 Task: Review the 'Objectives of Industrial Relations' task in the project management tool.
Action: Mouse moved to (46, 45)
Screenshot: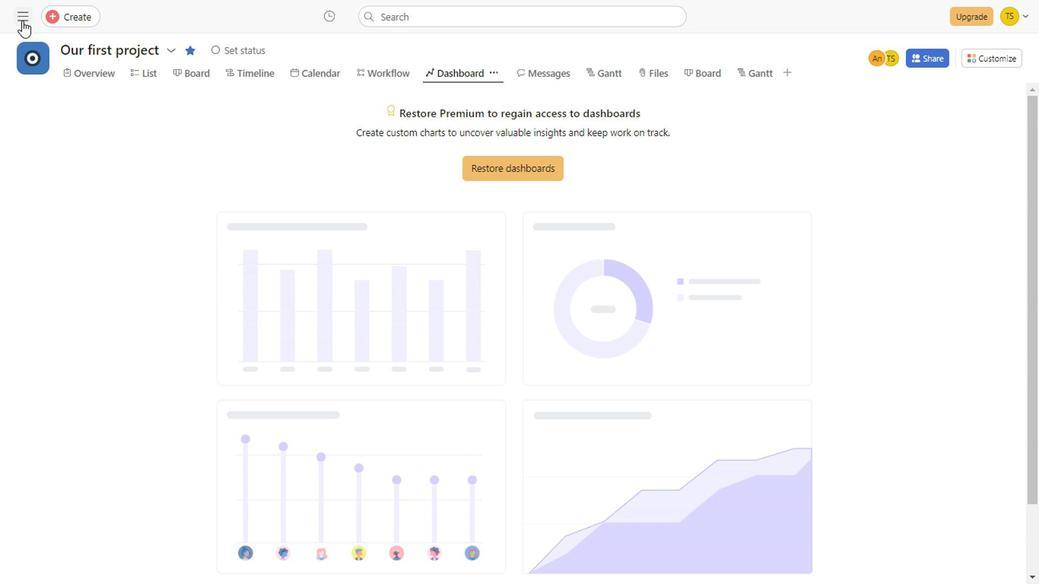 
Action: Mouse pressed left at (46, 45)
Screenshot: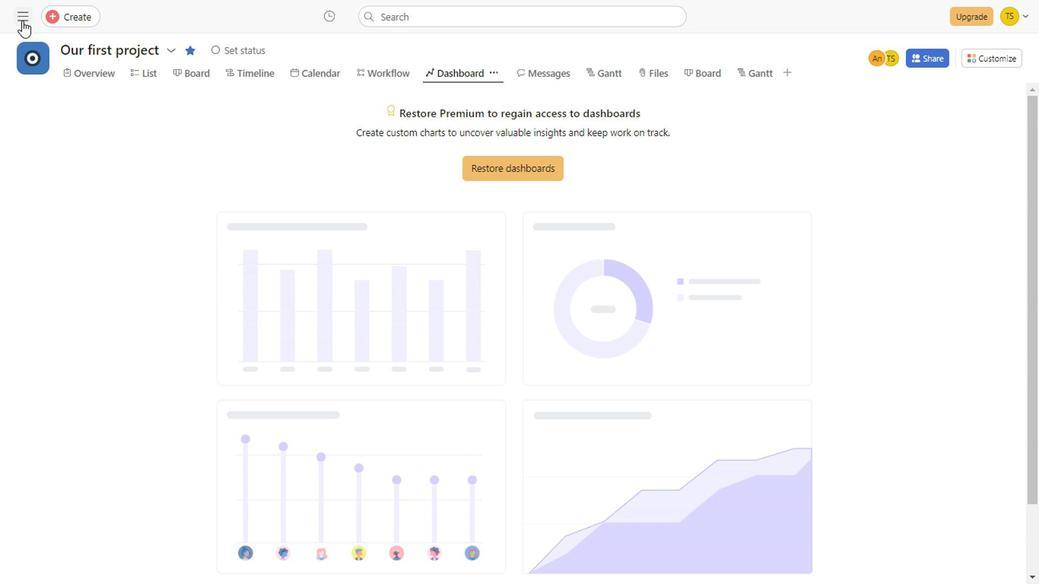 
Action: Mouse pressed left at (46, 45)
Screenshot: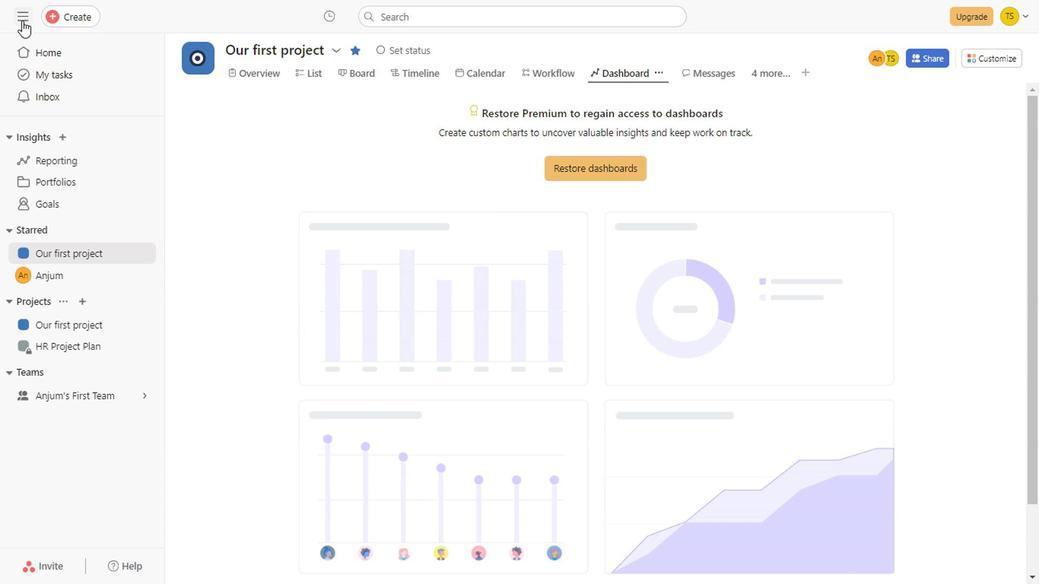 
Action: Mouse moved to (215, 85)
Screenshot: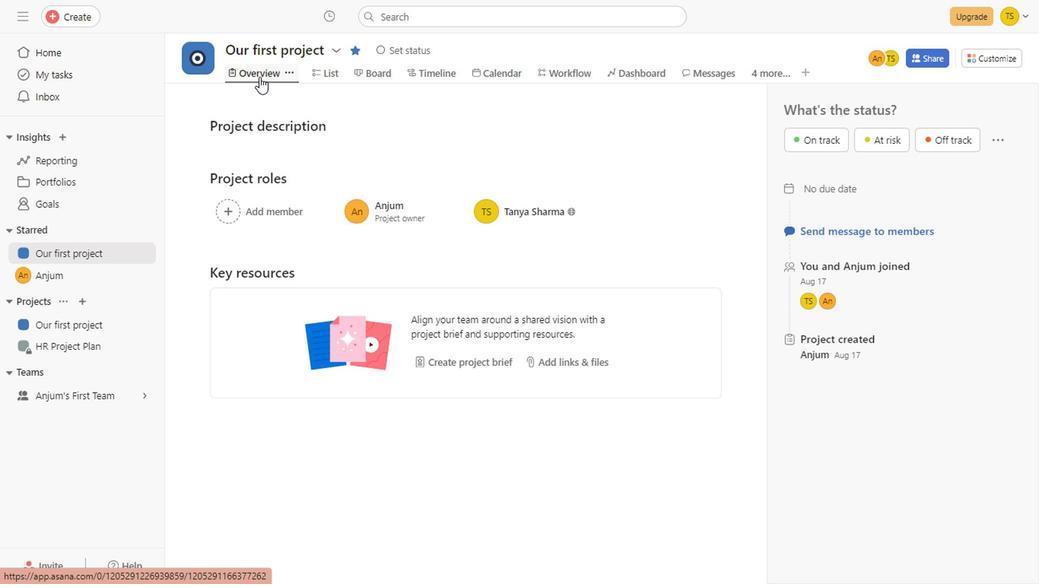 
Action: Mouse pressed left at (215, 85)
Screenshot: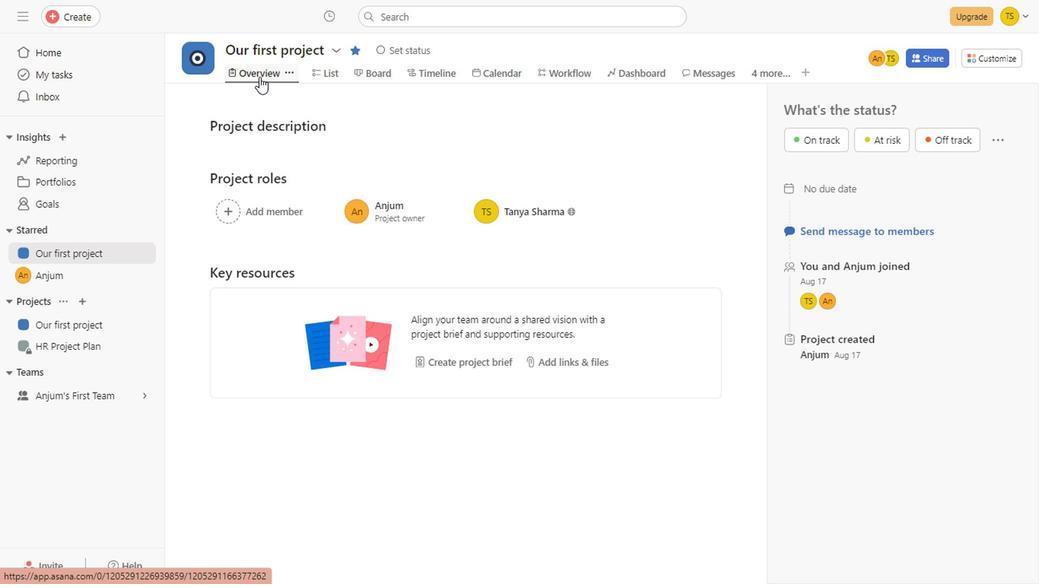 
Action: Mouse moved to (266, 81)
Screenshot: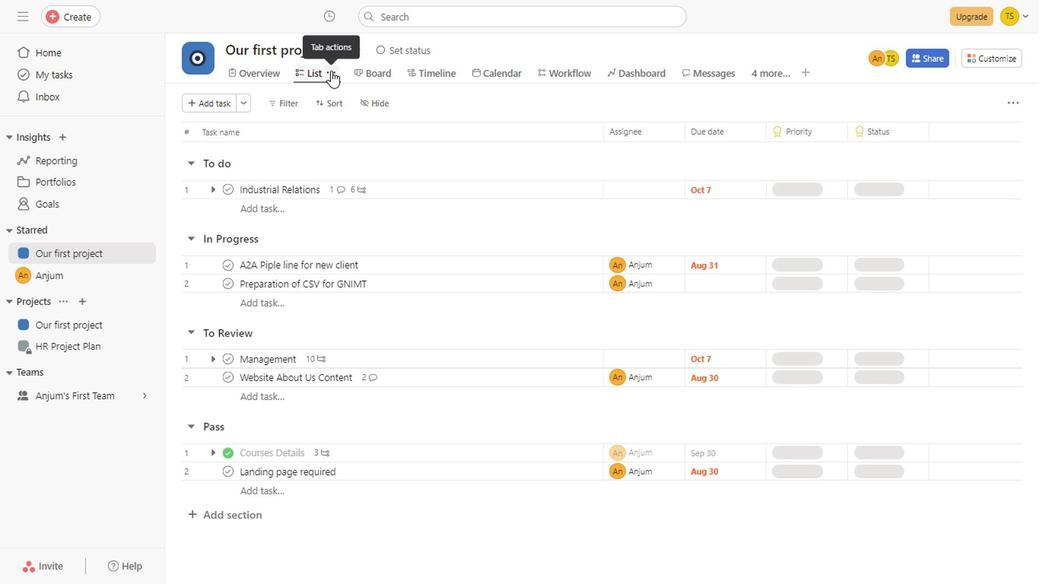 
Action: Mouse pressed left at (266, 81)
Screenshot: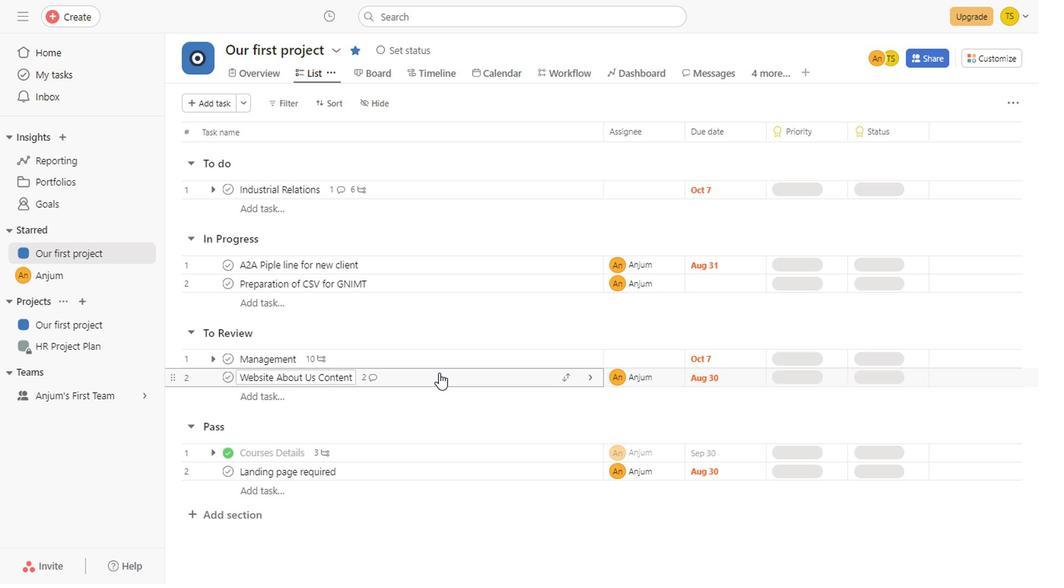 
Action: Mouse moved to (288, 163)
Screenshot: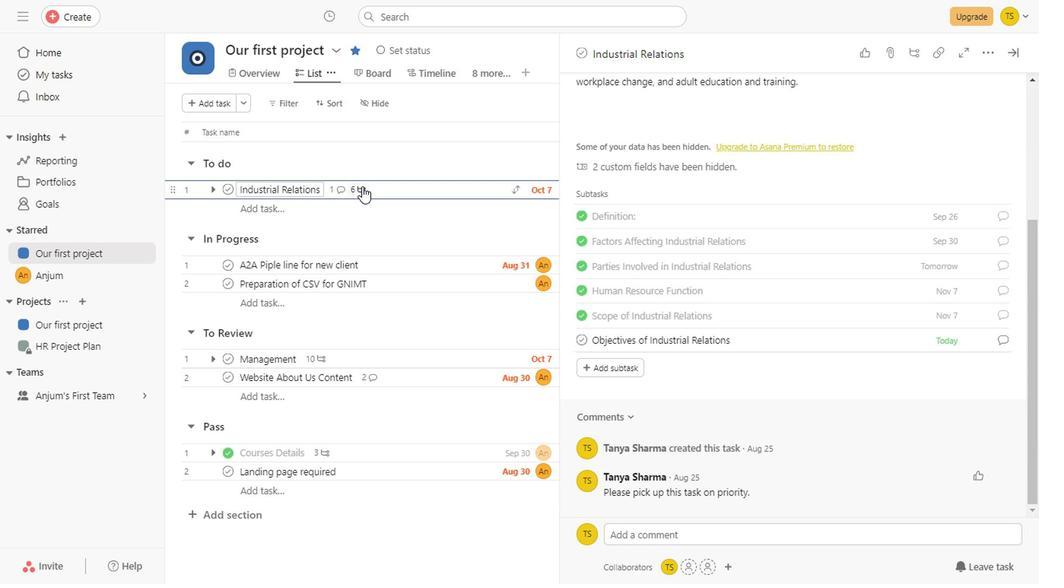 
Action: Mouse pressed left at (288, 163)
Screenshot: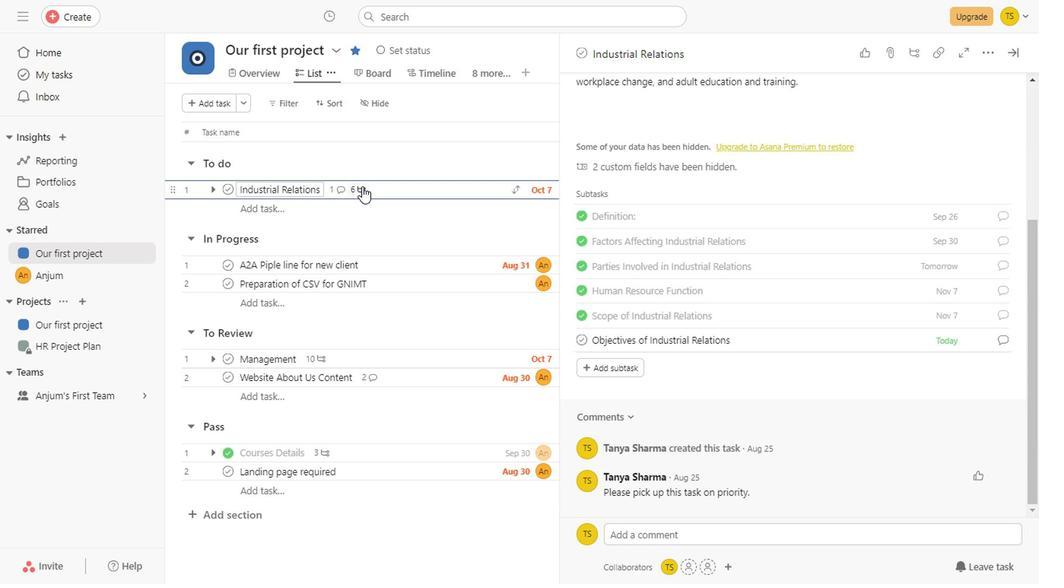 
Action: Mouse moved to (746, 272)
Screenshot: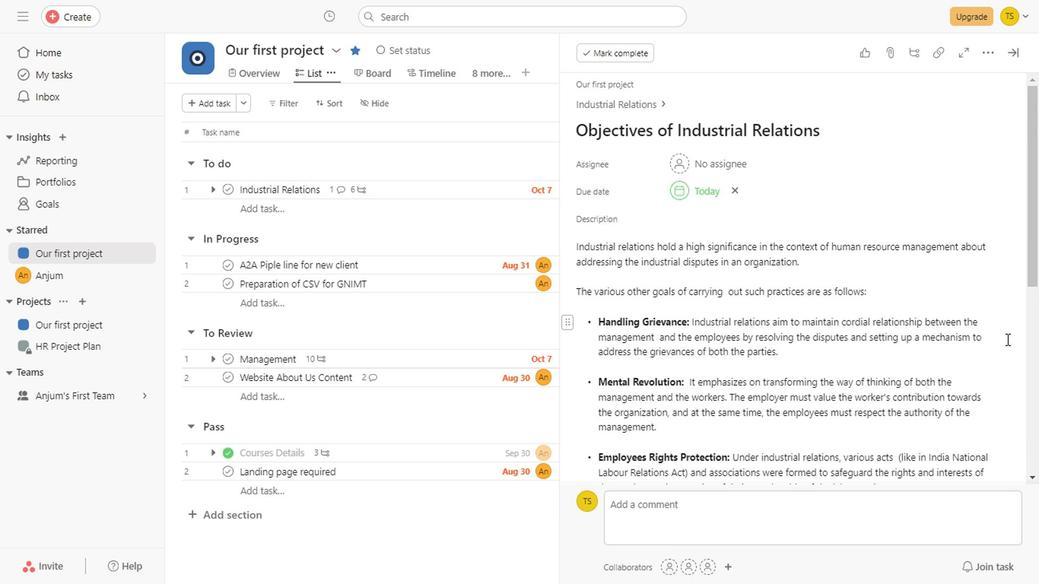 
Action: Mouse pressed left at (746, 272)
Screenshot: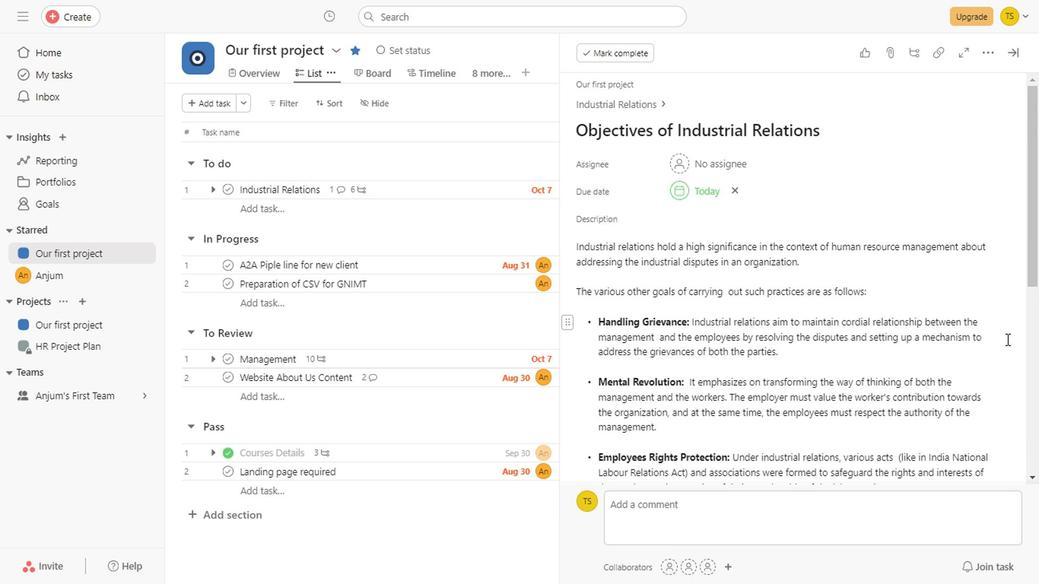 
Action: Mouse moved to (616, 290)
Screenshot: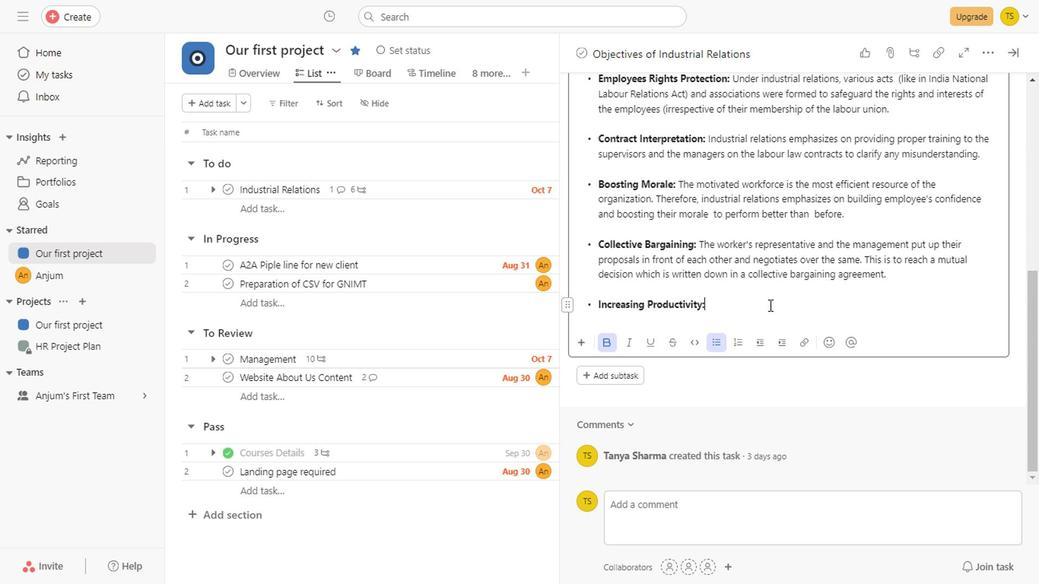 
Action: Mouse scrolled (616, 289) with delta (0, 0)
Screenshot: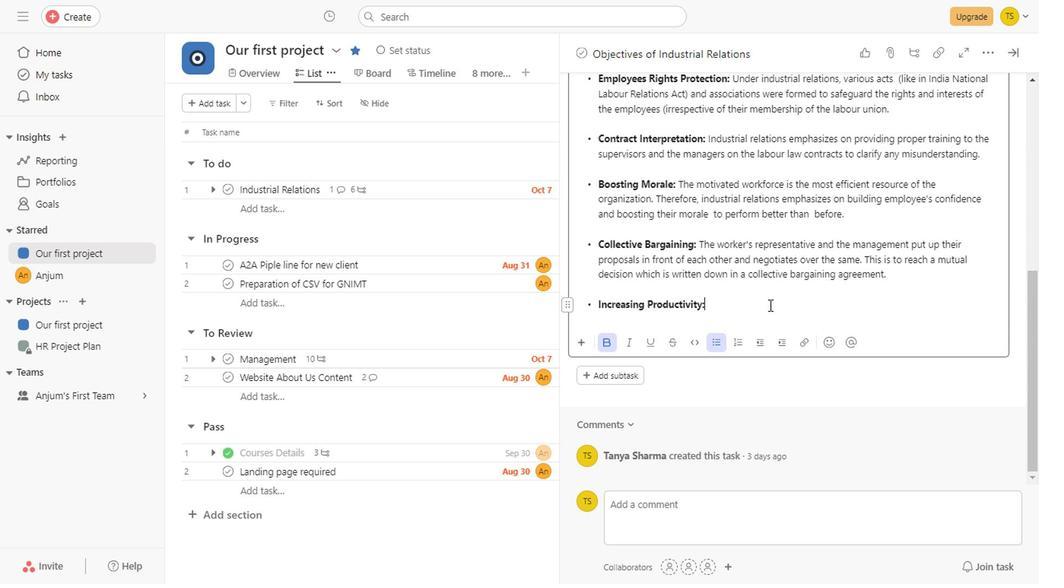 
Action: Mouse scrolled (616, 289) with delta (0, 0)
Screenshot: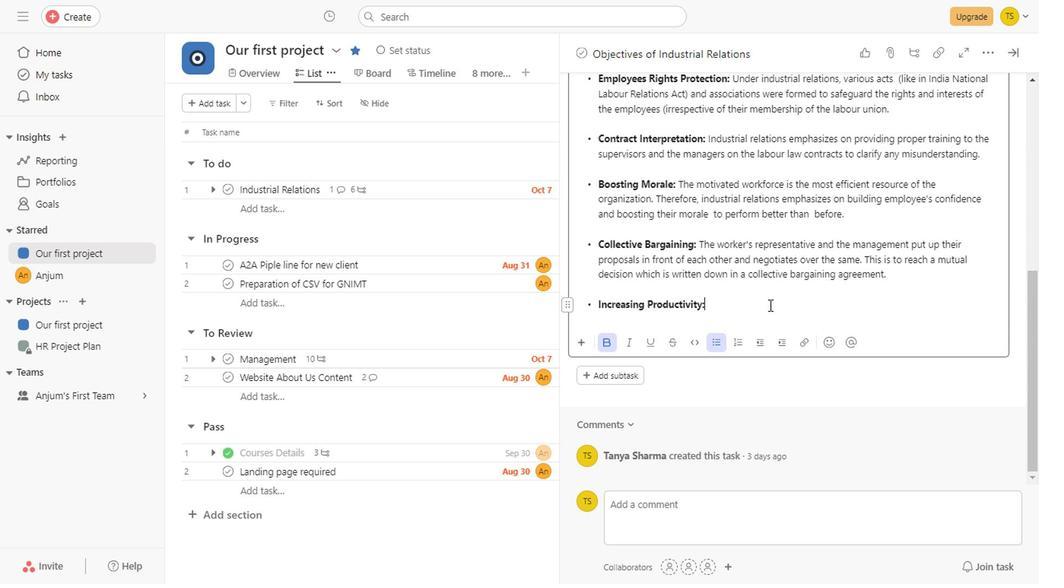 
Action: Mouse scrolled (616, 289) with delta (0, 0)
Screenshot: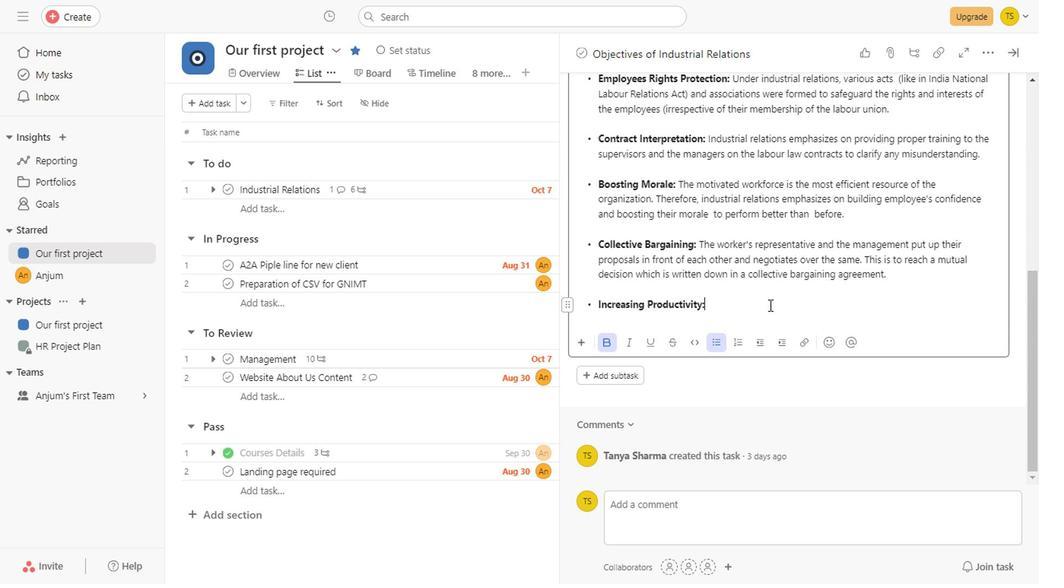 
Action: Mouse scrolled (616, 289) with delta (0, 0)
Screenshot: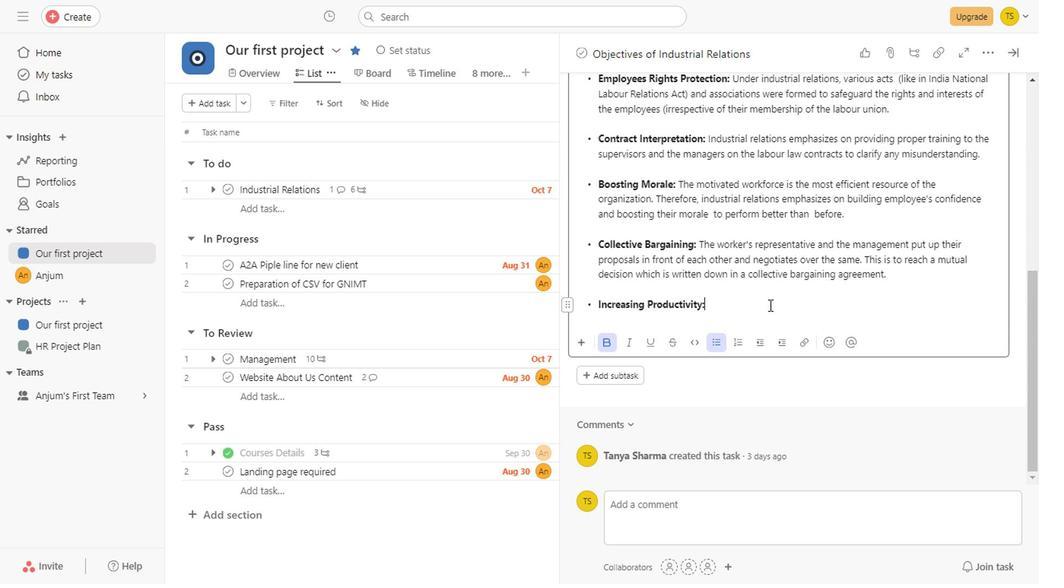 
Action: Mouse scrolled (616, 289) with delta (0, 0)
Screenshot: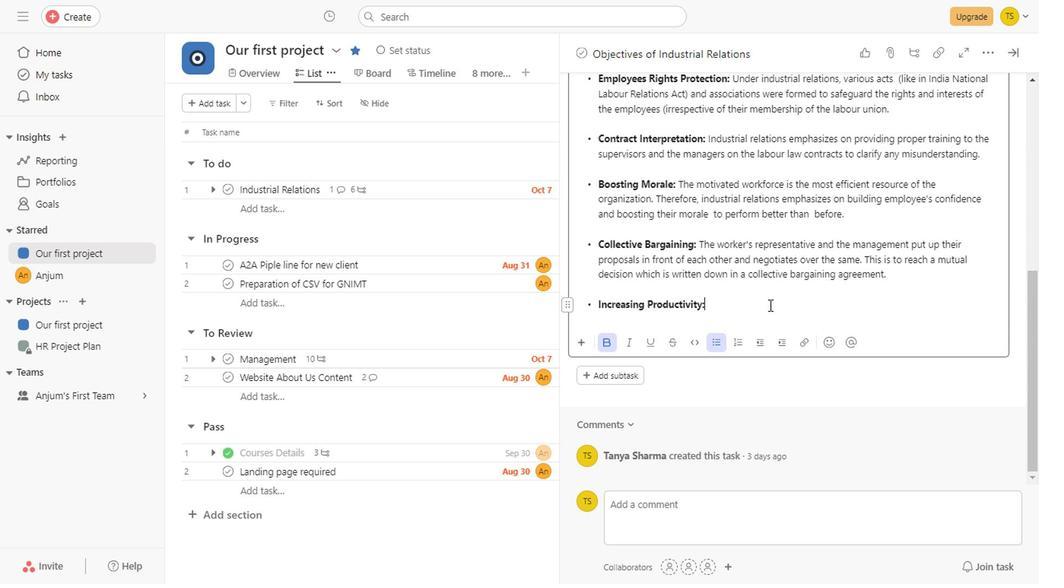 
Action: Mouse scrolled (616, 289) with delta (0, 0)
Screenshot: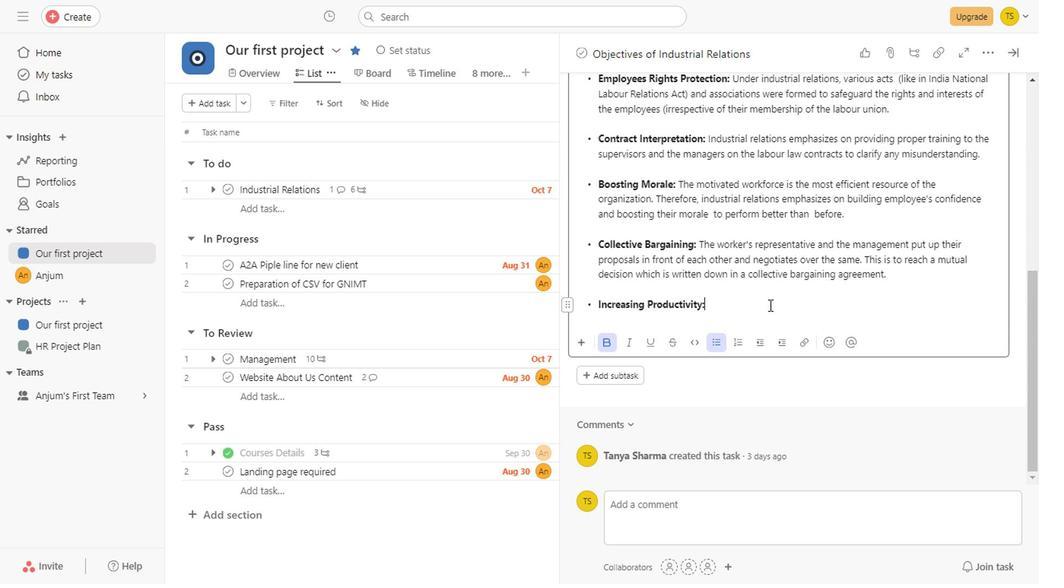 
Action: Mouse scrolled (616, 289) with delta (0, 0)
Screenshot: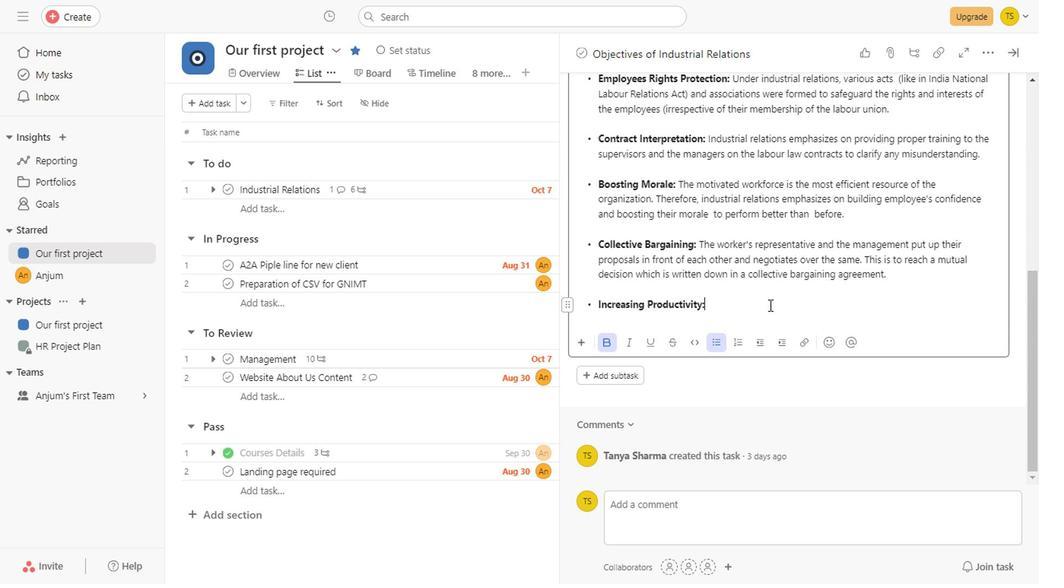 
Action: Mouse scrolled (616, 289) with delta (0, 0)
Screenshot: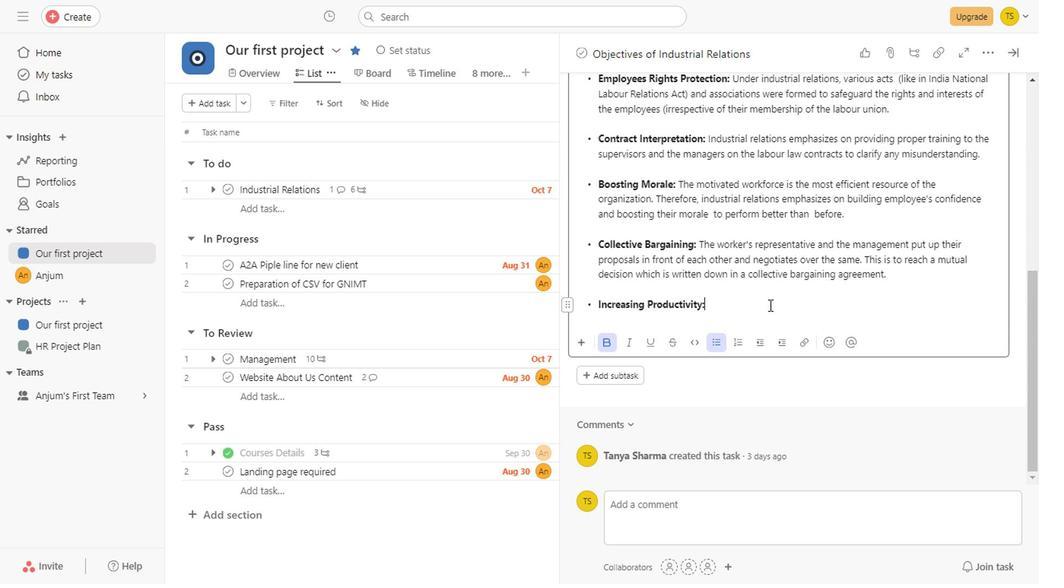 
Action: Mouse scrolled (616, 289) with delta (0, 0)
Screenshot: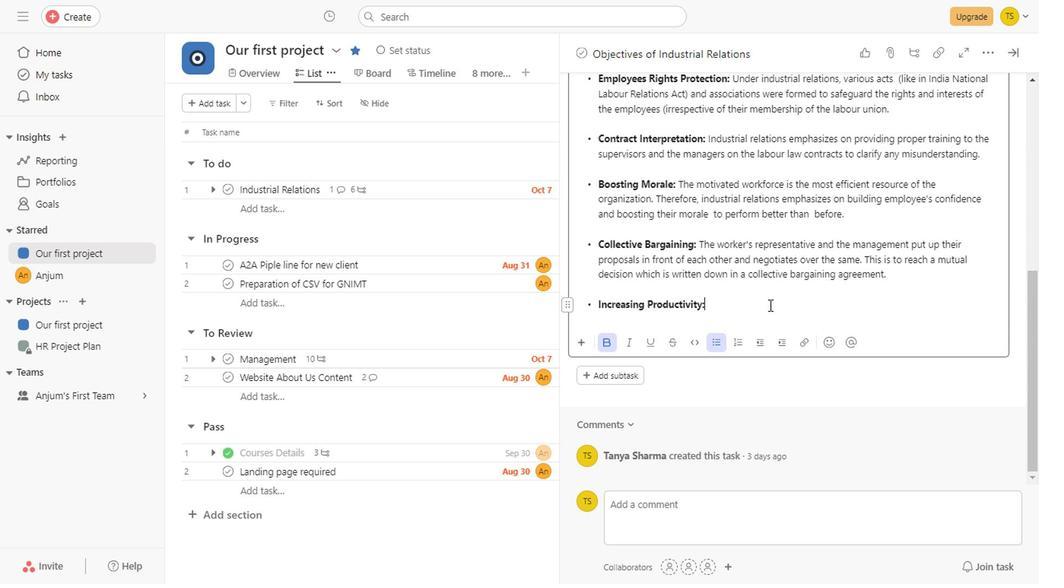 
Action: Mouse scrolled (616, 289) with delta (0, 0)
Screenshot: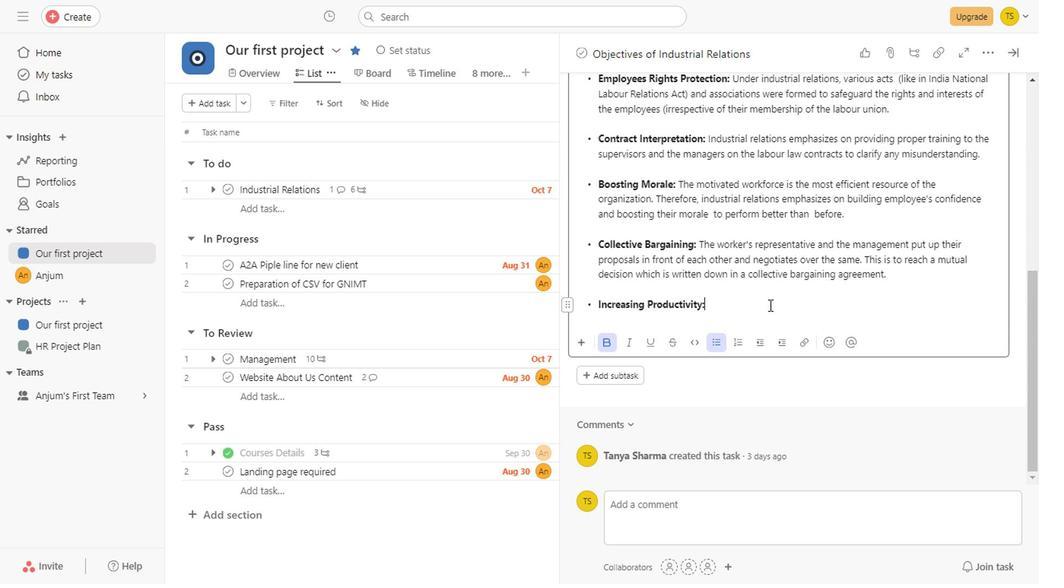 
Action: Mouse scrolled (616, 289) with delta (0, 0)
Screenshot: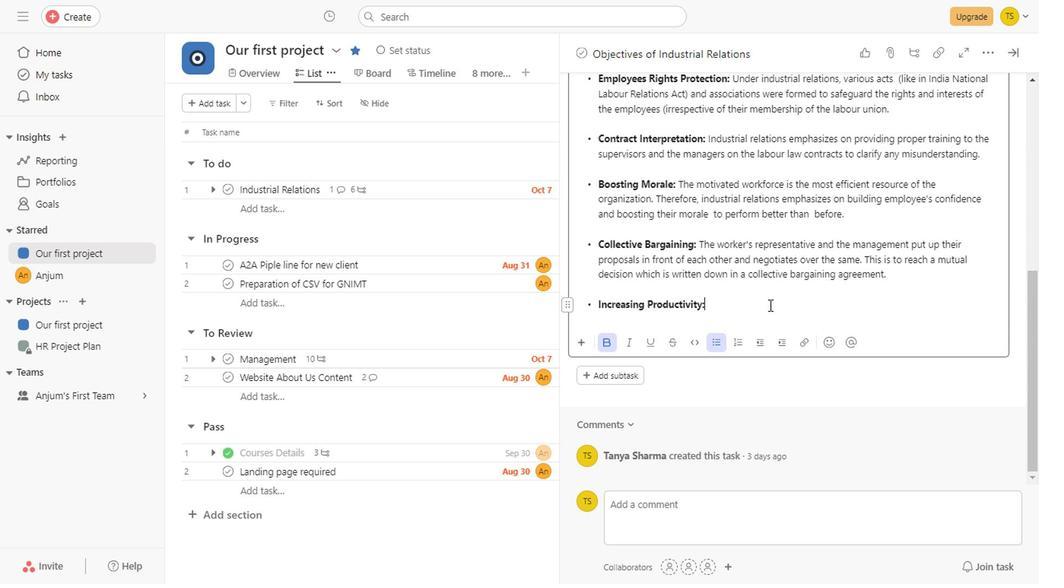 
Action: Mouse scrolled (616, 289) with delta (0, 0)
Screenshot: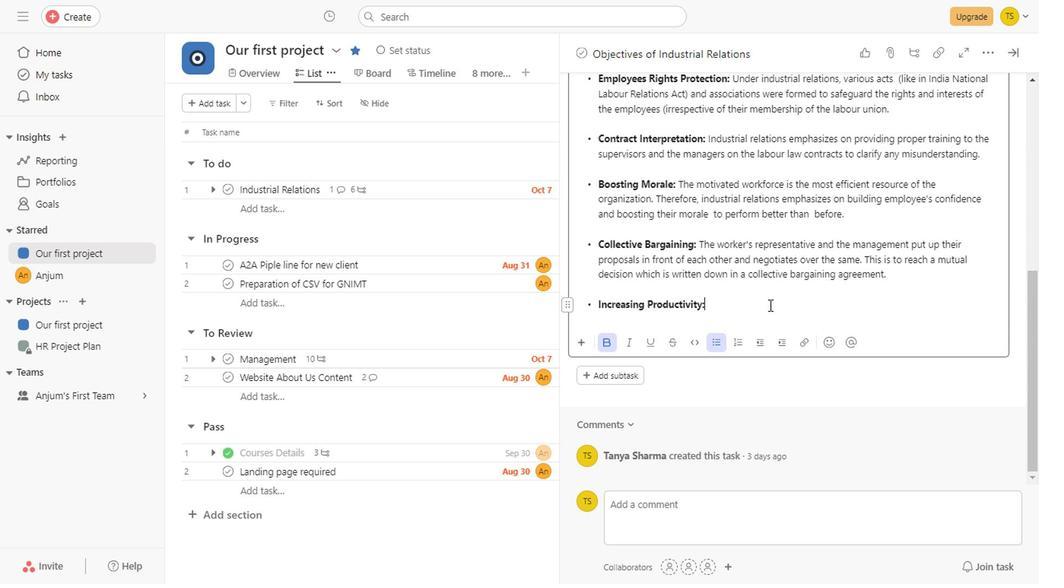 
Action: Mouse scrolled (616, 289) with delta (0, 0)
Screenshot: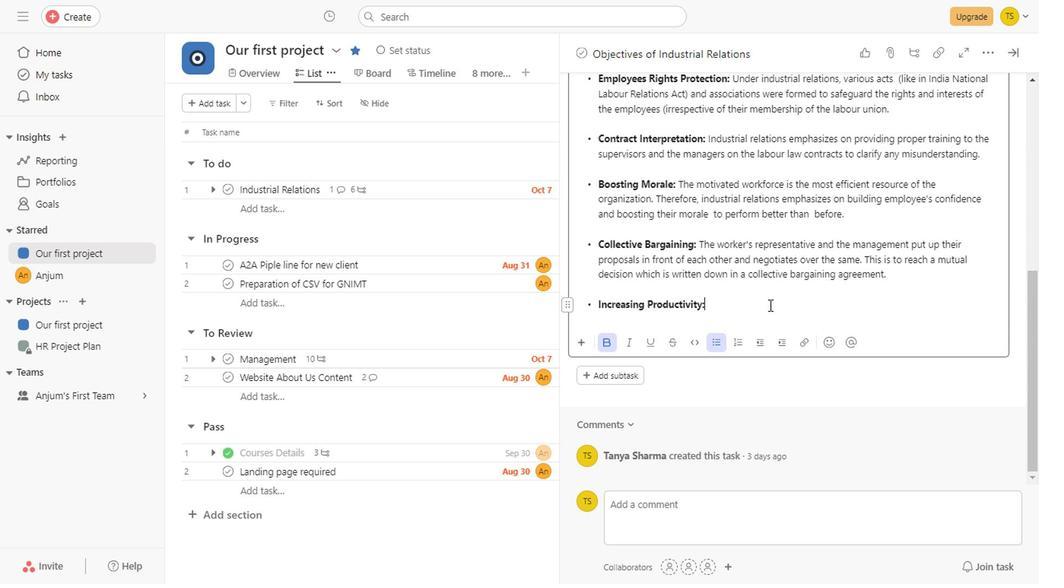 
Action: Mouse scrolled (616, 289) with delta (0, 0)
Screenshot: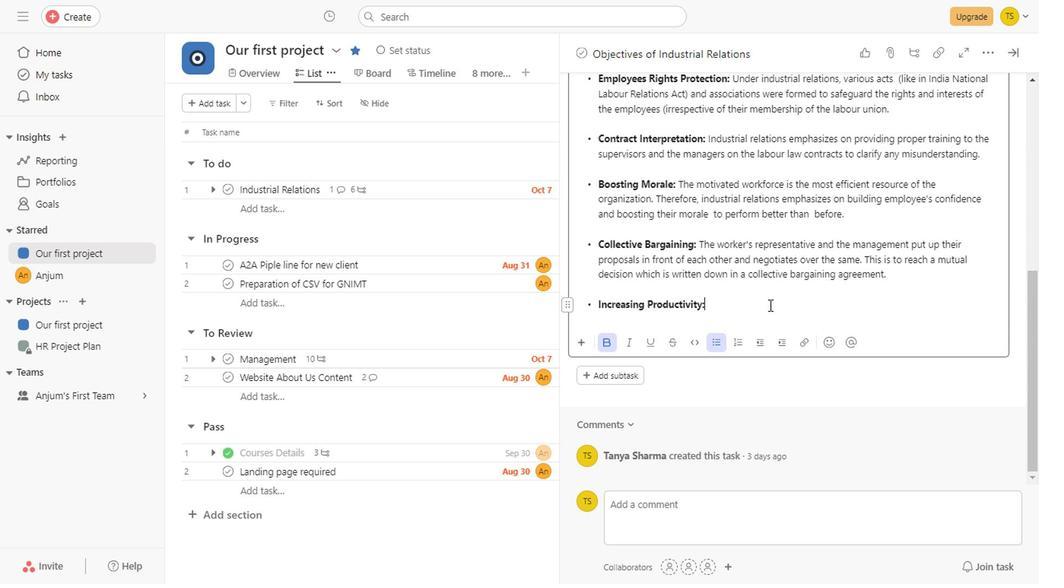 
Action: Mouse scrolled (616, 289) with delta (0, 0)
Screenshot: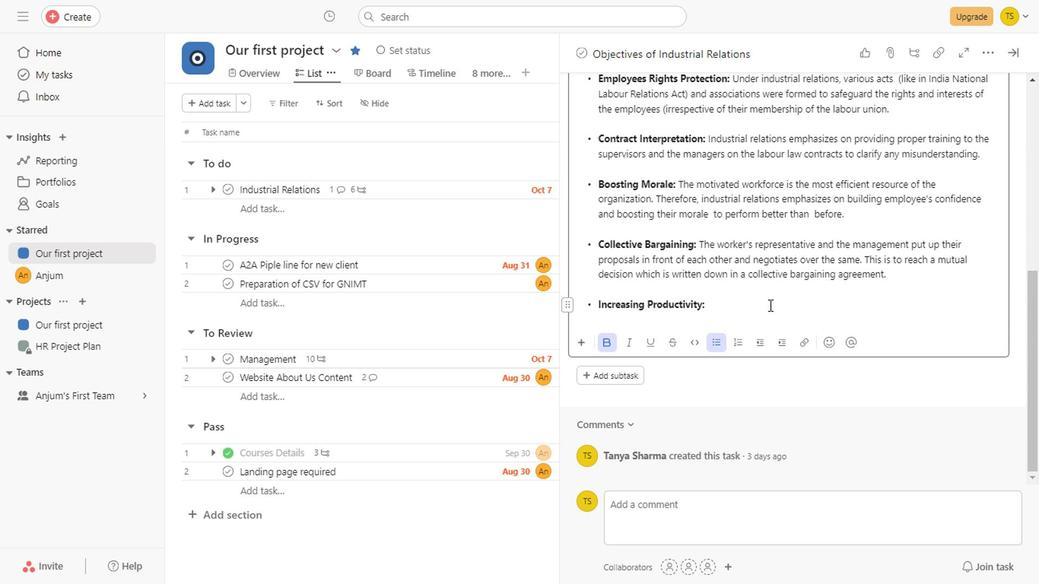 
Action: Mouse scrolled (616, 289) with delta (0, 0)
Screenshot: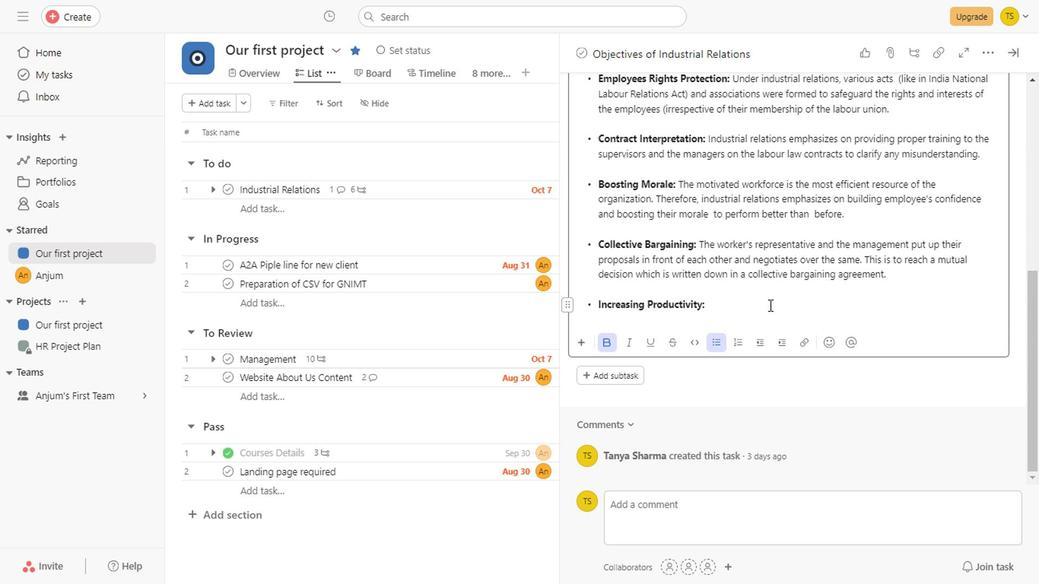 
Action: Mouse scrolled (616, 289) with delta (0, 0)
Screenshot: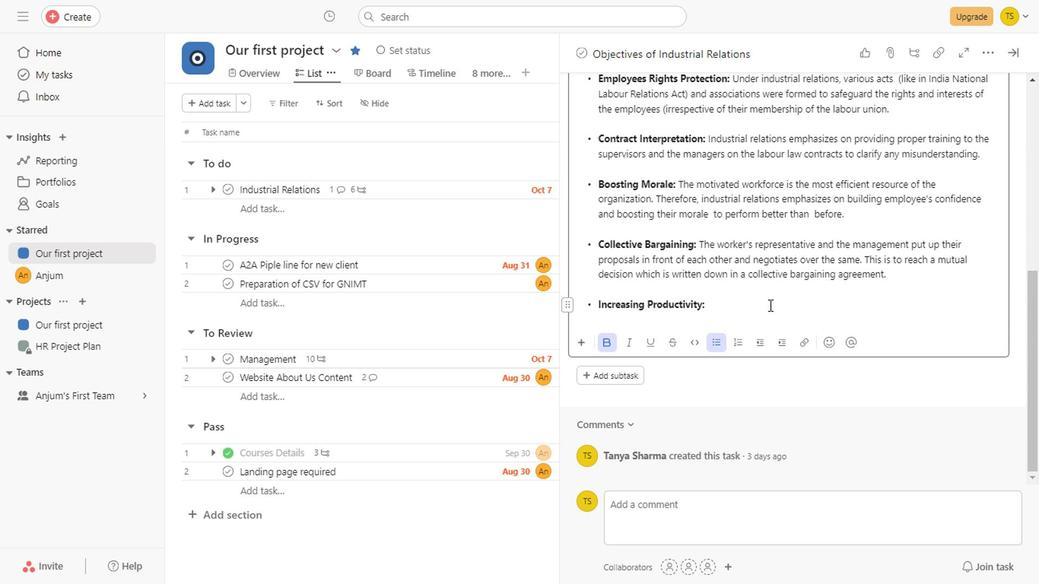 
Action: Mouse scrolled (616, 289) with delta (0, 0)
Screenshot: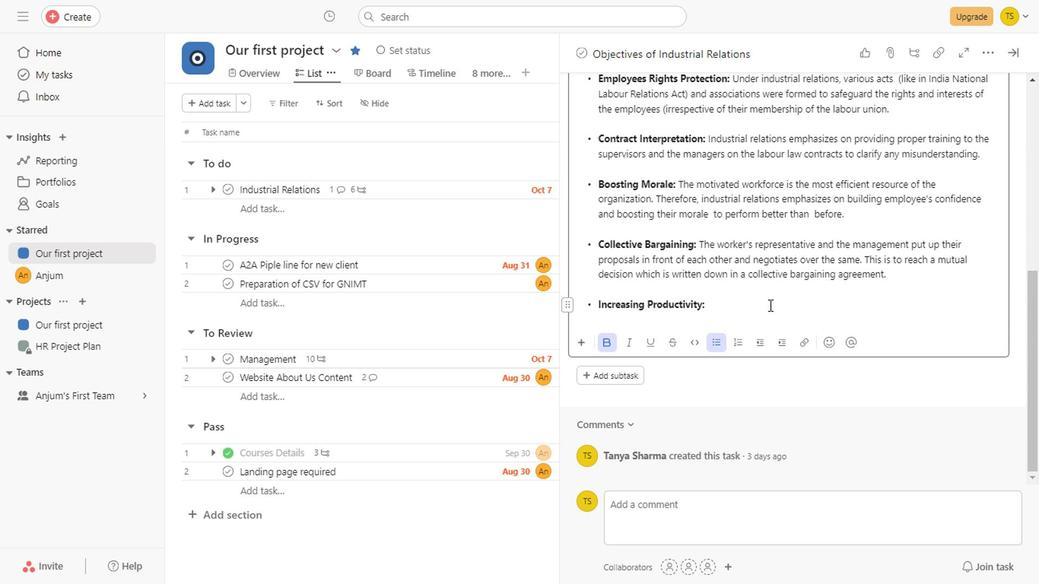 
Action: Mouse scrolled (616, 289) with delta (0, 0)
Screenshot: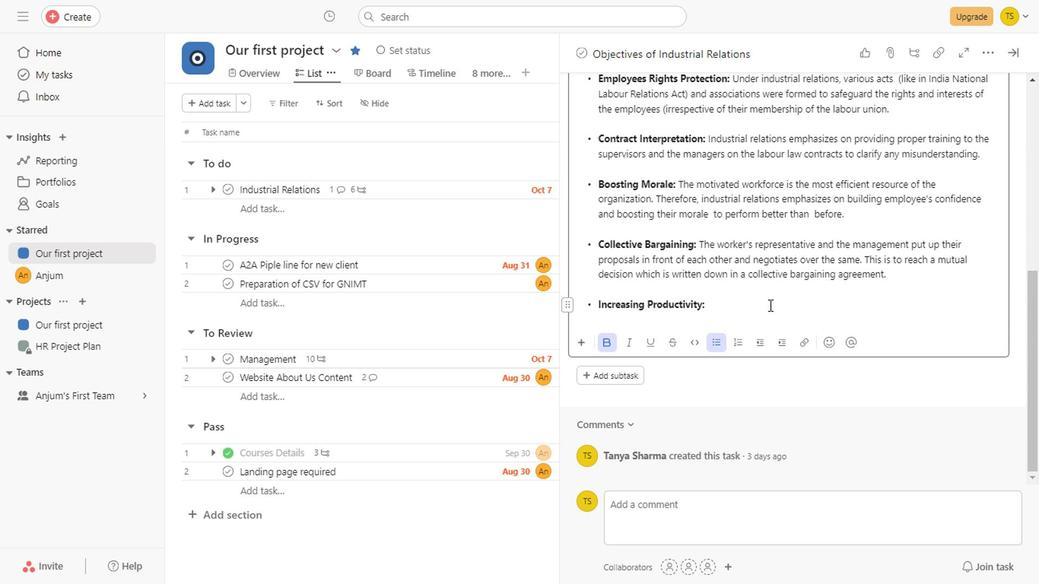 
Action: Mouse scrolled (616, 289) with delta (0, 0)
Screenshot: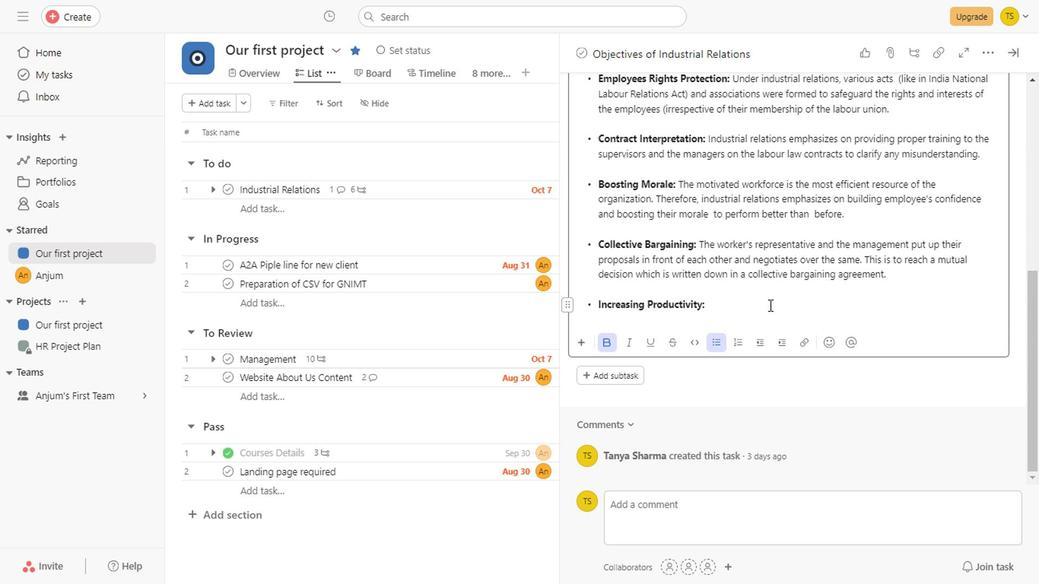 
Action: Mouse scrolled (616, 289) with delta (0, 0)
Screenshot: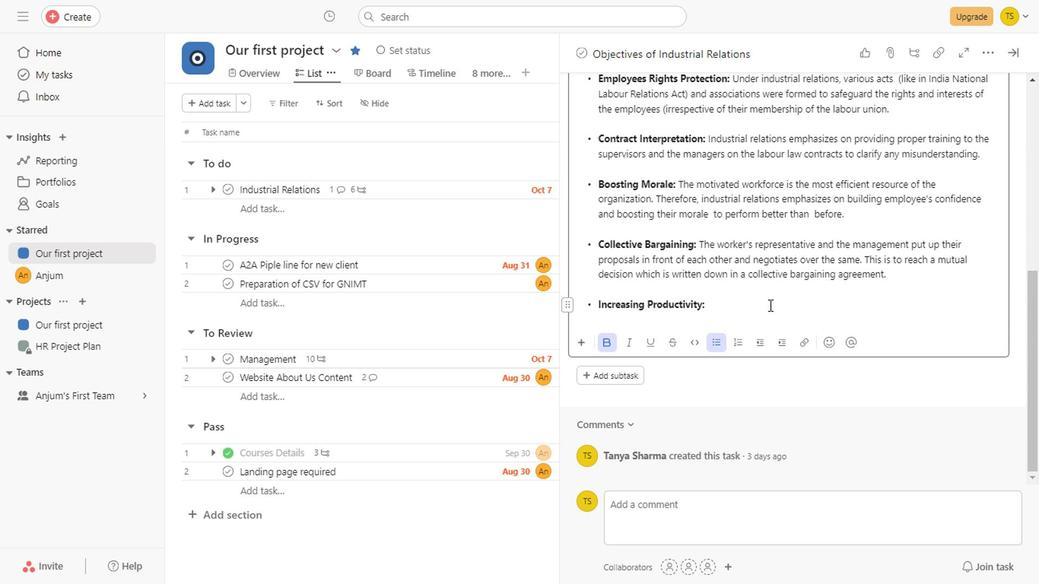 
Action: Mouse scrolled (616, 289) with delta (0, 0)
Screenshot: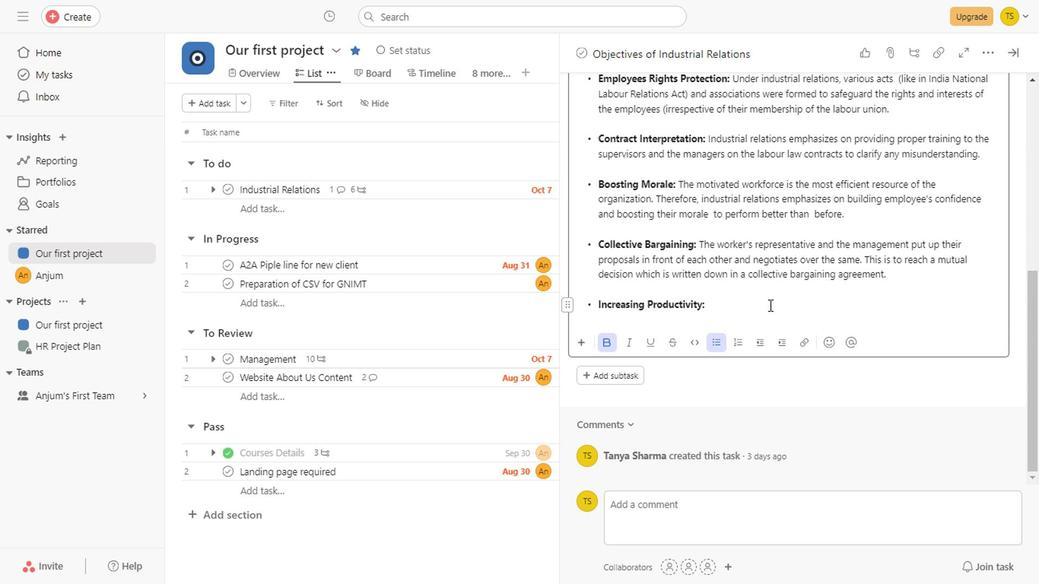 
Action: Mouse scrolled (616, 289) with delta (0, 0)
Screenshot: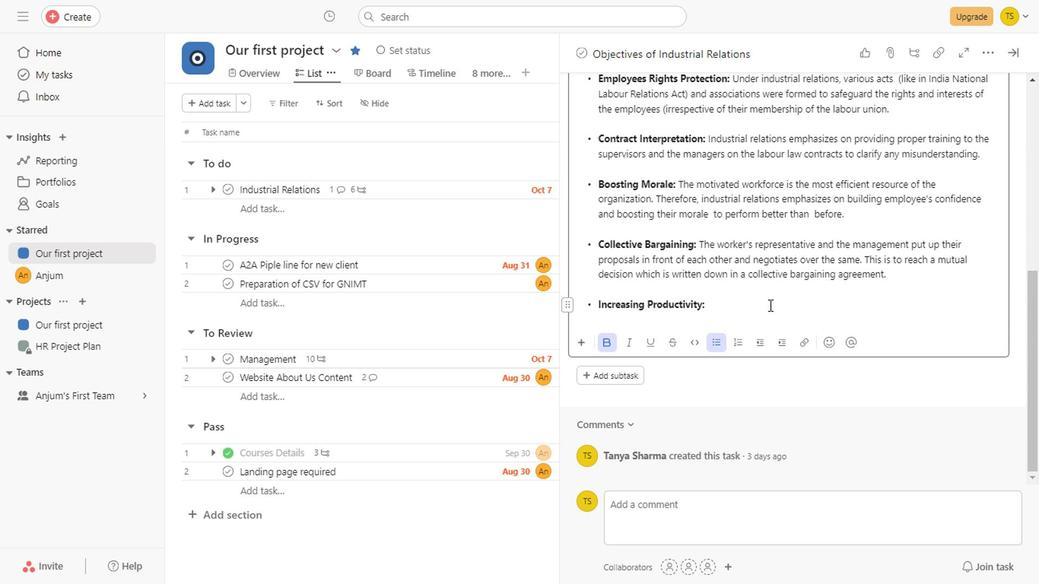 
Action: Mouse scrolled (616, 289) with delta (0, 0)
Screenshot: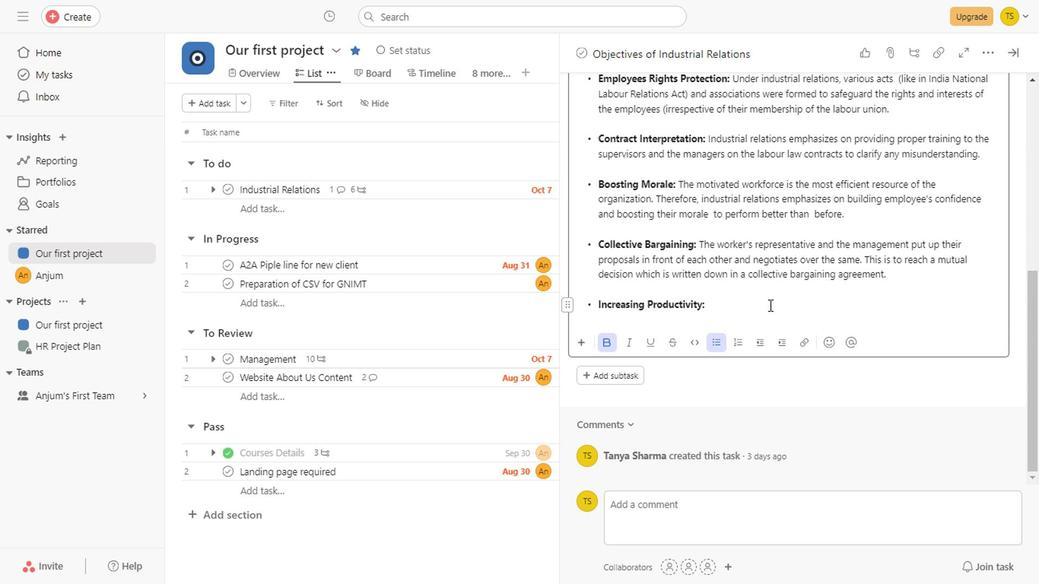 
Action: Mouse scrolled (616, 289) with delta (0, 0)
Screenshot: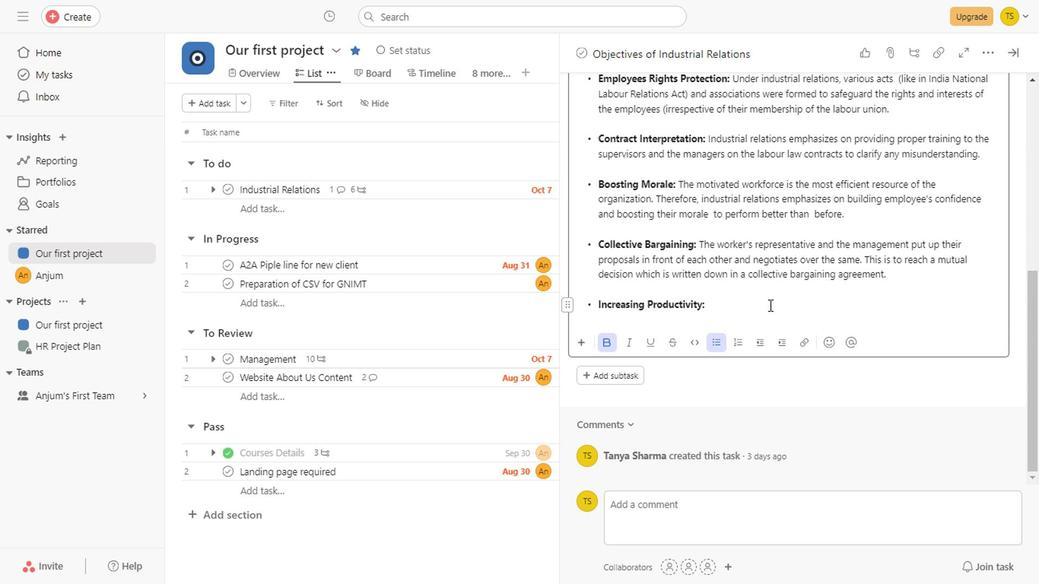 
Action: Mouse scrolled (616, 289) with delta (0, 0)
Screenshot: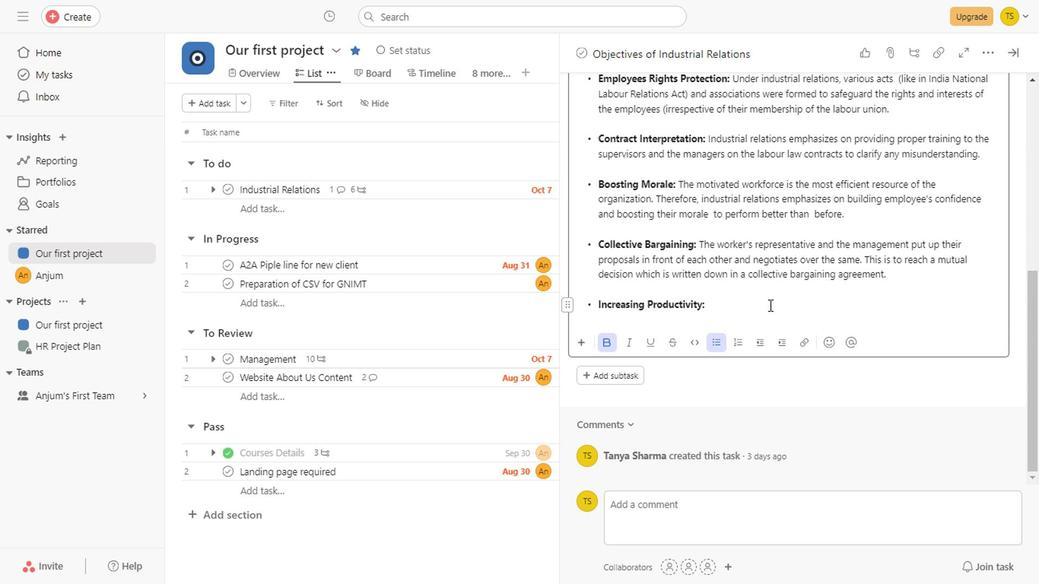 
Action: Mouse scrolled (616, 289) with delta (0, 0)
Screenshot: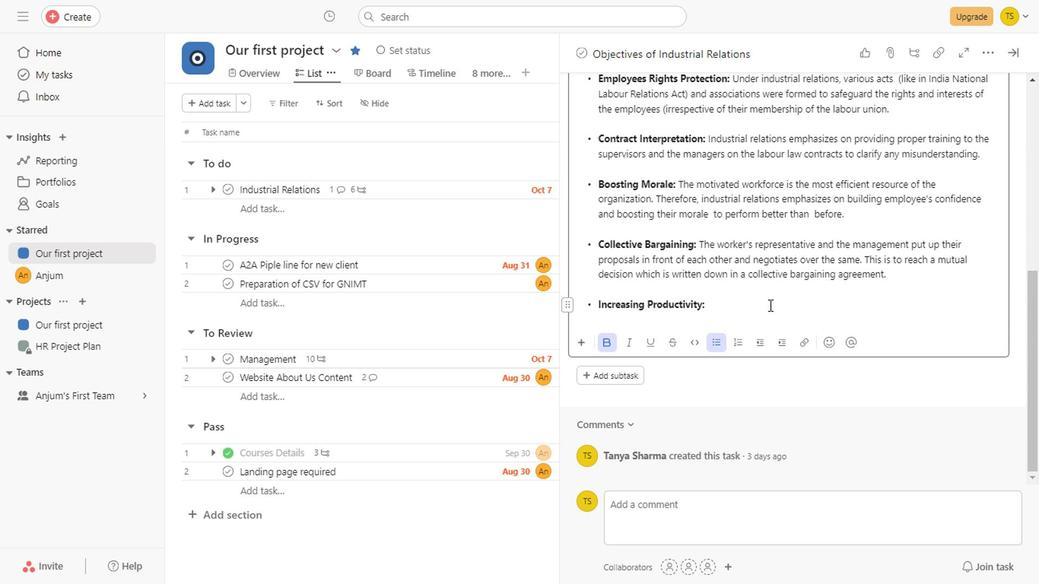 
Action: Mouse scrolled (616, 289) with delta (0, 0)
Screenshot: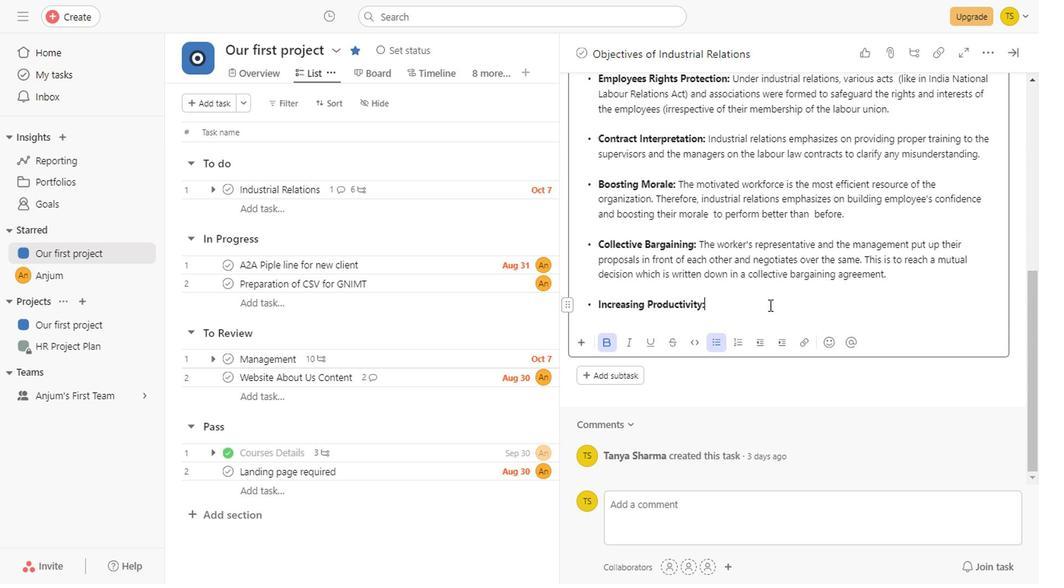 
Action: Mouse scrolled (616, 289) with delta (0, 0)
Screenshot: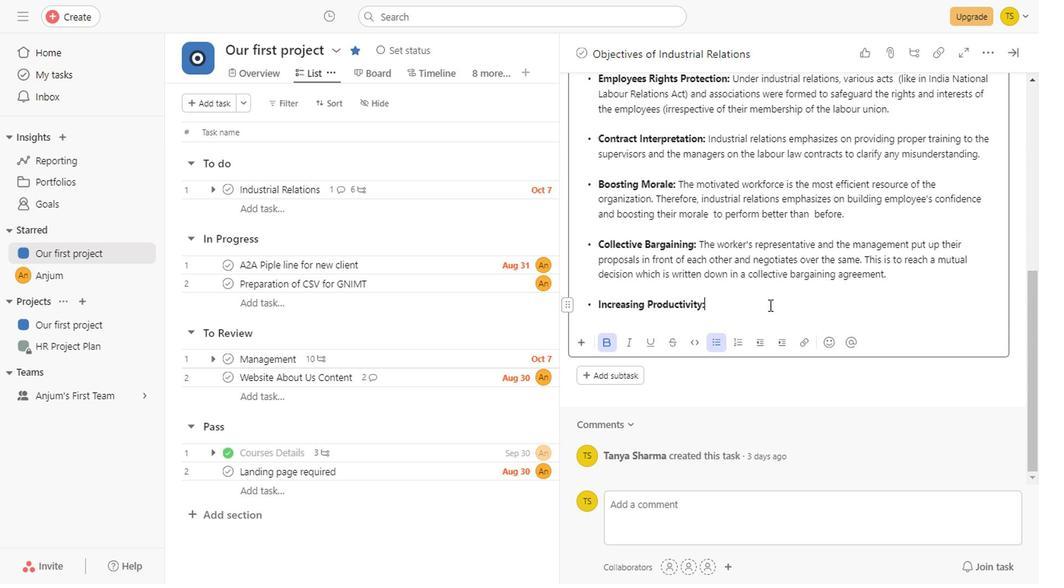 
Action: Mouse scrolled (616, 289) with delta (0, 0)
Screenshot: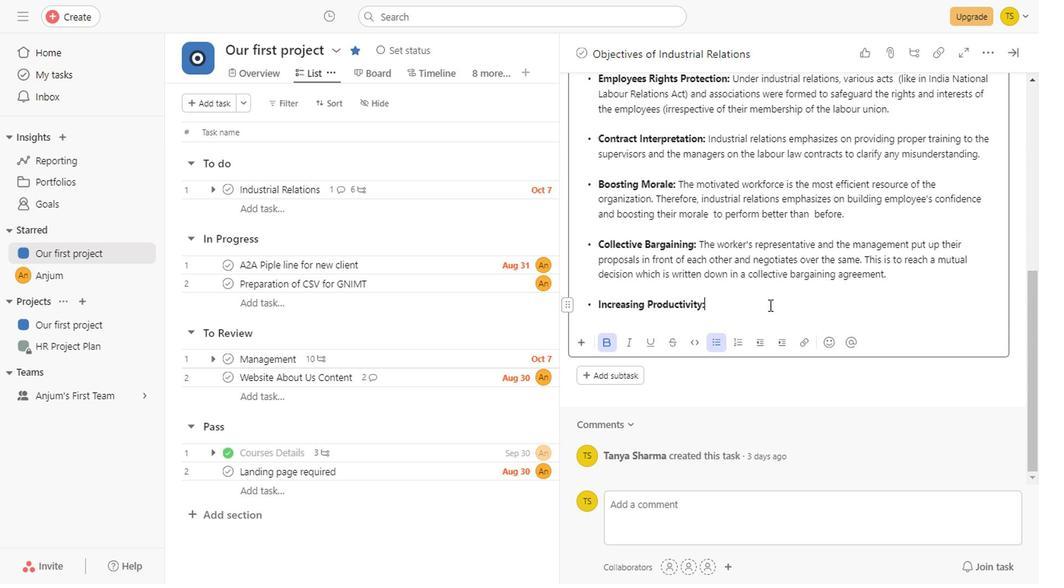 
Action: Mouse scrolled (616, 289) with delta (0, 0)
Screenshot: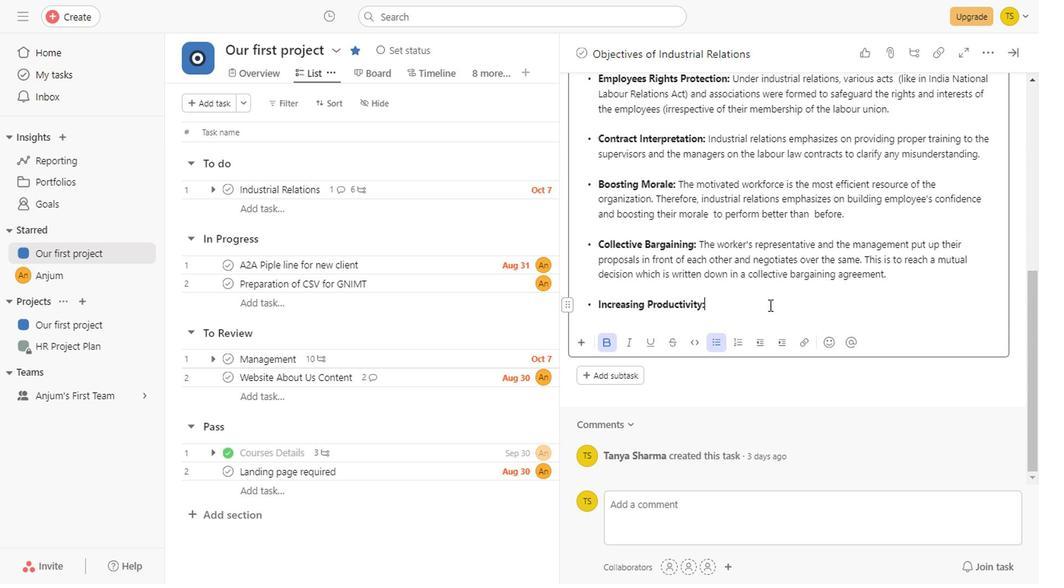 
Action: Mouse scrolled (616, 289) with delta (0, 0)
Screenshot: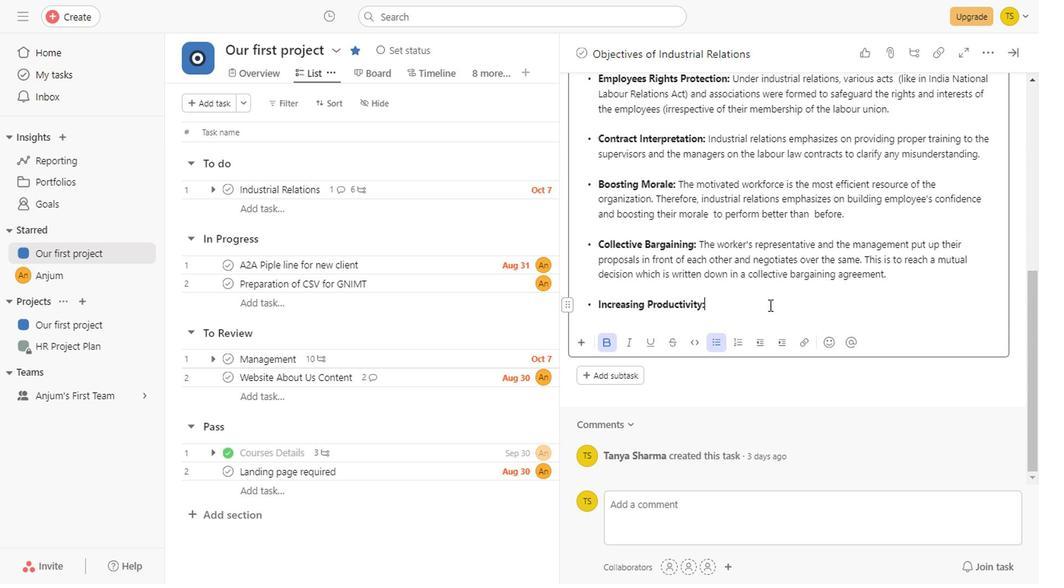 
Action: Mouse scrolled (616, 289) with delta (0, 0)
Screenshot: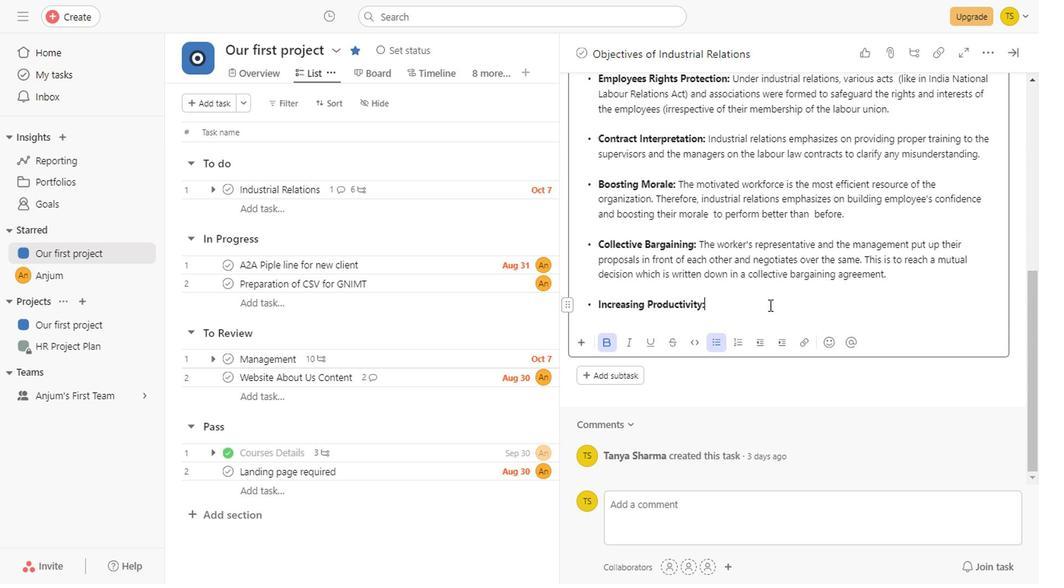 
Action: Mouse scrolled (616, 289) with delta (0, 0)
Screenshot: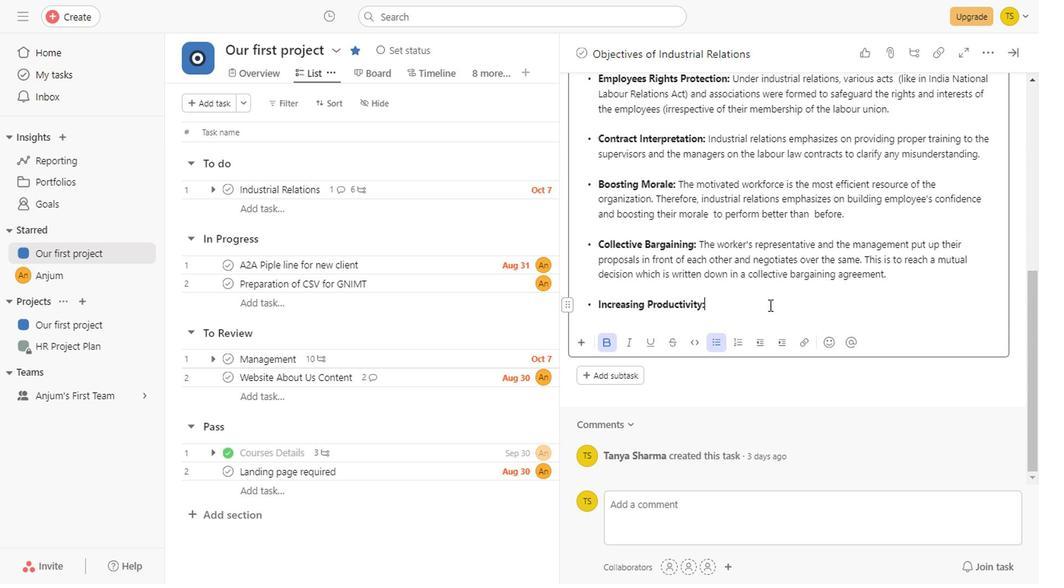 
Action: Mouse scrolled (616, 289) with delta (0, 0)
Screenshot: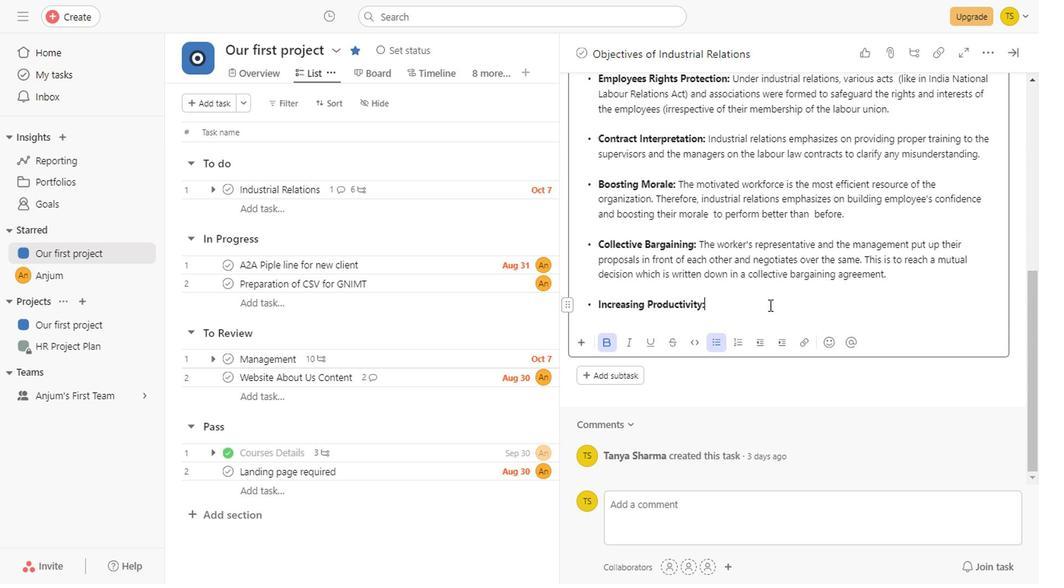 
Action: Mouse scrolled (616, 289) with delta (0, 0)
Screenshot: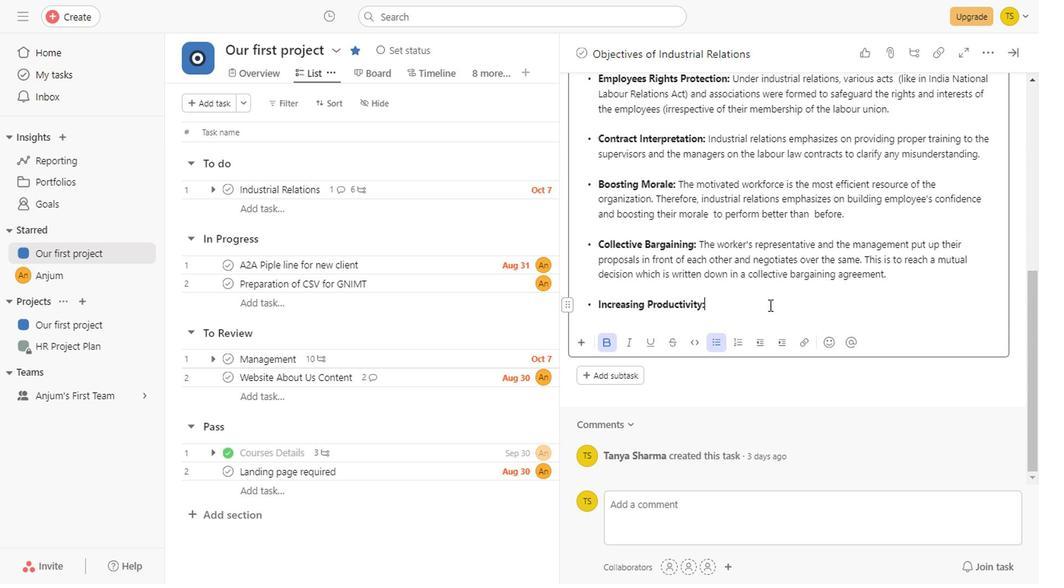 
Action: Mouse scrolled (616, 289) with delta (0, 0)
Screenshot: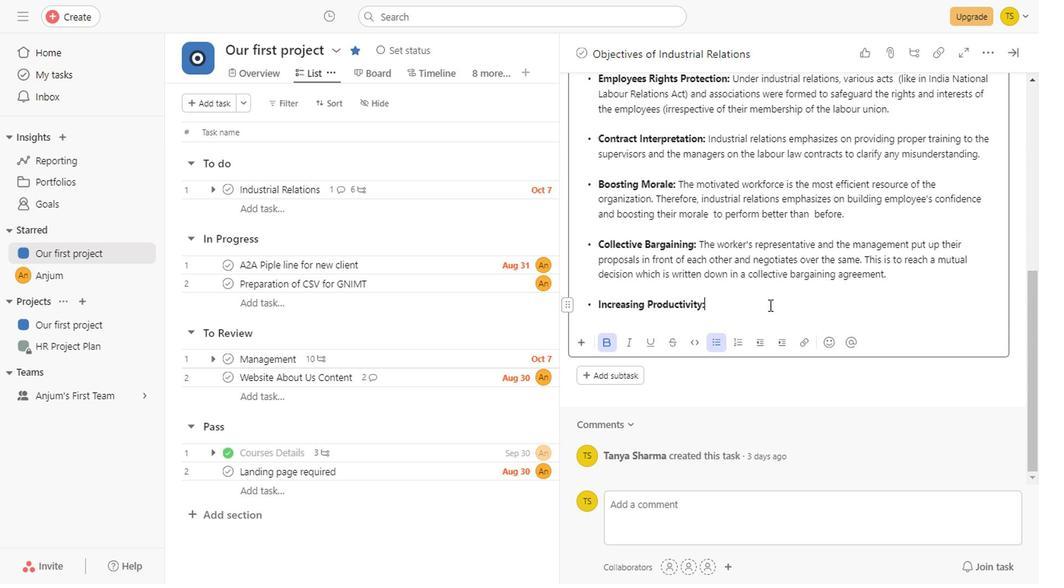 
Action: Mouse scrolled (616, 289) with delta (0, 0)
Screenshot: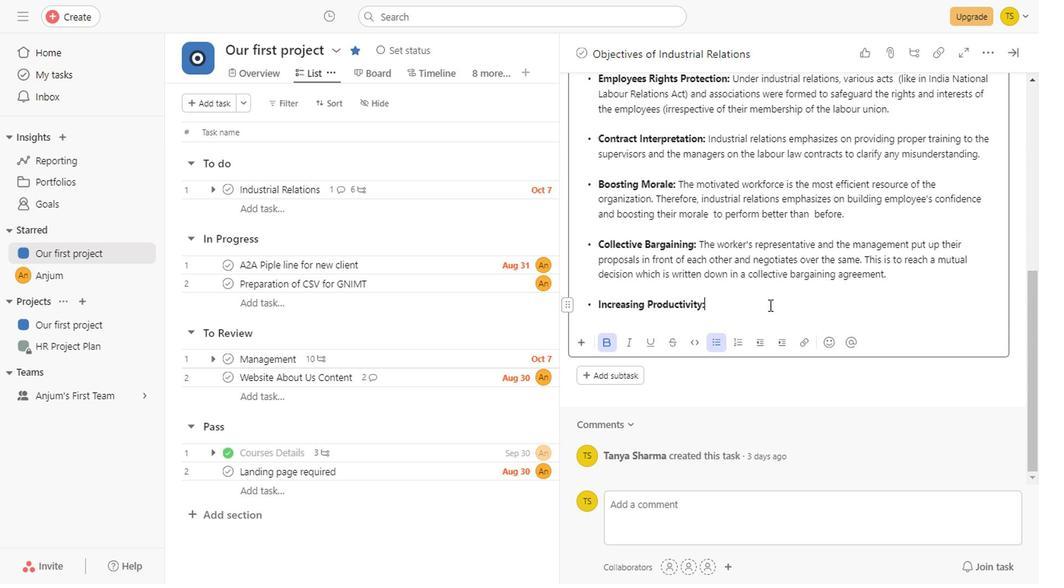
Action: Mouse scrolled (616, 289) with delta (0, 0)
Screenshot: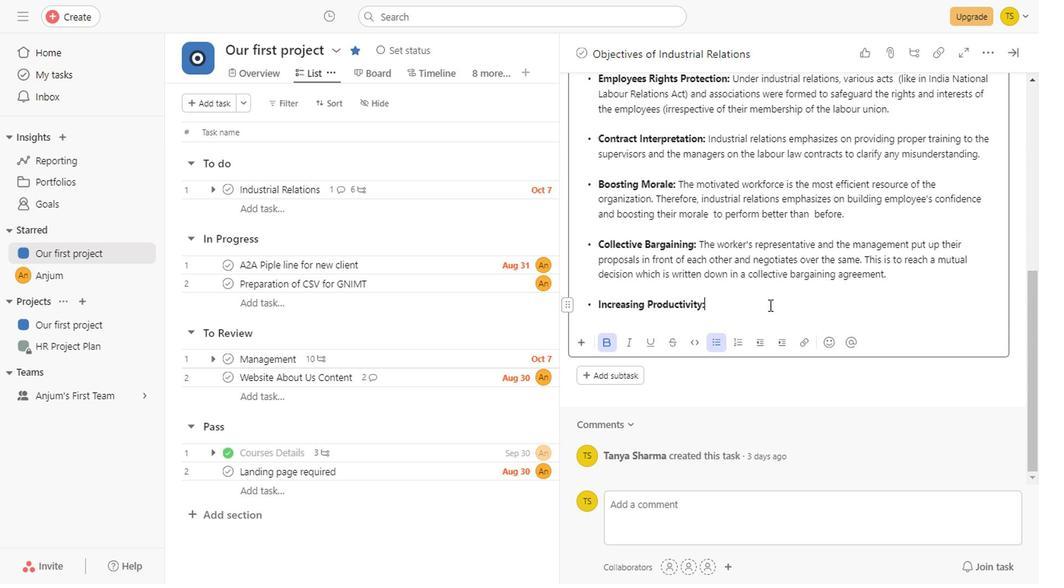 
Action: Mouse scrolled (616, 289) with delta (0, 0)
Screenshot: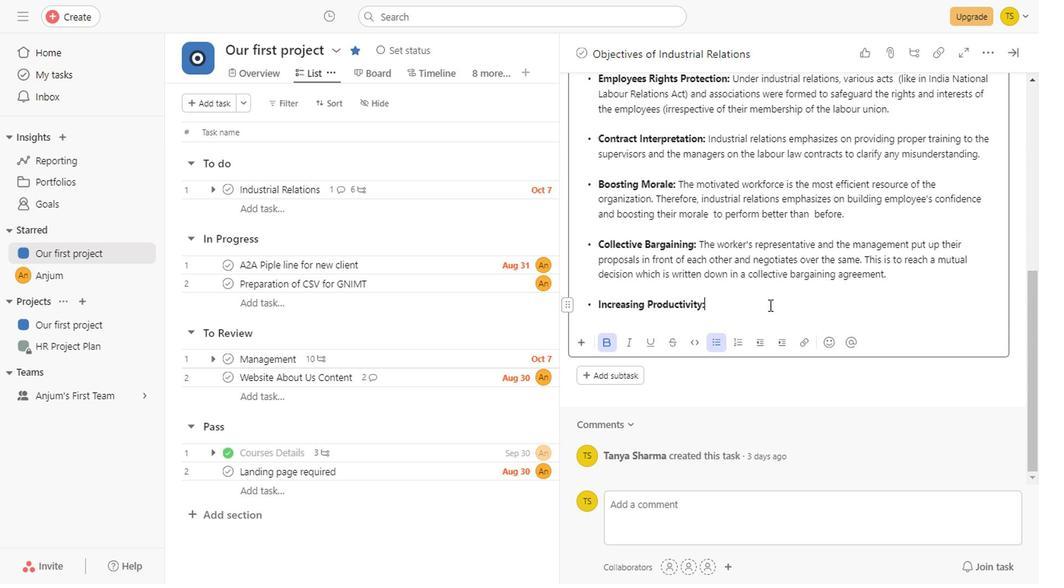 
Action: Mouse scrolled (616, 289) with delta (0, 0)
Screenshot: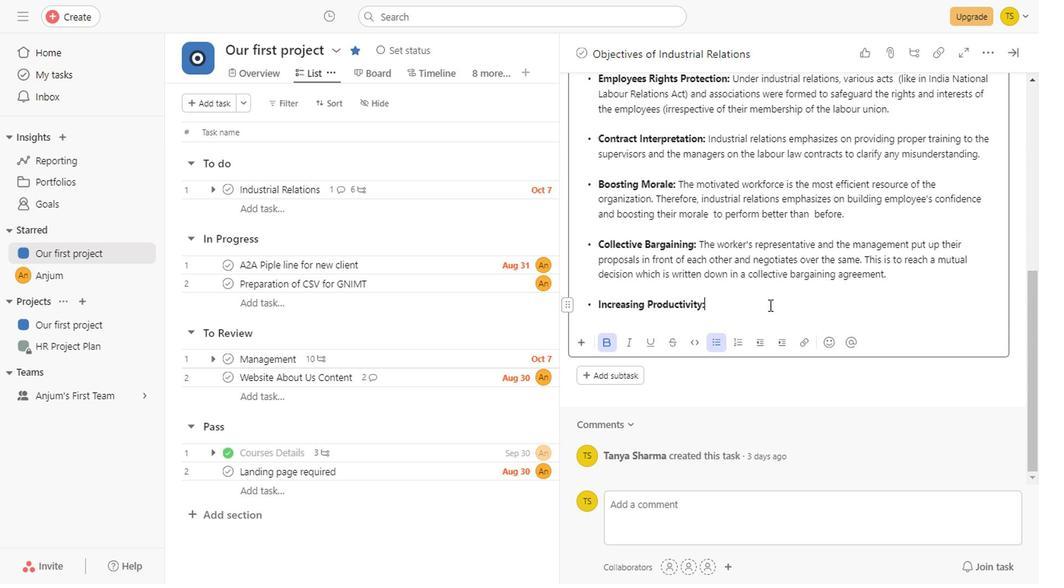 
Action: Mouse scrolled (616, 289) with delta (0, 0)
Screenshot: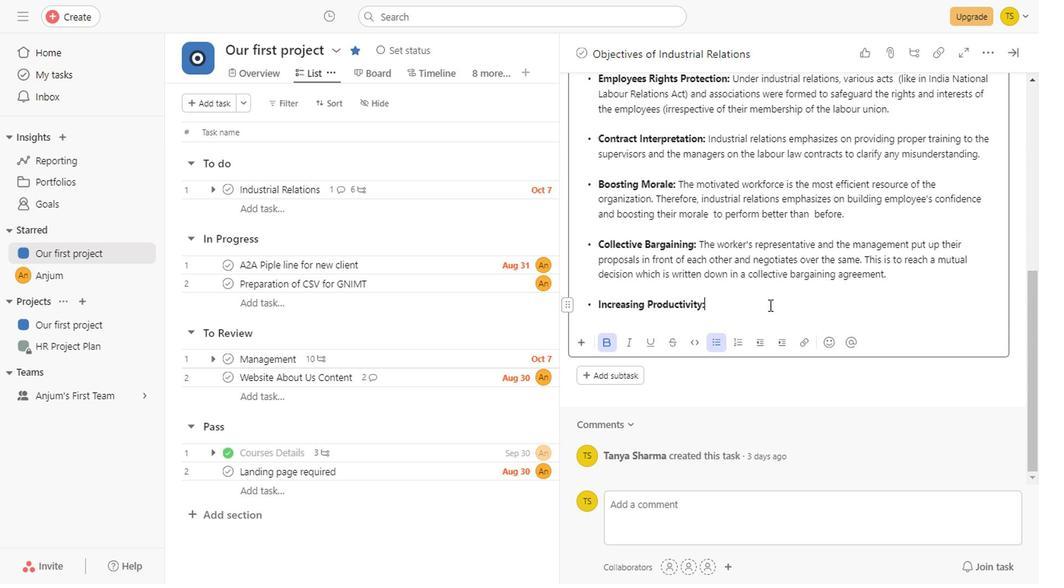 
Action: Mouse scrolled (616, 289) with delta (0, 0)
Screenshot: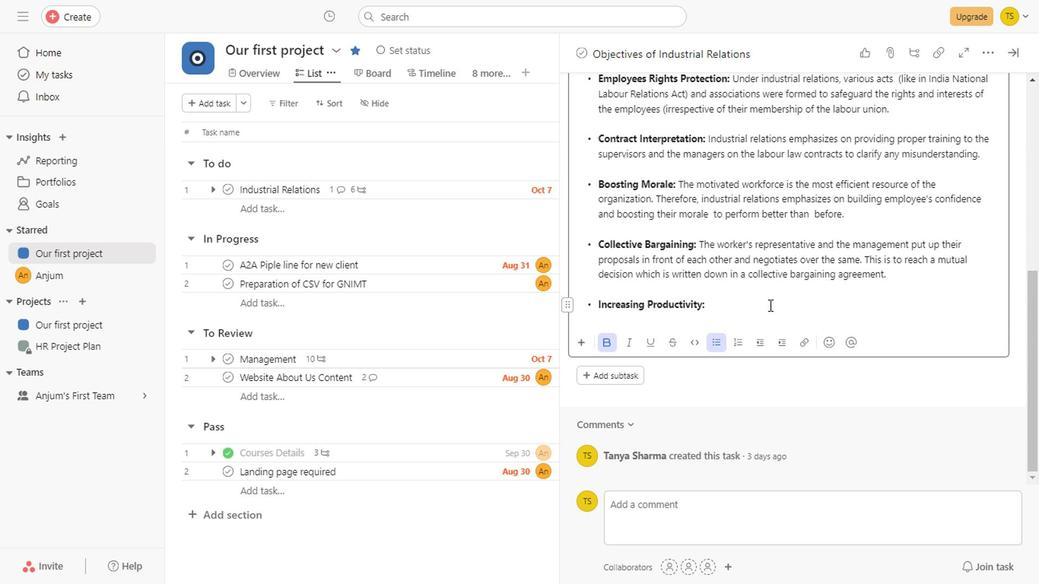 
Action: Mouse scrolled (616, 289) with delta (0, 0)
Screenshot: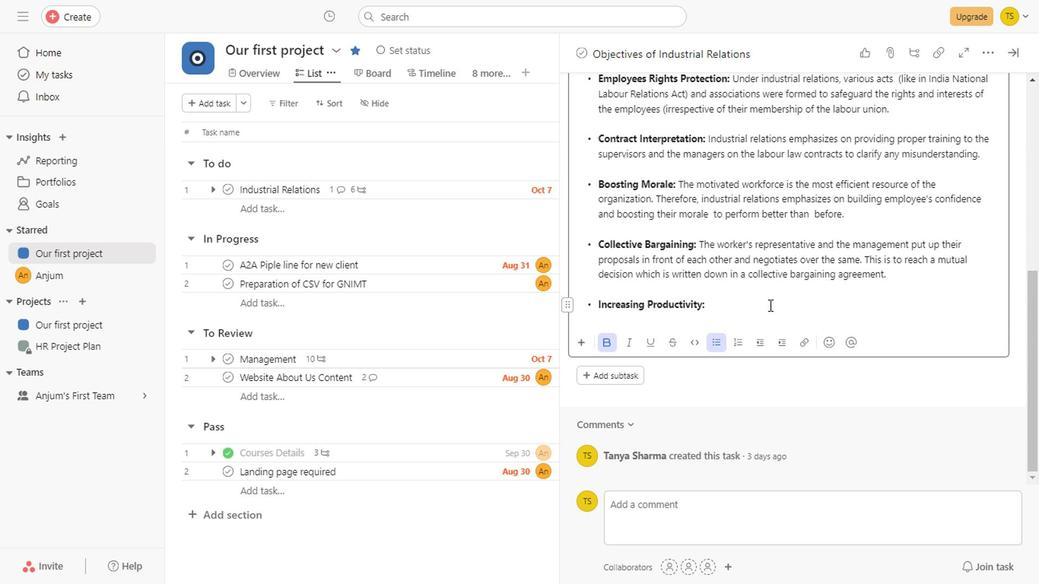 
Action: Mouse scrolled (616, 289) with delta (0, 0)
Screenshot: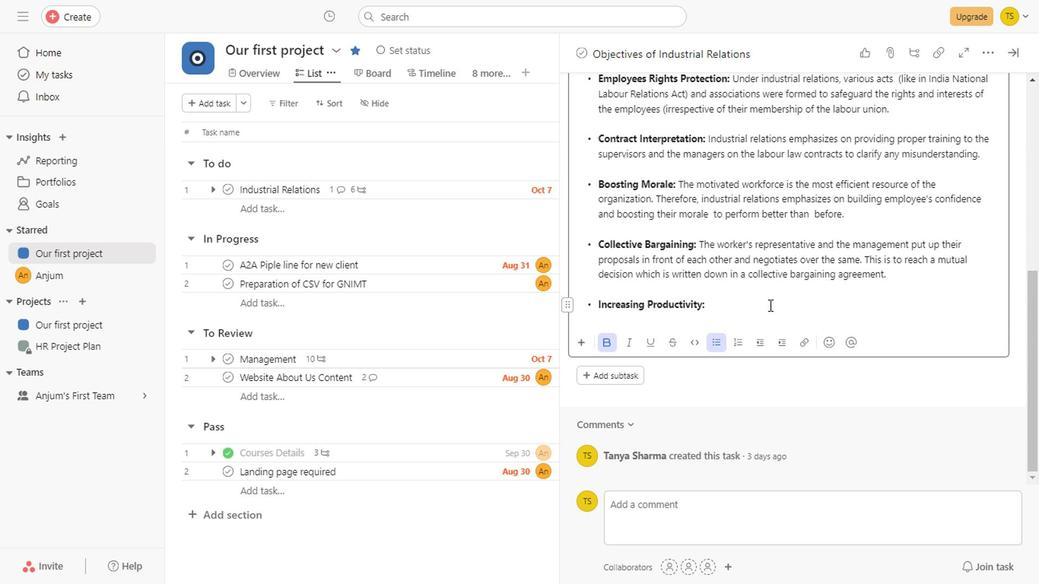 
Action: Mouse scrolled (616, 289) with delta (0, 0)
Screenshot: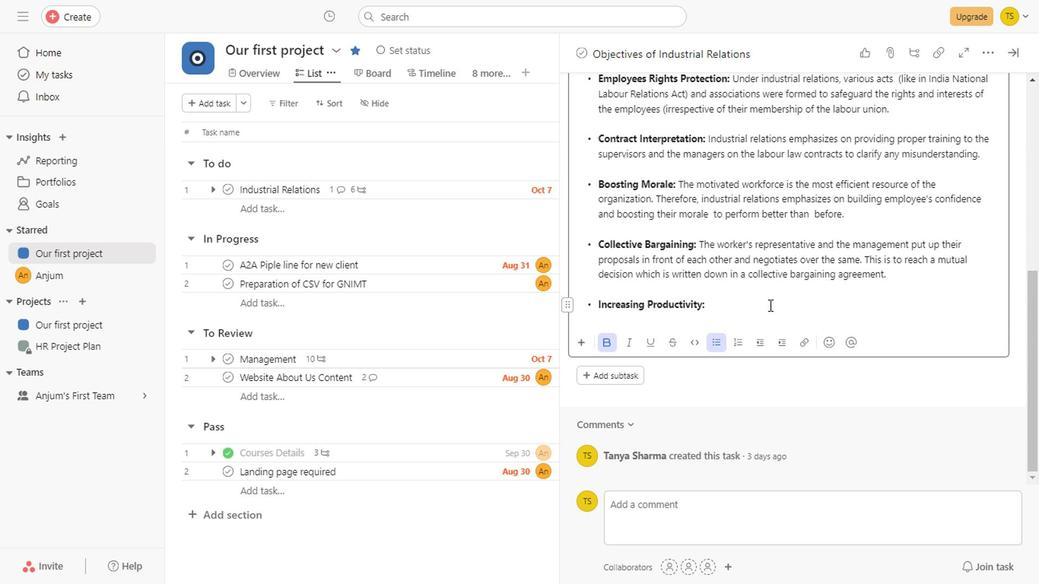 
Action: Mouse scrolled (616, 289) with delta (0, 0)
Screenshot: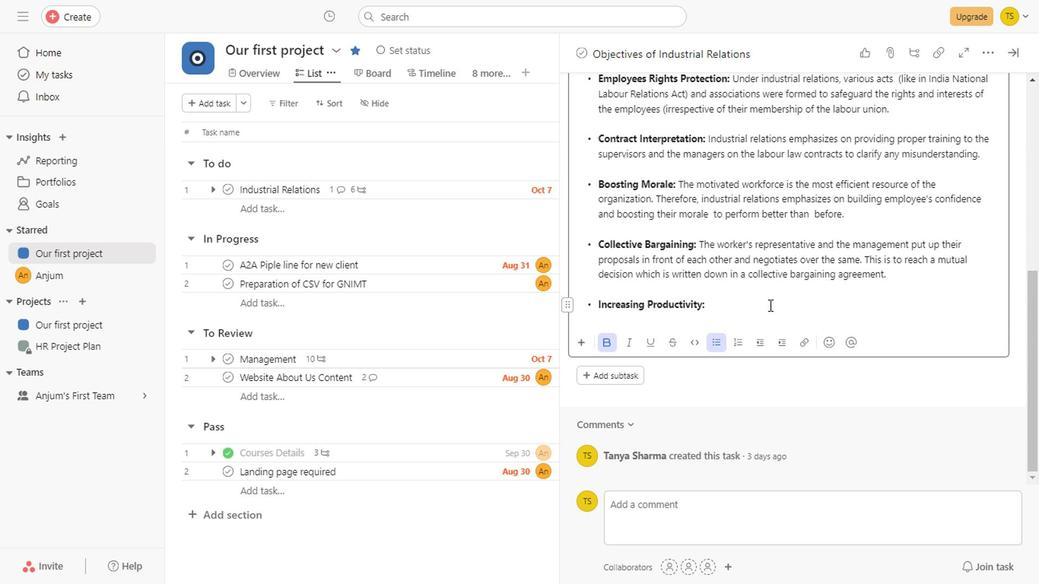 
Action: Mouse scrolled (616, 289) with delta (0, 0)
Screenshot: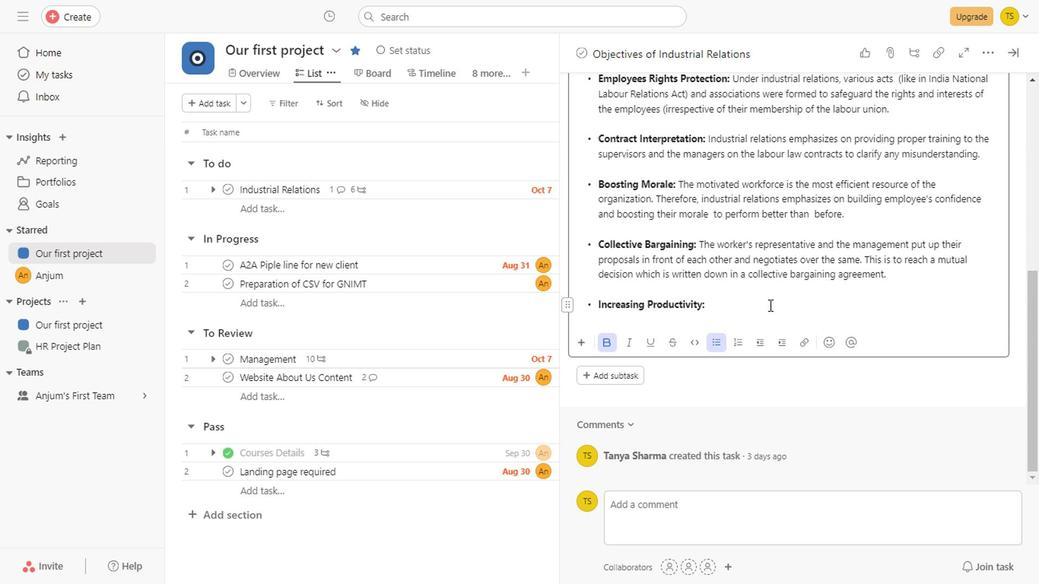 
Action: Mouse moved to (577, 247)
Screenshot: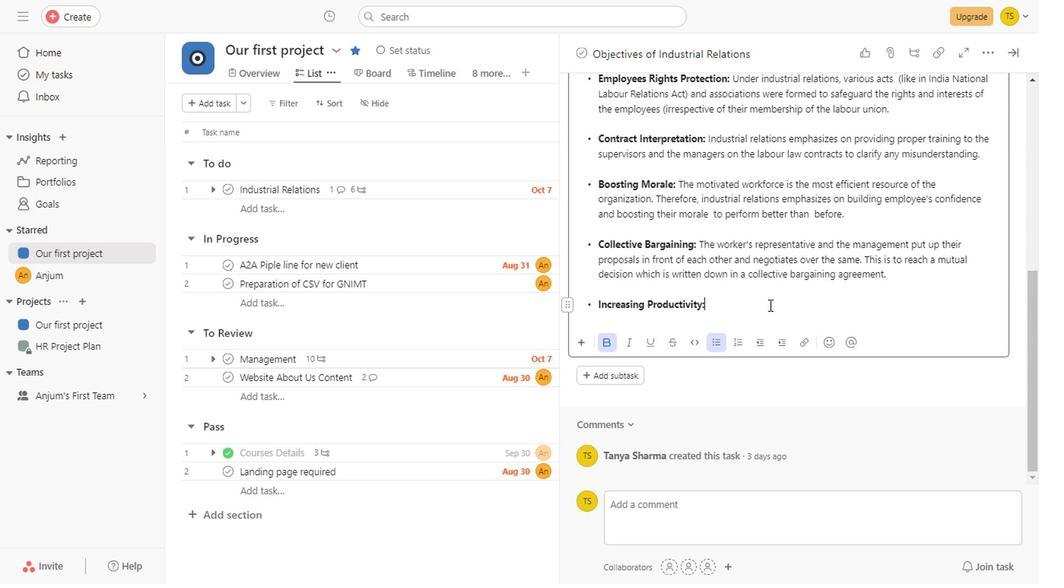 
Action: Mouse pressed left at (577, 247)
Screenshot: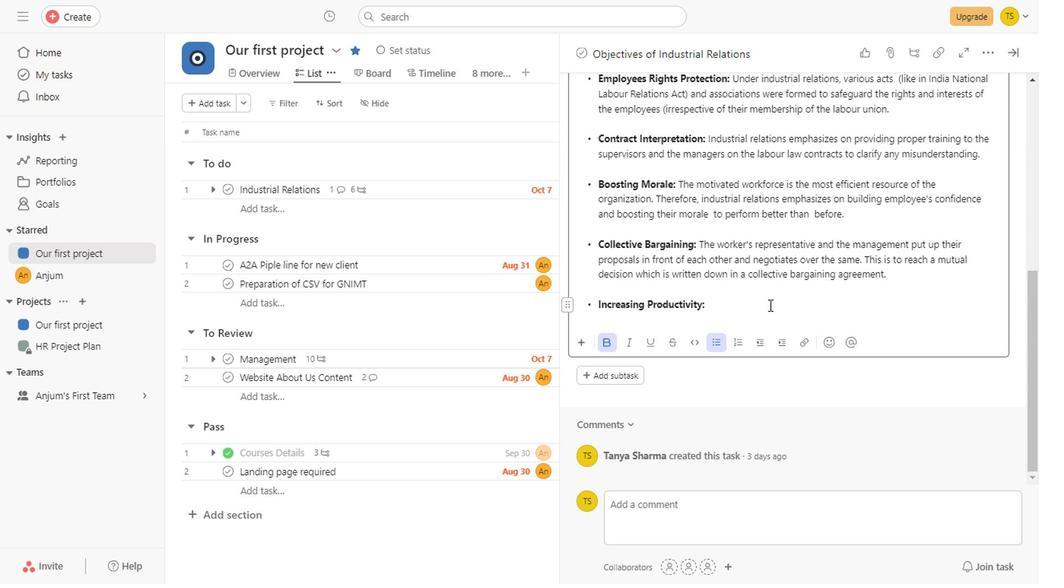 
Action: Key pressed <Key.space><Key.shift_r><Key.shift_r><Key.shift_r><Key.shift_r>I<Key.backspace>
Screenshot: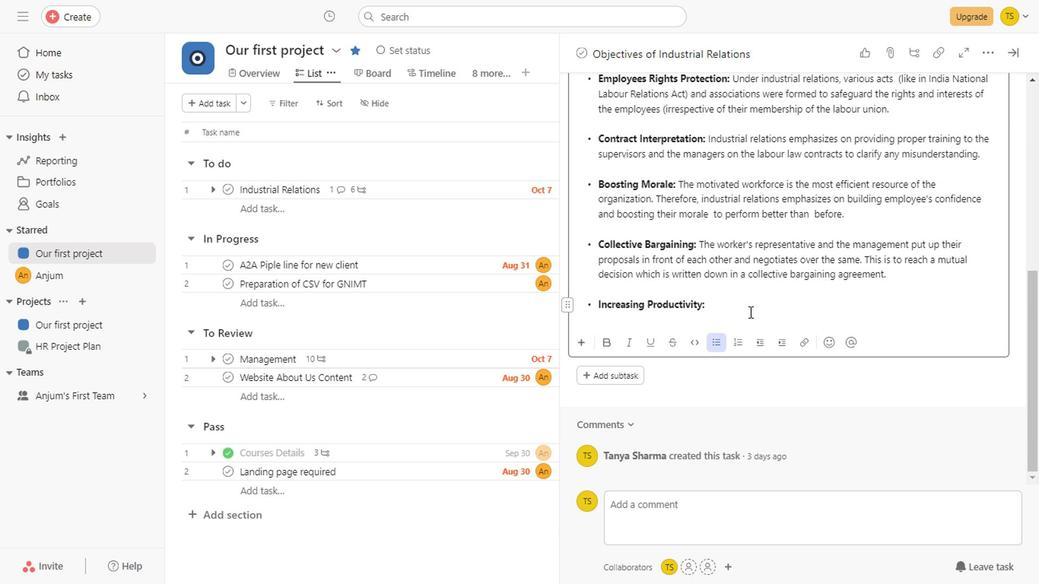 
Action: Mouse moved to (459, 279)
Screenshot: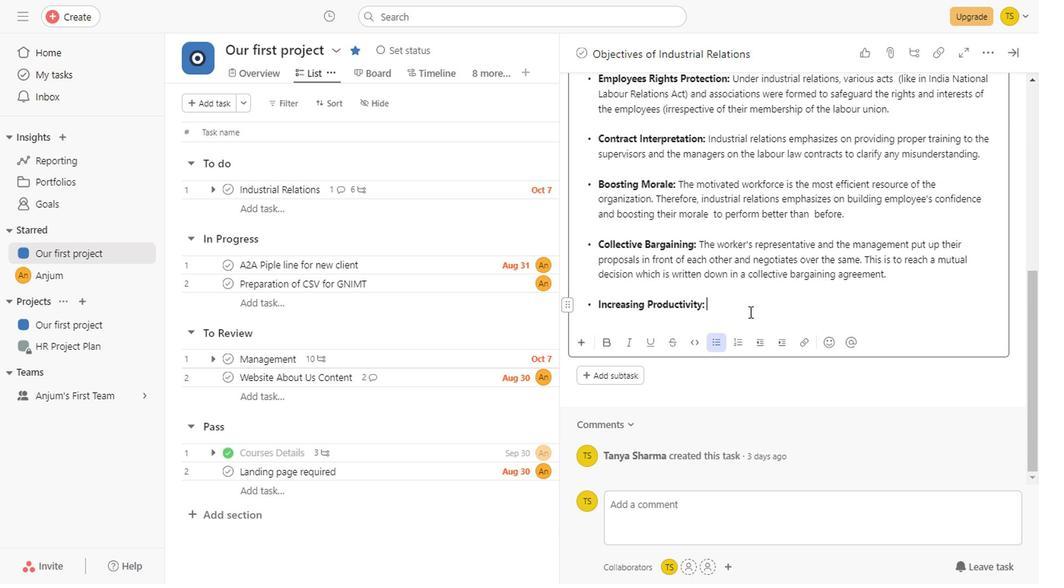
Action: Mouse pressed left at (459, 279)
Screenshot: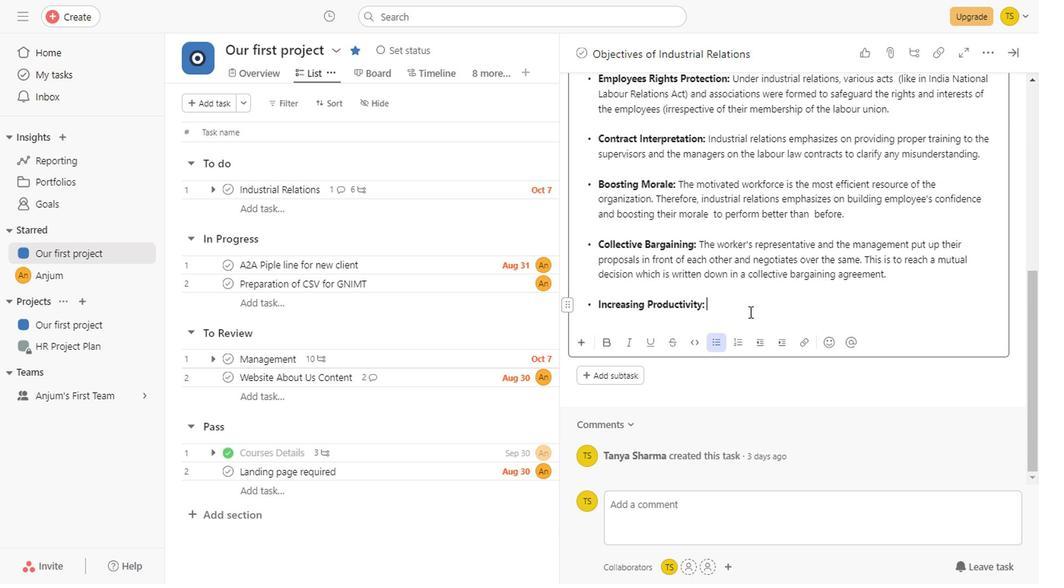 
Action: Mouse moved to (563, 252)
Screenshot: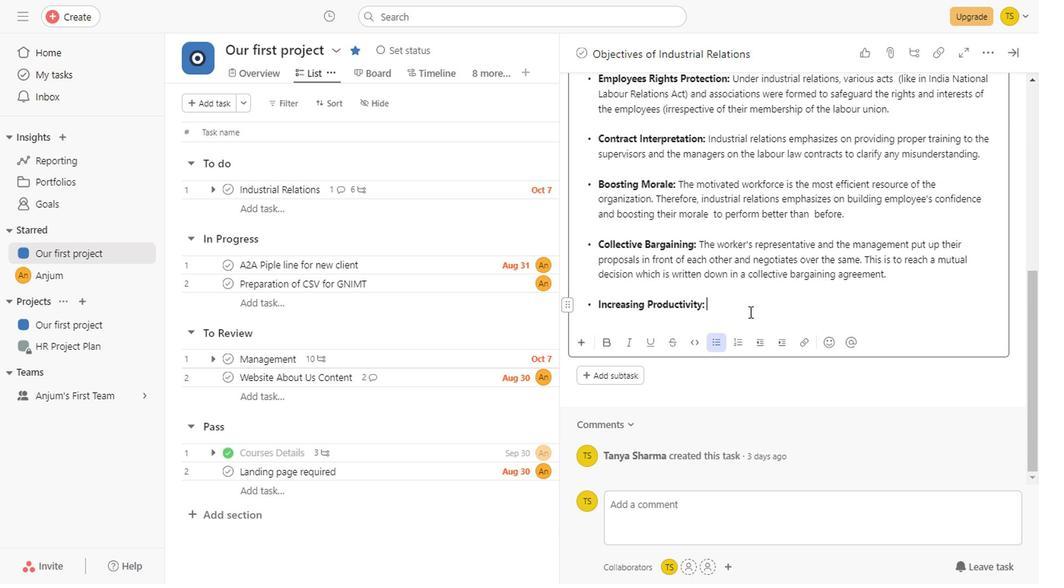 
Action: Key pressed <Key.shift_r><Key.shift_r>Indus<Key.space><Key.backspace>trial<Key.space>
Screenshot: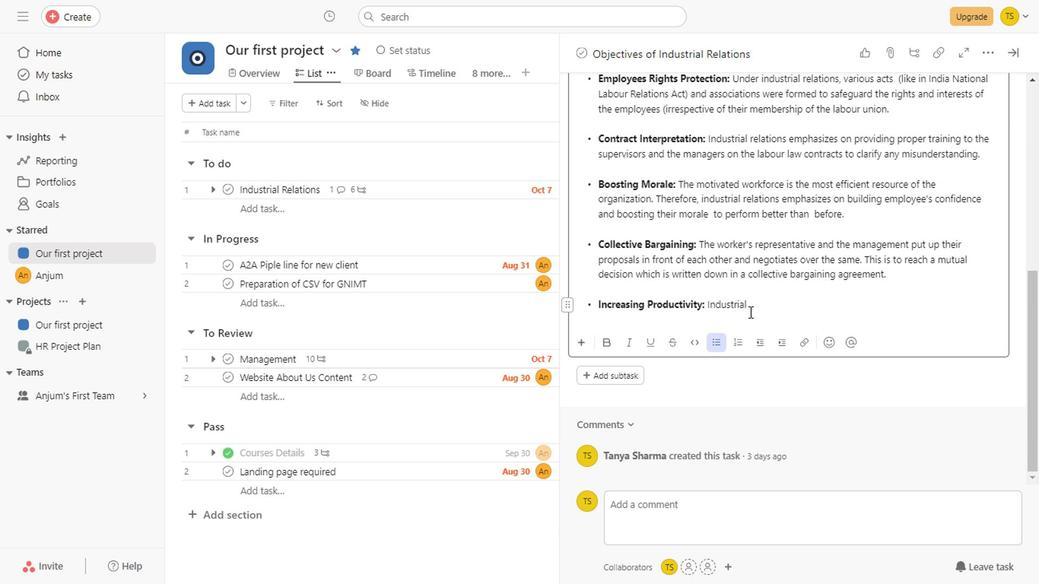 
Action: Mouse moved to (660, 312)
Screenshot: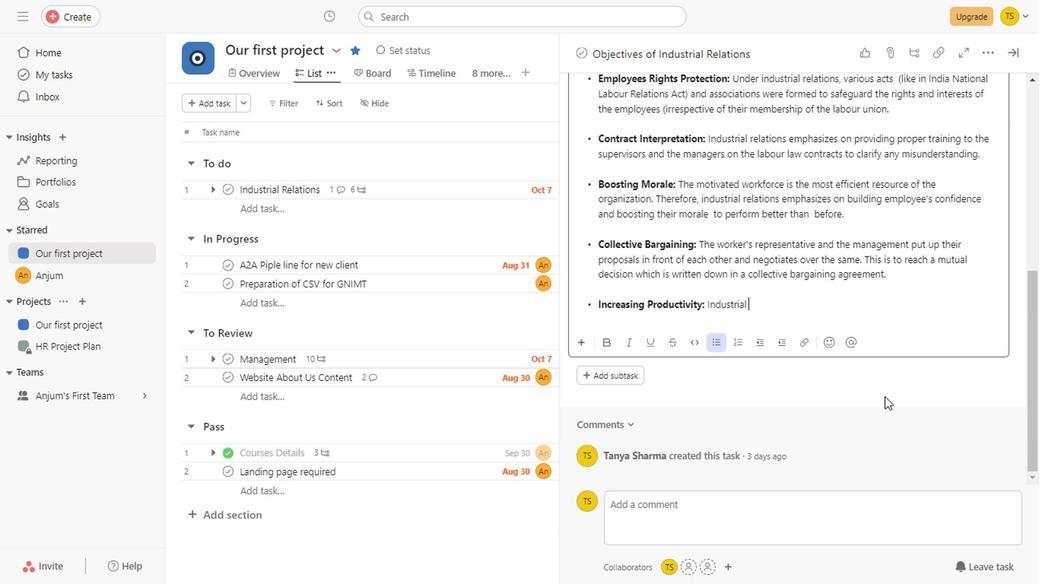 
Action: Key pressed relations<Key.space>aims<Key.space>at<Key.space>improving<Key.space>the<Key.space>efficiency<Key.space>
Screenshot: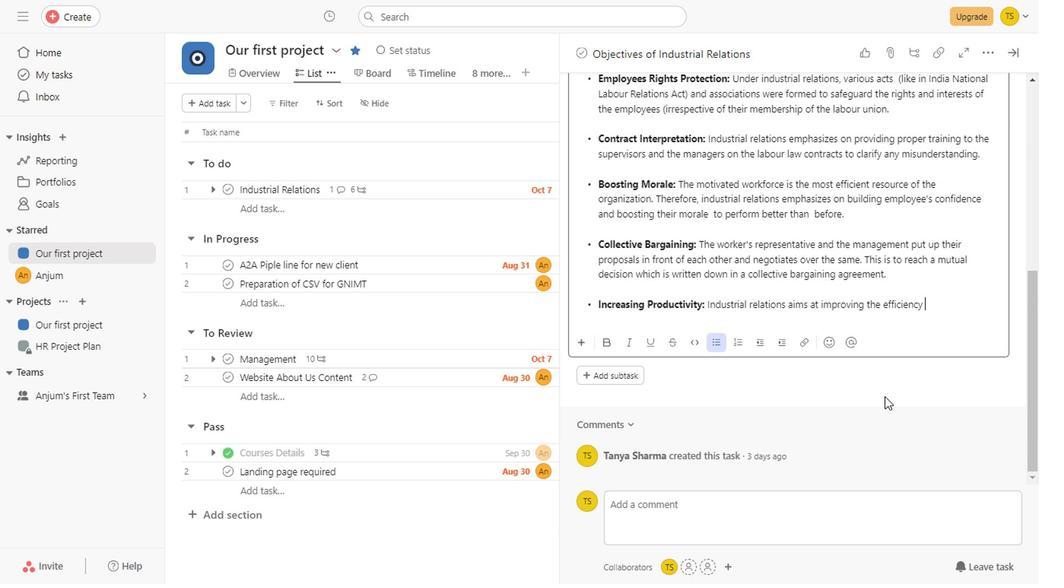 
Action: Mouse moved to (718, 68)
Screenshot: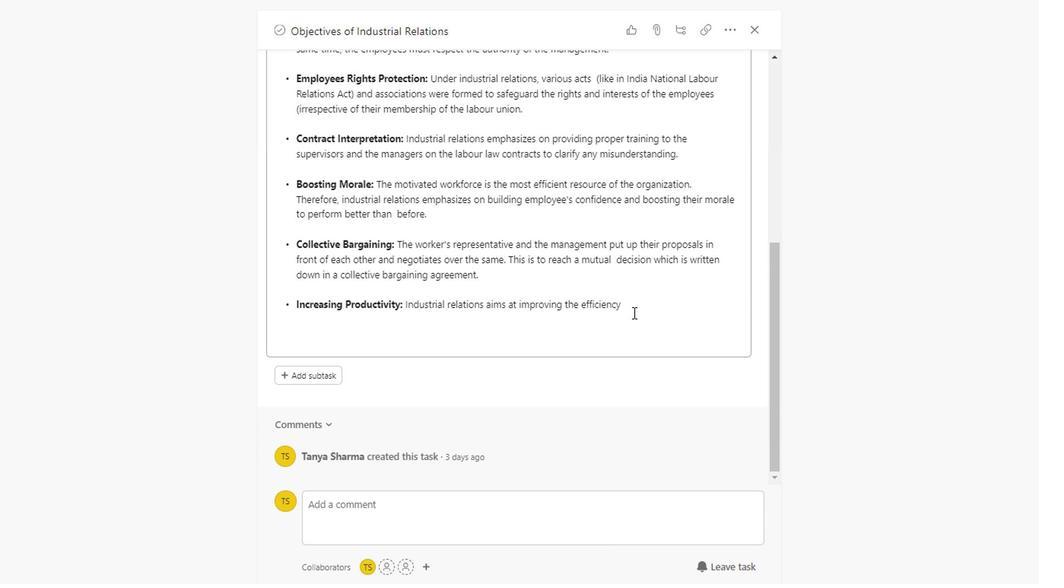 
Action: Mouse pressed left at (718, 68)
Screenshot: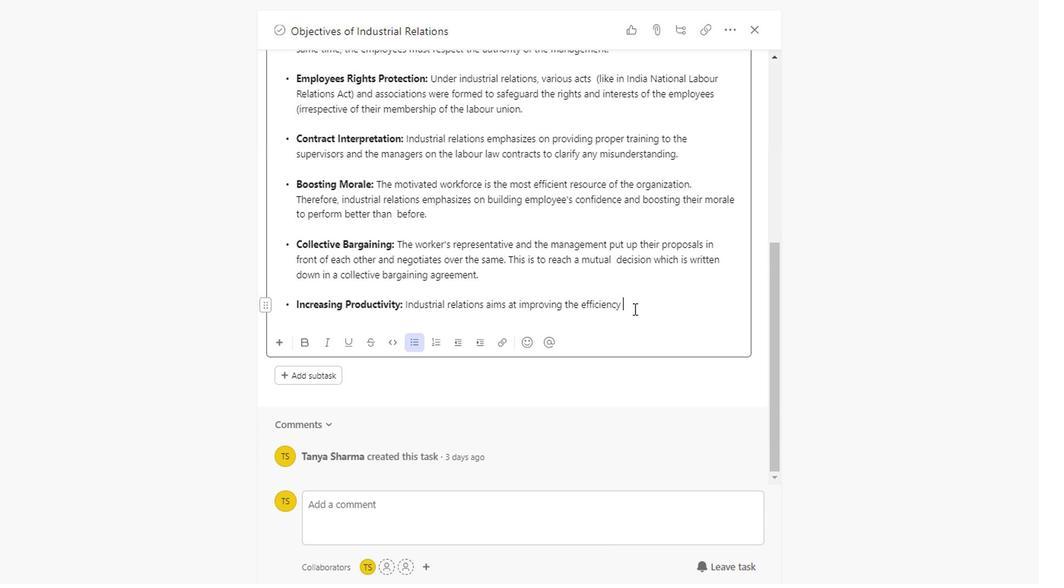 
Action: Mouse moved to (392, 342)
Screenshot: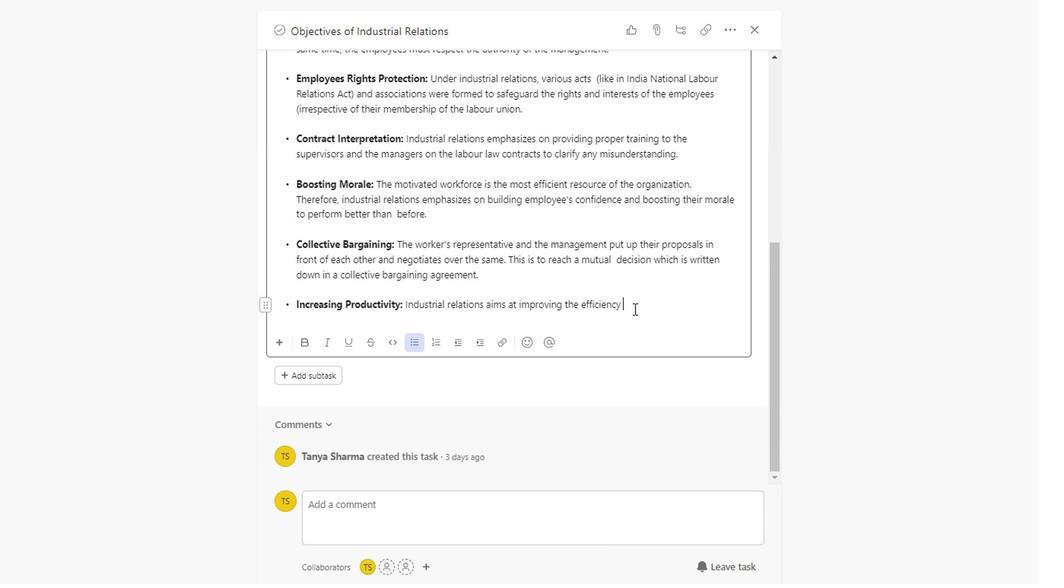 
Action: Mouse scrolled (392, 341) with delta (0, 0)
Screenshot: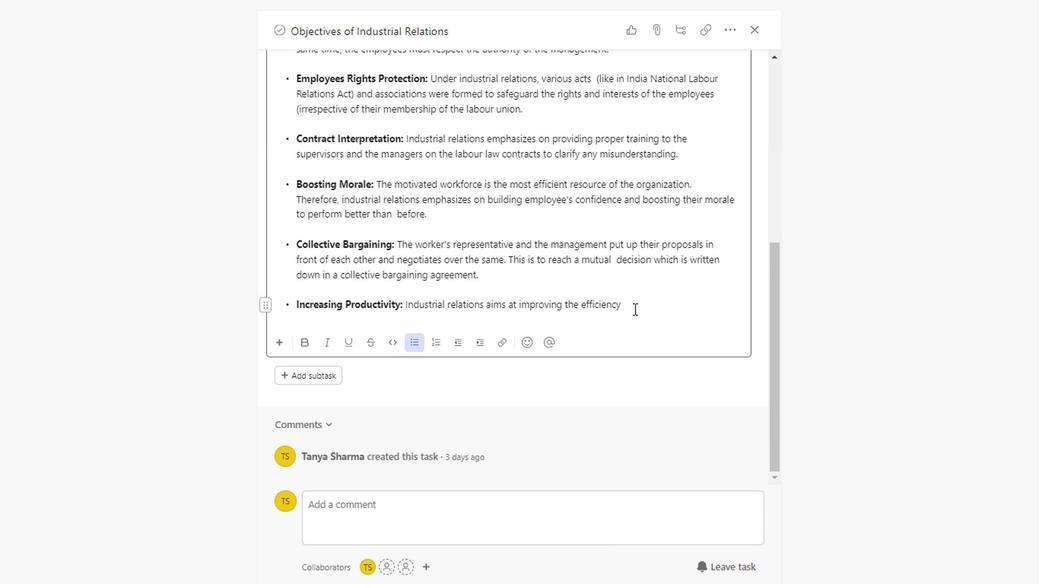 
Action: Mouse scrolled (392, 341) with delta (0, 0)
Screenshot: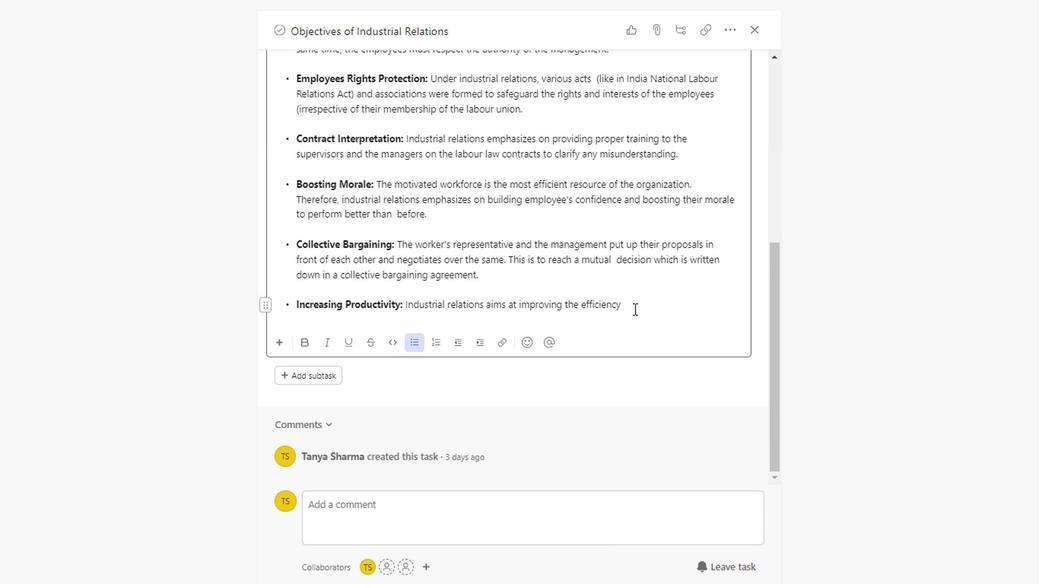 
Action: Mouse scrolled (392, 341) with delta (0, 0)
Screenshot: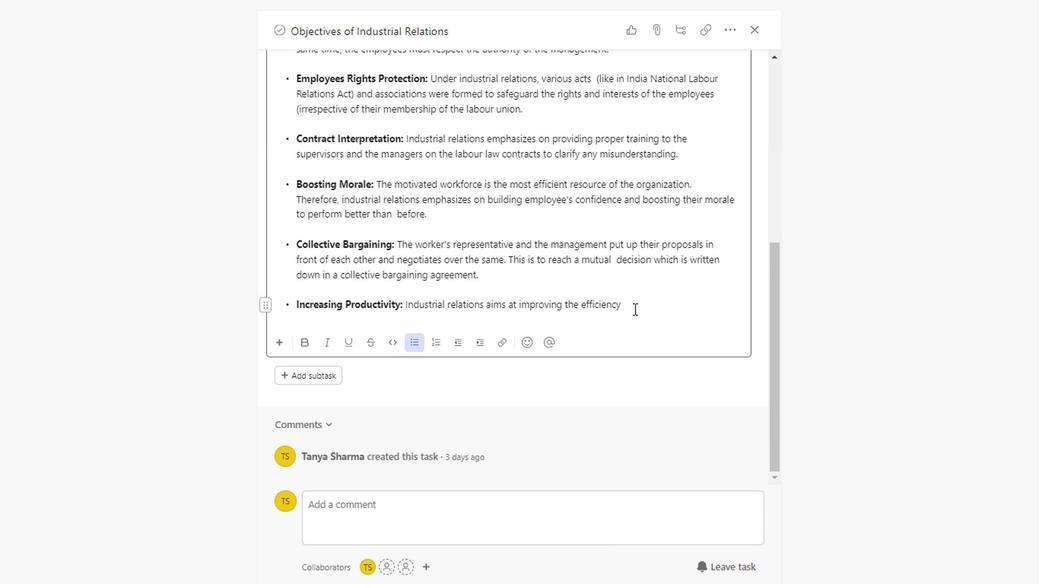 
Action: Mouse scrolled (392, 341) with delta (0, 0)
Screenshot: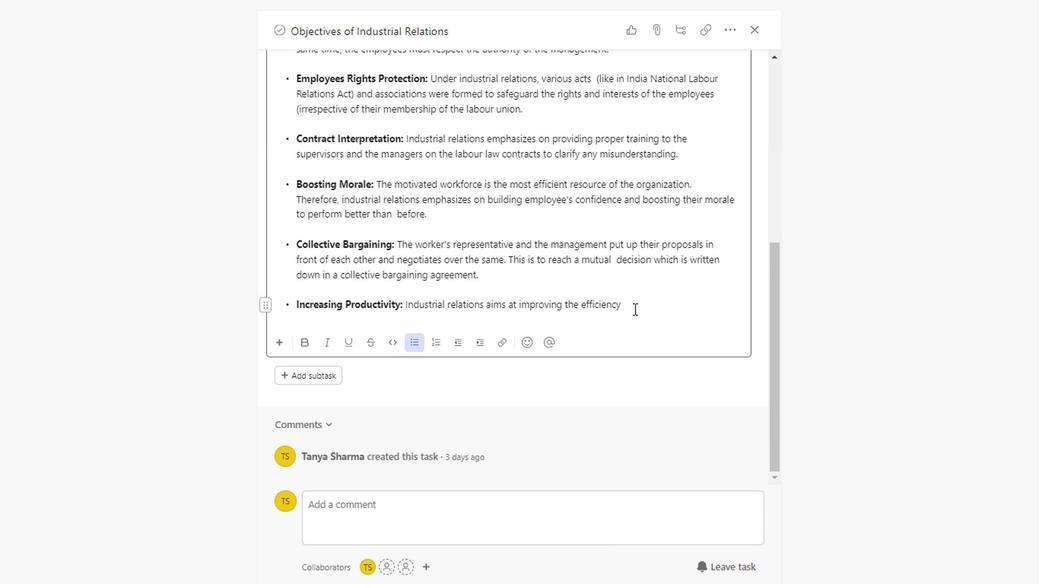 
Action: Mouse scrolled (392, 341) with delta (0, 0)
Screenshot: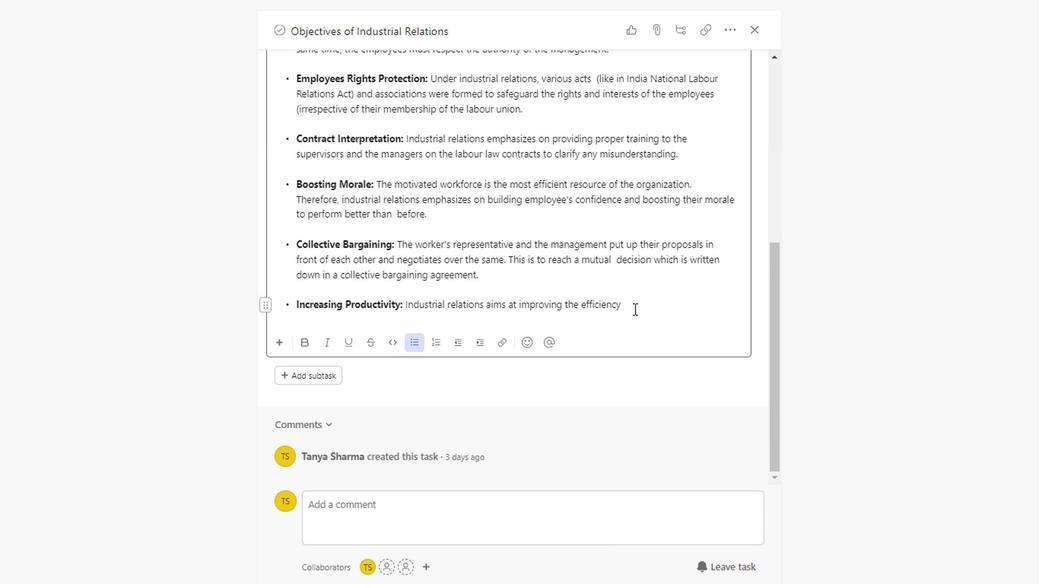 
Action: Mouse scrolled (392, 341) with delta (0, 0)
Screenshot: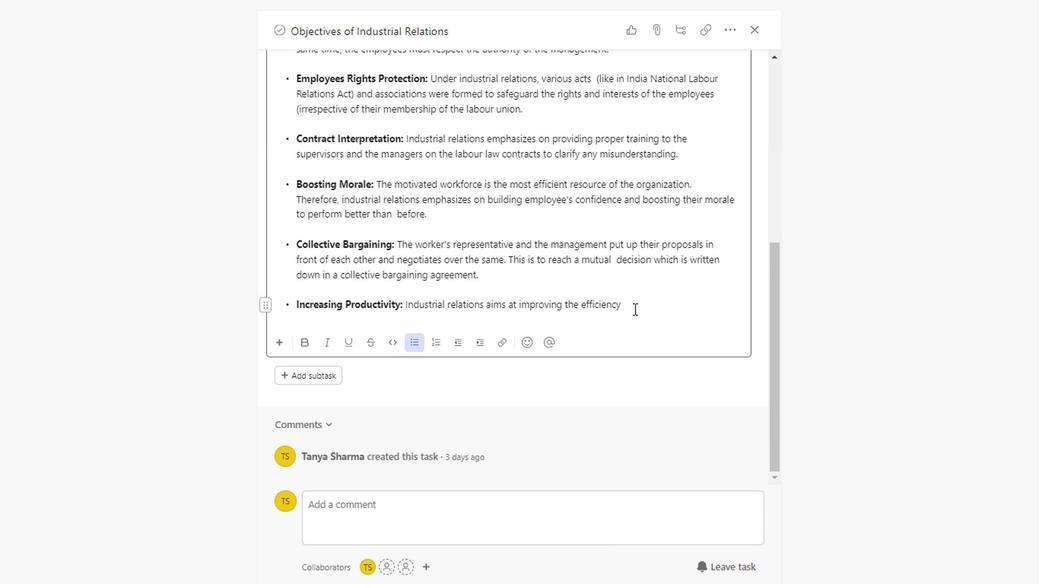 
Action: Mouse scrolled (392, 341) with delta (0, 0)
Screenshot: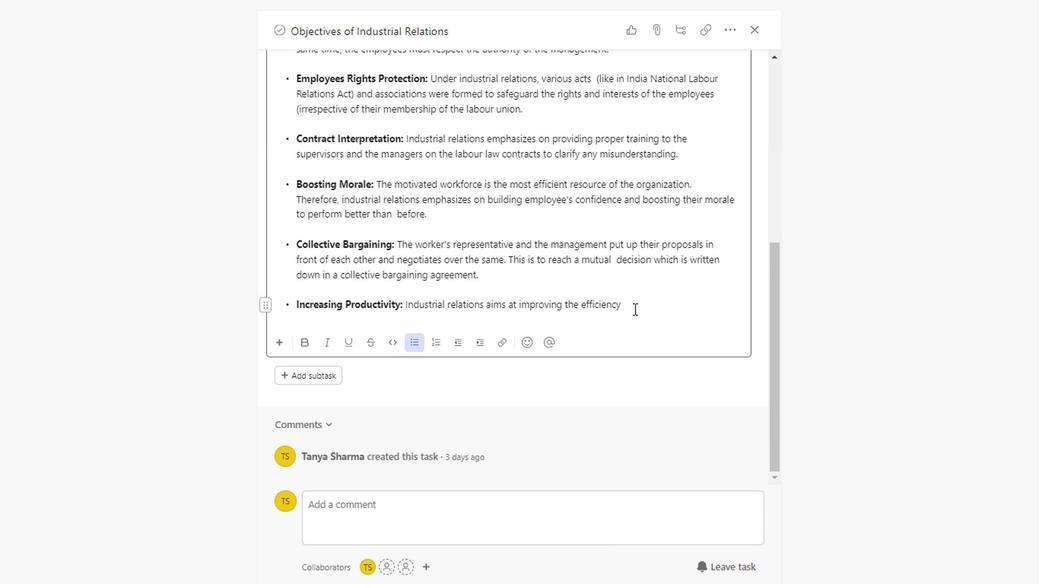 
Action: Mouse scrolled (392, 341) with delta (0, 0)
Screenshot: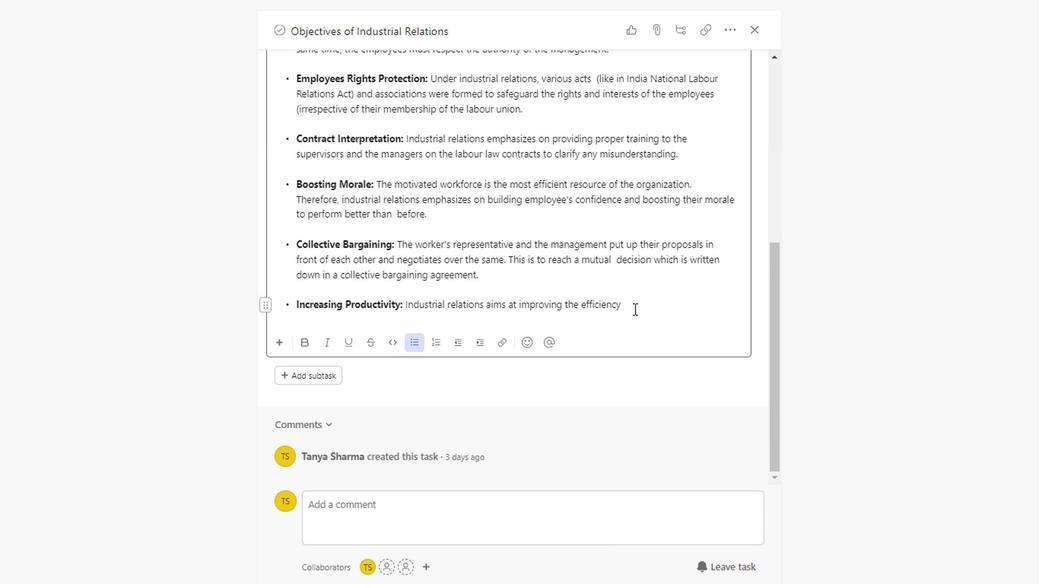 
Action: Mouse scrolled (392, 341) with delta (0, 0)
Screenshot: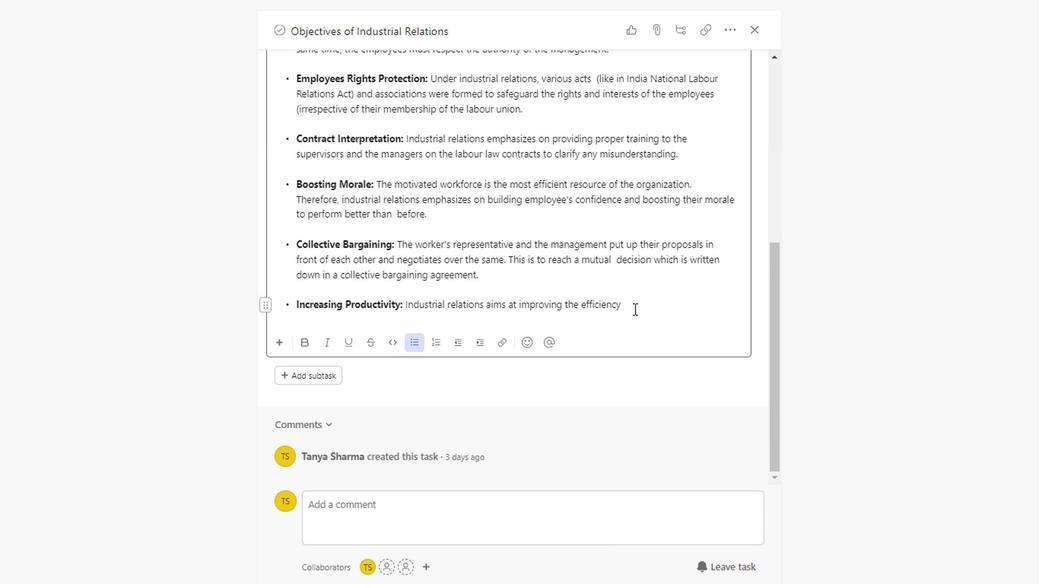 
Action: Mouse scrolled (392, 341) with delta (0, 0)
Screenshot: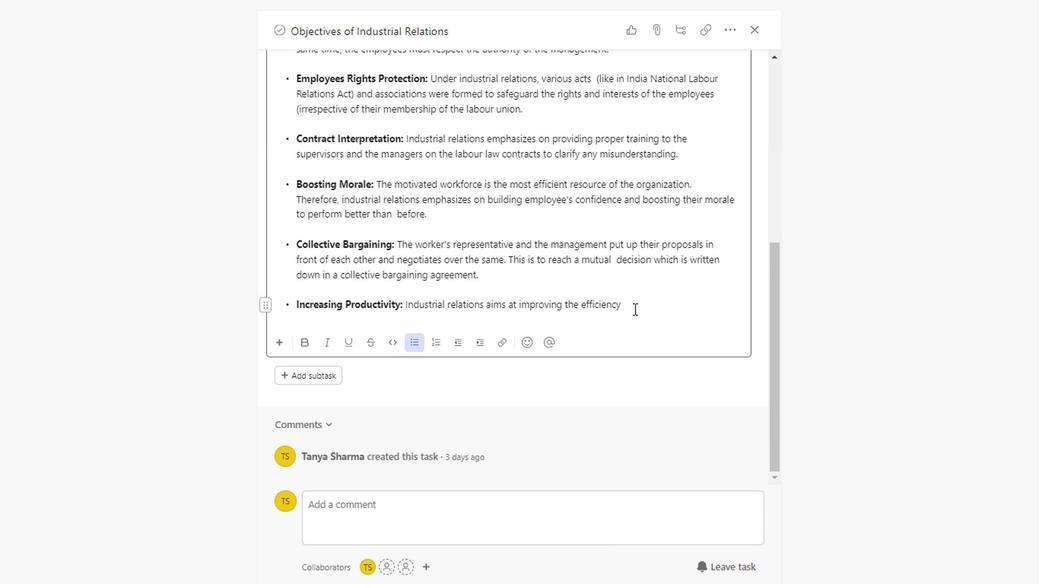 
Action: Mouse scrolled (392, 341) with delta (0, 0)
Screenshot: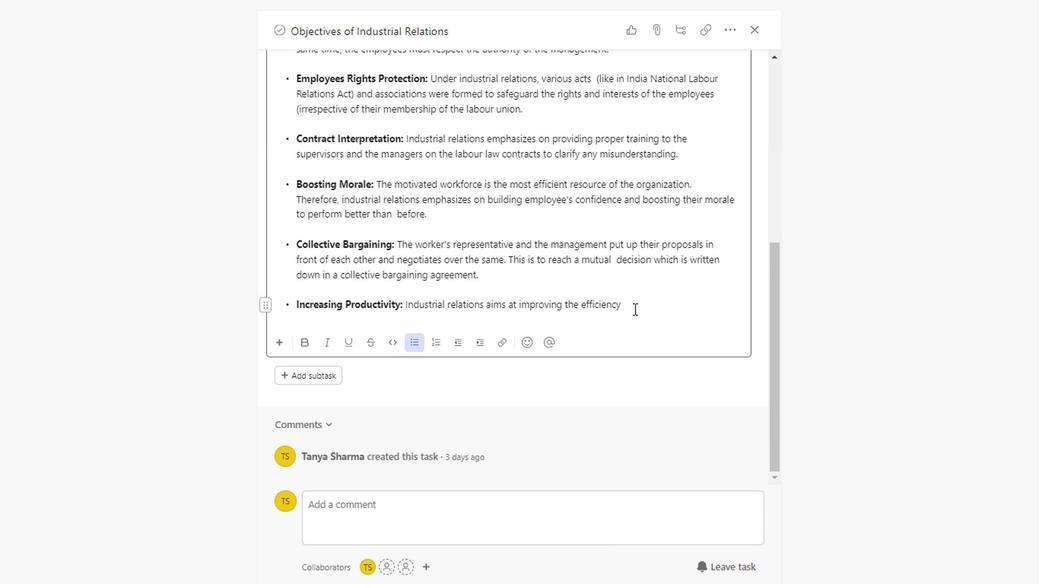
Action: Mouse scrolled (392, 341) with delta (0, 0)
Screenshot: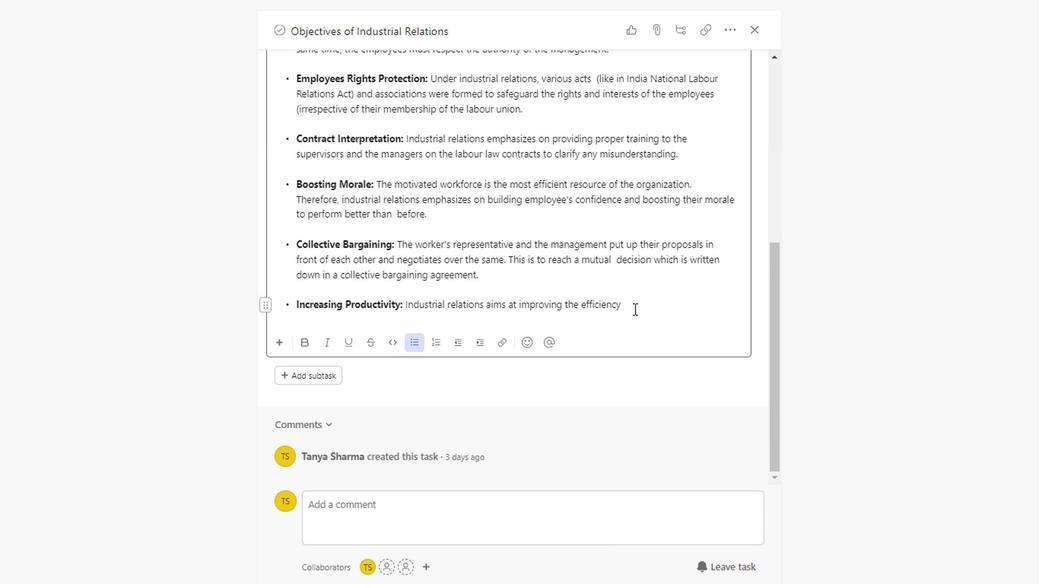 
Action: Mouse scrolled (392, 341) with delta (0, 0)
Screenshot: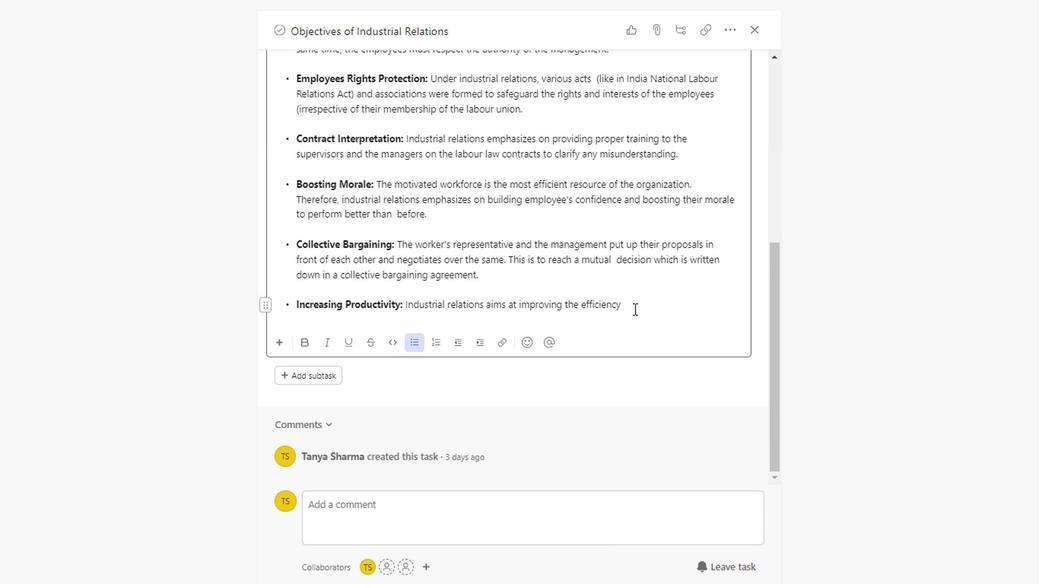 
Action: Mouse scrolled (392, 341) with delta (0, 0)
Screenshot: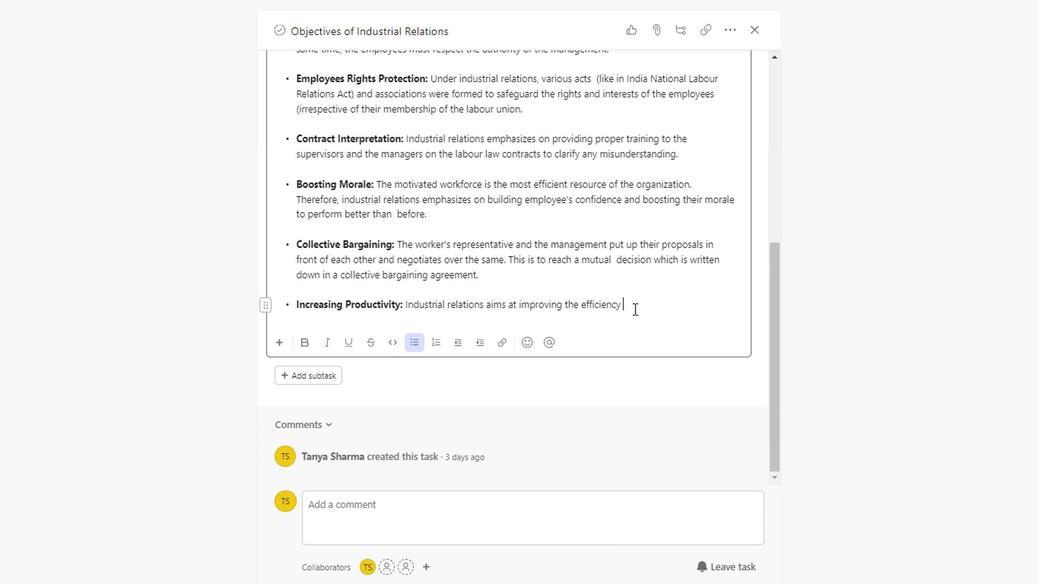 
Action: Mouse scrolled (392, 341) with delta (0, 0)
Screenshot: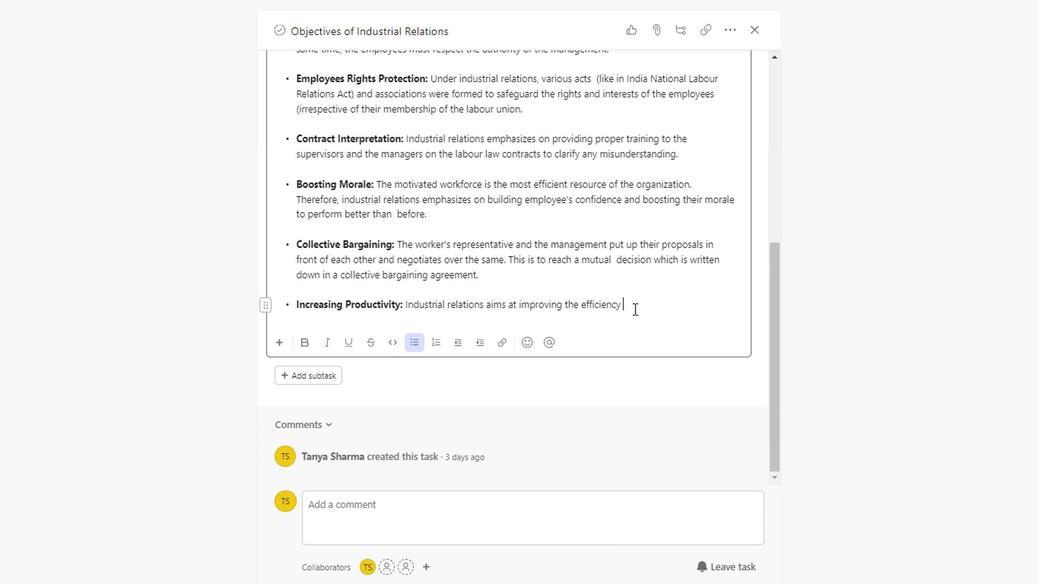 
Action: Mouse scrolled (392, 341) with delta (0, 0)
Screenshot: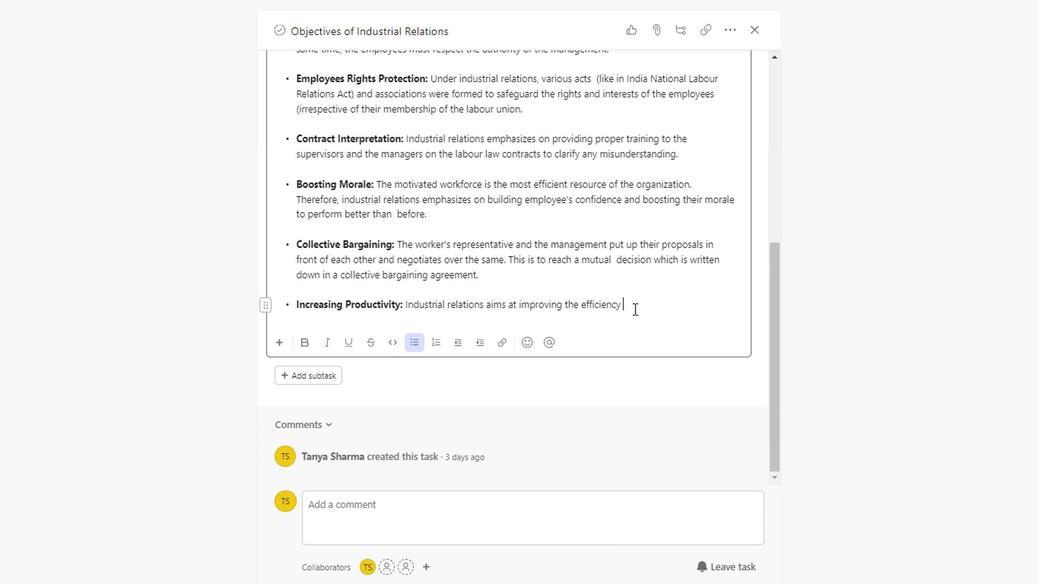 
Action: Mouse scrolled (392, 341) with delta (0, 0)
Screenshot: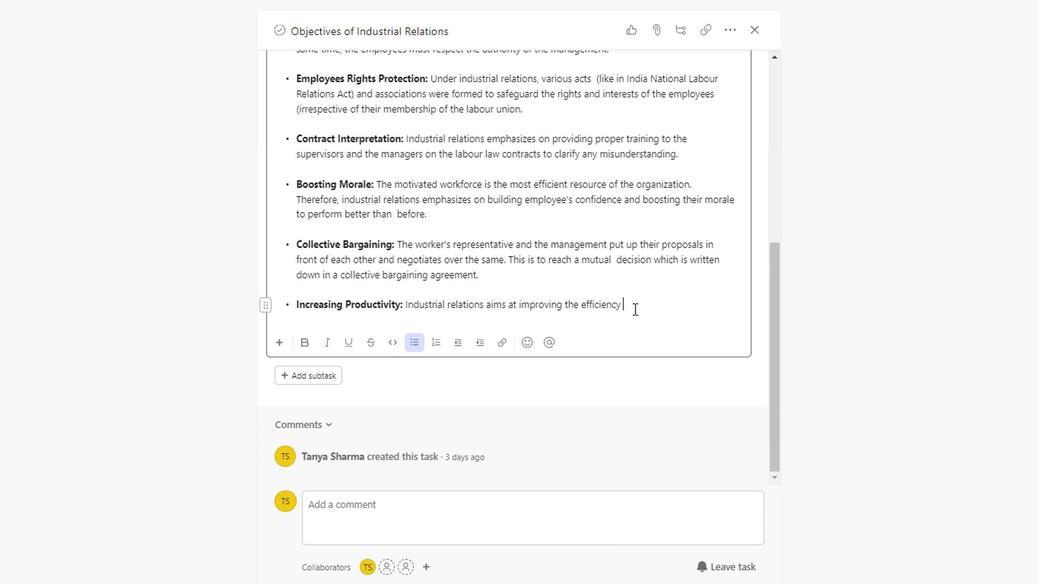 
Action: Mouse scrolled (392, 341) with delta (0, 0)
Screenshot: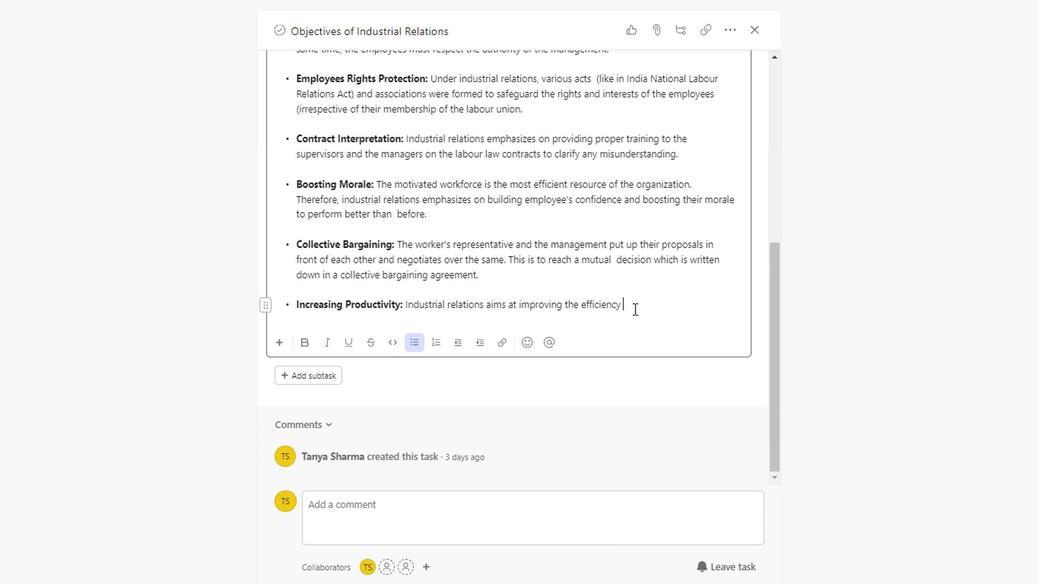 
Action: Mouse scrolled (392, 341) with delta (0, 0)
Screenshot: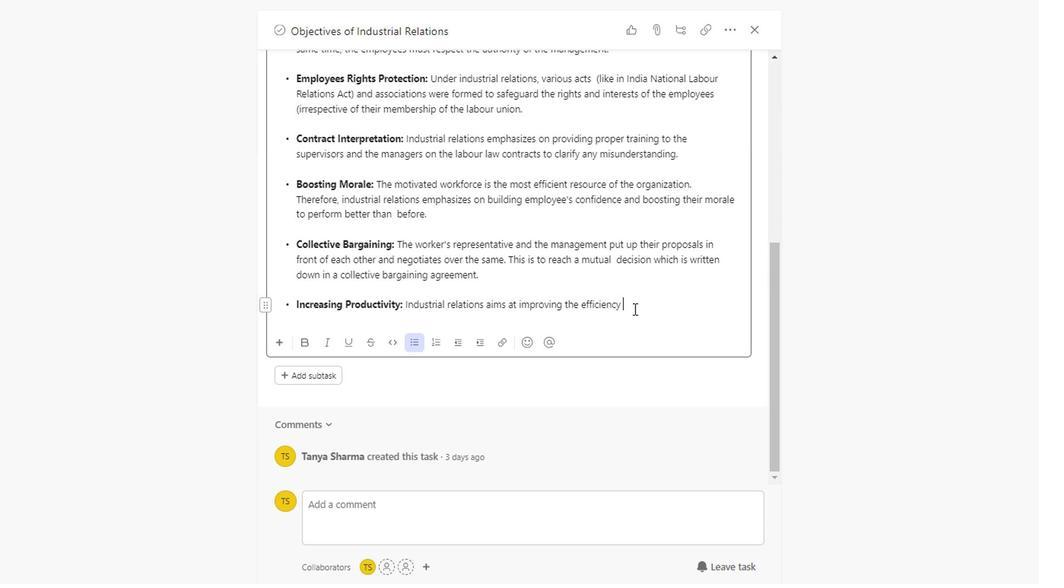 
Action: Mouse scrolled (392, 341) with delta (0, 0)
Screenshot: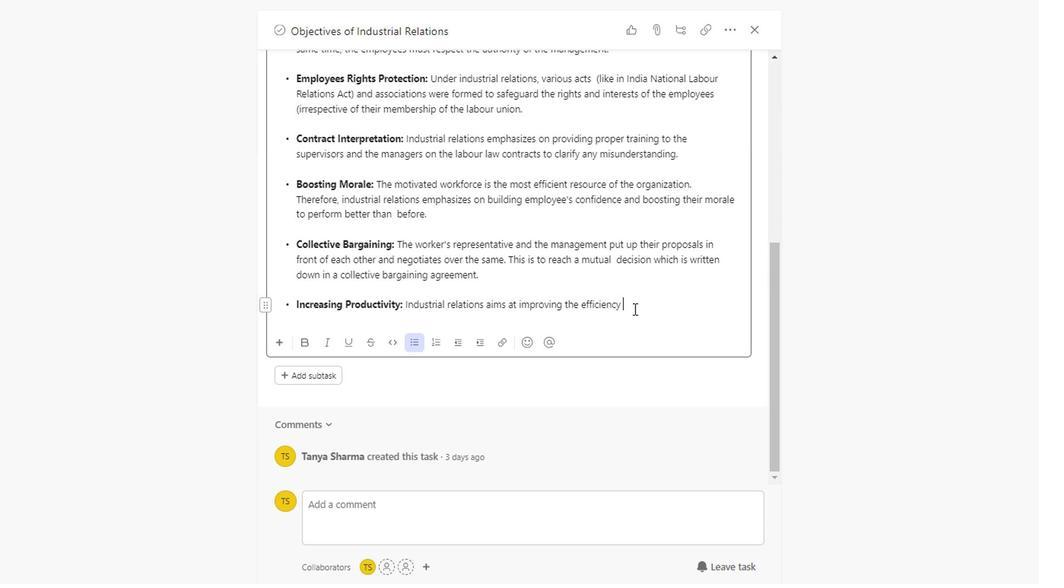 
Action: Mouse scrolled (392, 341) with delta (0, 0)
Screenshot: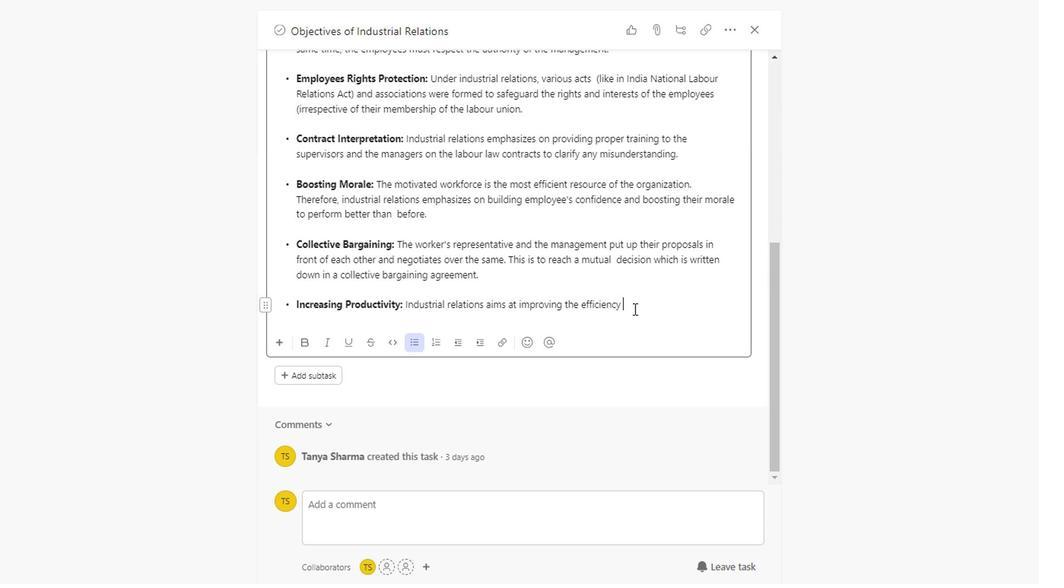 
Action: Mouse scrolled (392, 341) with delta (0, 0)
Screenshot: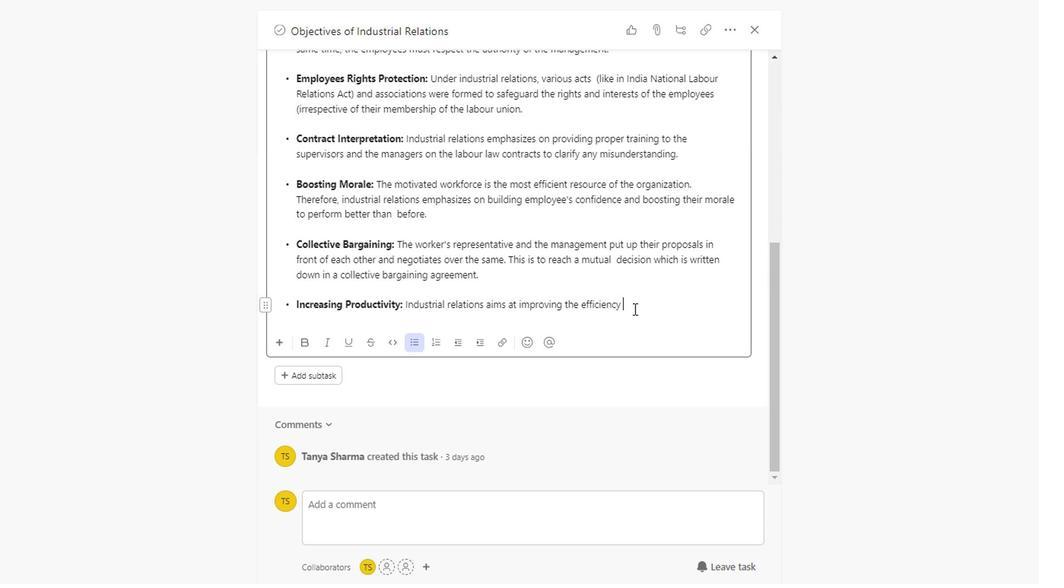 
Action: Mouse scrolled (392, 341) with delta (0, 0)
Screenshot: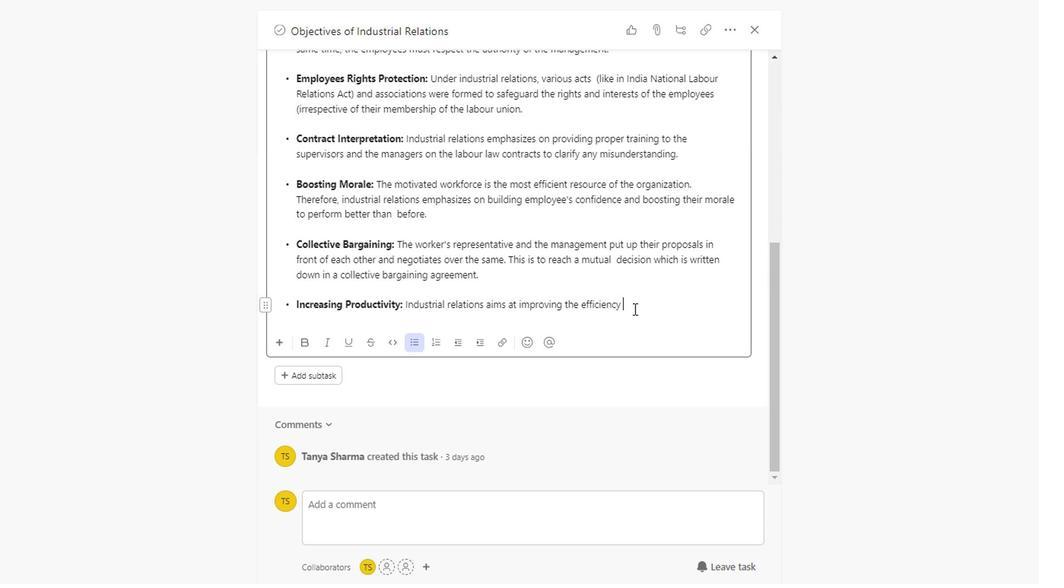 
Action: Mouse scrolled (392, 341) with delta (0, 0)
Screenshot: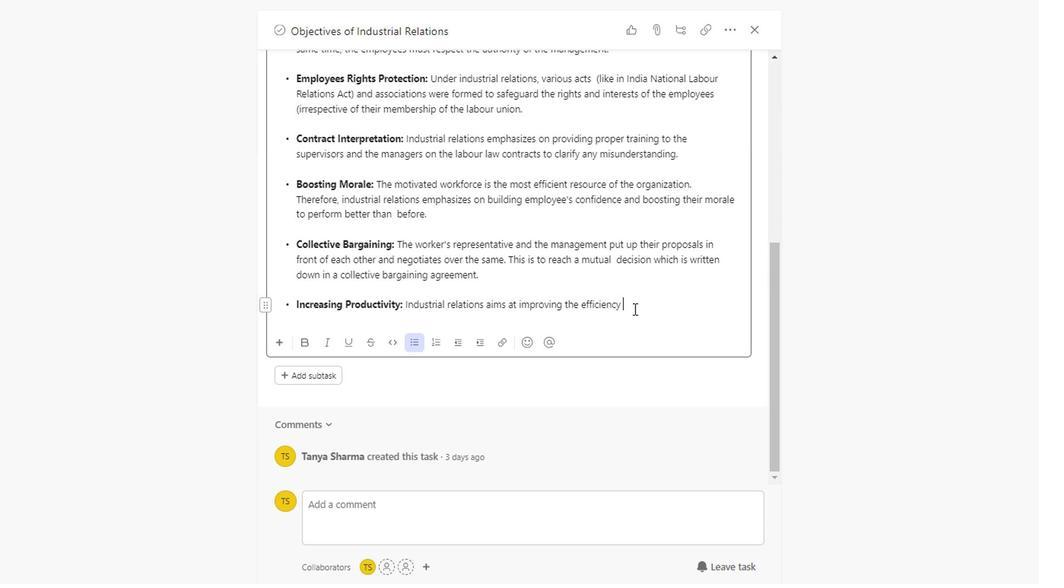
Action: Mouse scrolled (392, 341) with delta (0, 0)
Screenshot: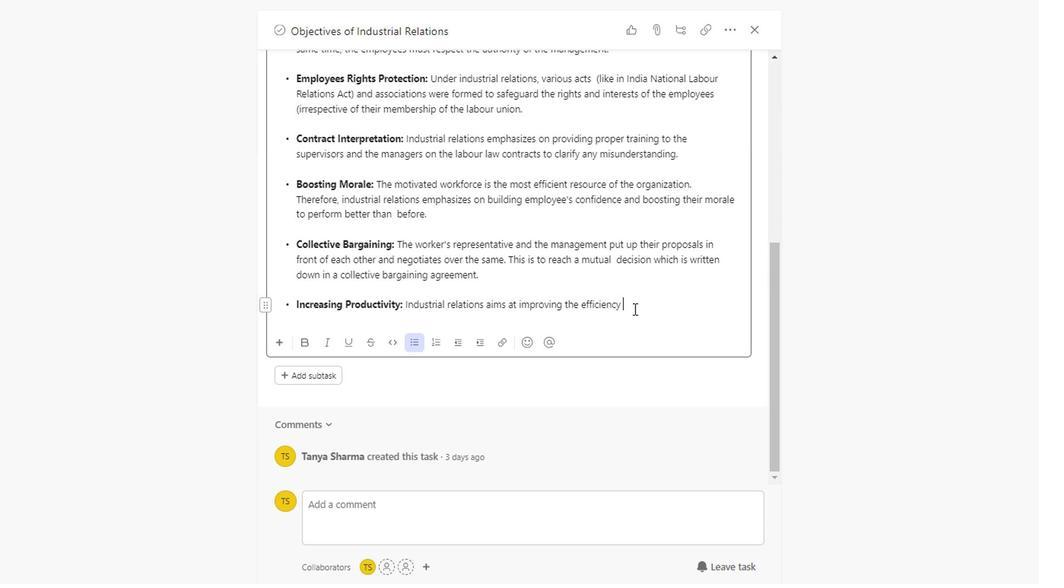 
Action: Mouse scrolled (392, 341) with delta (0, 0)
Screenshot: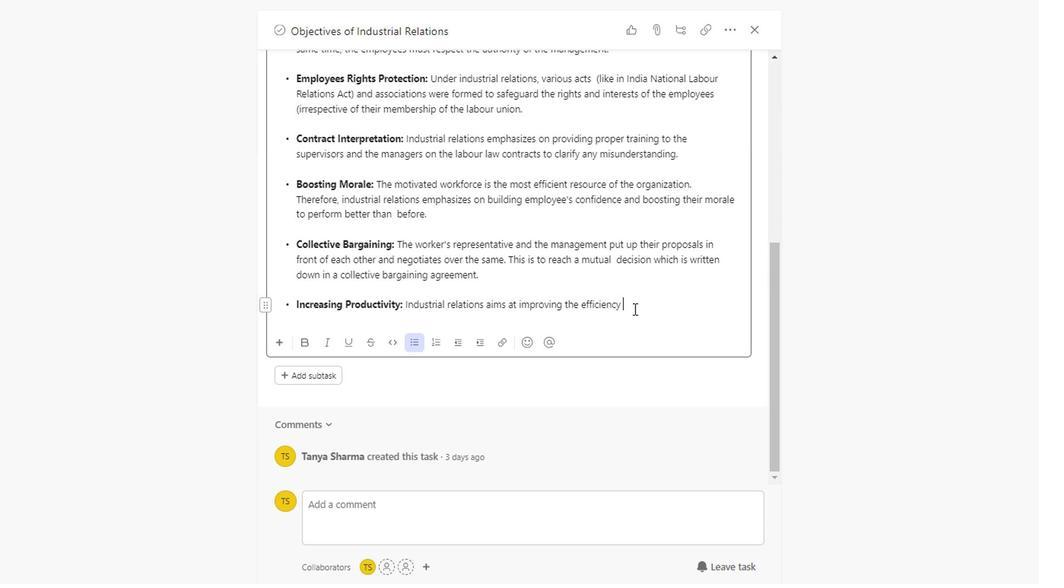 
Action: Mouse scrolled (392, 341) with delta (0, 0)
Screenshot: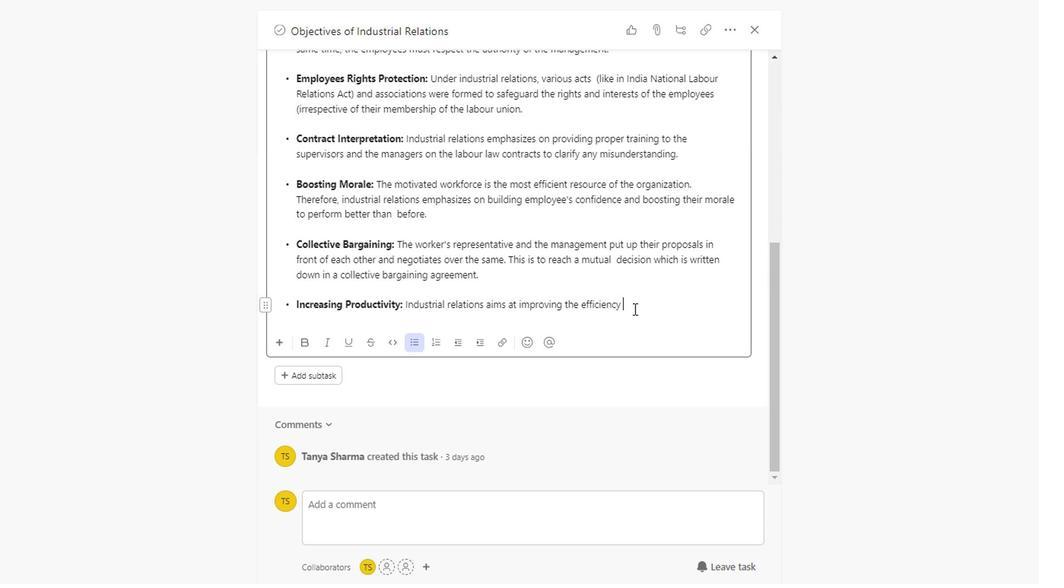 
Action: Mouse scrolled (392, 341) with delta (0, 0)
Screenshot: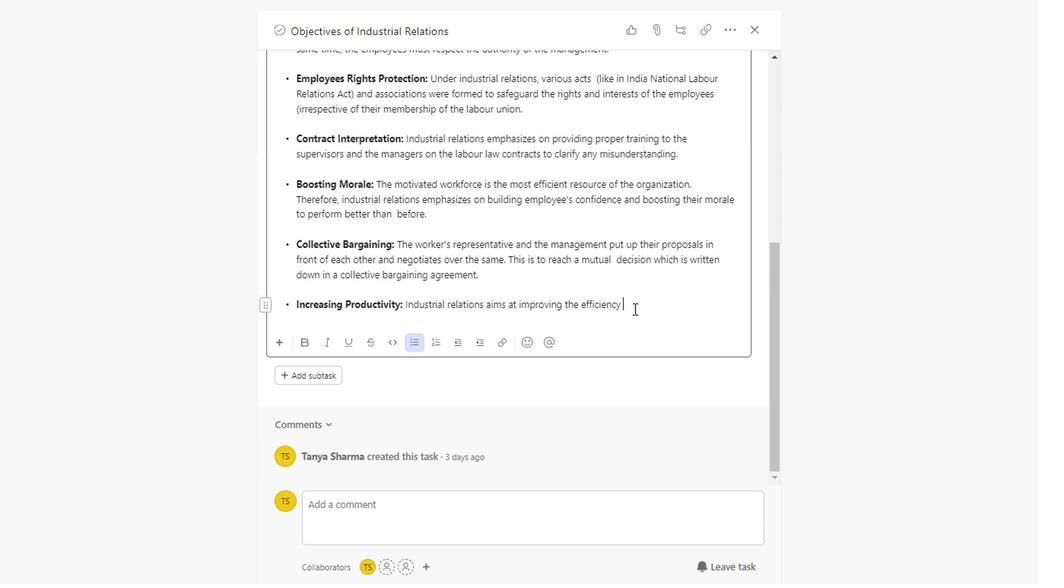 
Action: Mouse moved to (481, 250)
Screenshot: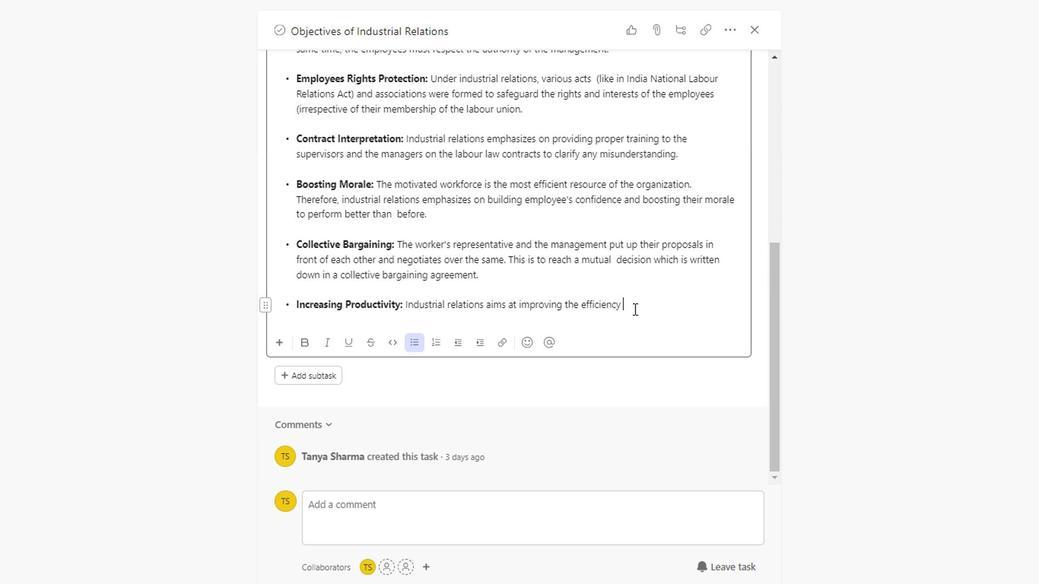 
Action: Mouse pressed left at (481, 250)
Screenshot: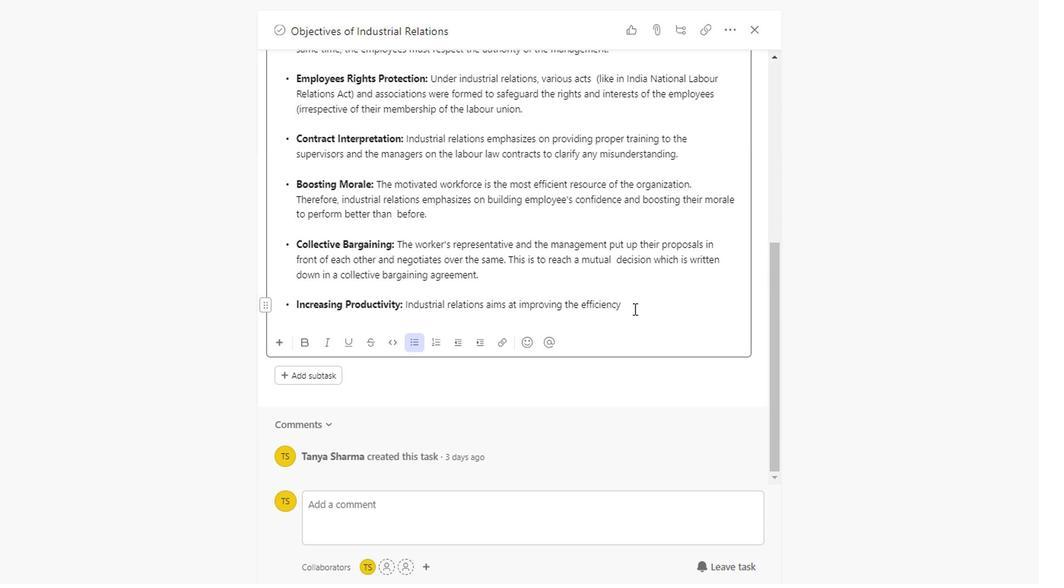 
Action: Key pressed and<Key.space>
Screenshot: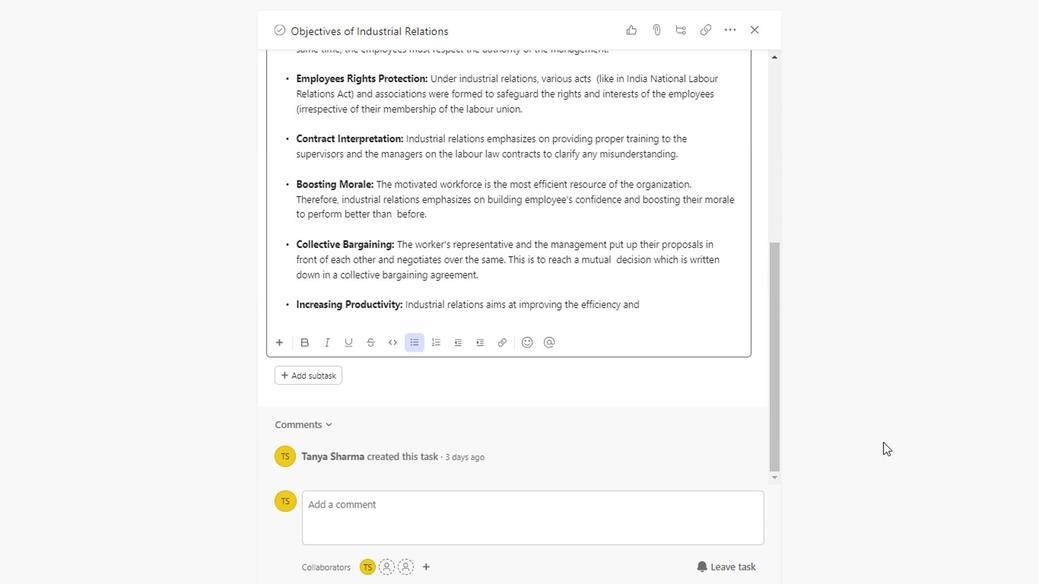 
Action: Mouse moved to (659, 345)
Screenshot: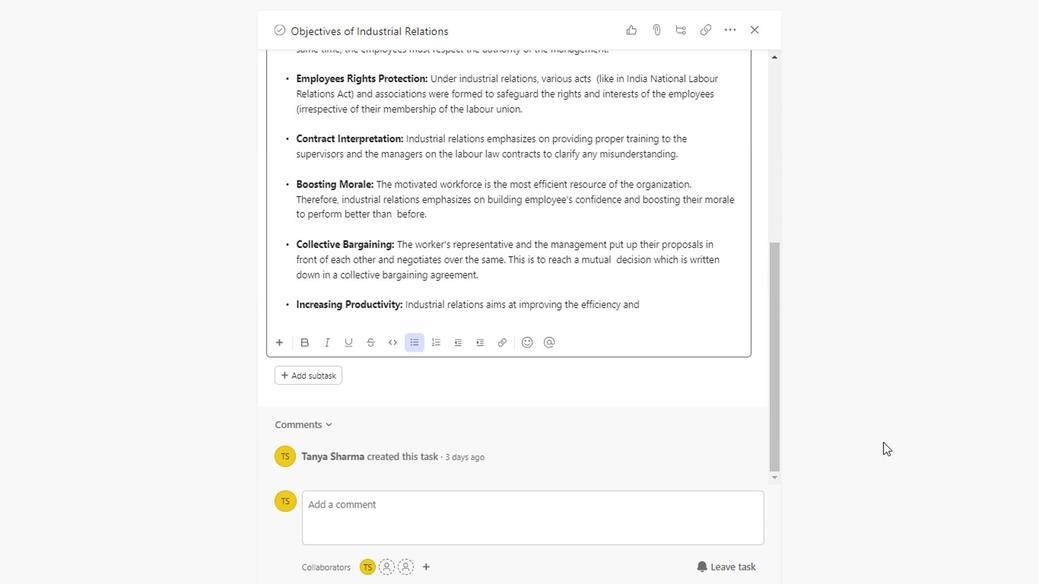 
Action: Key pressed productivity<Key.space>of<Key.space>the<Key.space>organization<Key.space>by<Key.space>ensuring<Key.space>employees'<Key.space>long-<Key.left><Key.space><Key.right><Key.space>term<Key.space>retention<Key.space>and<Key.space>minimizing<Key.space>the<Key.space>rate<Key.space>of<Key.space>their<Key.space>absenteeism.
Screenshot: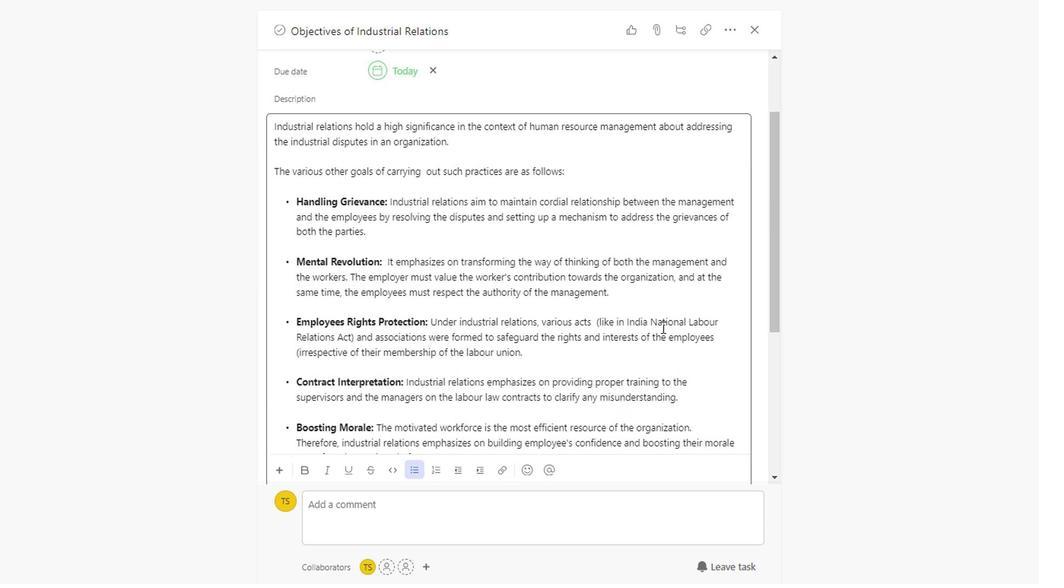 
Action: Mouse moved to (501, 263)
Screenshot: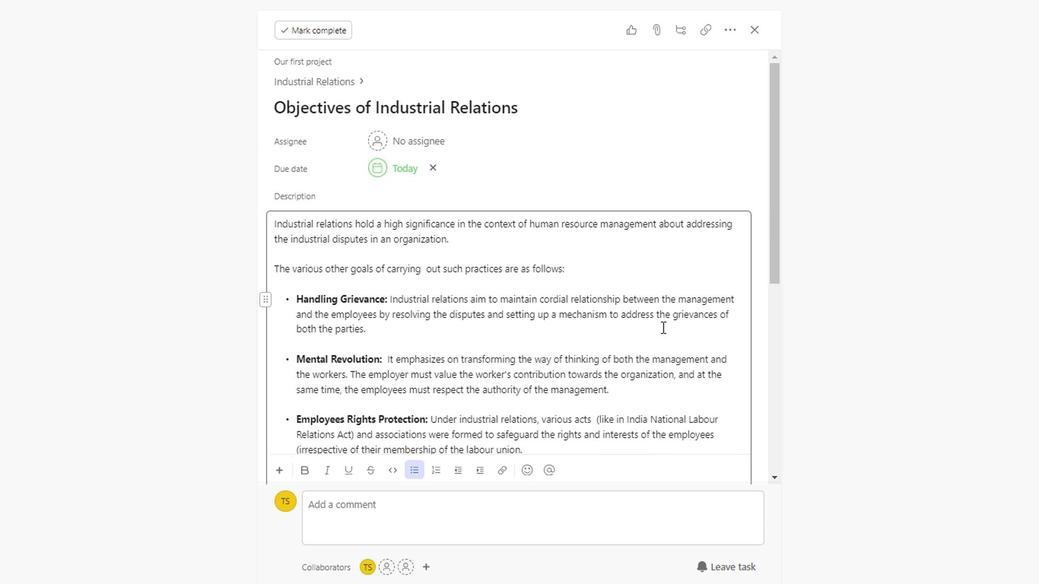 
Action: Mouse scrolled (501, 263) with delta (0, 0)
Screenshot: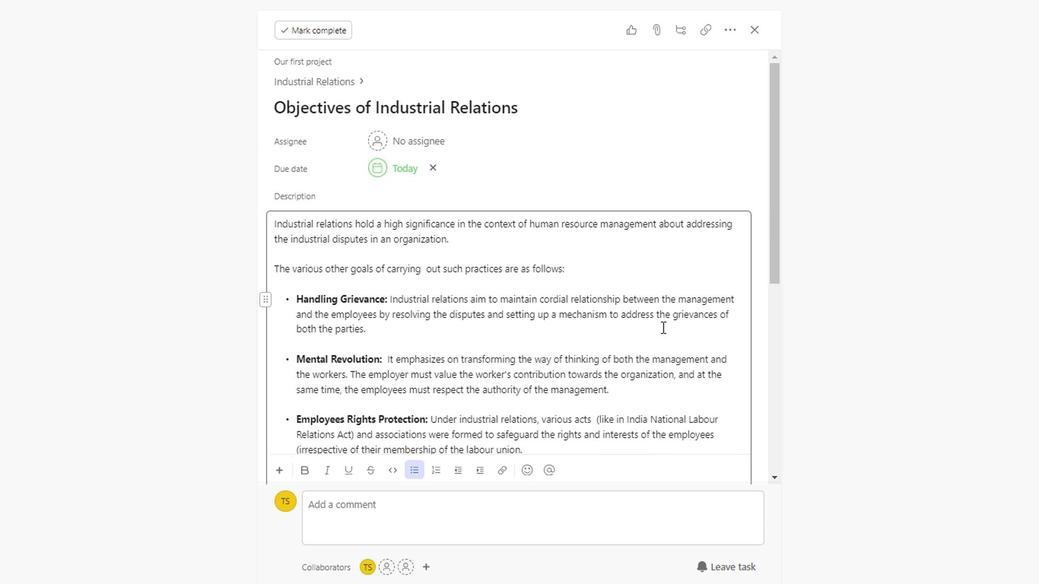 
Action: Mouse scrolled (501, 263) with delta (0, 0)
Screenshot: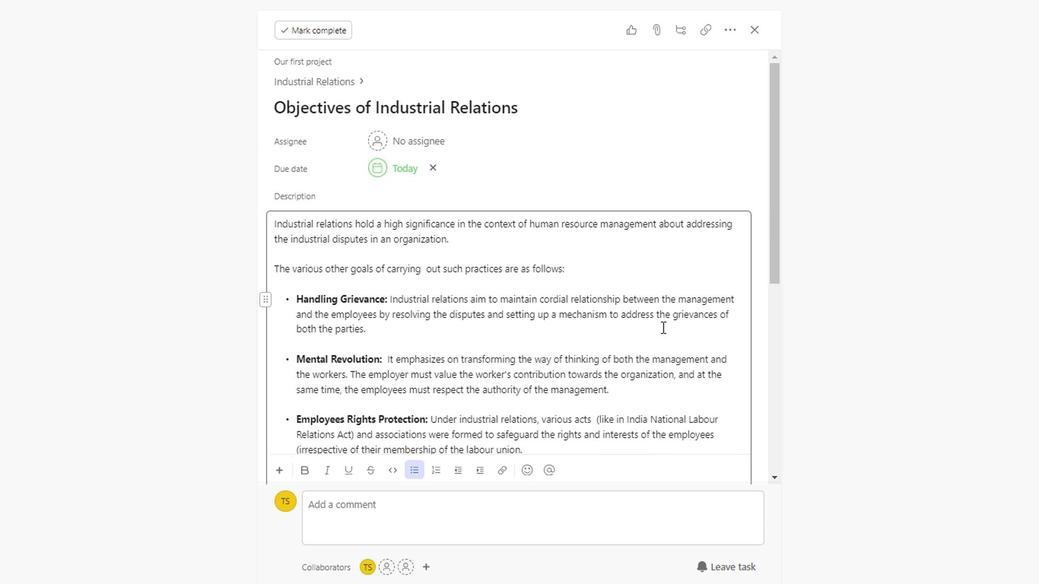 
Action: Mouse scrolled (501, 263) with delta (0, 0)
Screenshot: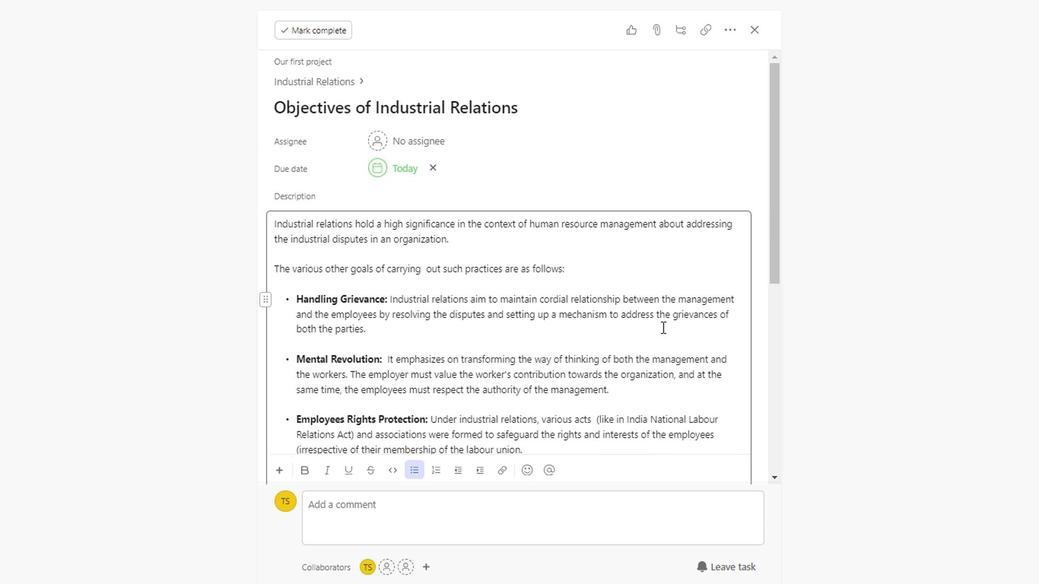 
Action: Mouse scrolled (501, 263) with delta (0, 0)
Screenshot: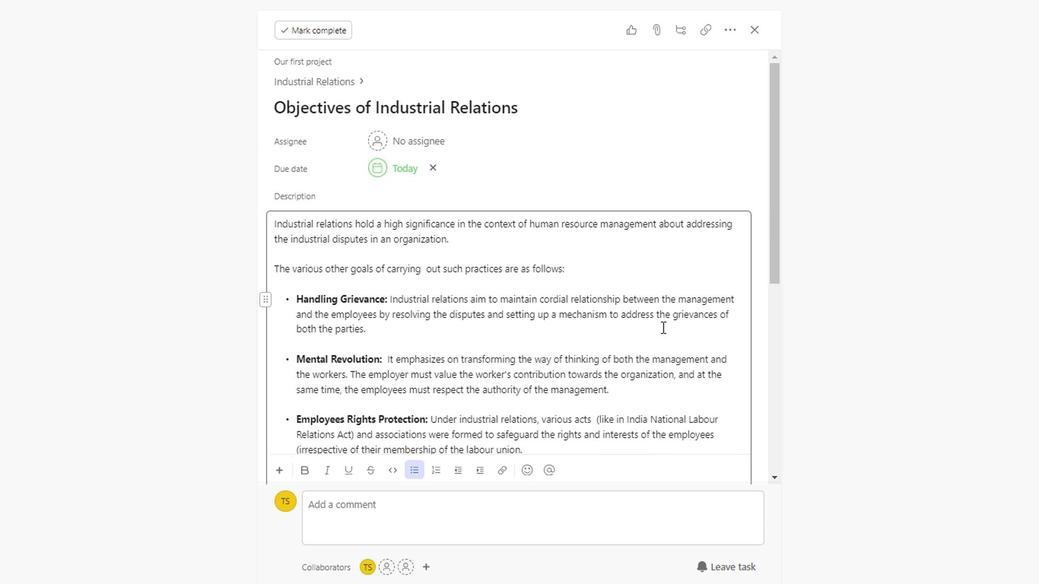 
Action: Mouse scrolled (501, 263) with delta (0, 0)
Screenshot: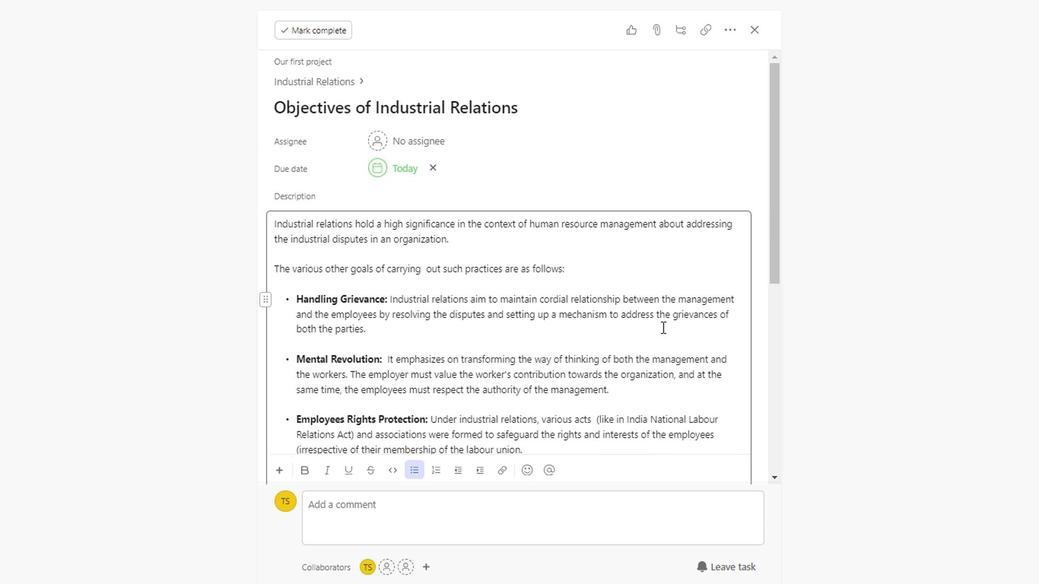 
Action: Mouse scrolled (501, 263) with delta (0, 0)
Screenshot: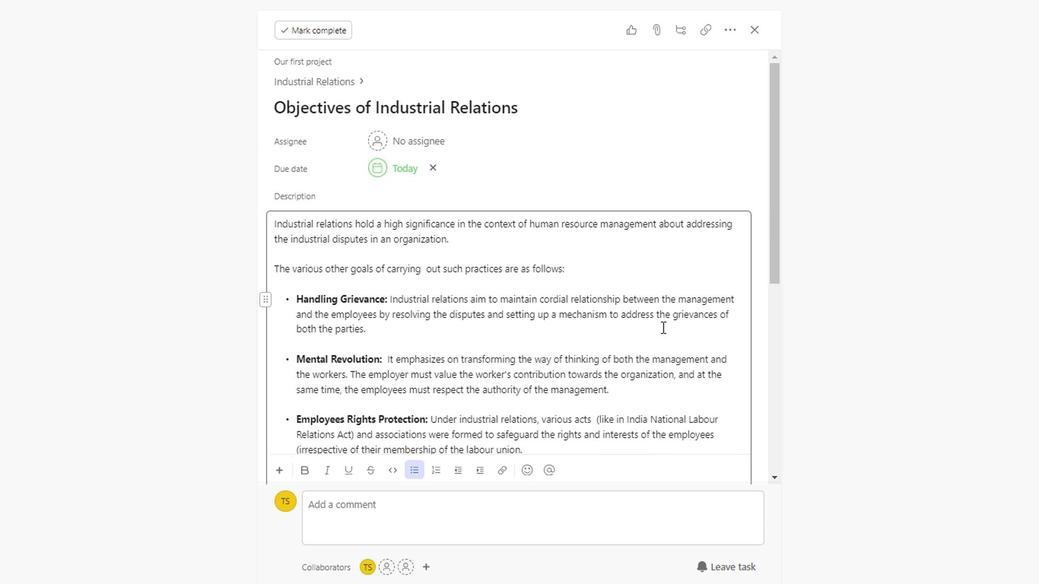 
Action: Mouse scrolled (501, 263) with delta (0, 0)
Screenshot: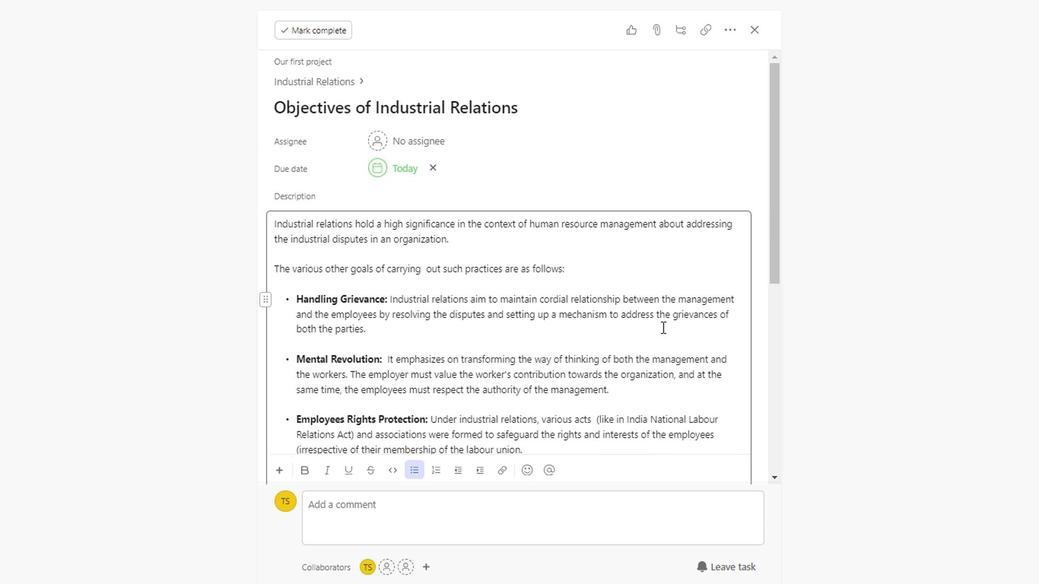 
Action: Mouse scrolled (501, 263) with delta (0, 0)
Screenshot: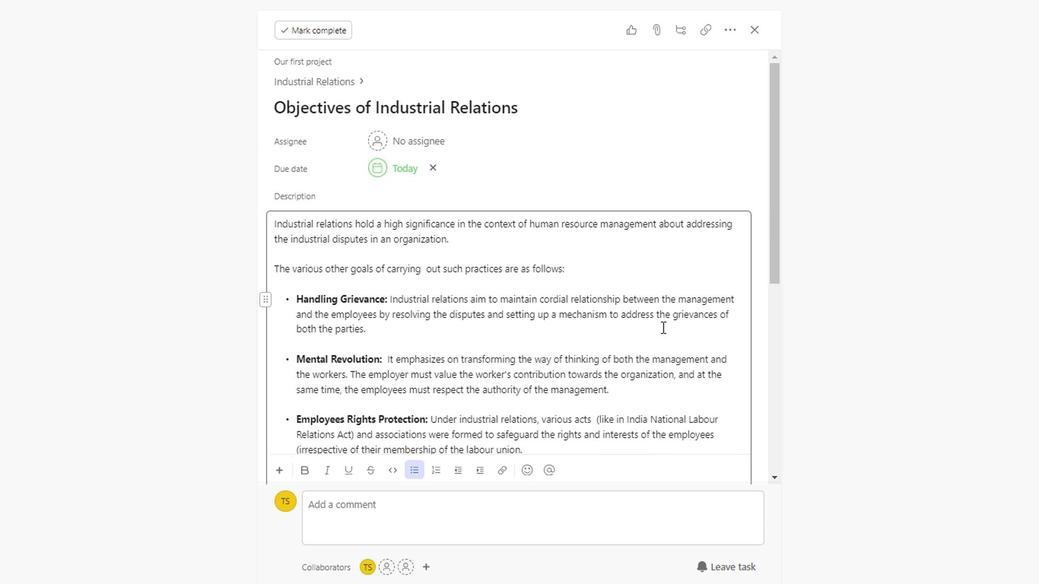 
Action: Mouse scrolled (501, 263) with delta (0, 0)
Screenshot: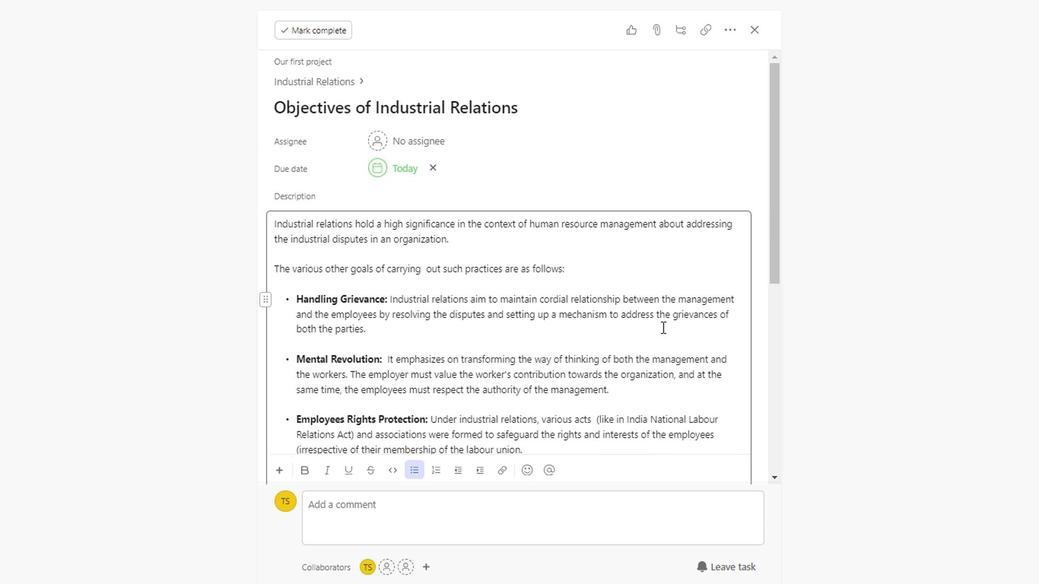 
Action: Mouse scrolled (501, 263) with delta (0, 0)
Screenshot: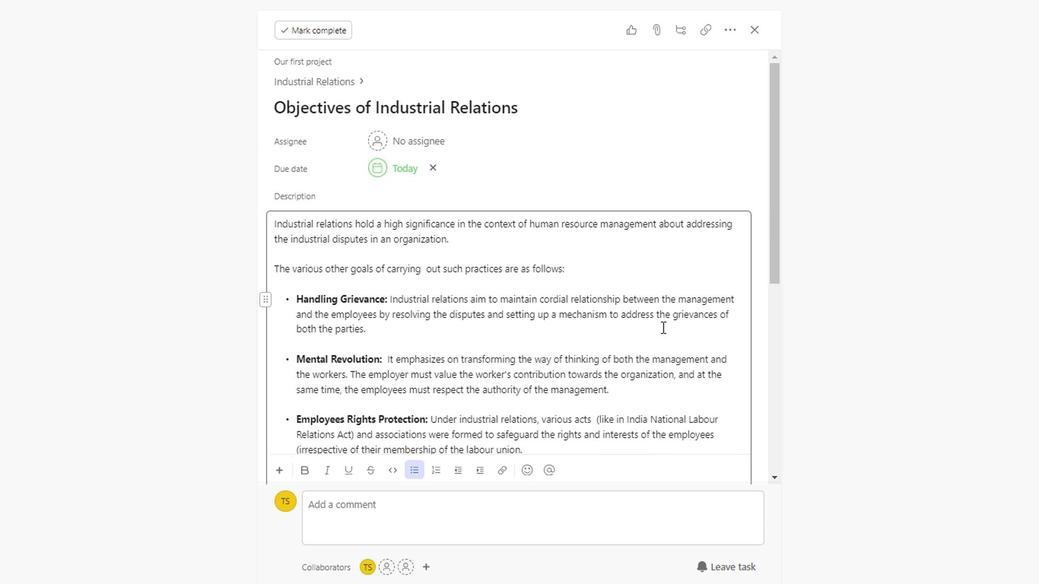 
Action: Mouse scrolled (501, 263) with delta (0, 0)
Screenshot: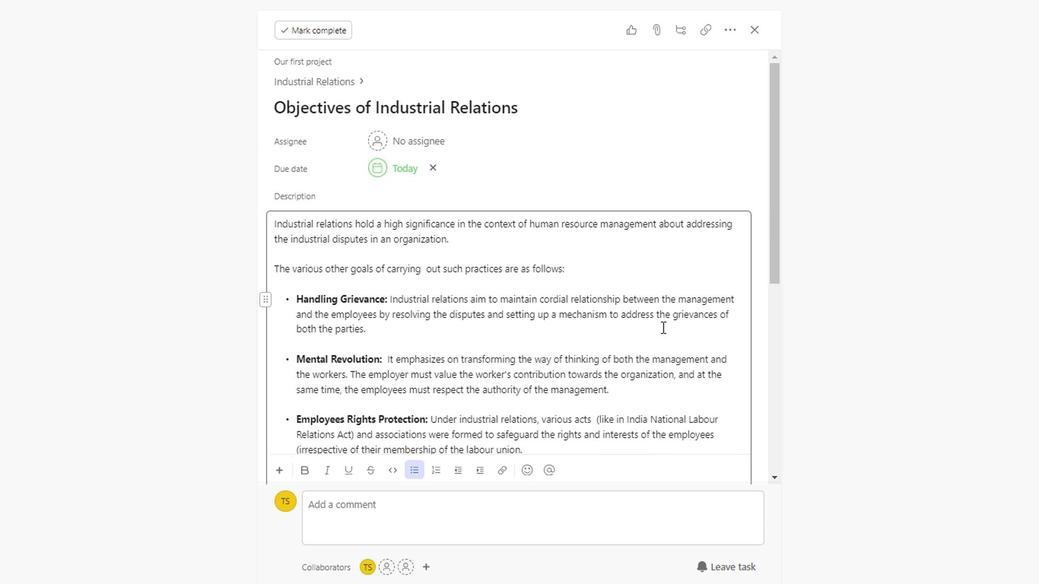 
Action: Mouse scrolled (501, 263) with delta (0, 0)
Screenshot: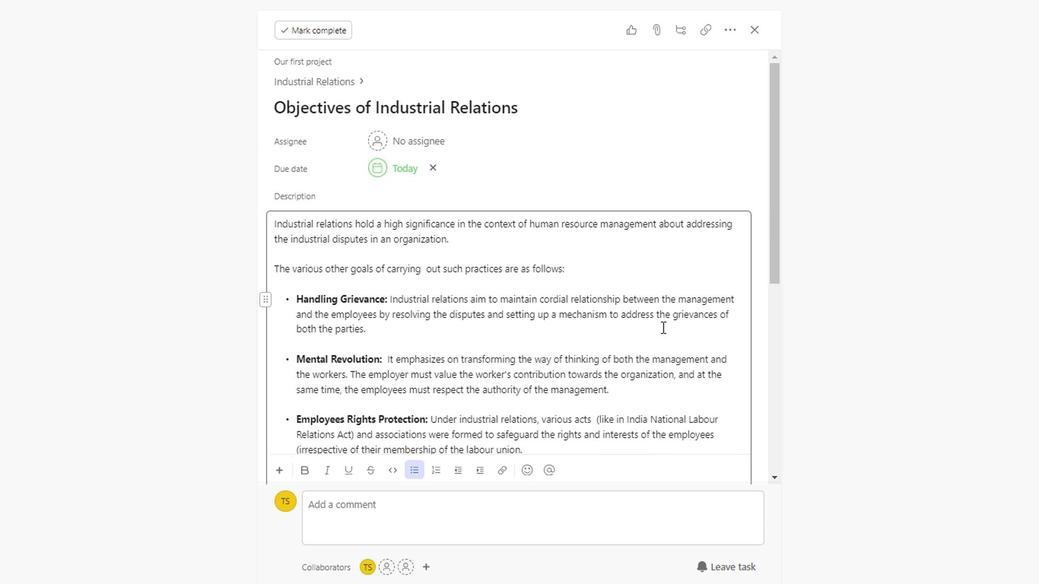 
Action: Mouse scrolled (501, 263) with delta (0, 0)
Screenshot: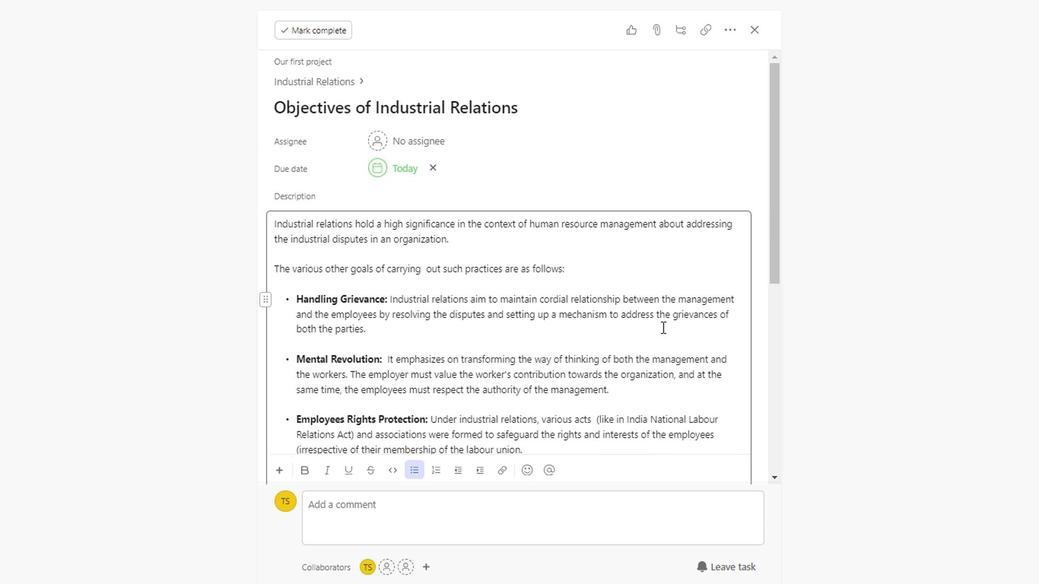 
Action: Mouse scrolled (501, 263) with delta (0, 0)
Screenshot: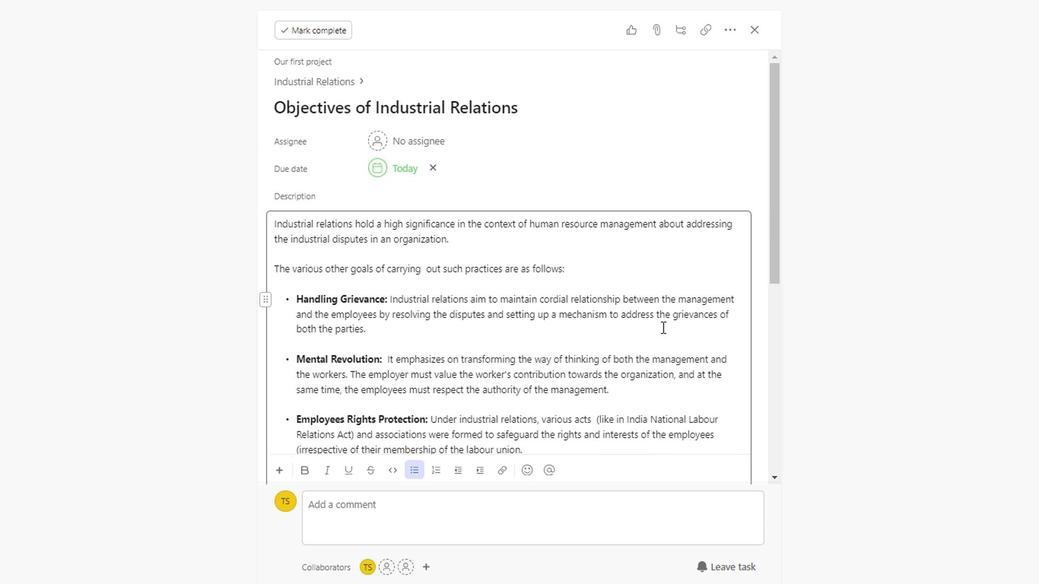 
Action: Mouse moved to (250, 48)
Screenshot: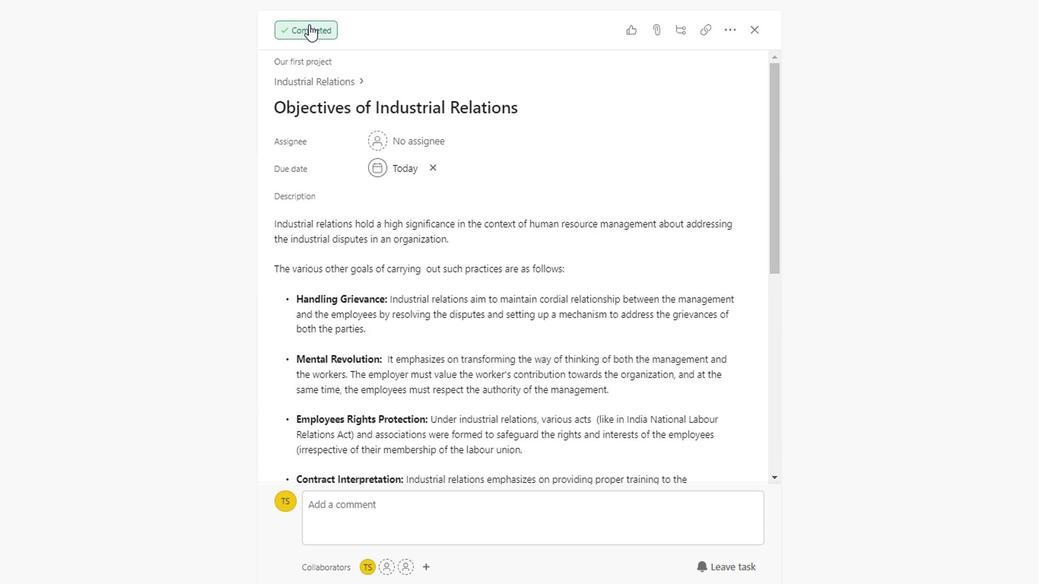 
Action: Mouse pressed left at (250, 48)
Screenshot: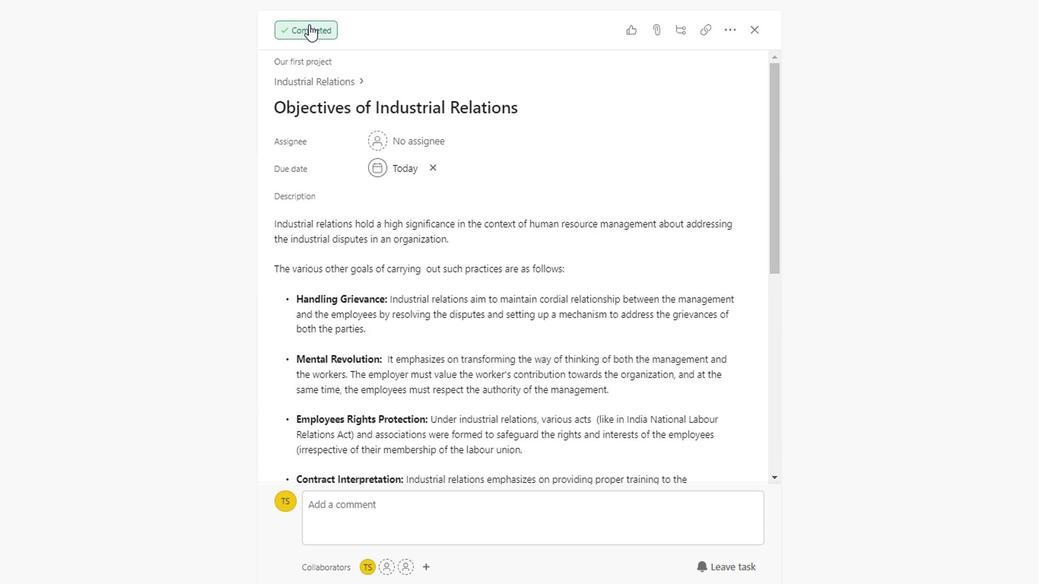 
Action: Mouse moved to (550, 434)
Screenshot: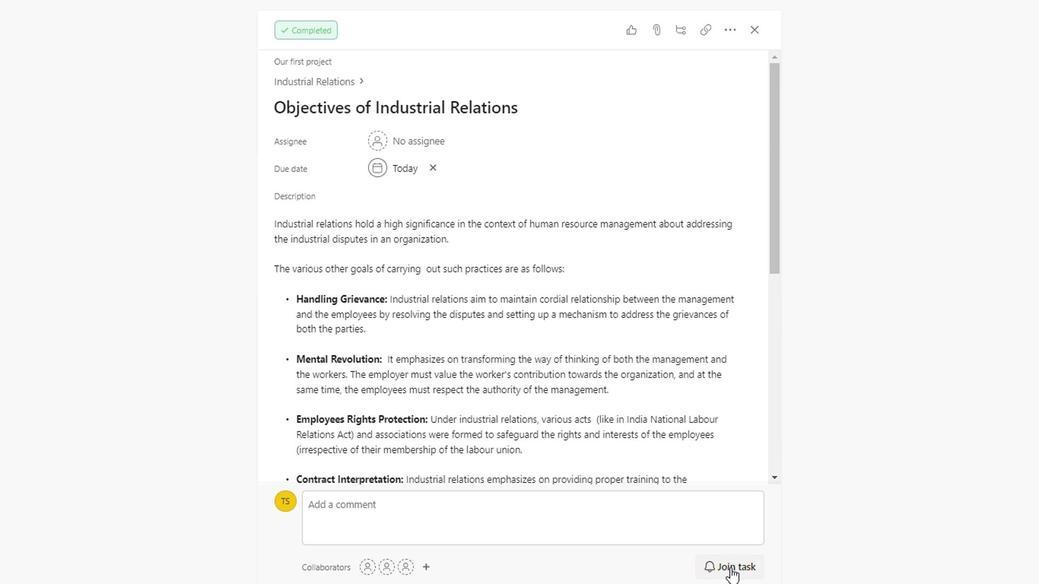
Action: Mouse pressed left at (550, 434)
Screenshot: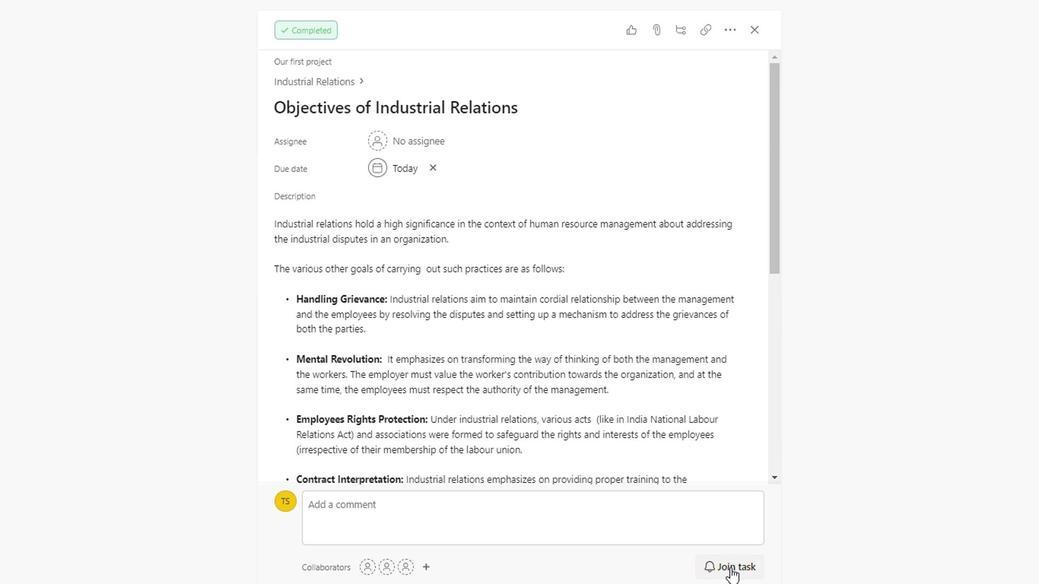 
Action: Mouse moved to (378, 338)
Screenshot: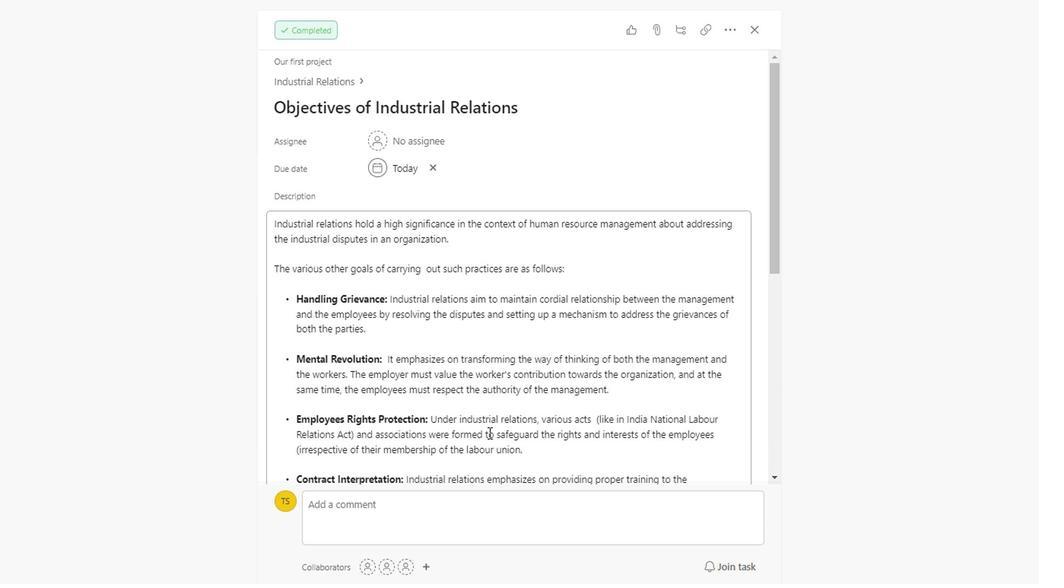 
Action: Mouse scrolled (378, 338) with delta (0, 0)
Screenshot: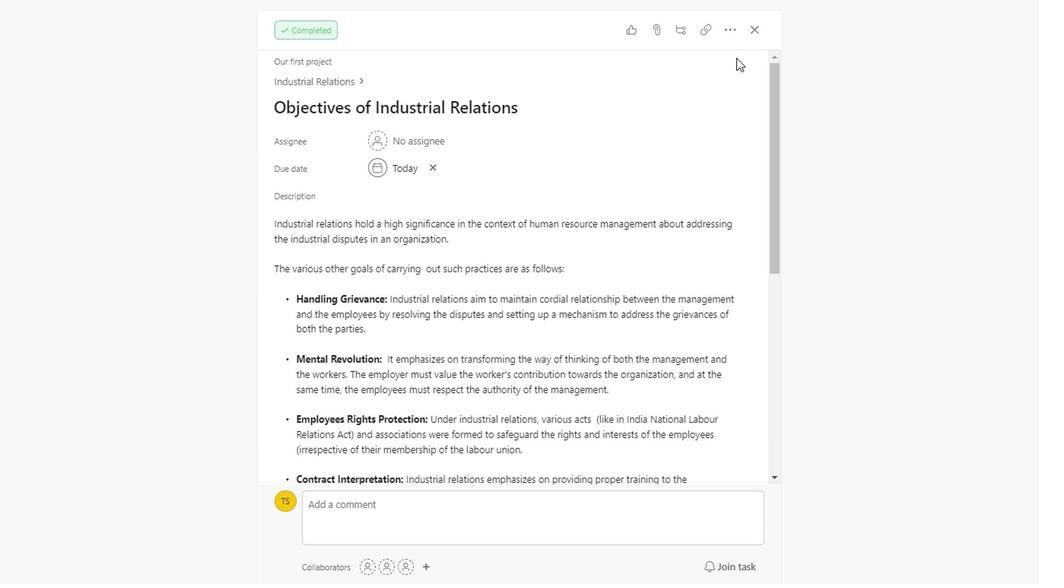 
Action: Mouse scrolled (378, 338) with delta (0, 0)
Screenshot: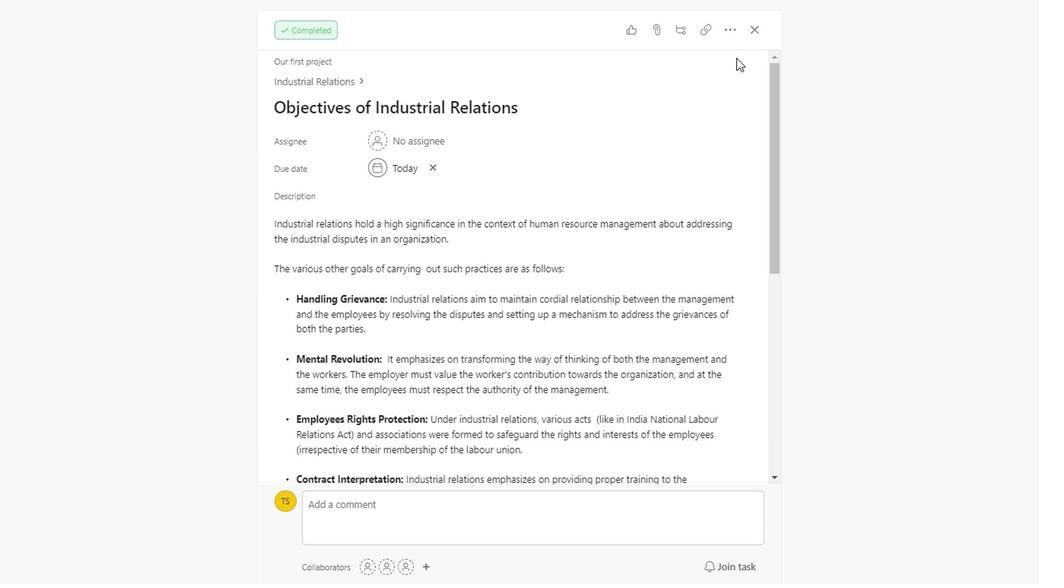 
Action: Mouse scrolled (378, 338) with delta (0, 0)
Screenshot: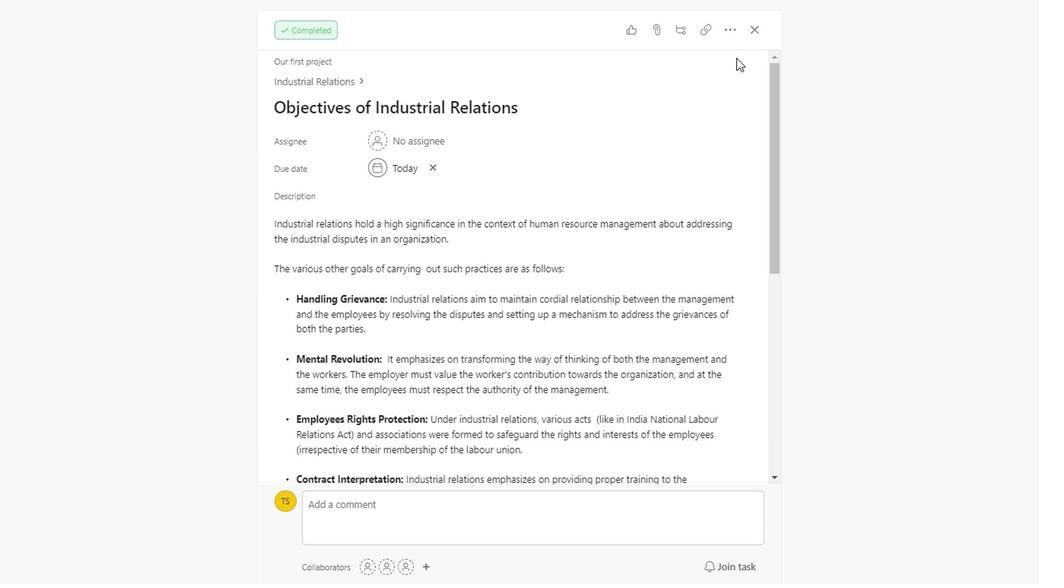
Action: Mouse scrolled (378, 338) with delta (0, 0)
Screenshot: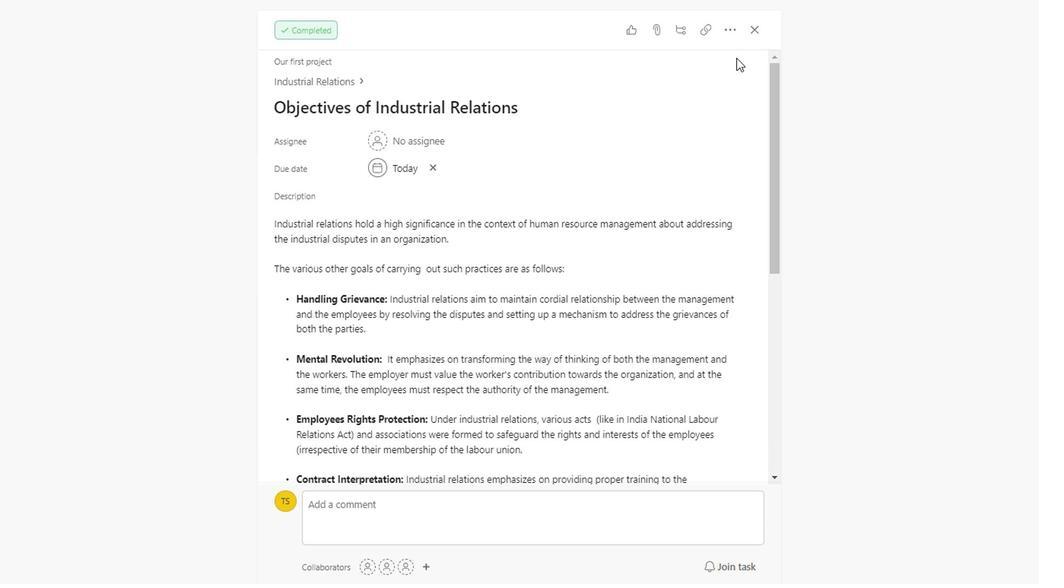 
Action: Mouse scrolled (378, 338) with delta (0, 0)
Screenshot: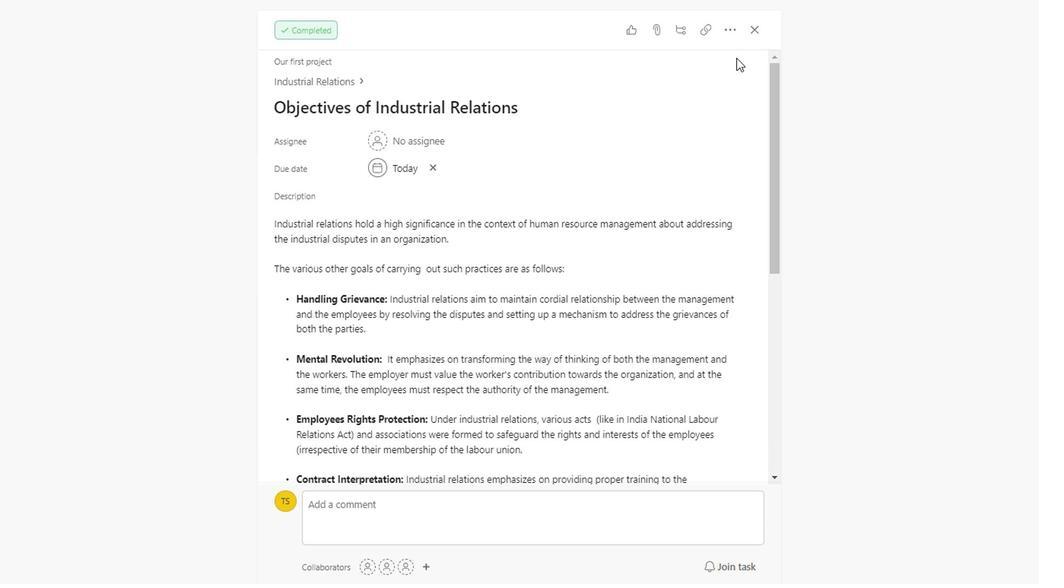
Action: Mouse scrolled (378, 338) with delta (0, 0)
Screenshot: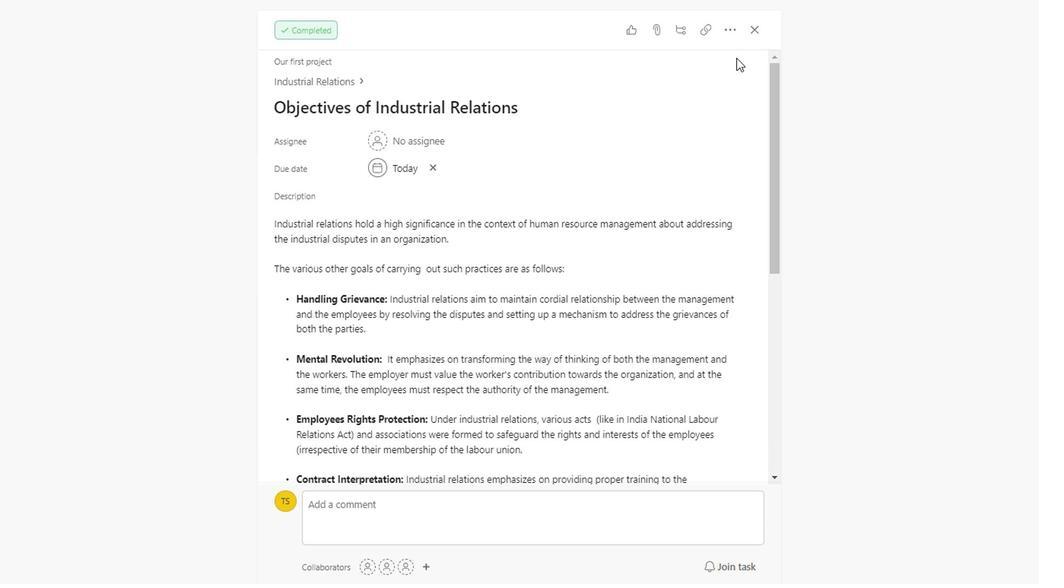 
Action: Mouse scrolled (378, 338) with delta (0, 0)
Screenshot: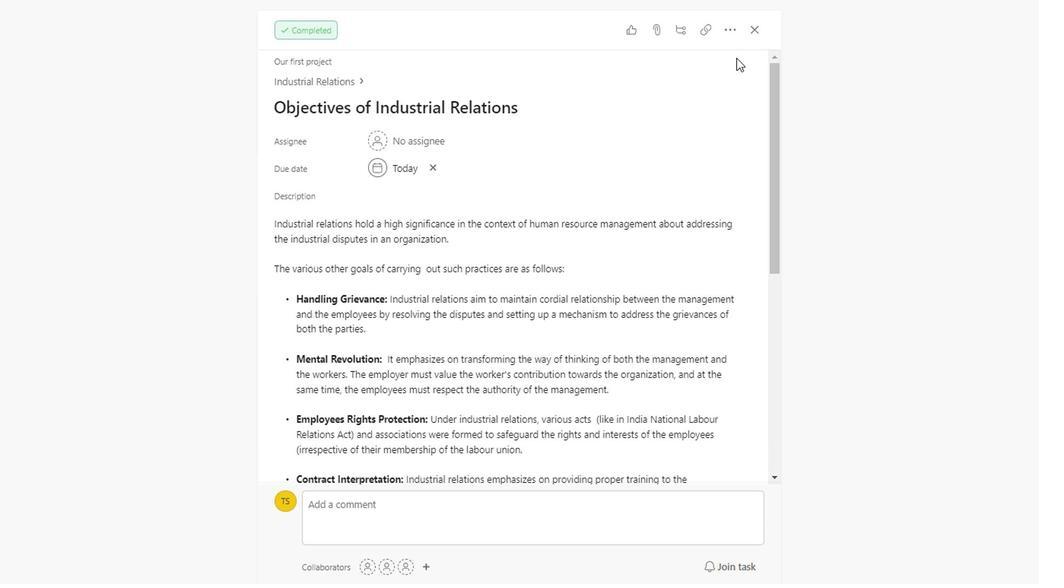 
Action: Mouse scrolled (378, 338) with delta (0, 0)
Screenshot: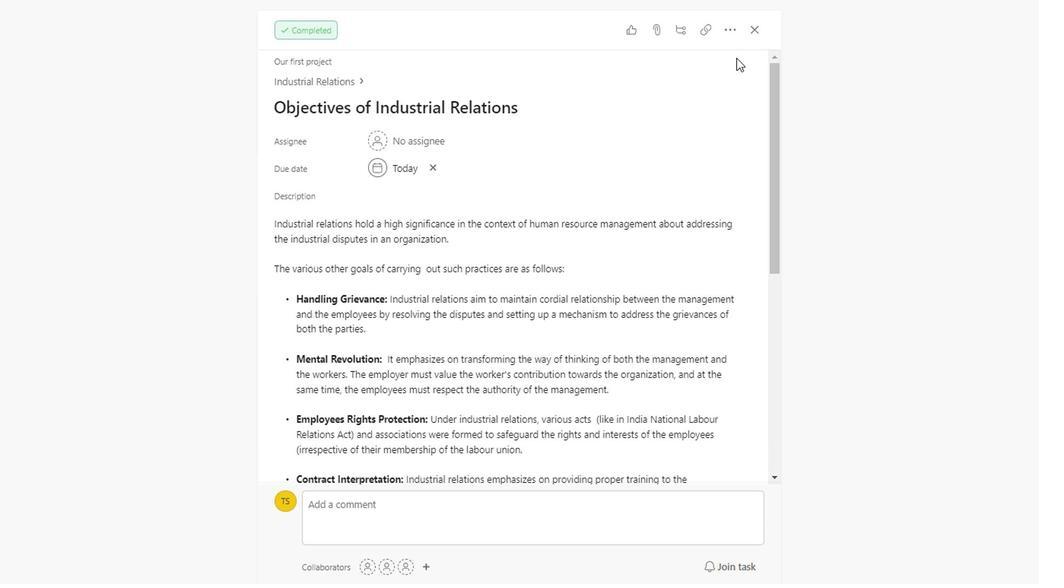 
Action: Mouse scrolled (378, 338) with delta (0, 0)
Screenshot: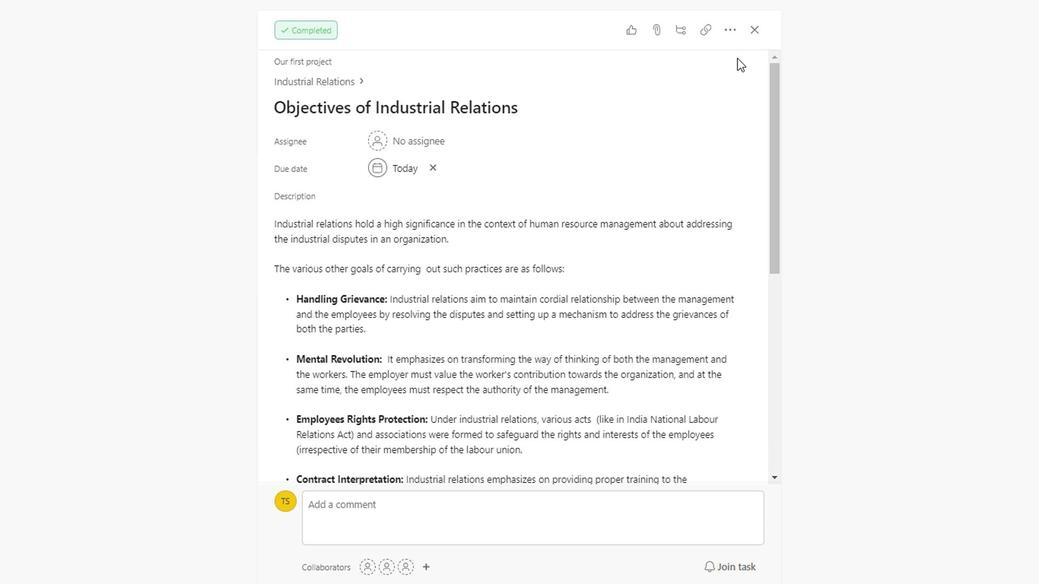 
Action: Mouse scrolled (378, 338) with delta (0, 0)
Screenshot: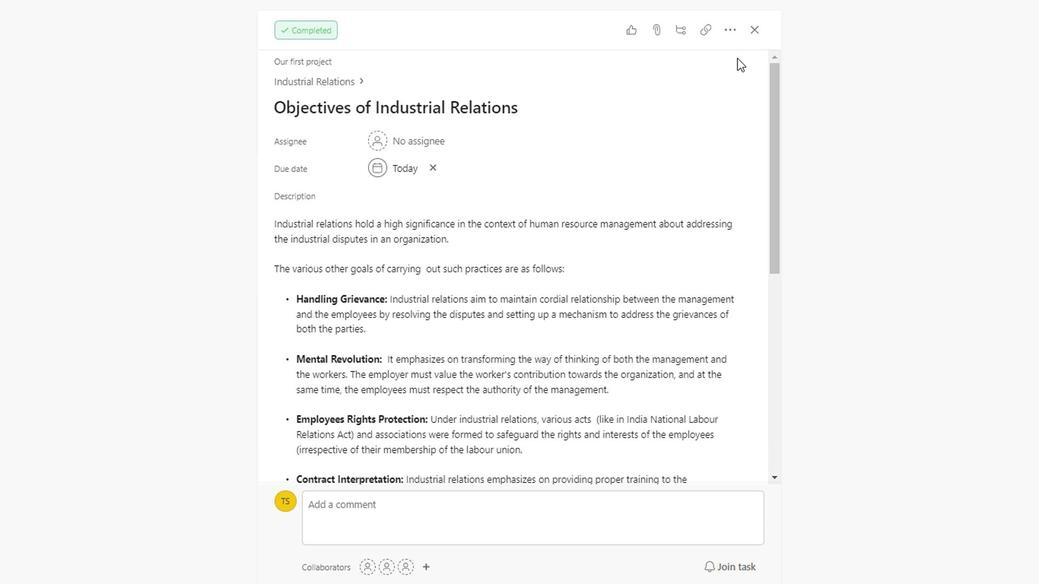 
Action: Mouse scrolled (378, 338) with delta (0, 0)
Screenshot: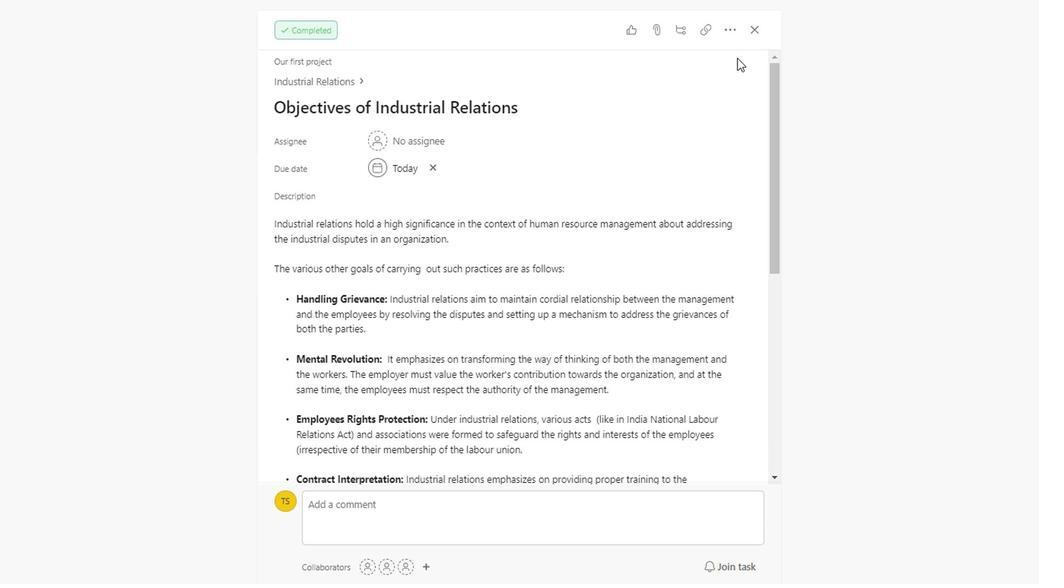 
Action: Mouse scrolled (378, 338) with delta (0, 0)
Screenshot: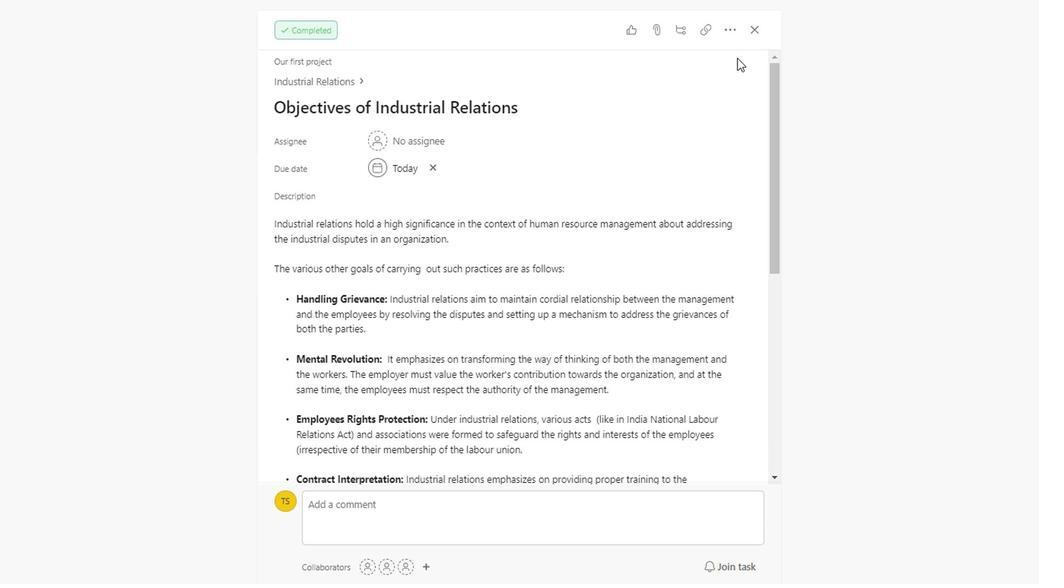 
Action: Mouse scrolled (378, 338) with delta (0, 0)
Screenshot: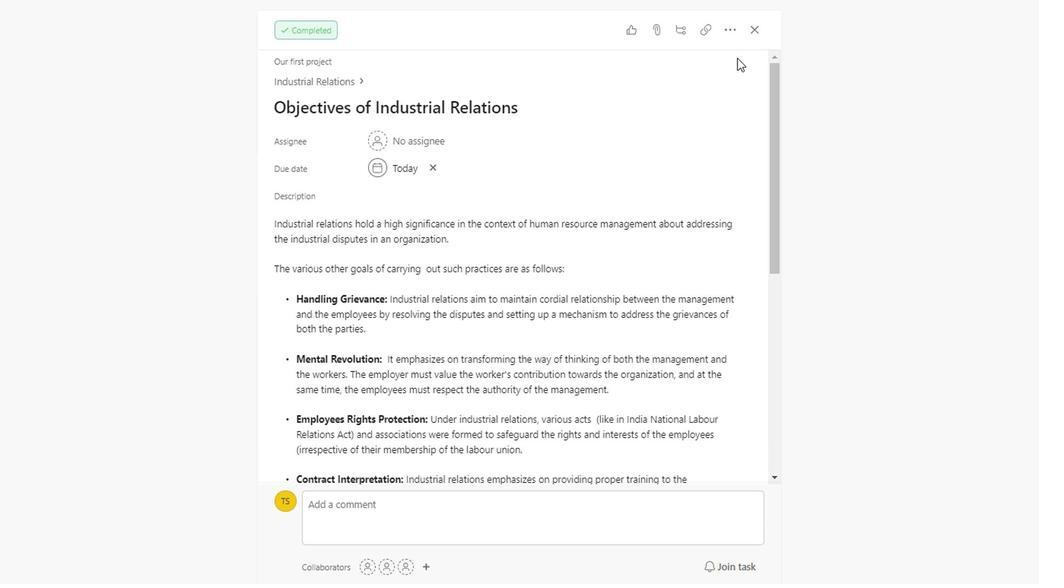 
Action: Mouse scrolled (378, 338) with delta (0, 0)
Screenshot: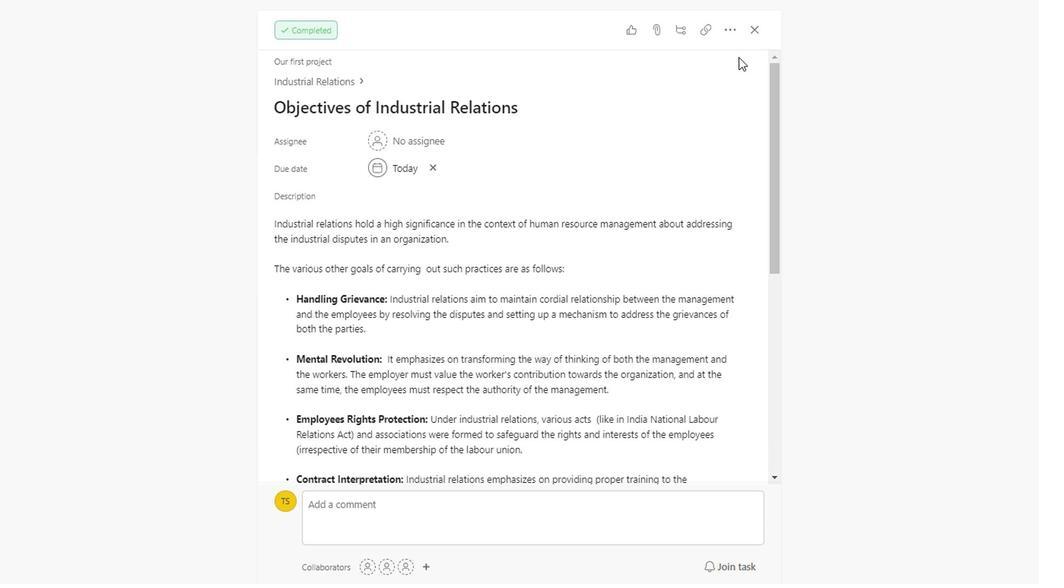 
Action: Mouse scrolled (378, 338) with delta (0, 0)
Screenshot: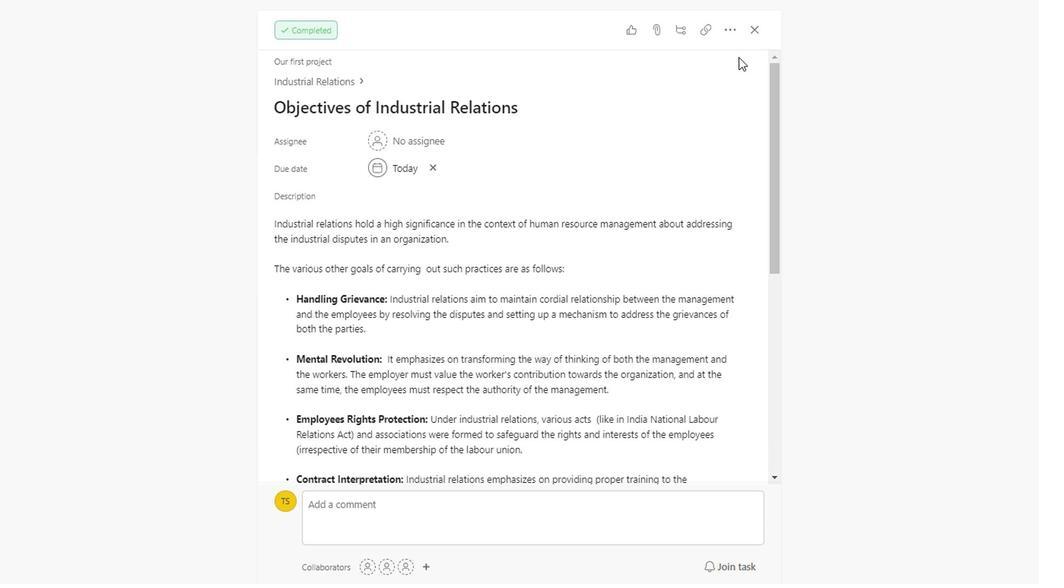 
Action: Mouse scrolled (378, 338) with delta (0, 0)
Screenshot: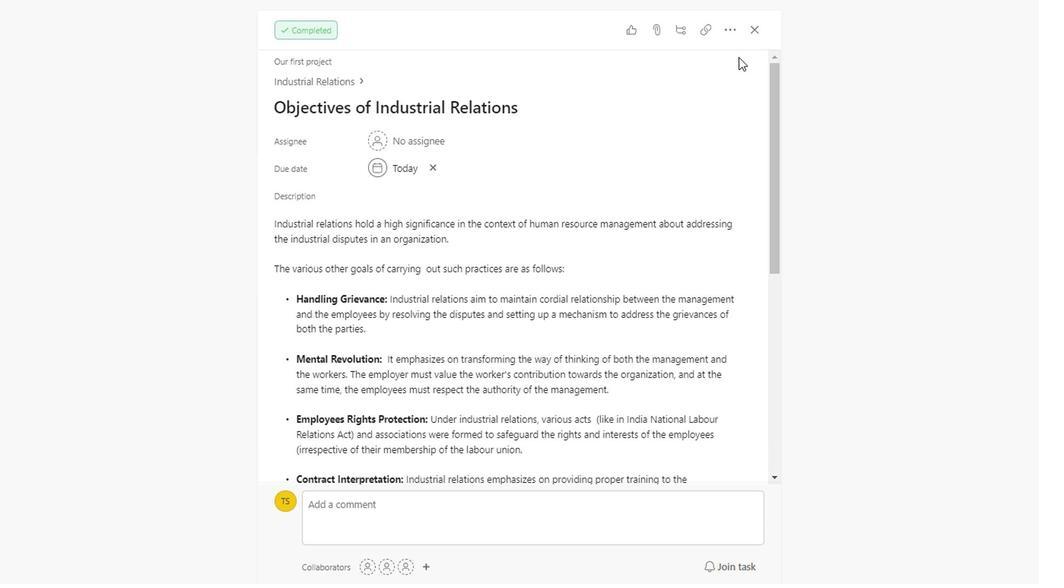 
Action: Mouse scrolled (378, 338) with delta (0, 0)
Screenshot: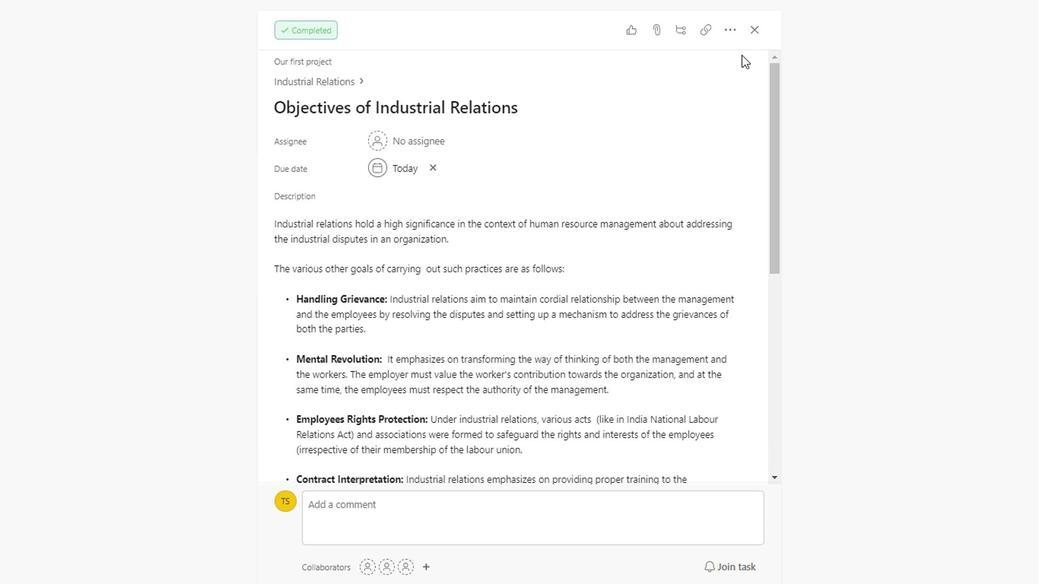 
Action: Mouse scrolled (378, 338) with delta (0, 0)
Screenshot: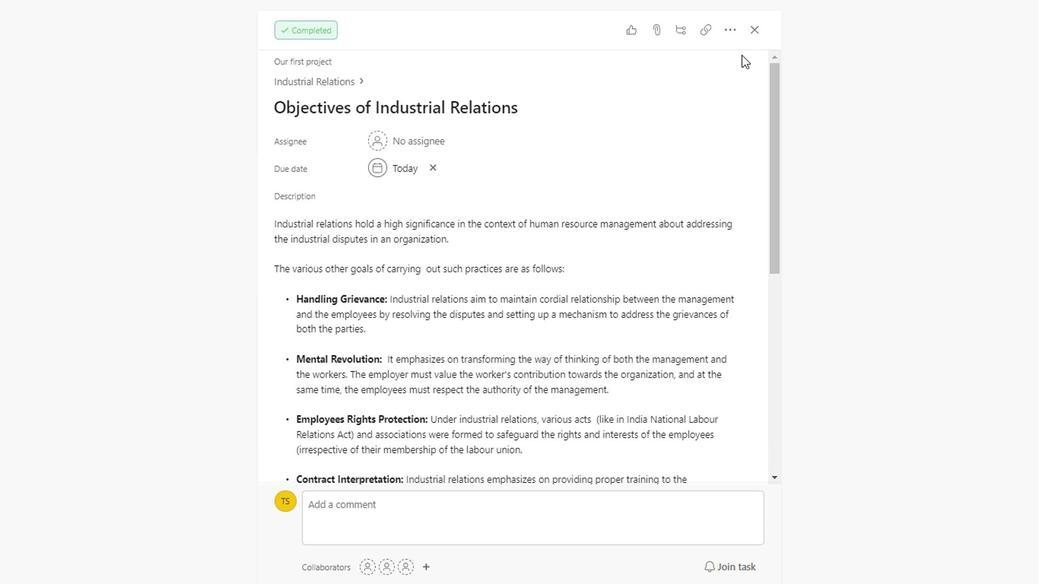 
Action: Mouse scrolled (378, 338) with delta (0, 0)
Screenshot: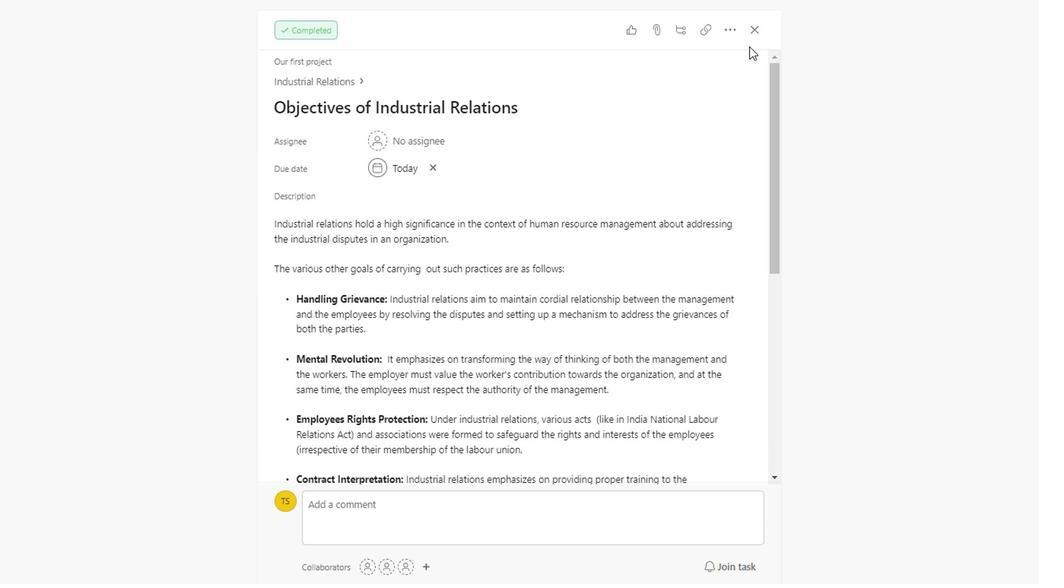 
Action: Mouse scrolled (378, 338) with delta (0, 0)
Screenshot: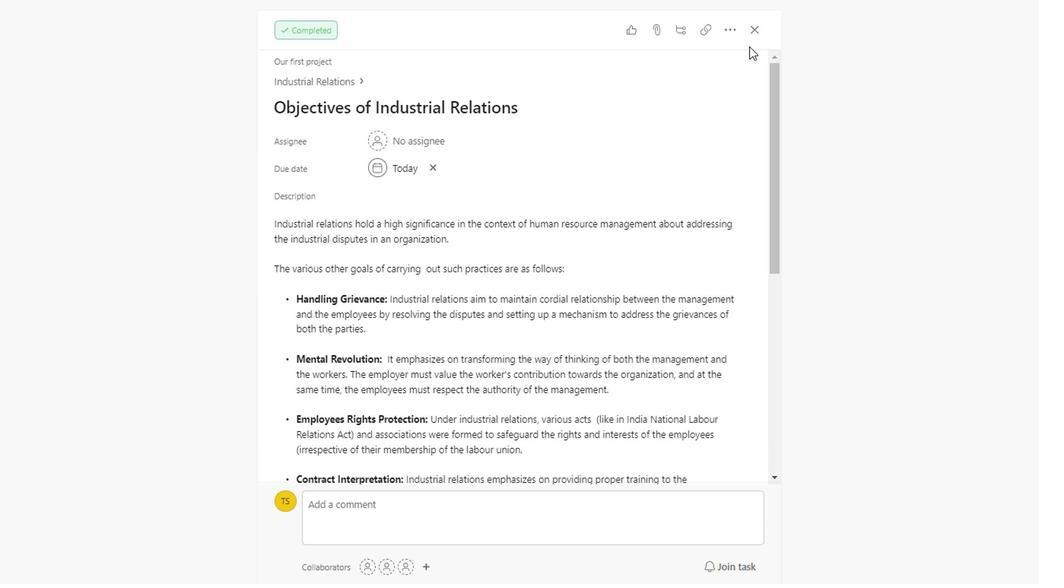 
Action: Mouse scrolled (378, 338) with delta (0, 0)
Screenshot: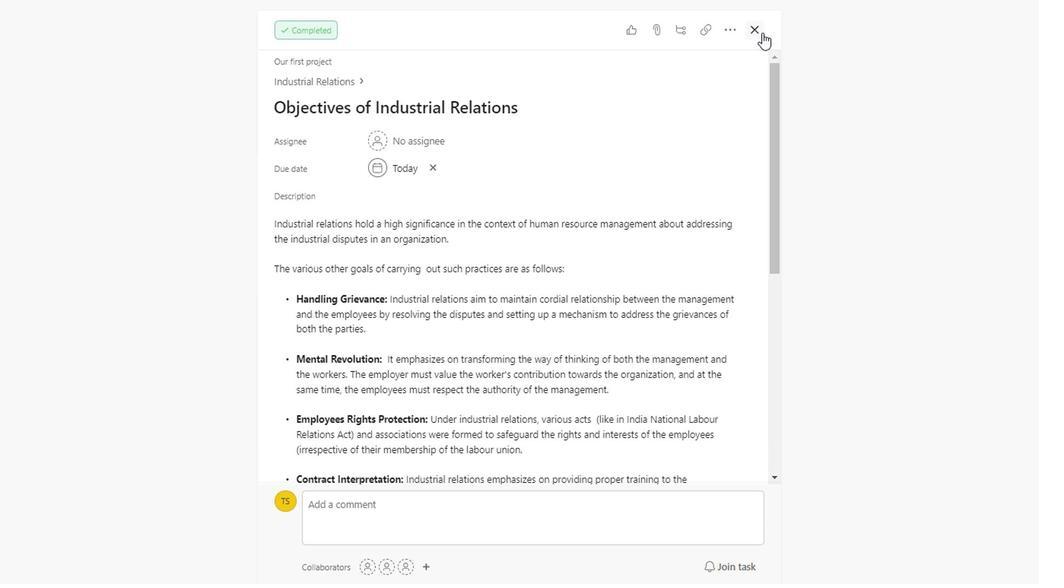 
Action: Mouse scrolled (378, 338) with delta (0, 0)
Screenshot: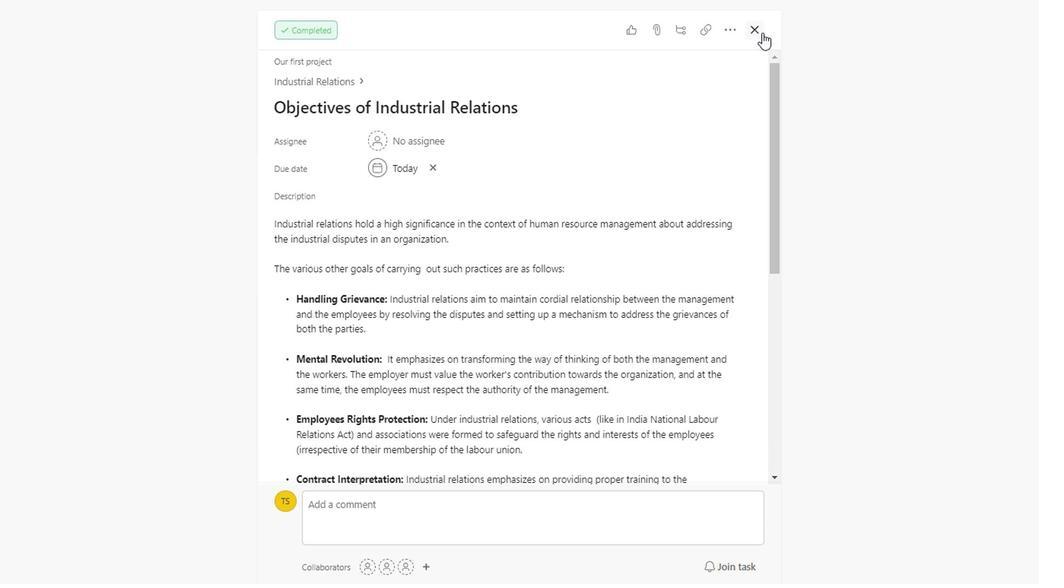 
Action: Mouse scrolled (378, 338) with delta (0, 0)
Screenshot: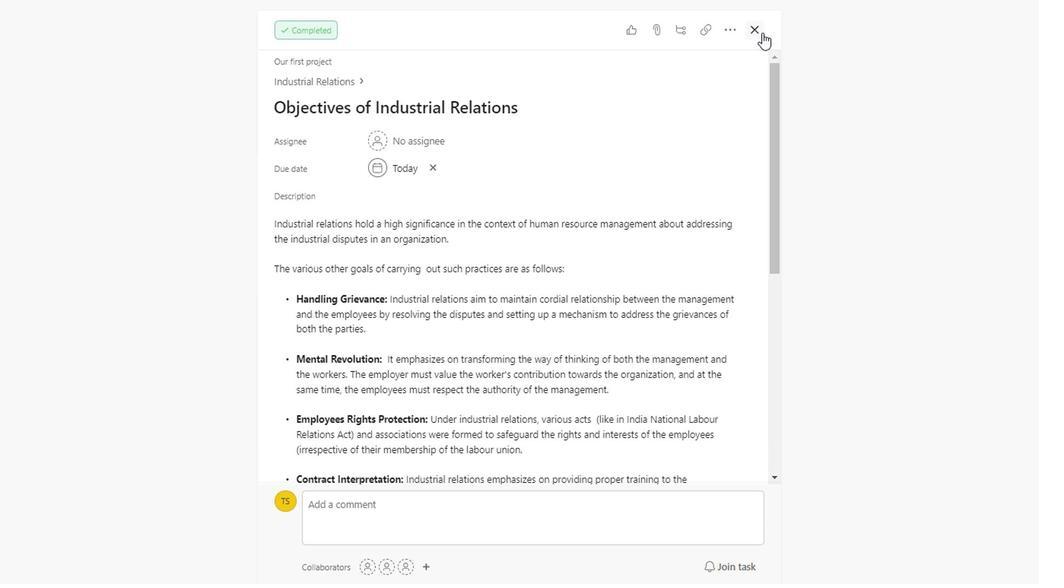 
Action: Mouse scrolled (378, 338) with delta (0, 0)
Screenshot: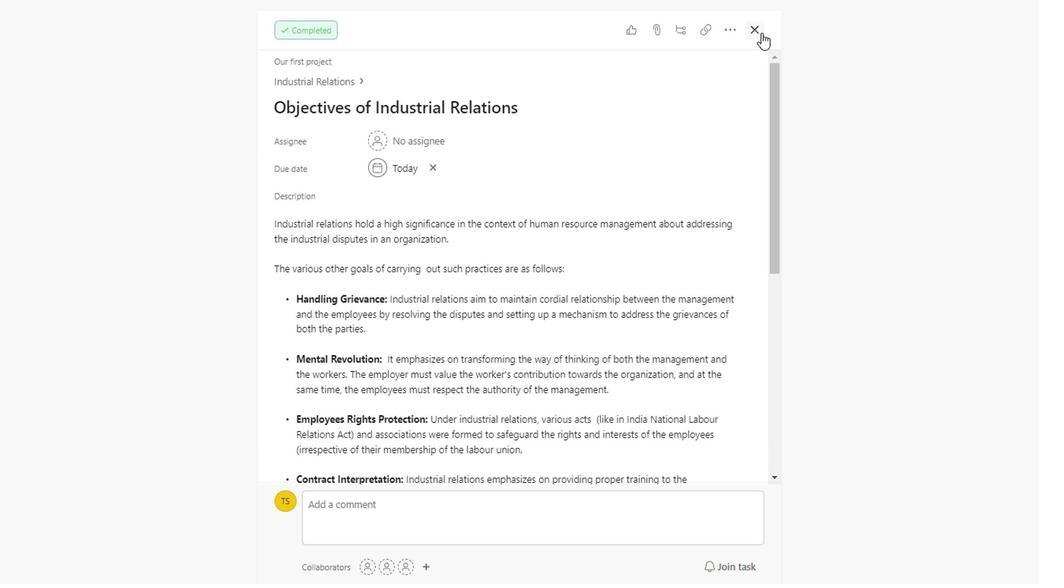 
Action: Mouse scrolled (378, 338) with delta (0, 0)
Screenshot: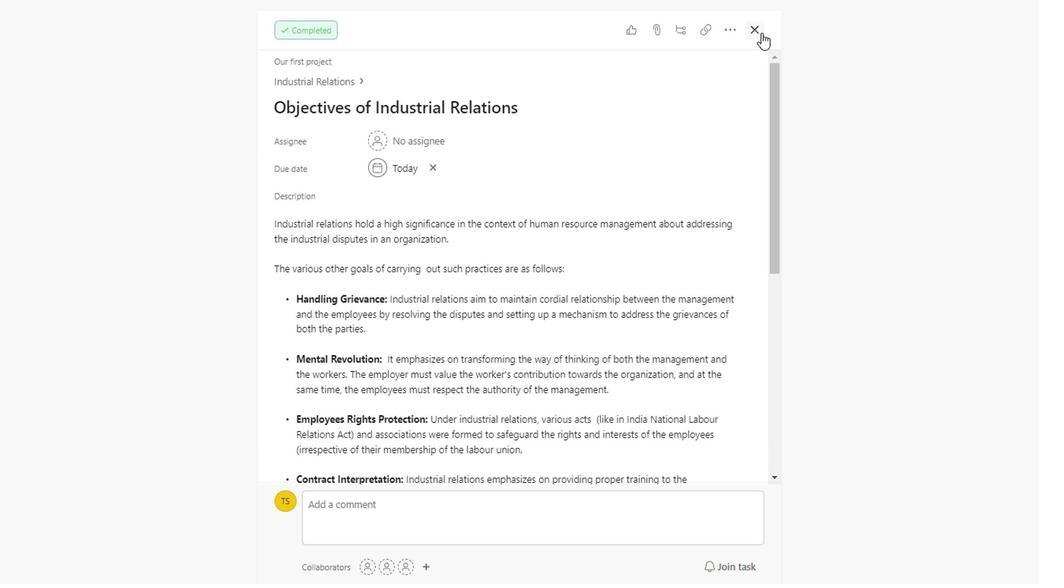
Action: Mouse scrolled (378, 338) with delta (0, 0)
Screenshot: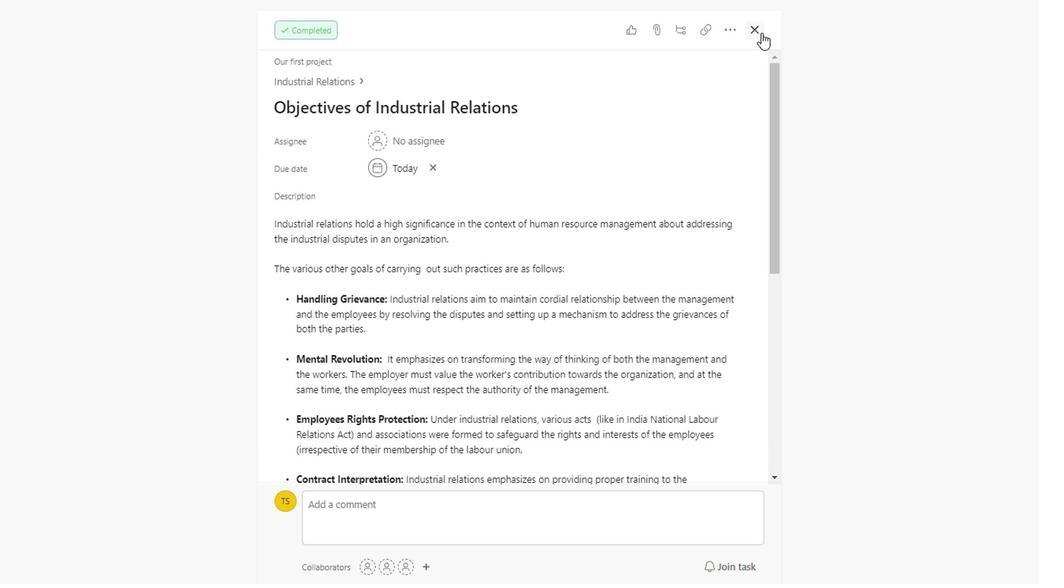
Action: Mouse scrolled (378, 338) with delta (0, 0)
Screenshot: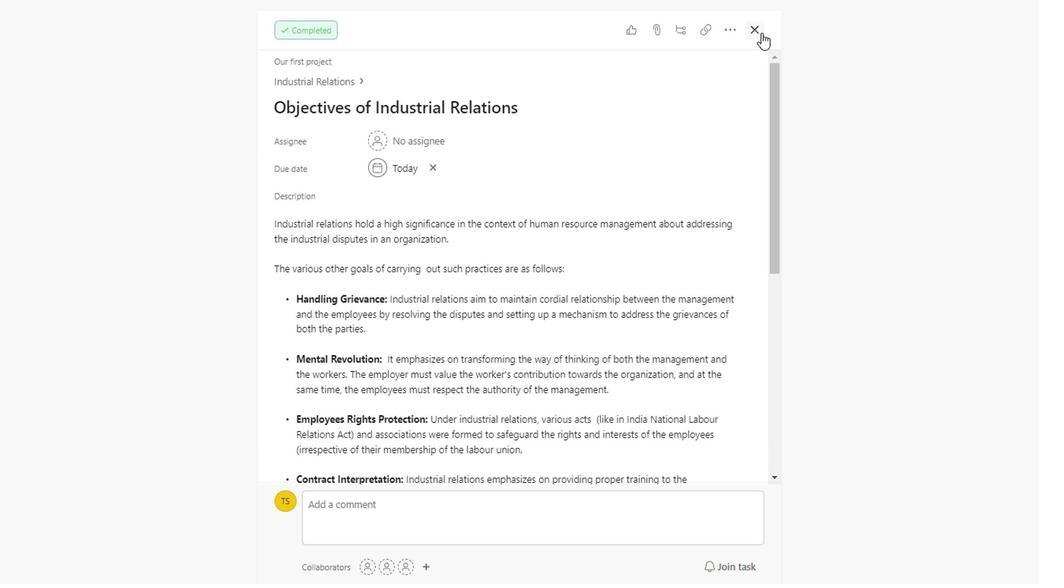 
Action: Mouse scrolled (378, 338) with delta (0, 0)
Screenshot: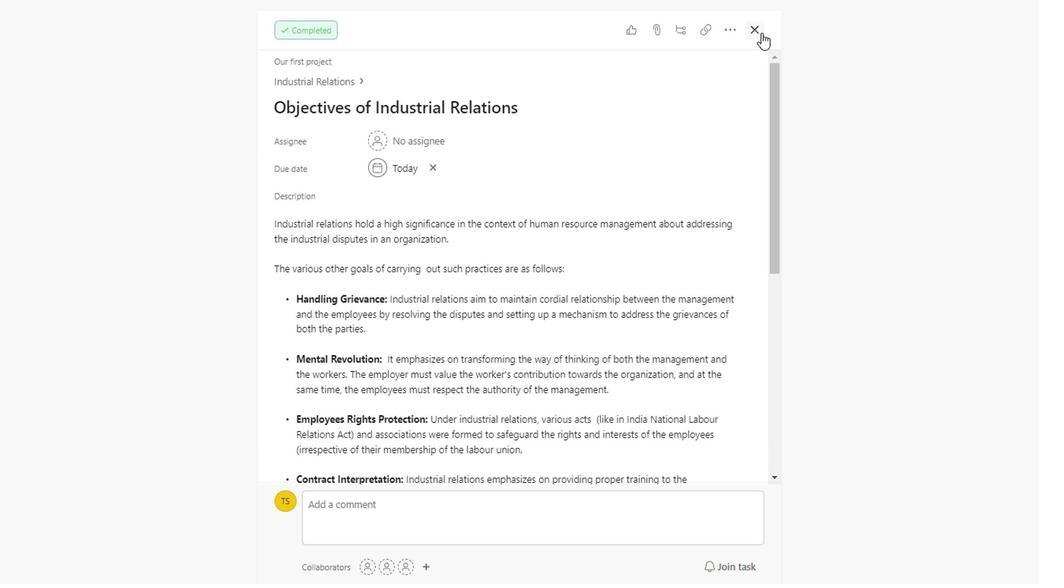 
Action: Mouse scrolled (378, 338) with delta (0, 0)
Screenshot: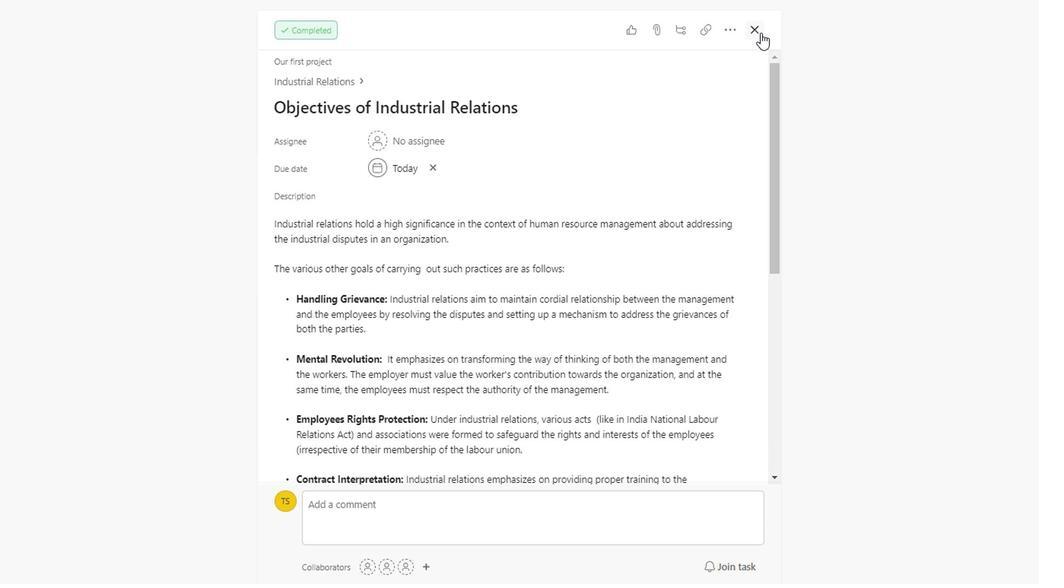
Action: Mouse scrolled (378, 338) with delta (0, 0)
Screenshot: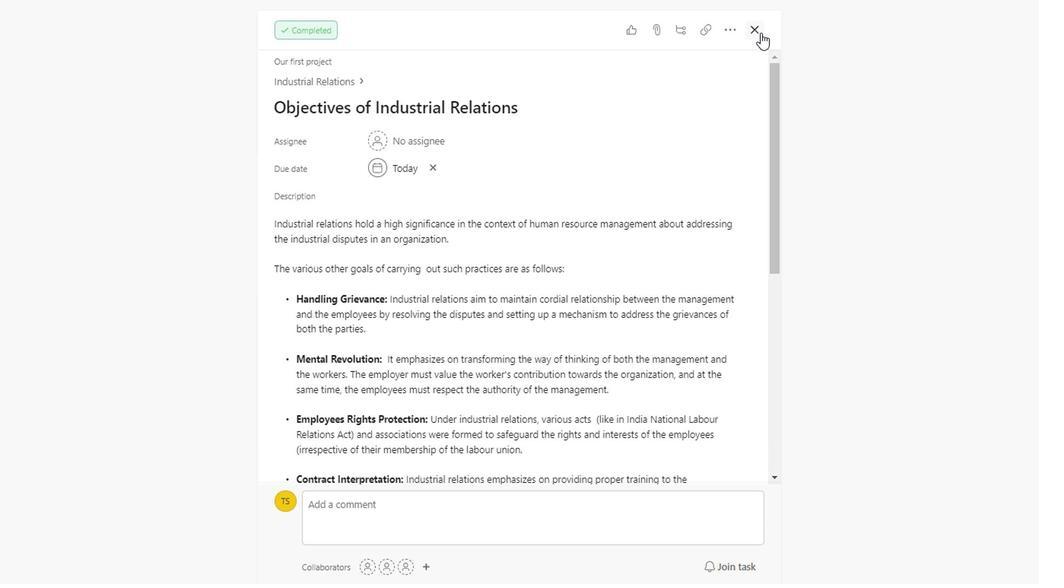 
Action: Mouse scrolled (378, 338) with delta (0, 0)
Screenshot: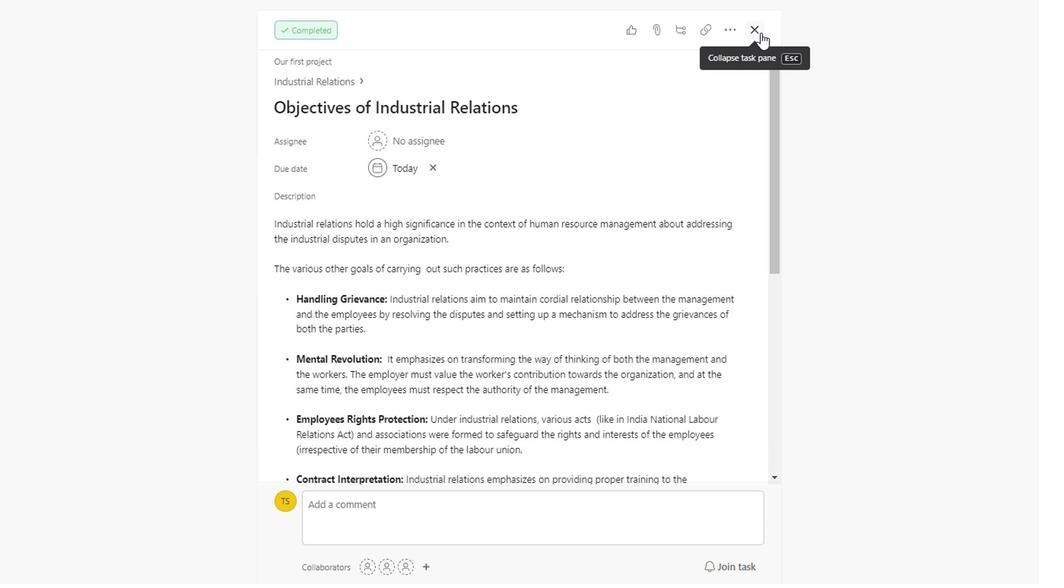 
Action: Mouse scrolled (378, 338) with delta (0, 0)
Screenshot: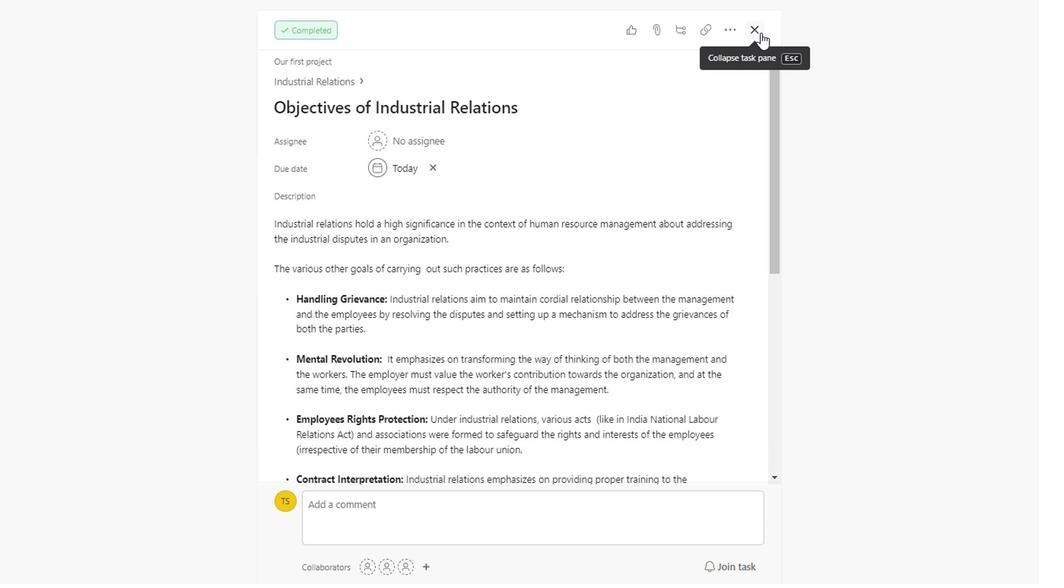 
Action: Mouse scrolled (378, 338) with delta (0, 0)
Screenshot: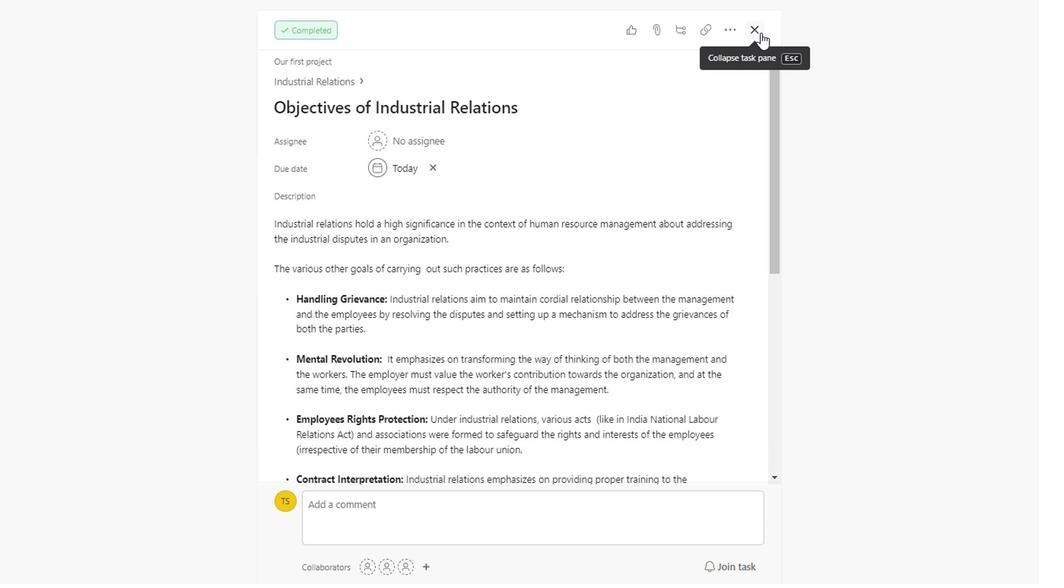 
Action: Mouse scrolled (378, 338) with delta (0, 0)
Screenshot: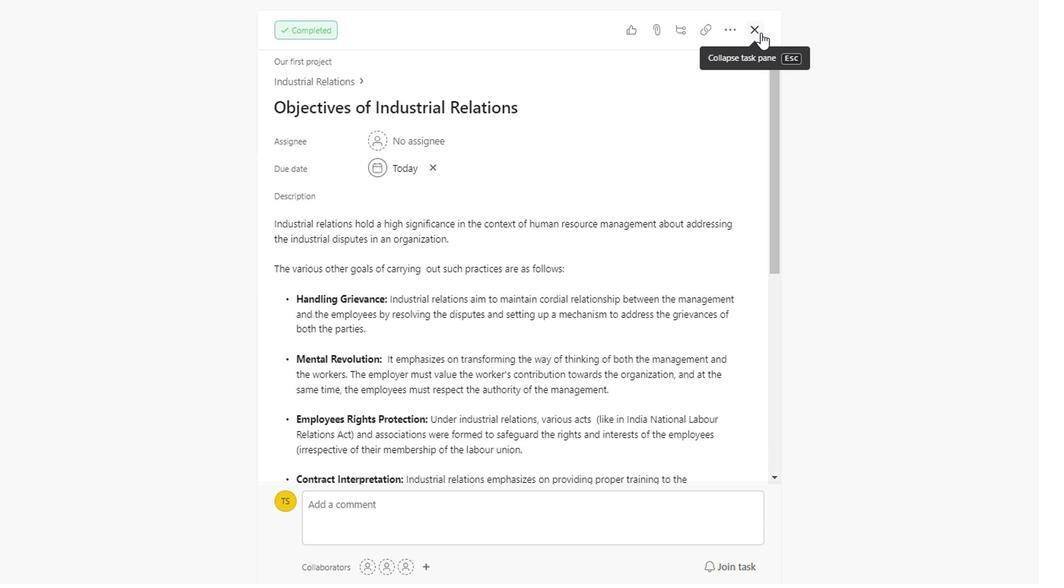 
Action: Mouse scrolled (378, 338) with delta (0, 0)
Screenshot: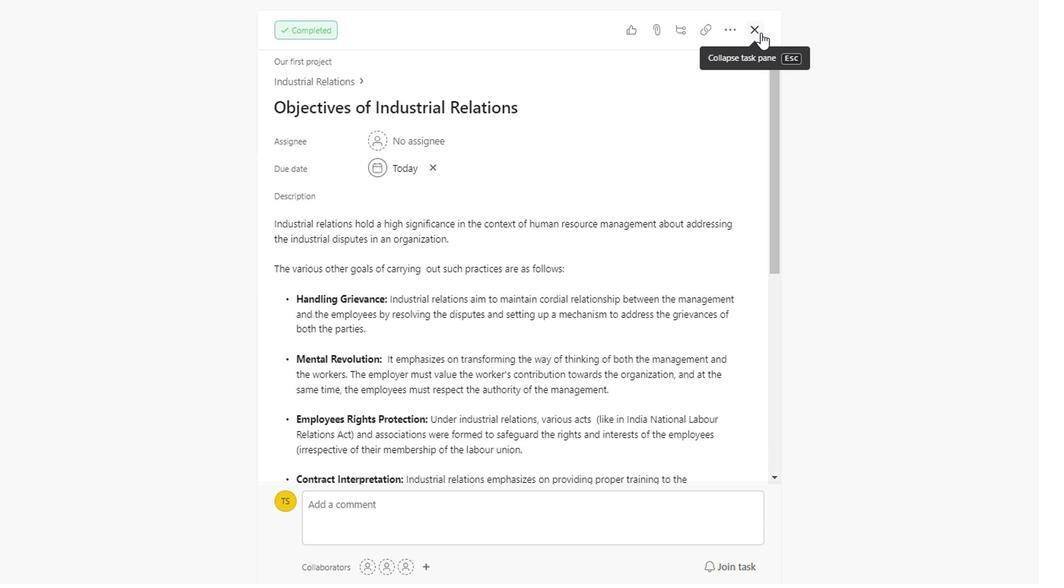 
Action: Mouse scrolled (378, 338) with delta (0, 0)
Screenshot: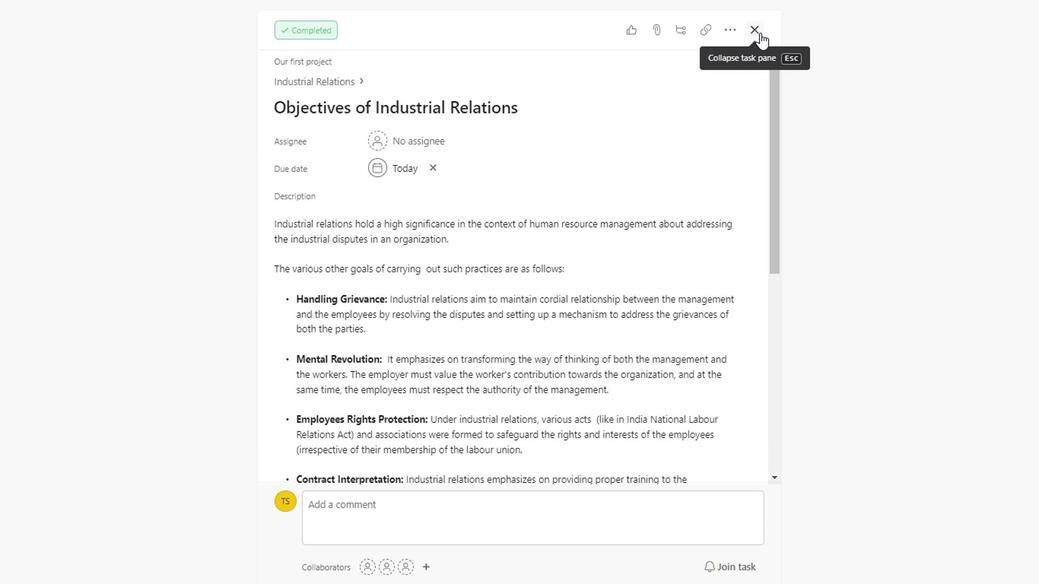 
Action: Mouse scrolled (378, 338) with delta (0, 0)
Screenshot: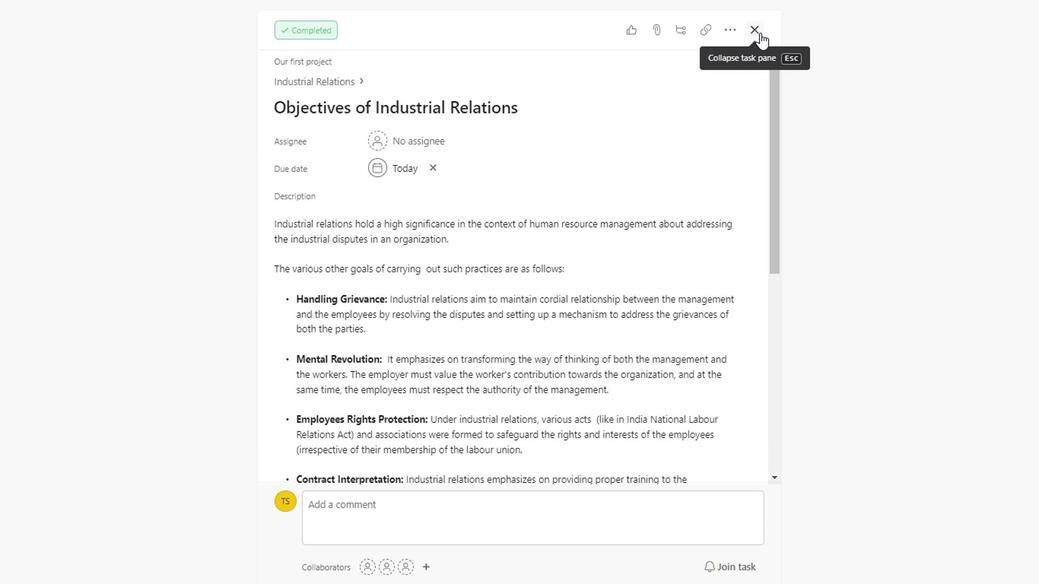 
Action: Mouse scrolled (378, 338) with delta (0, 0)
Screenshot: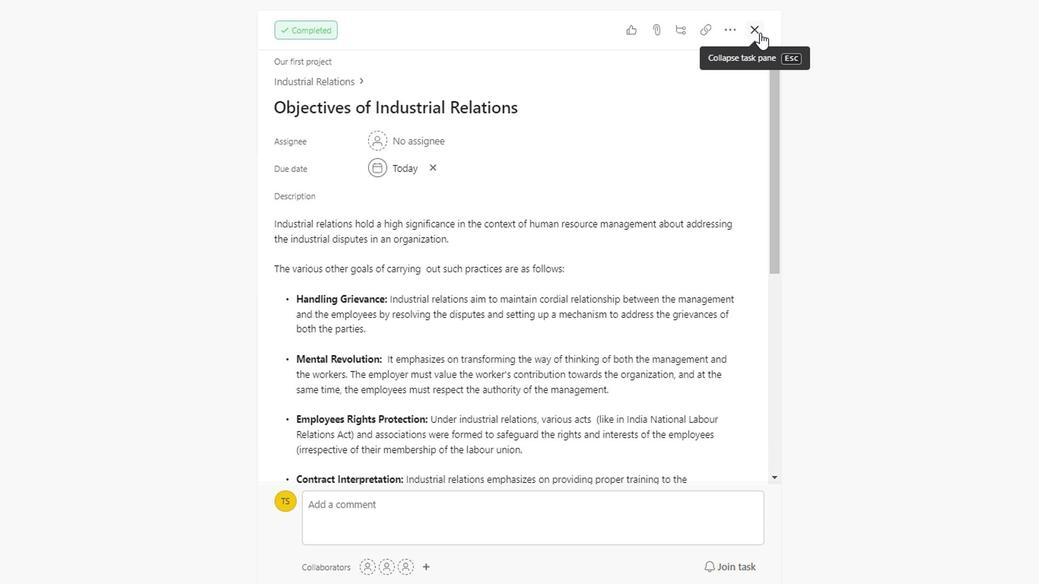 
Action: Mouse scrolled (378, 338) with delta (0, 0)
Screenshot: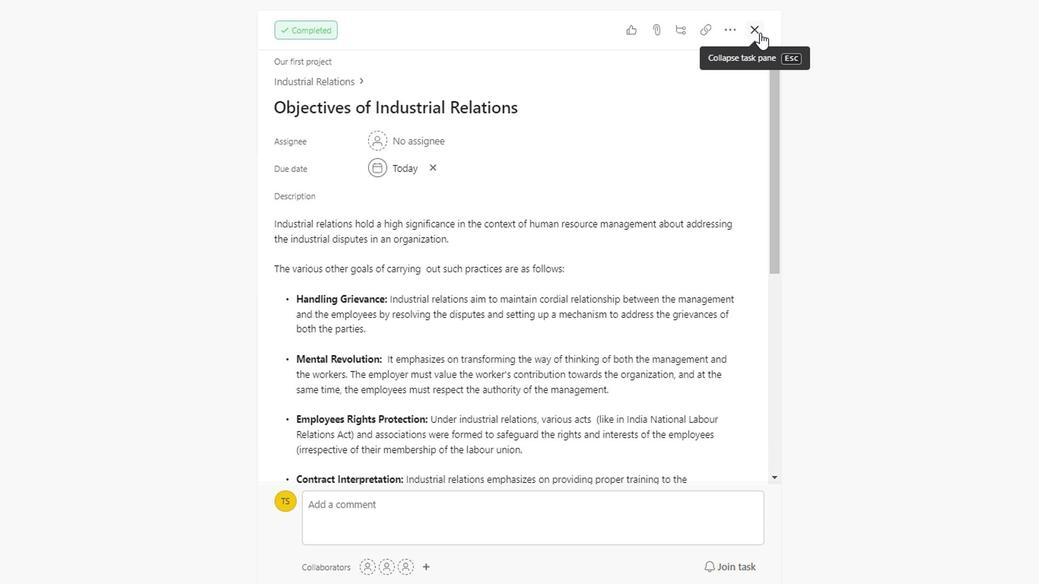 
Action: Mouse scrolled (378, 338) with delta (0, 0)
Screenshot: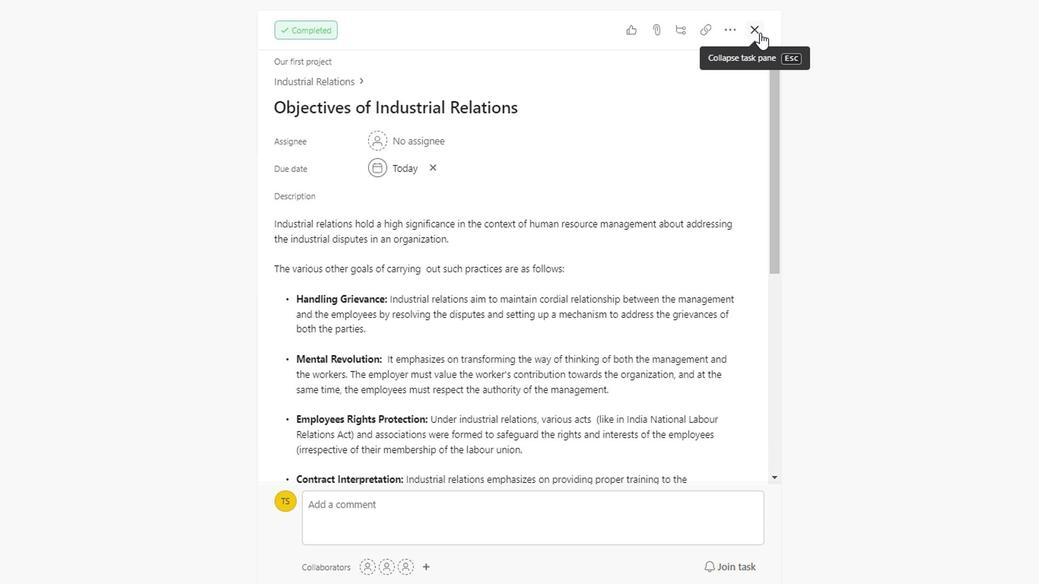 
Action: Mouse scrolled (378, 338) with delta (0, 0)
Screenshot: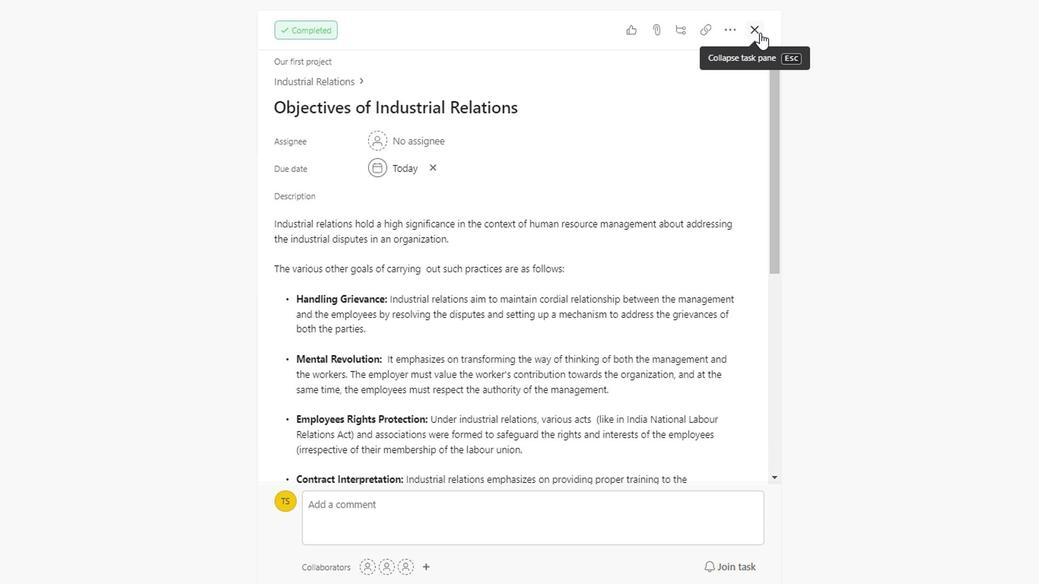 
Action: Mouse scrolled (378, 338) with delta (0, 0)
Screenshot: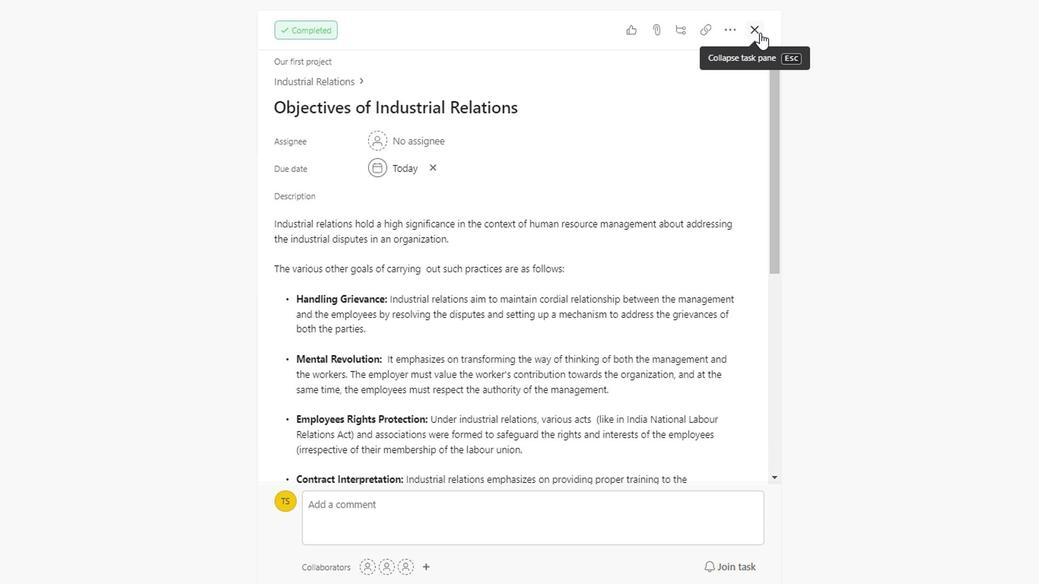 
Action: Mouse scrolled (378, 338) with delta (0, 0)
Screenshot: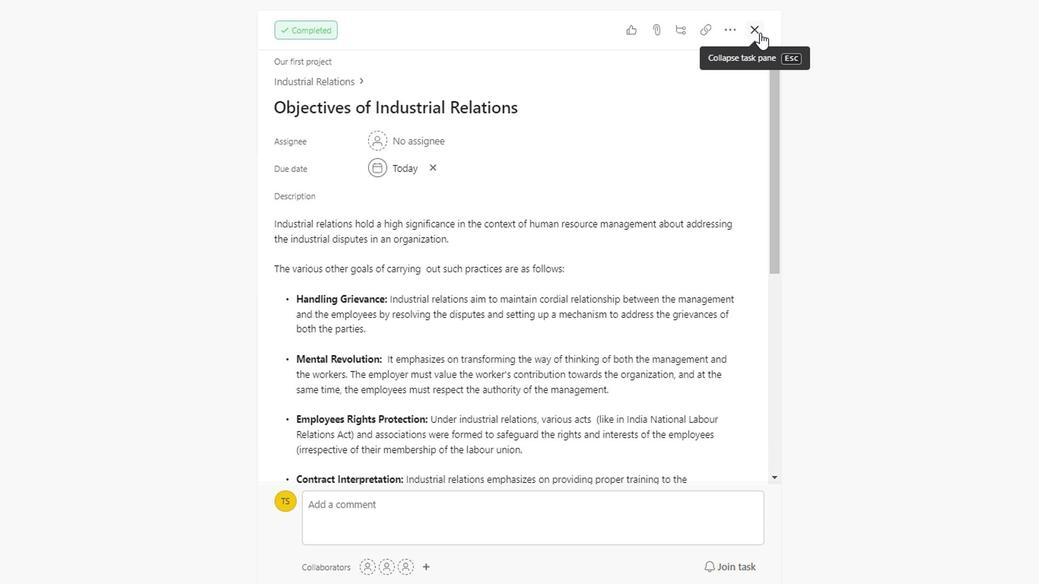 
Action: Mouse scrolled (378, 338) with delta (0, 0)
Screenshot: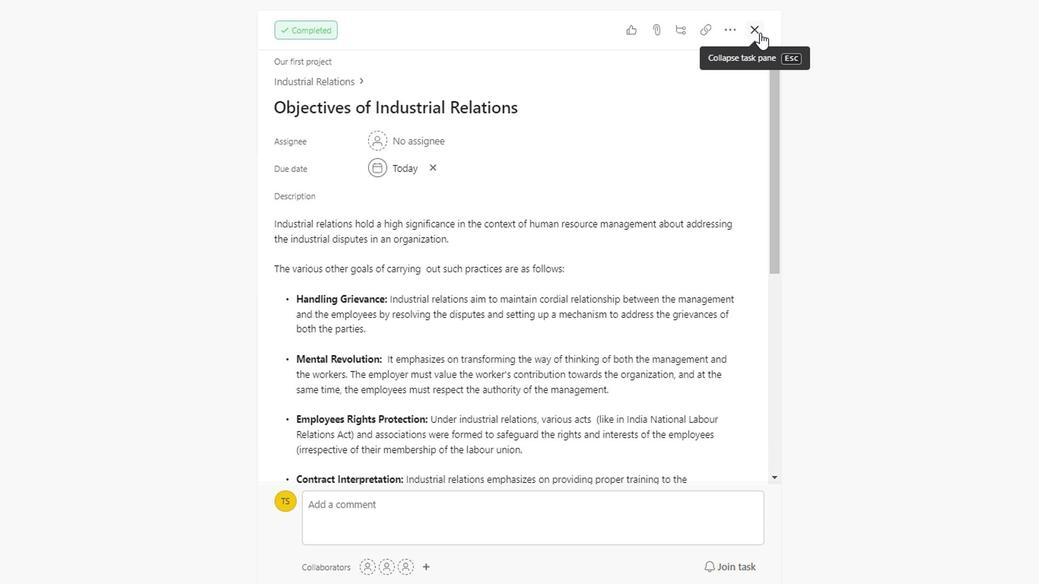 
Action: Mouse scrolled (378, 338) with delta (0, 0)
Screenshot: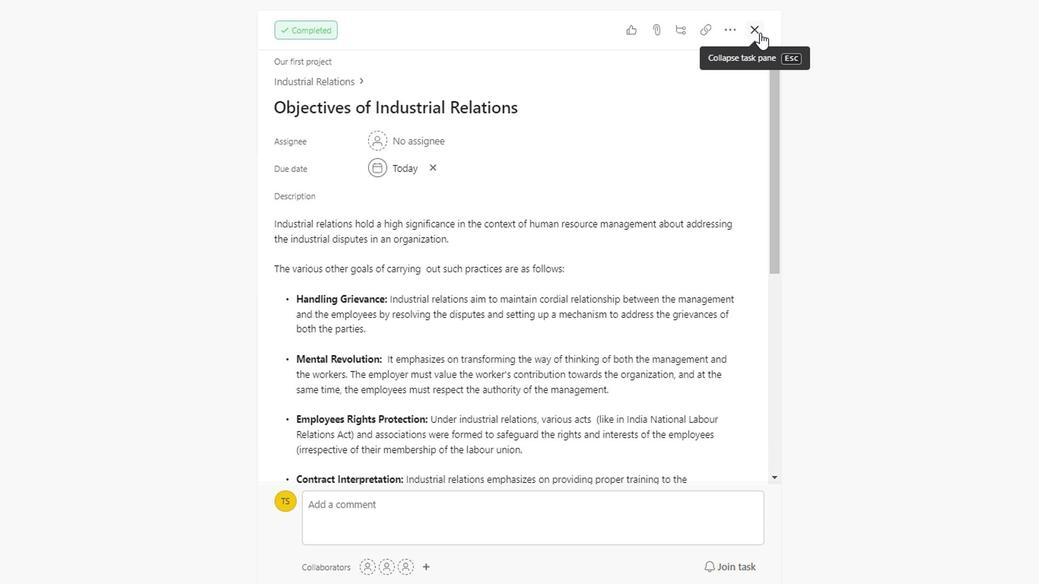 
Action: Mouse scrolled (378, 338) with delta (0, 0)
Screenshot: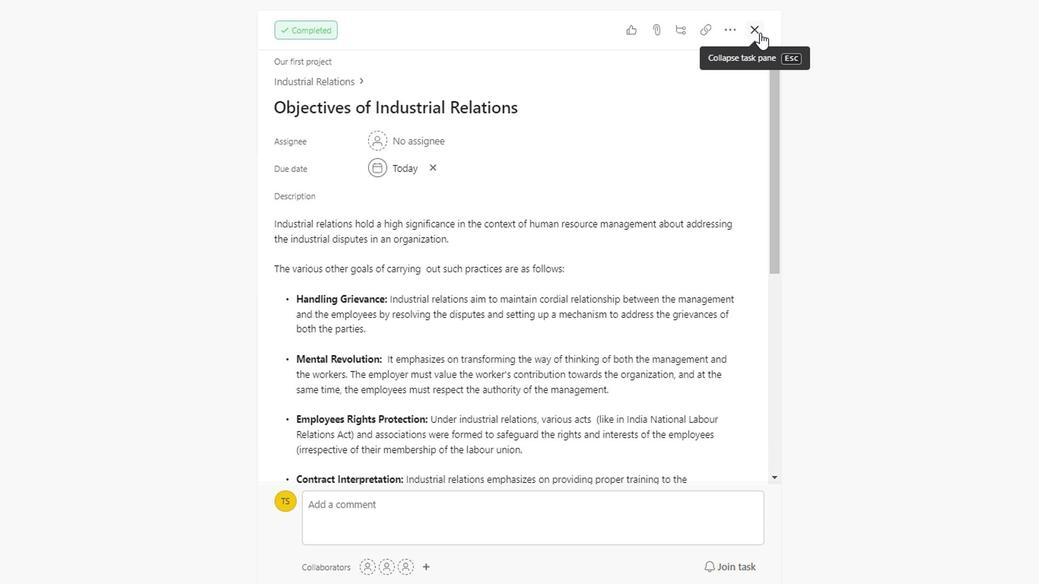 
Action: Mouse scrolled (378, 338) with delta (0, 0)
Screenshot: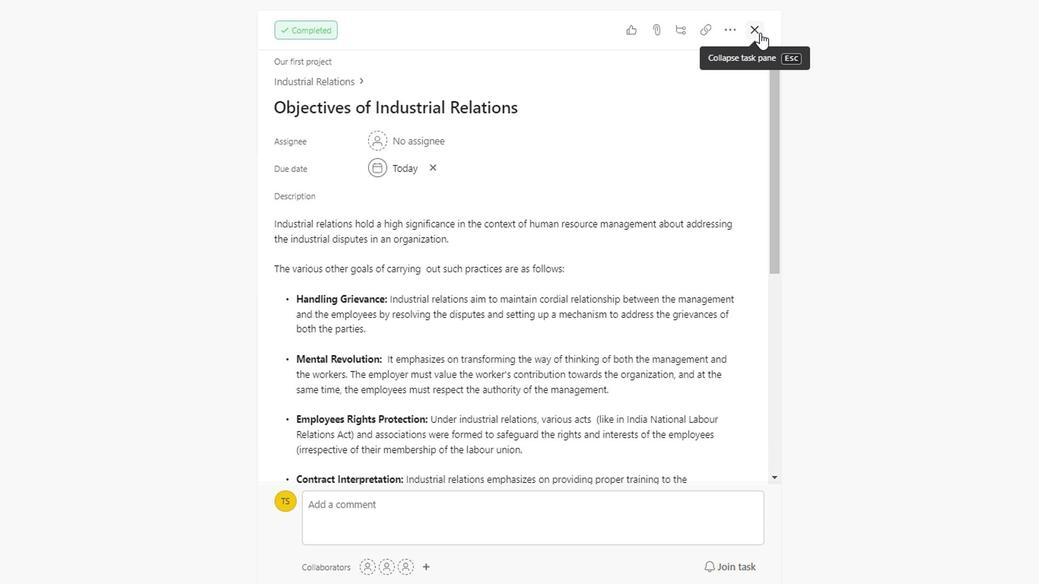 
Action: Mouse scrolled (378, 338) with delta (0, 0)
Screenshot: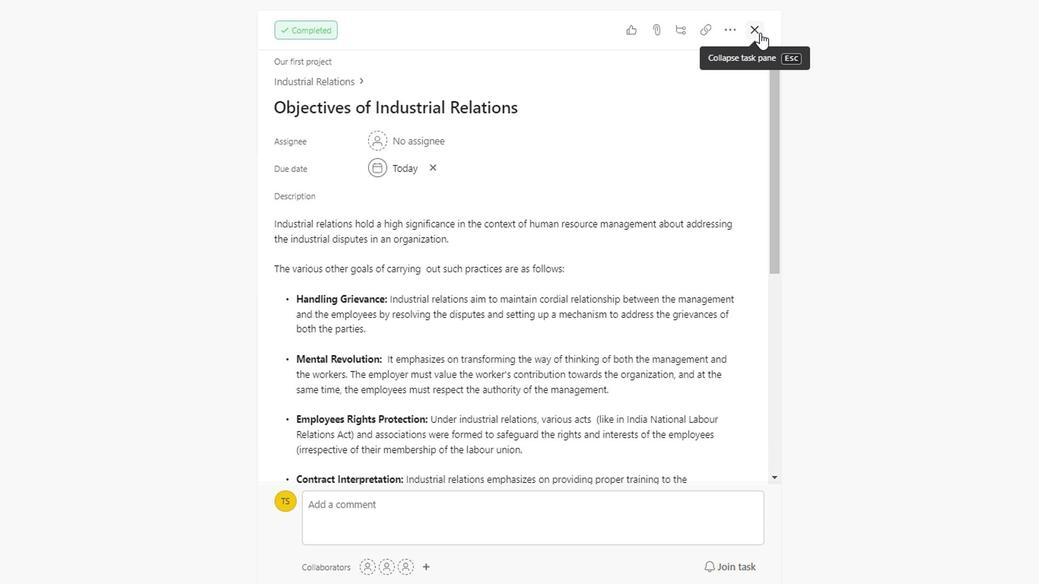 
Action: Mouse scrolled (378, 338) with delta (0, 0)
Screenshot: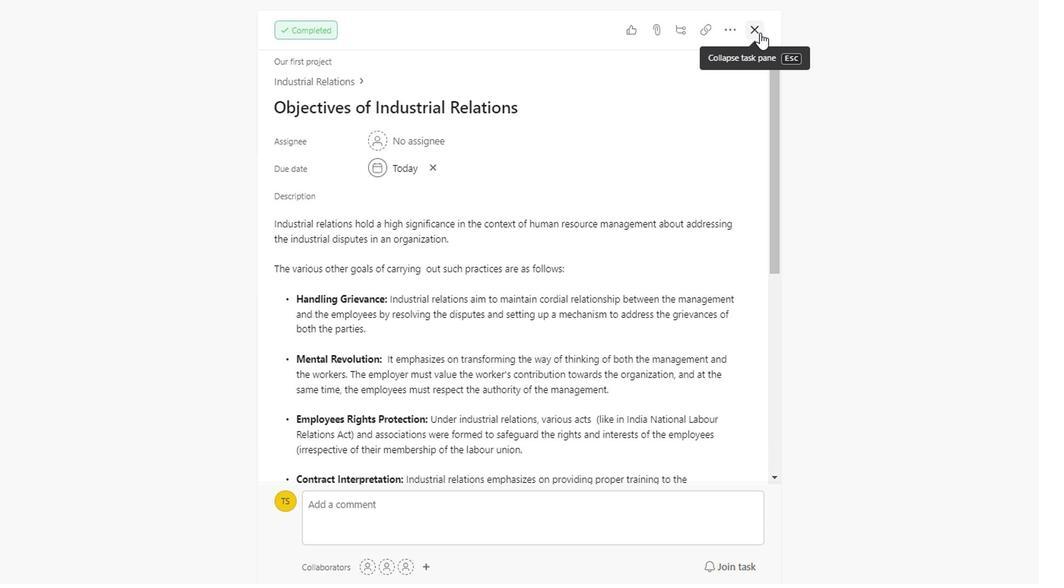 
Action: Mouse scrolled (378, 338) with delta (0, 0)
Screenshot: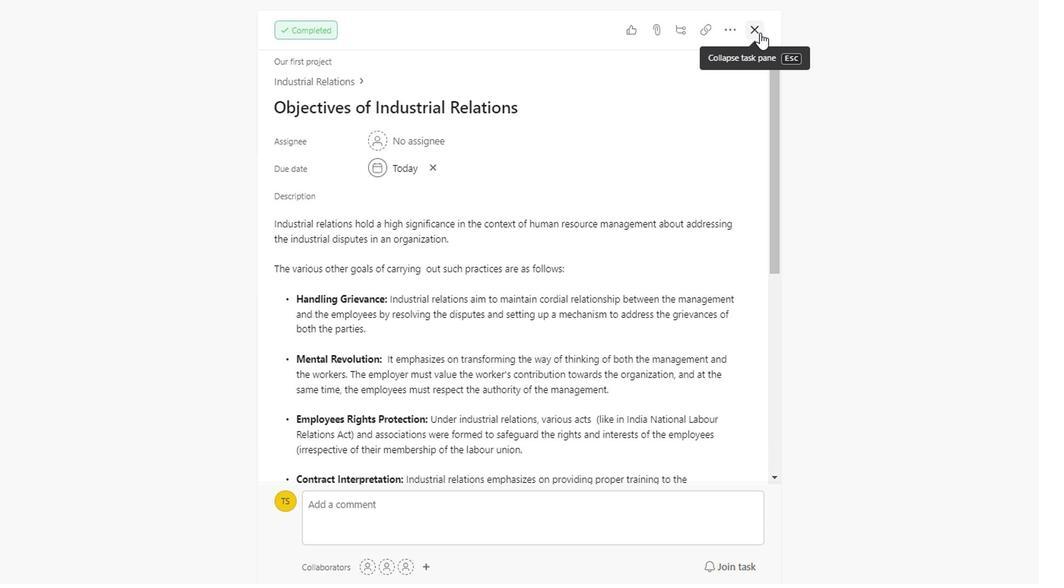 
Action: Mouse scrolled (378, 338) with delta (0, 0)
Screenshot: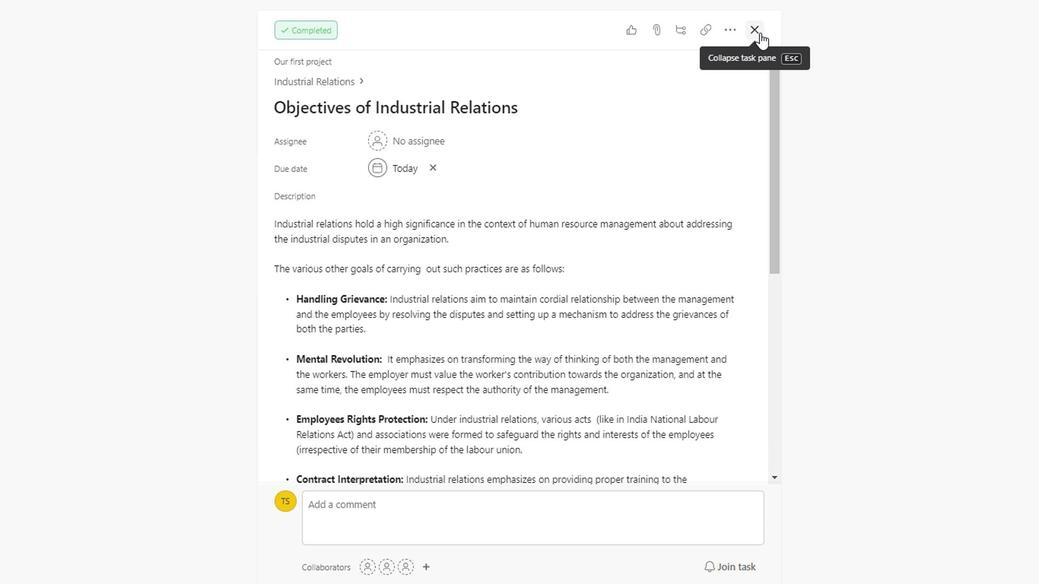 
Action: Mouse scrolled (378, 338) with delta (0, 0)
Screenshot: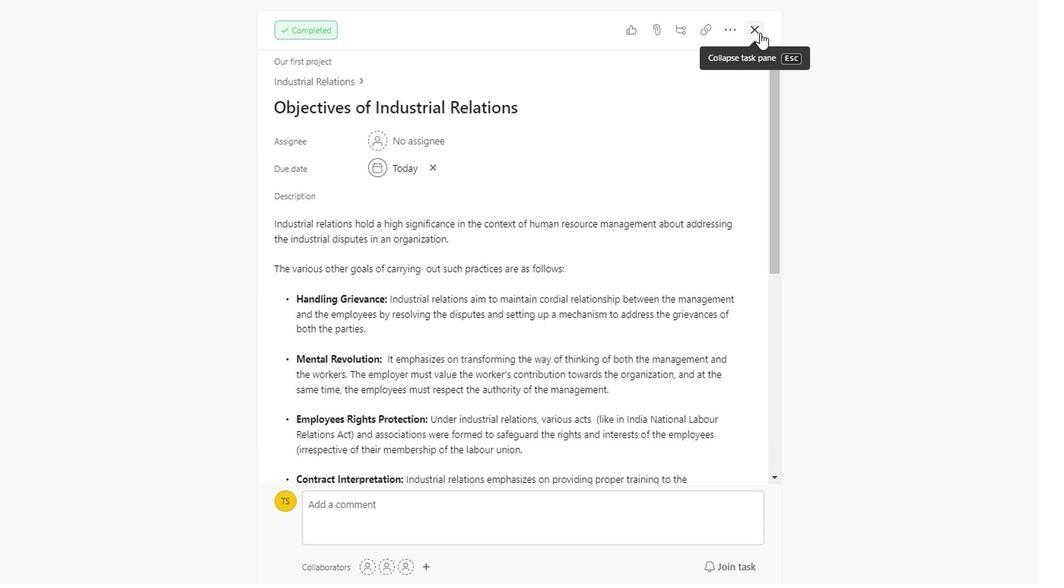 
Action: Mouse scrolled (378, 338) with delta (0, 0)
Screenshot: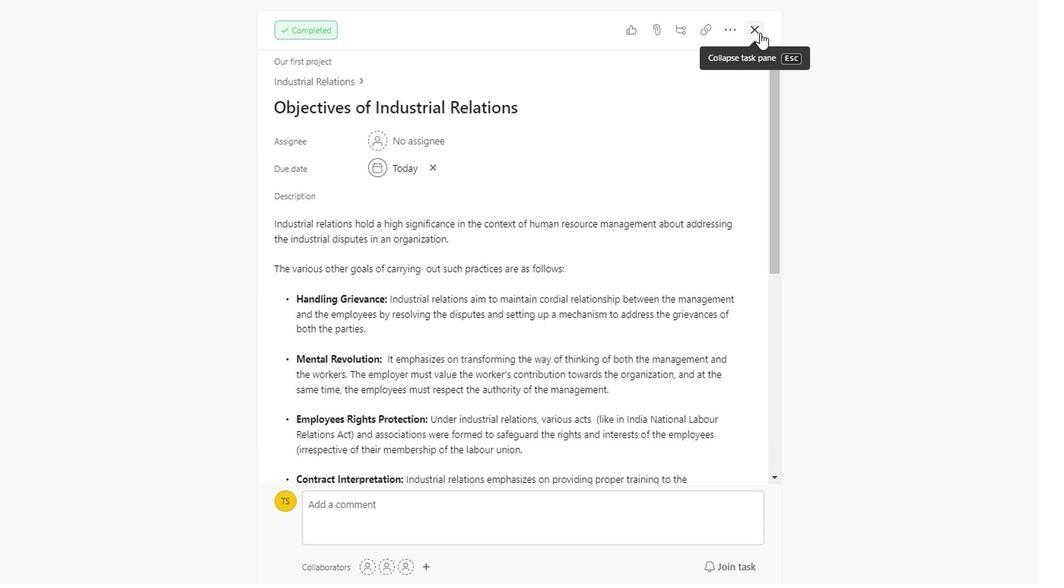 
Action: Mouse scrolled (378, 338) with delta (0, 0)
Screenshot: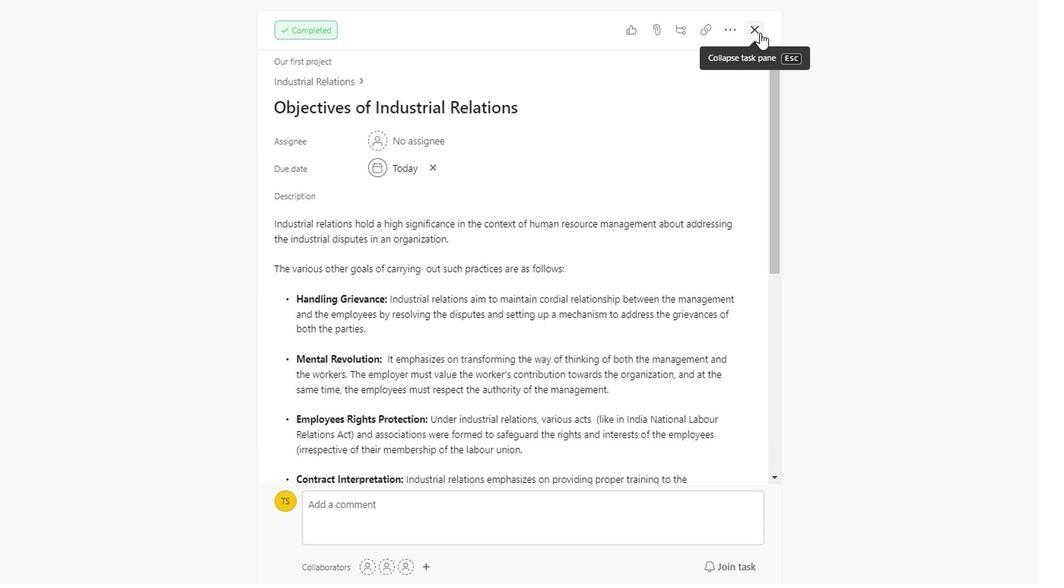 
Action: Mouse scrolled (378, 338) with delta (0, 0)
Screenshot: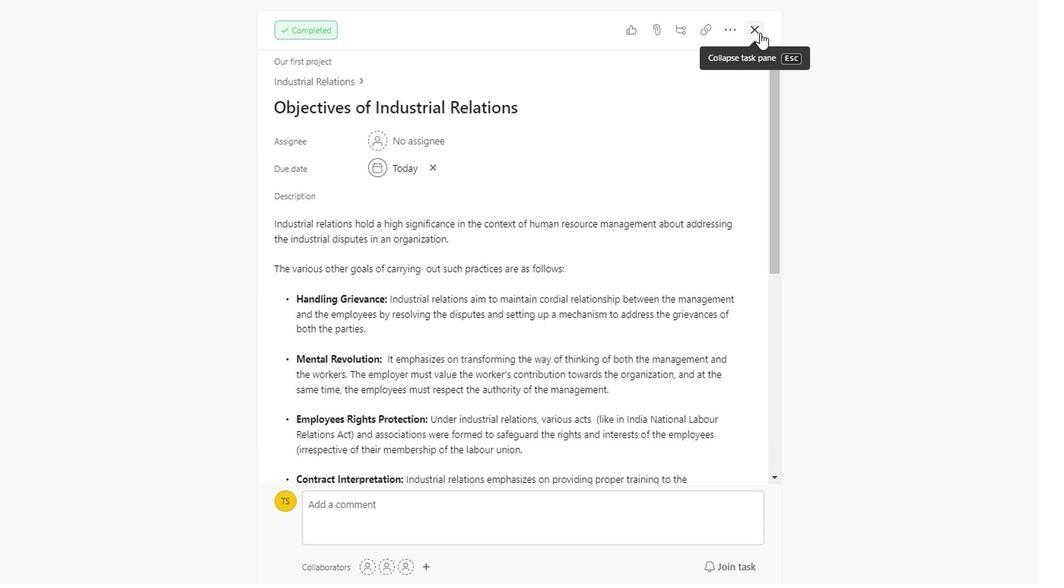 
Action: Mouse scrolled (378, 338) with delta (0, 0)
Screenshot: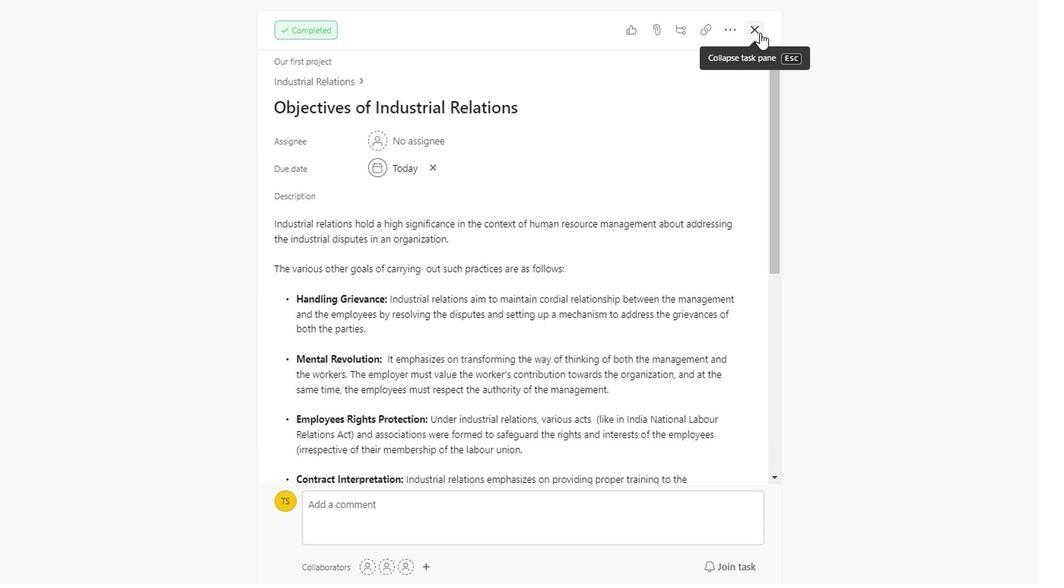 
Action: Mouse scrolled (378, 338) with delta (0, 0)
Screenshot: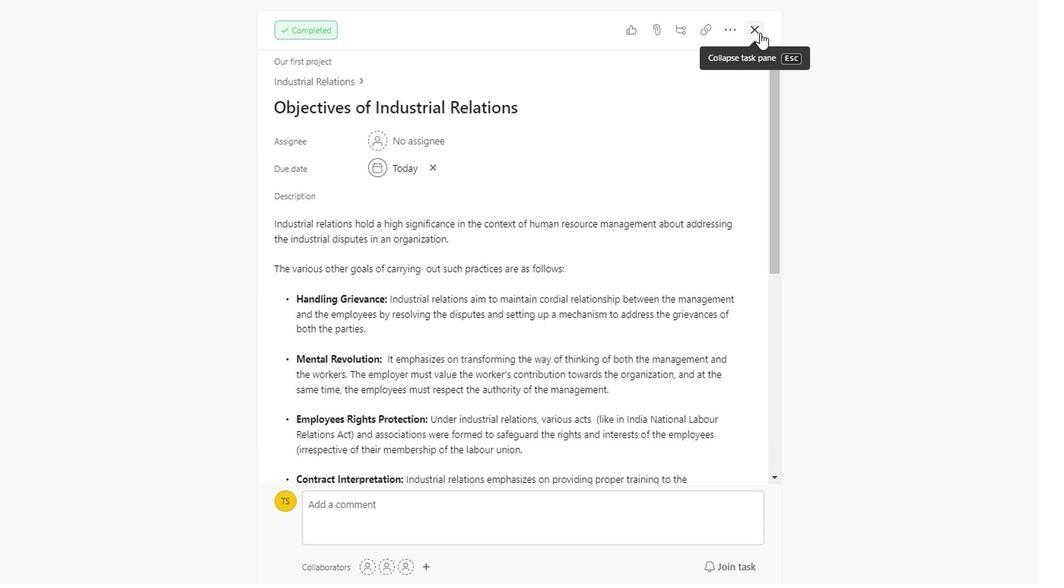 
Action: Mouse scrolled (378, 338) with delta (0, 0)
Screenshot: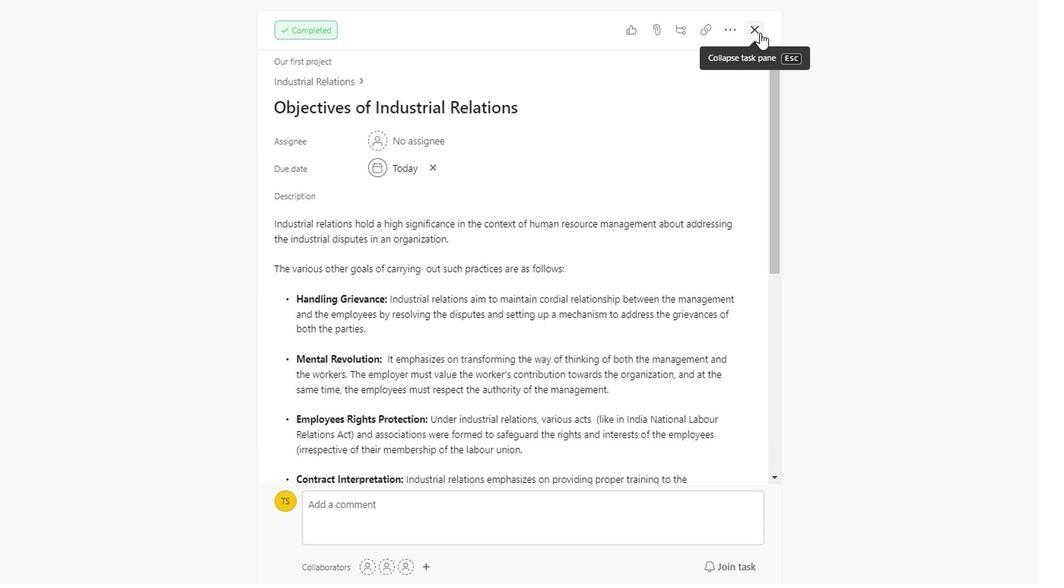
Action: Mouse scrolled (378, 338) with delta (0, 0)
Screenshot: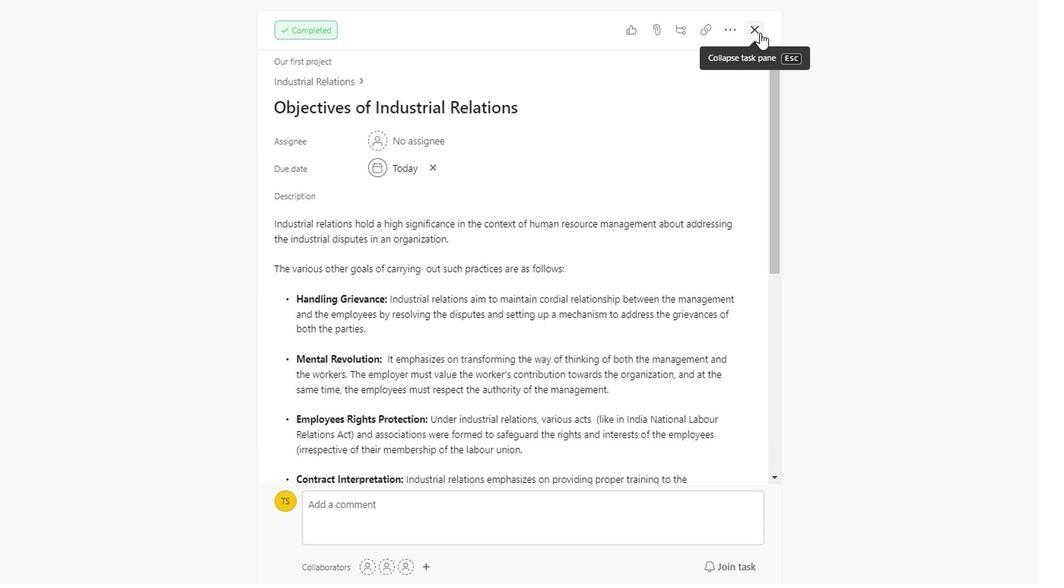 
Action: Mouse scrolled (378, 338) with delta (0, 0)
Screenshot: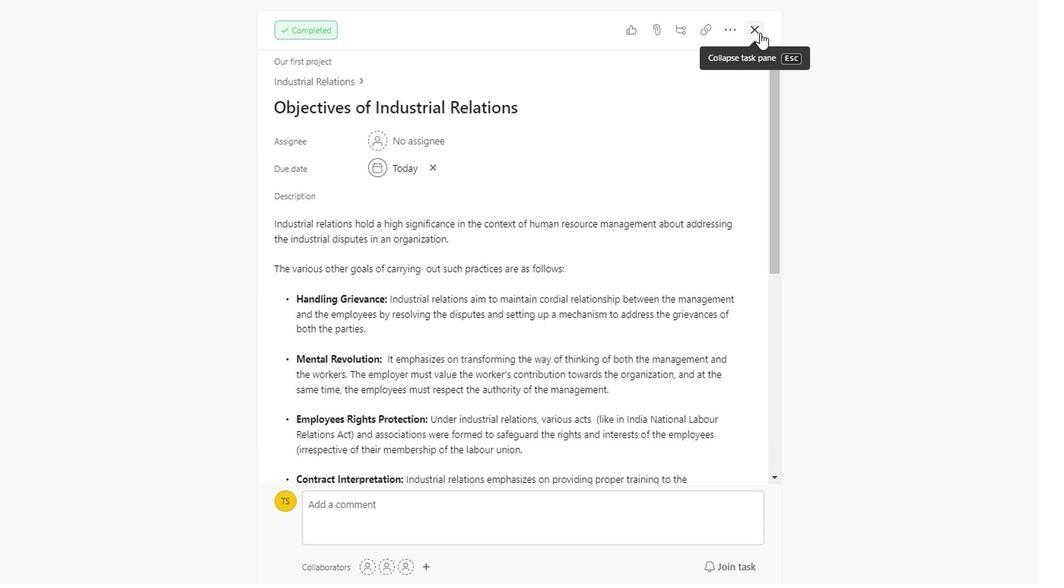 
Action: Mouse scrolled (378, 338) with delta (0, 0)
Screenshot: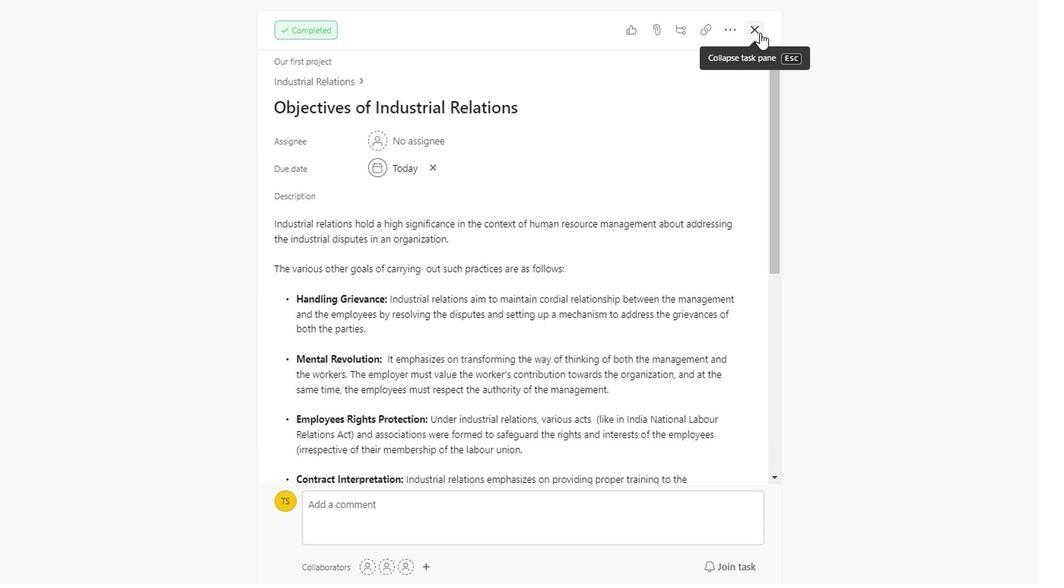
Action: Mouse scrolled (378, 338) with delta (0, 0)
Screenshot: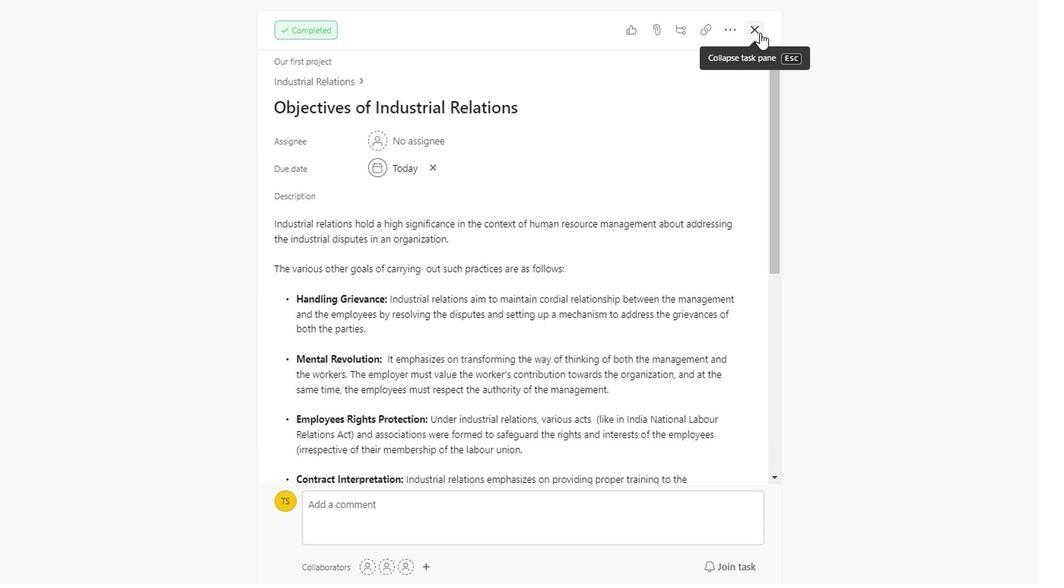 
Action: Mouse scrolled (378, 338) with delta (0, 0)
Screenshot: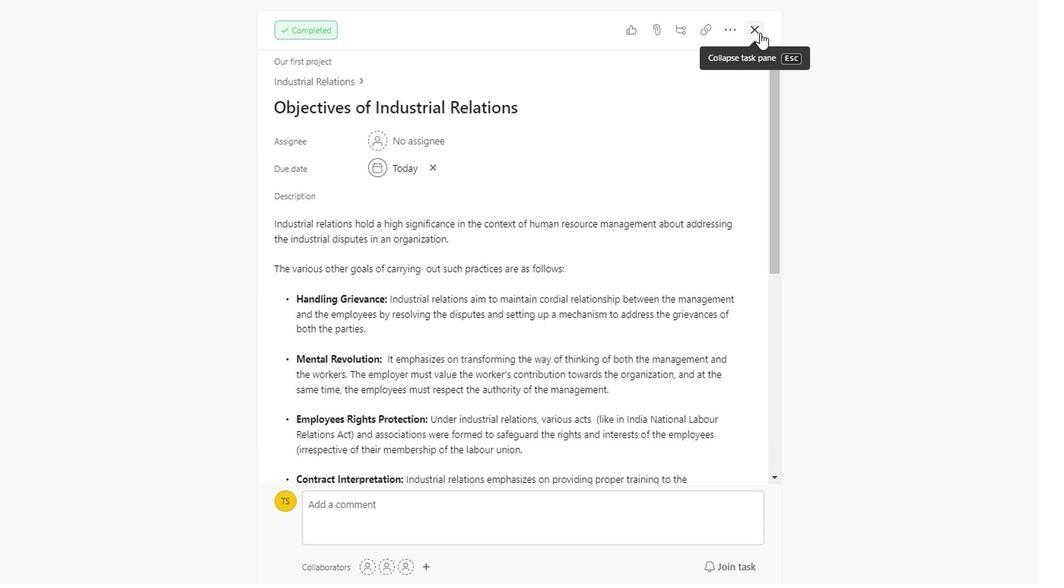 
Action: Mouse scrolled (378, 338) with delta (0, 0)
Screenshot: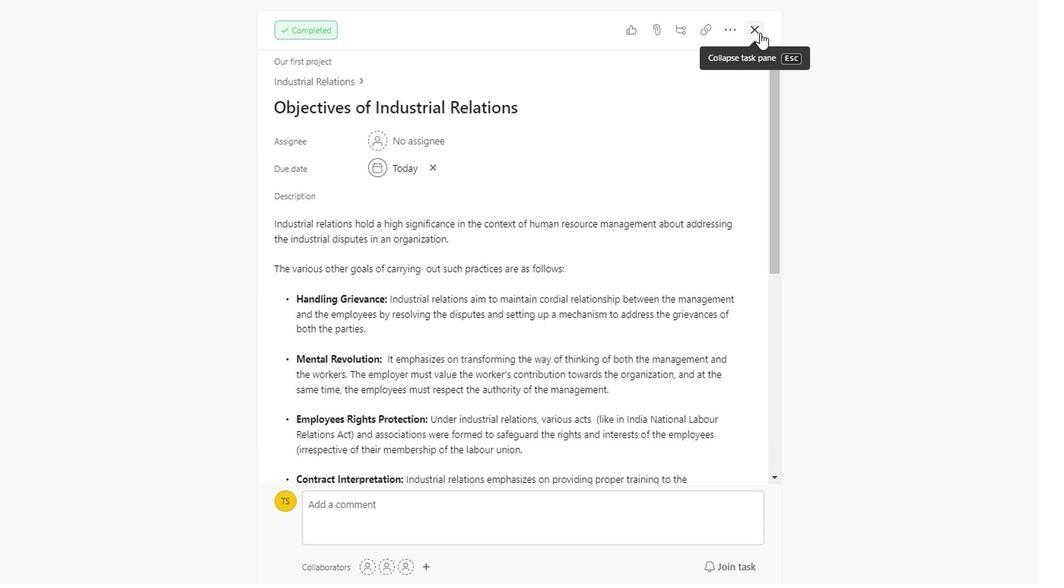 
Action: Mouse scrolled (378, 338) with delta (0, 0)
Screenshot: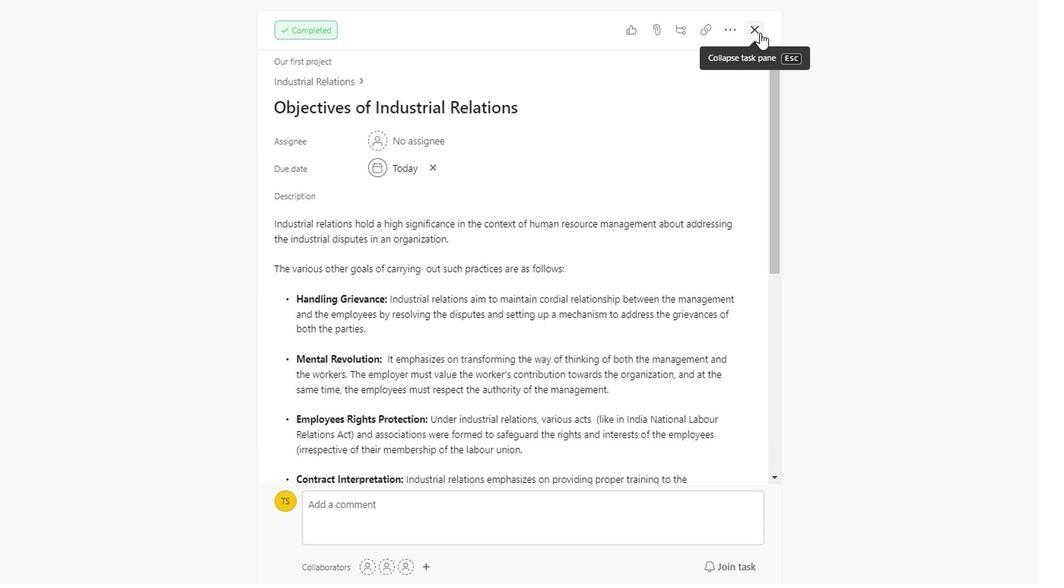 
Action: Mouse scrolled (378, 338) with delta (0, 0)
Screenshot: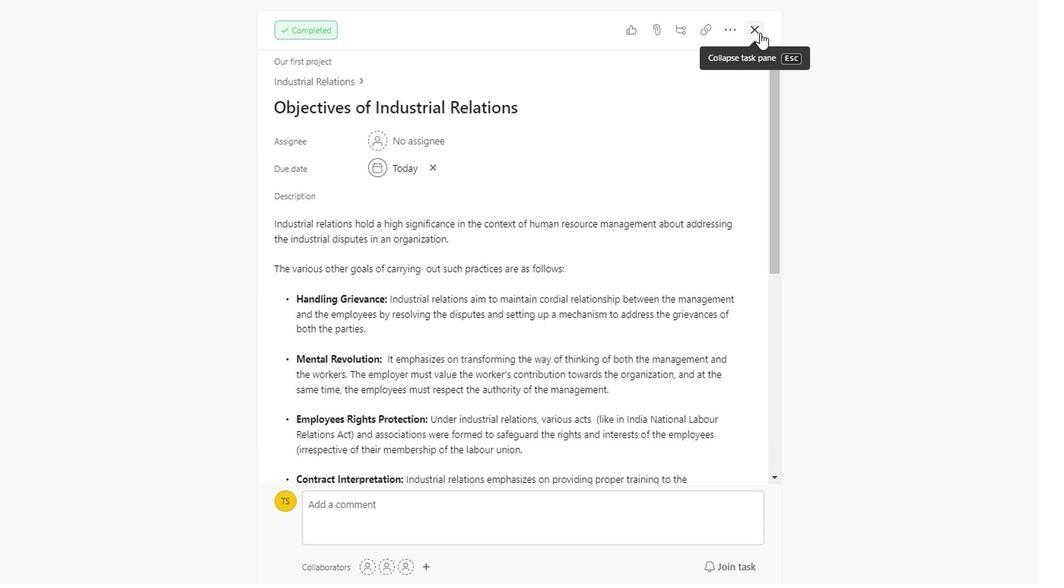 
Action: Mouse scrolled (378, 338) with delta (0, 0)
Screenshot: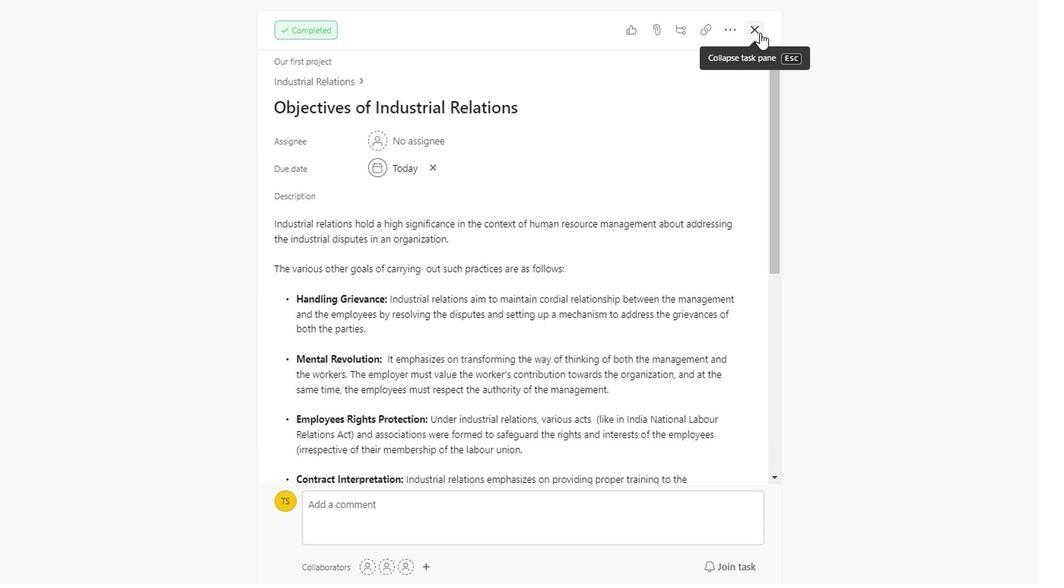 
Action: Mouse scrolled (378, 338) with delta (0, 0)
Screenshot: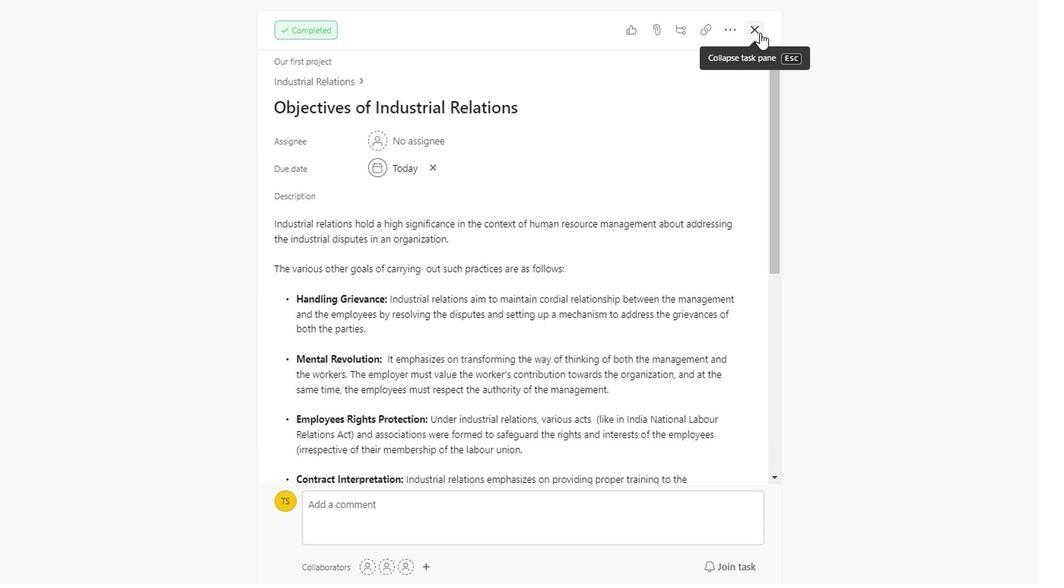 
Action: Mouse scrolled (378, 338) with delta (0, 0)
Screenshot: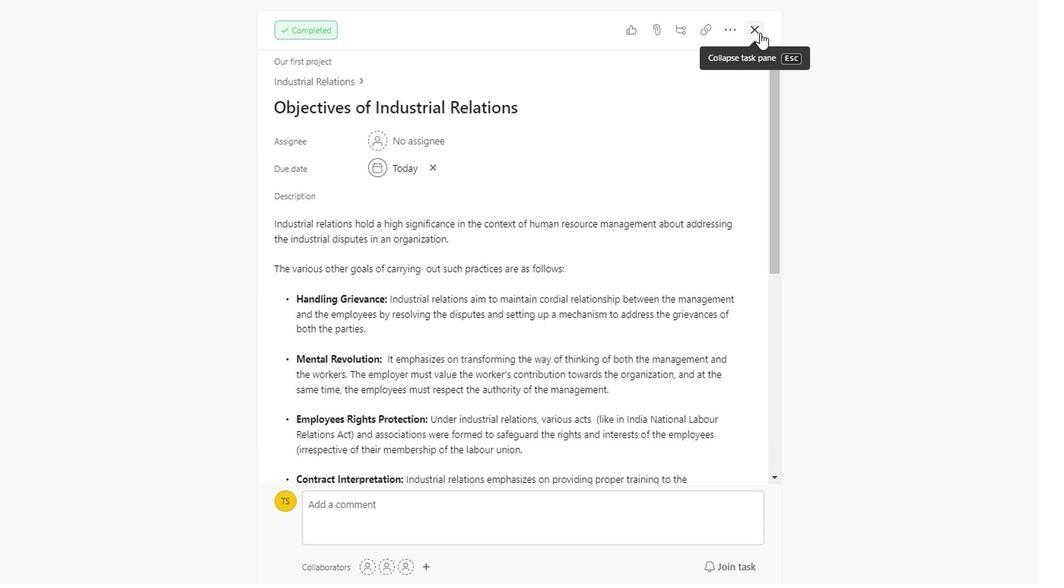 
Action: Mouse scrolled (378, 338) with delta (0, 0)
Screenshot: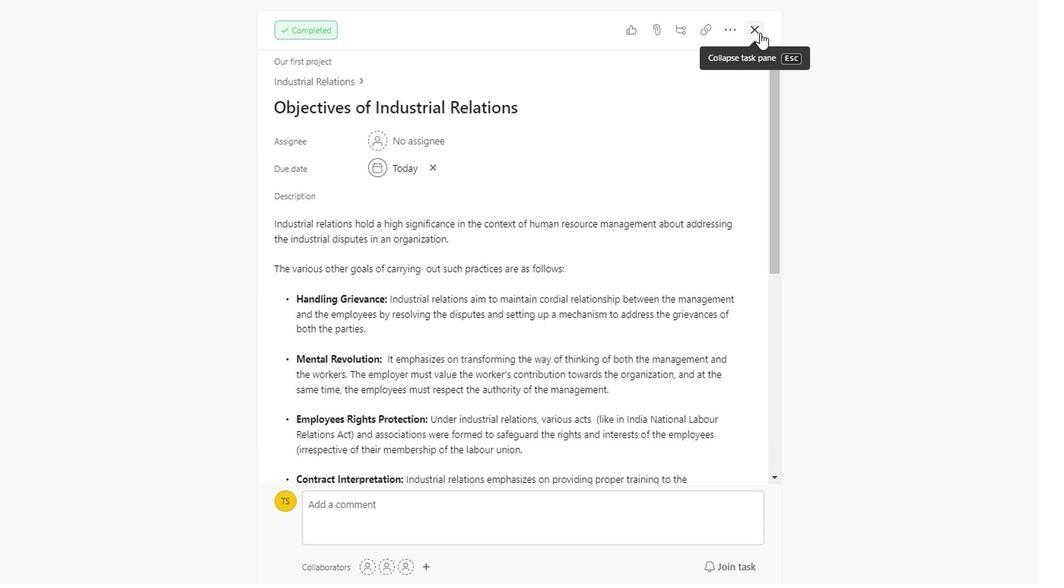 
Action: Mouse moved to (571, 54)
Screenshot: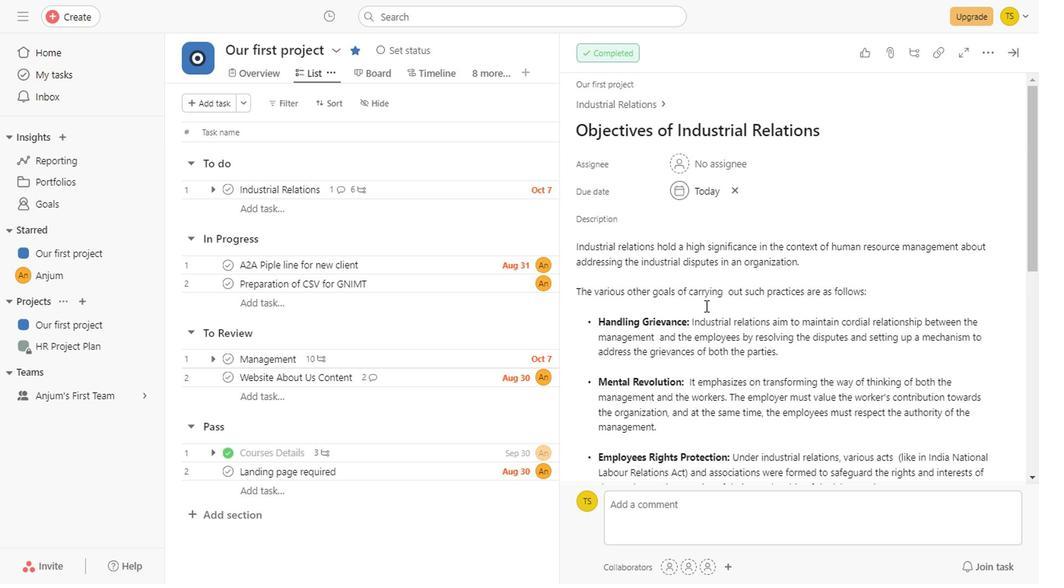 
Action: Mouse pressed left at (571, 54)
Screenshot: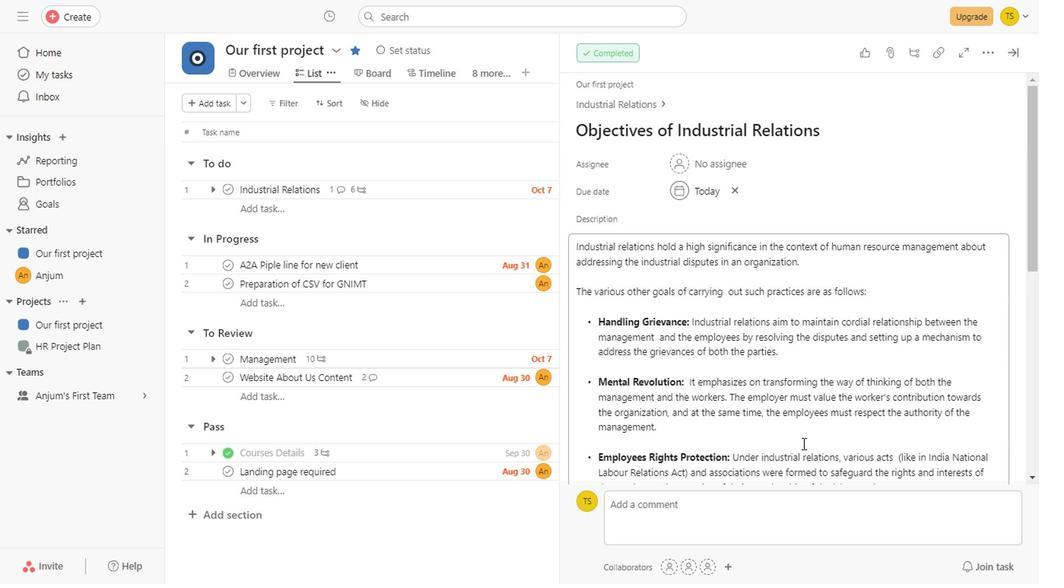 
Action: Mouse moved to (601, 346)
Screenshot: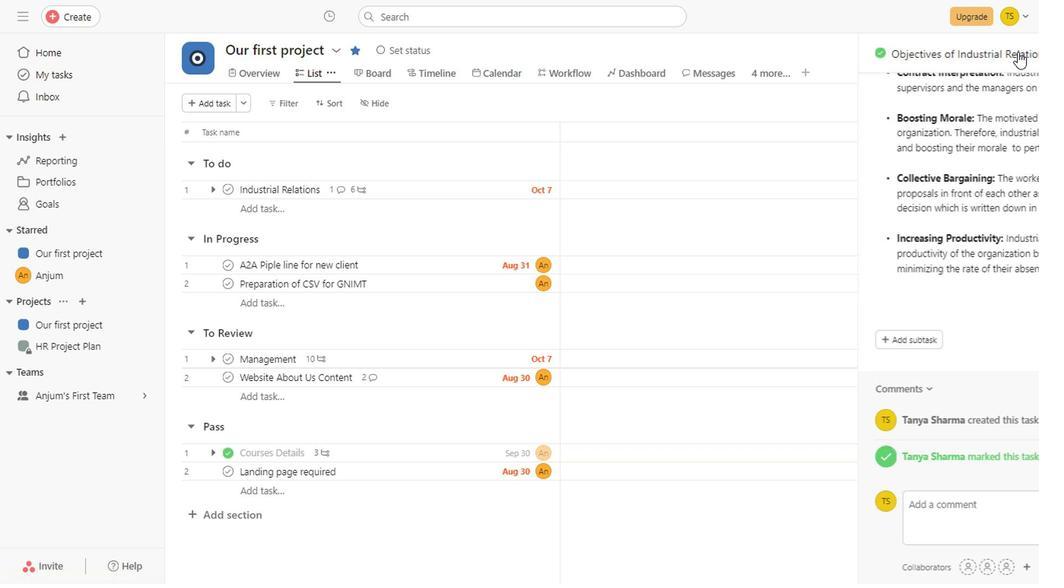 
Action: Mouse scrolled (601, 345) with delta (0, -1)
Screenshot: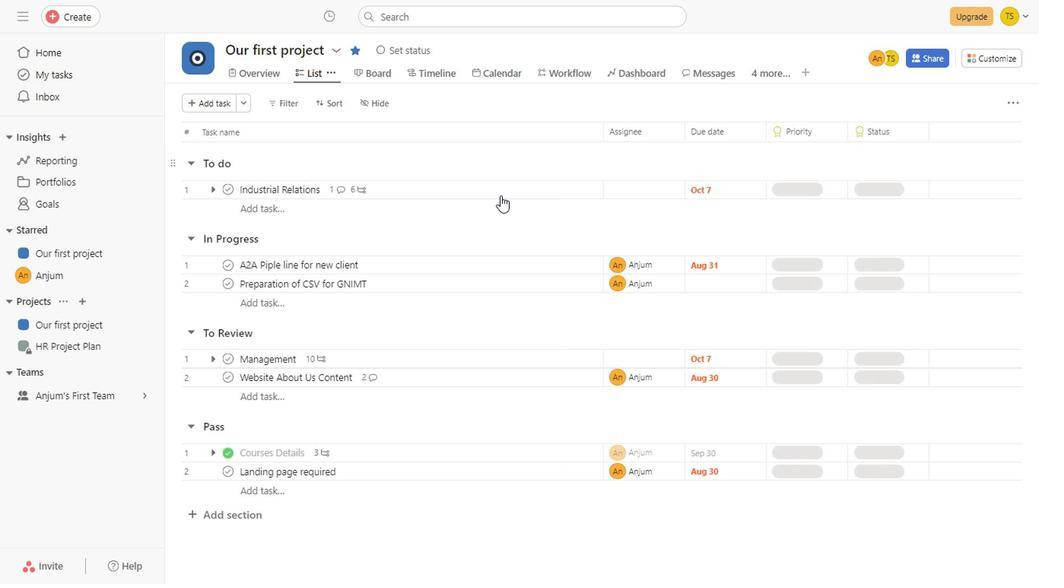 
Action: Mouse scrolled (601, 345) with delta (0, 0)
Screenshot: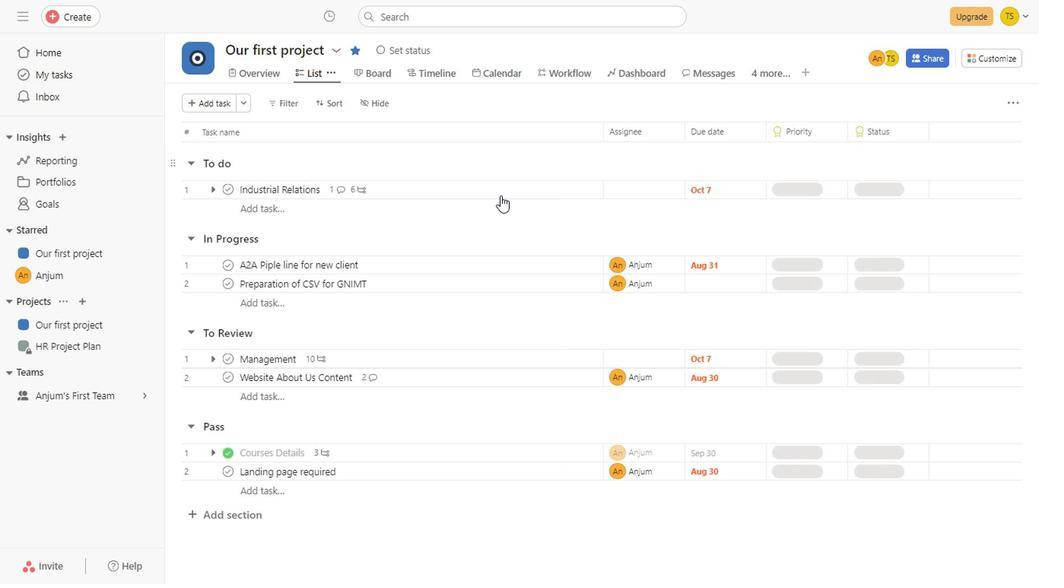 
Action: Mouse scrolled (601, 345) with delta (0, 0)
Screenshot: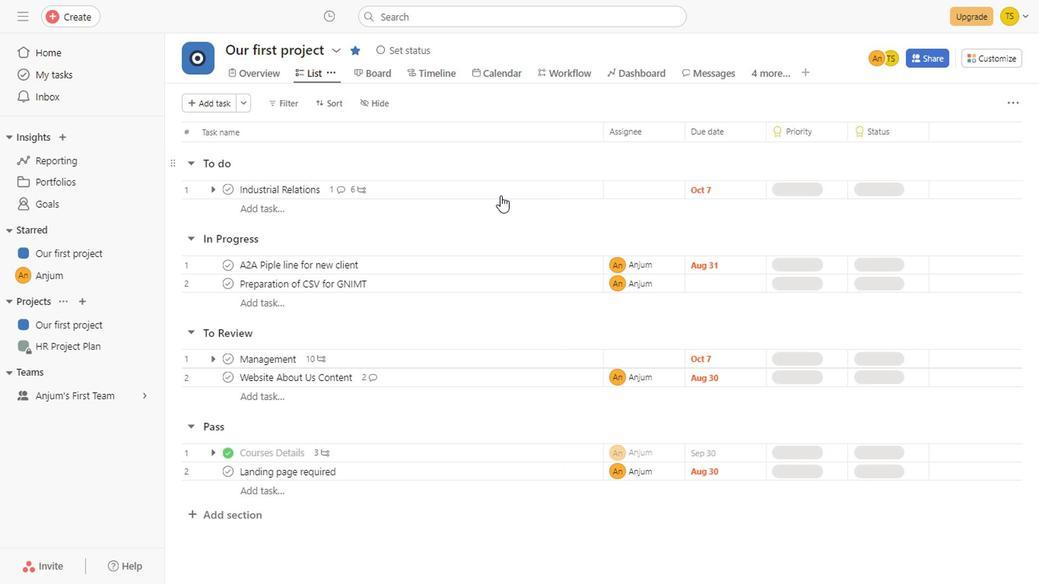 
Action: Mouse scrolled (601, 345) with delta (0, 0)
Screenshot: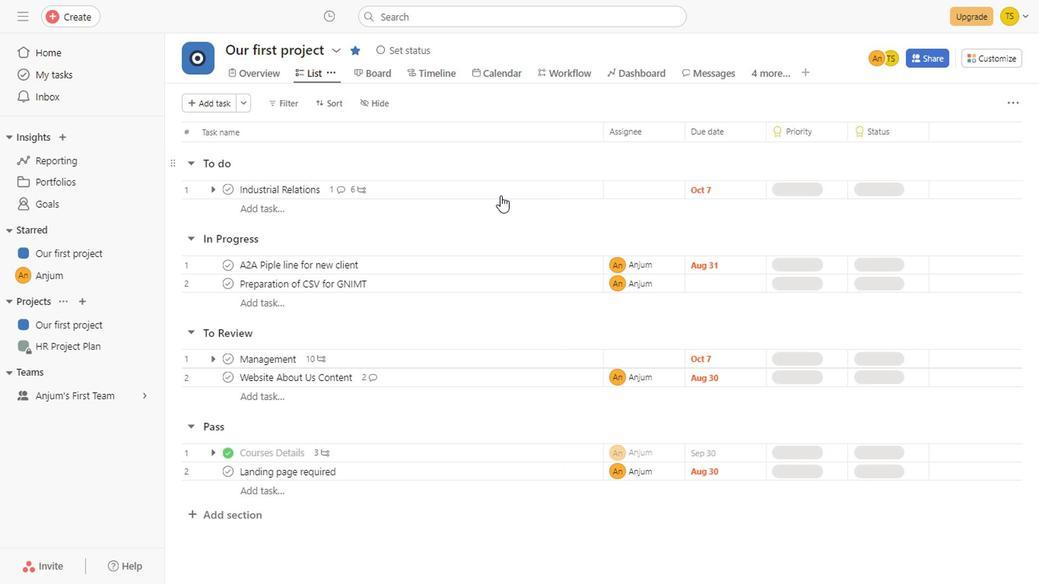 
Action: Mouse scrolled (601, 345) with delta (0, 0)
Screenshot: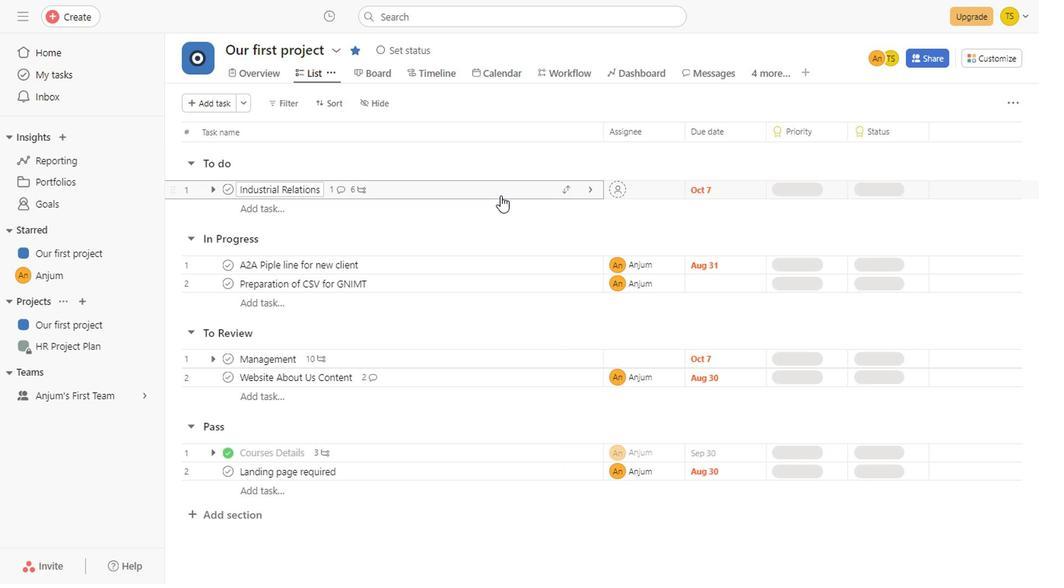 
Action: Mouse scrolled (601, 345) with delta (0, 0)
Screenshot: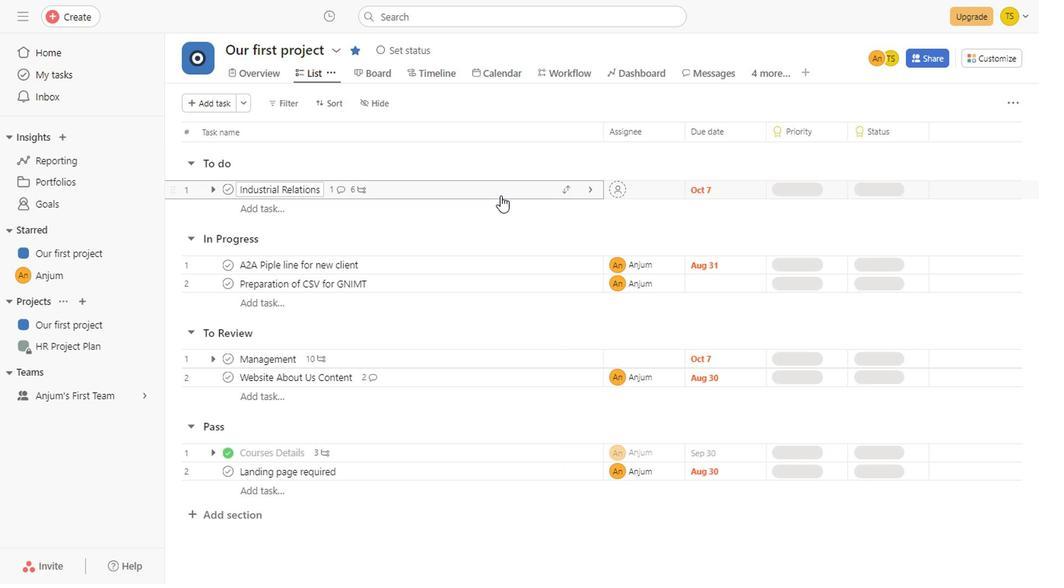 
Action: Mouse scrolled (601, 345) with delta (0, 0)
Screenshot: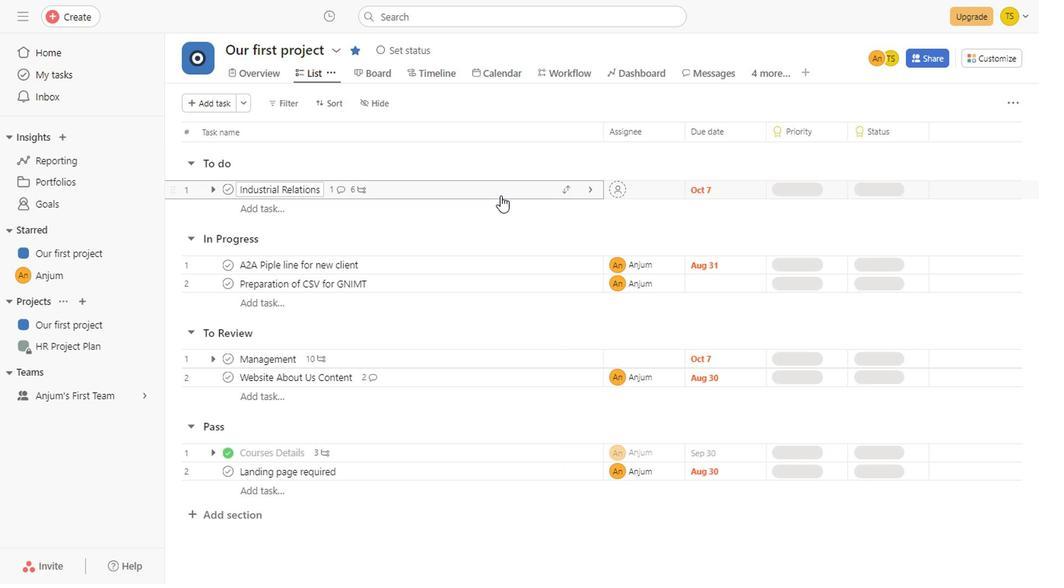 
Action: Mouse scrolled (601, 345) with delta (0, 0)
Screenshot: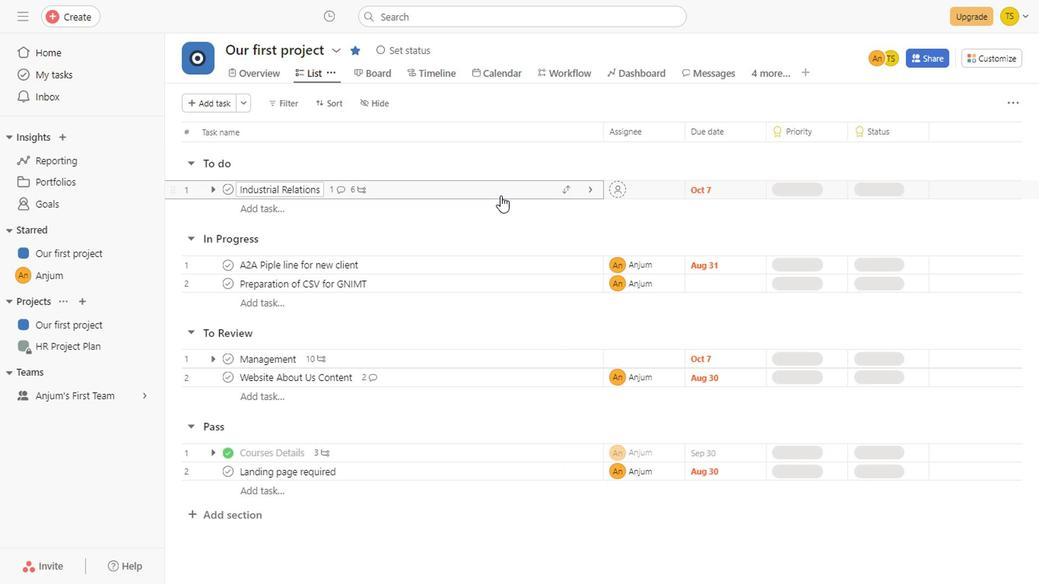 
Action: Mouse scrolled (601, 345) with delta (0, 0)
Screenshot: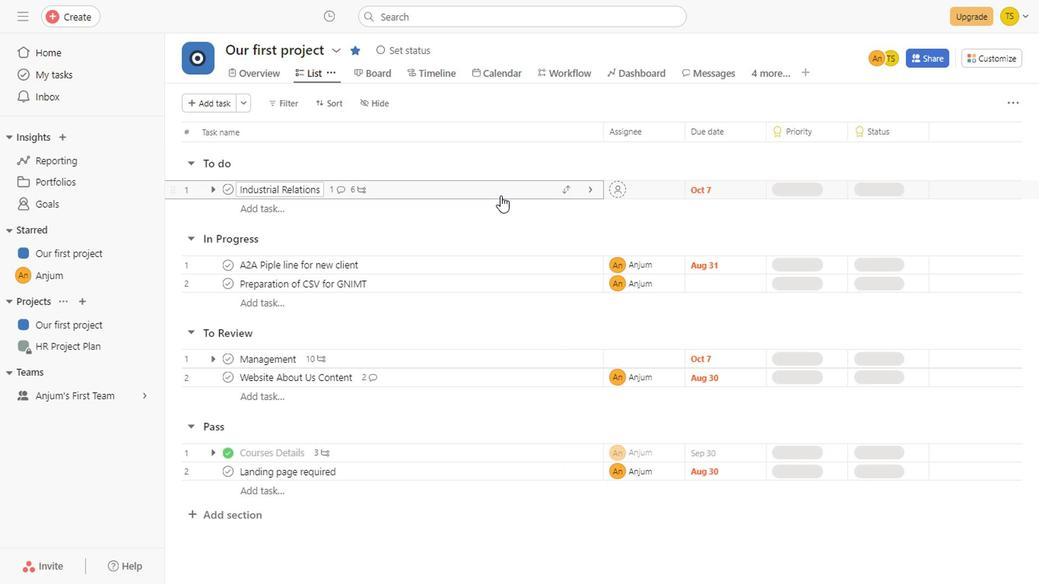 
Action: Mouse scrolled (601, 345) with delta (0, 0)
Screenshot: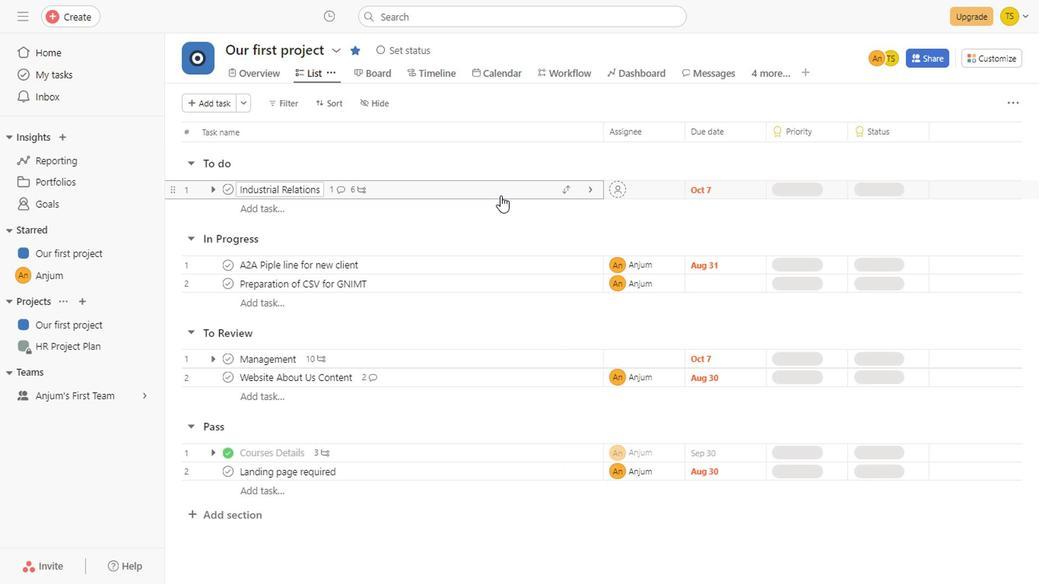 
Action: Mouse scrolled (601, 345) with delta (0, 0)
Screenshot: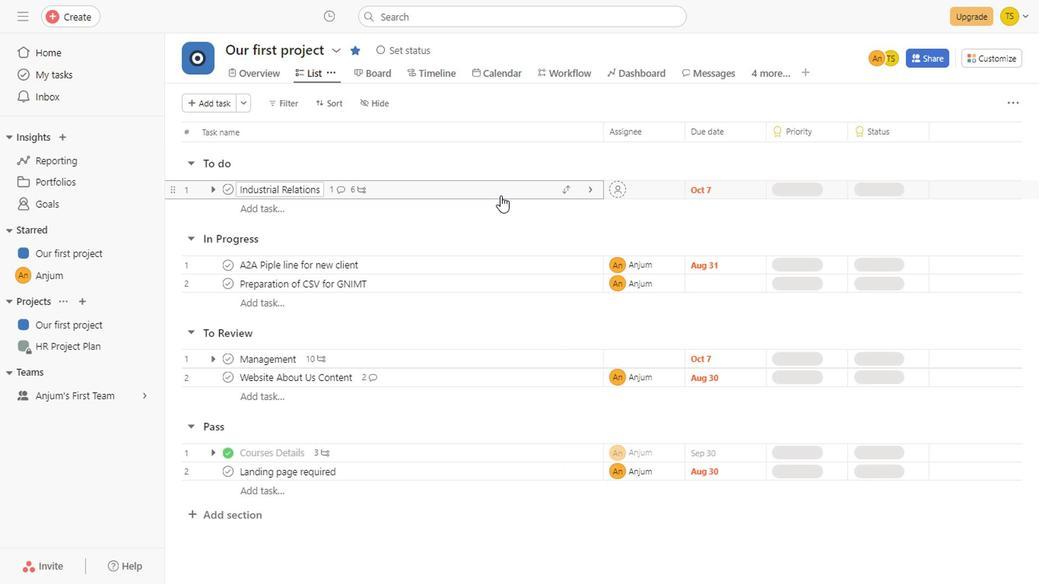 
Action: Mouse scrolled (601, 345) with delta (0, 0)
Screenshot: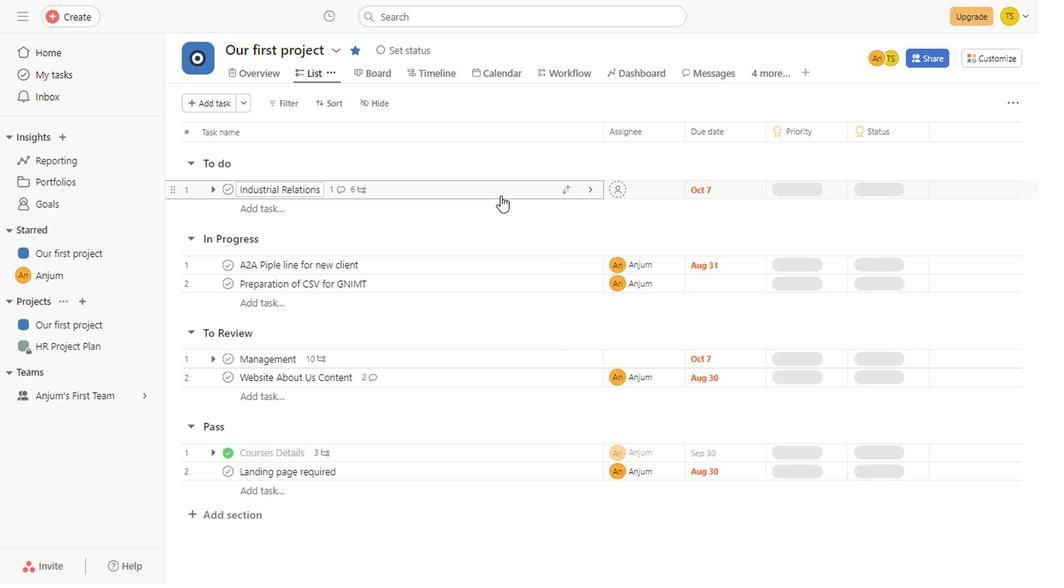 
Action: Mouse scrolled (601, 345) with delta (0, 0)
Screenshot: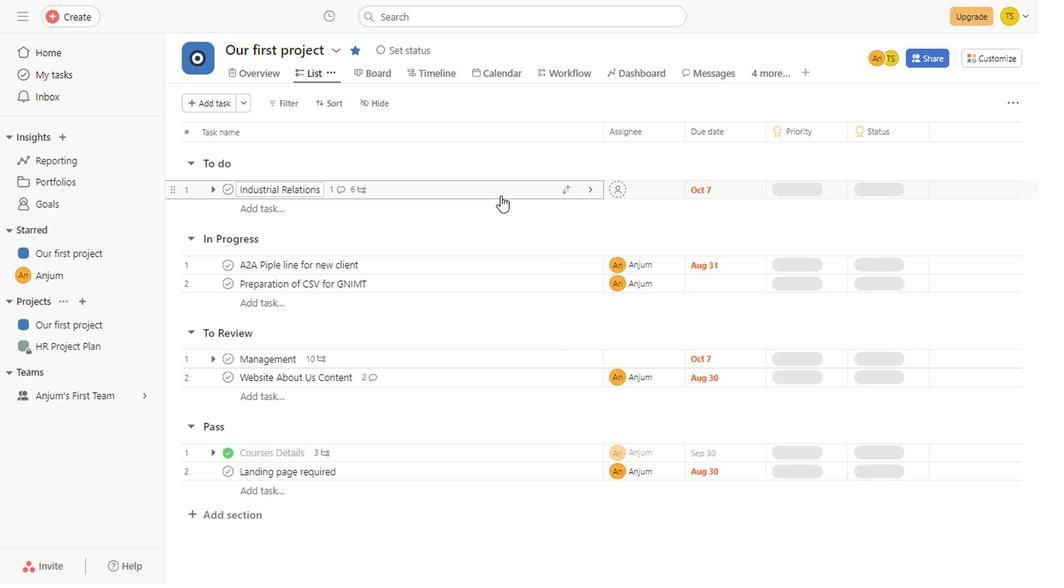
Action: Mouse scrolled (601, 345) with delta (0, 0)
Screenshot: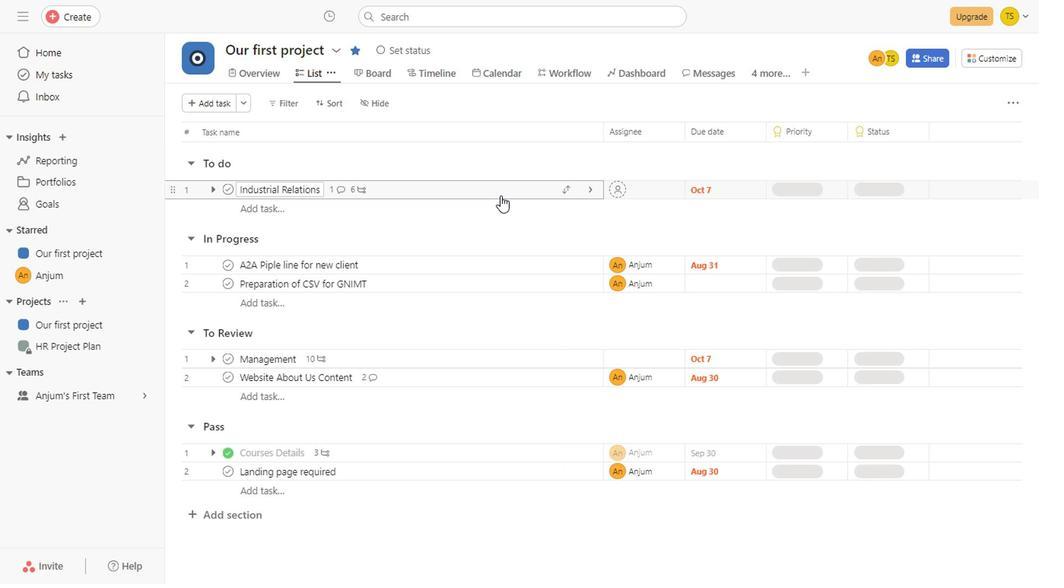 
Action: Mouse scrolled (601, 345) with delta (0, 0)
Screenshot: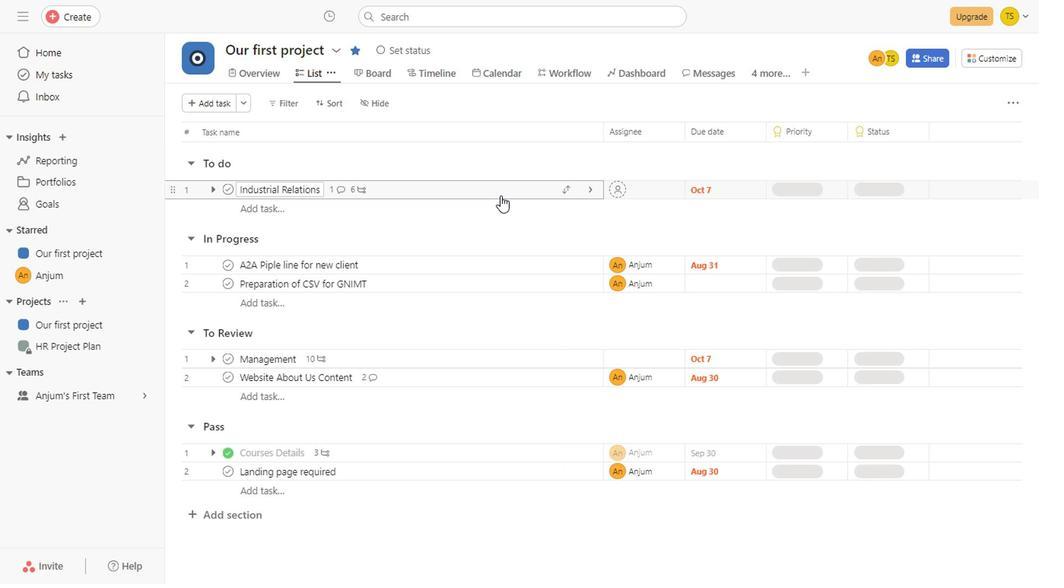 
Action: Mouse scrolled (601, 345) with delta (0, 0)
Screenshot: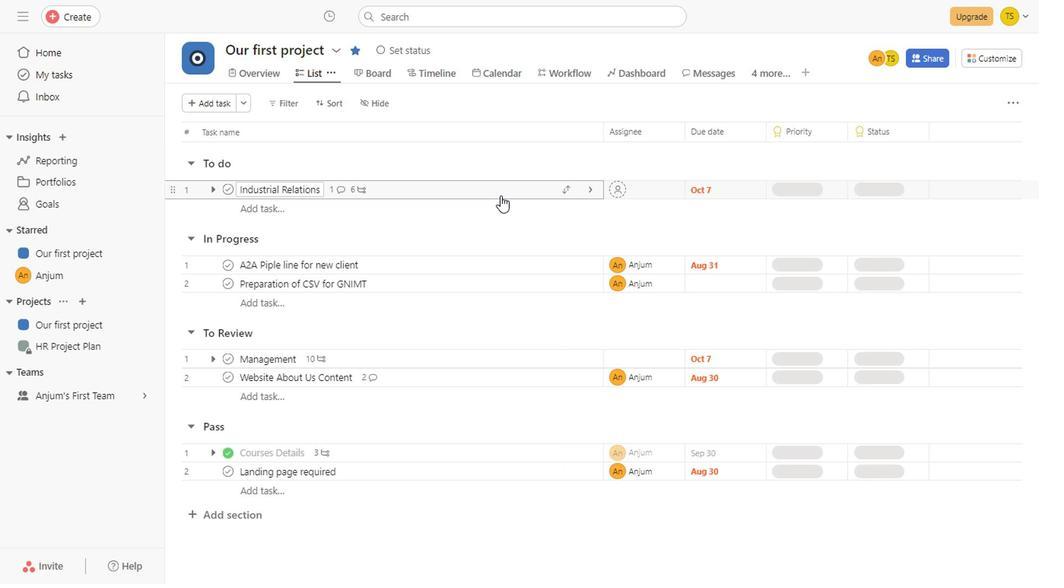 
Action: Mouse scrolled (601, 345) with delta (0, 0)
Screenshot: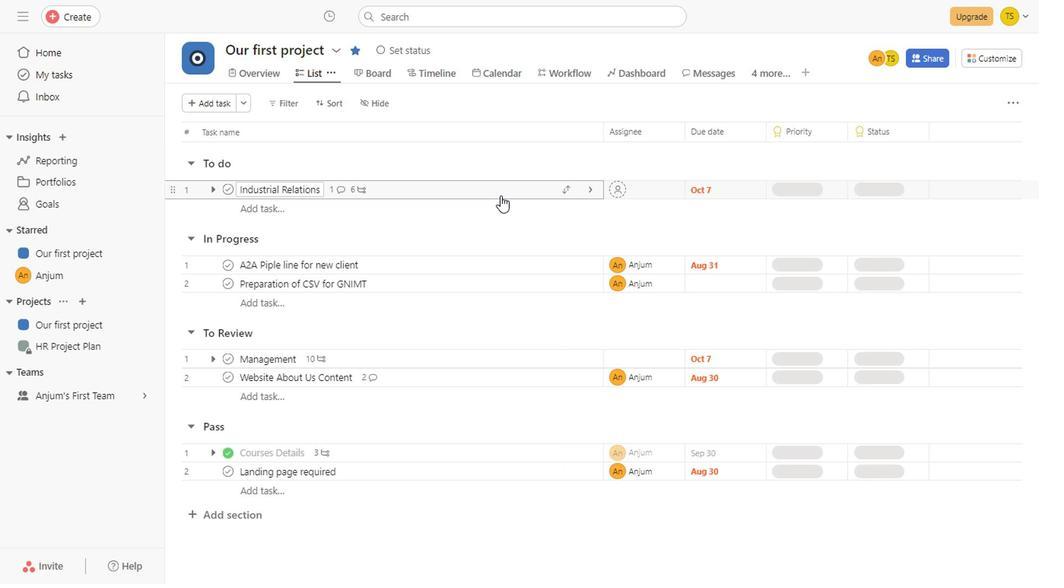 
Action: Mouse scrolled (601, 345) with delta (0, 0)
Screenshot: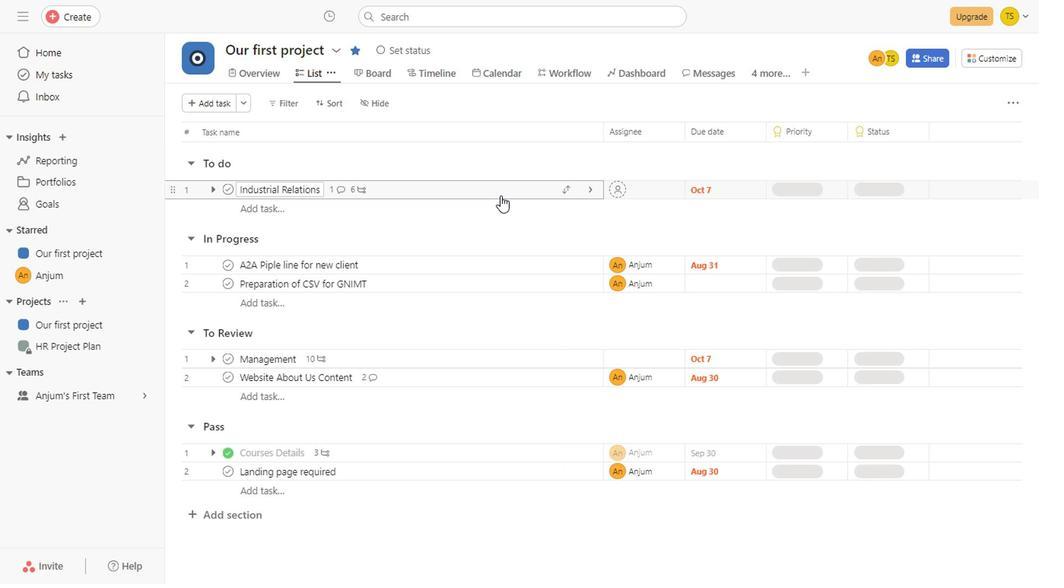 
Action: Mouse scrolled (601, 345) with delta (0, 0)
Screenshot: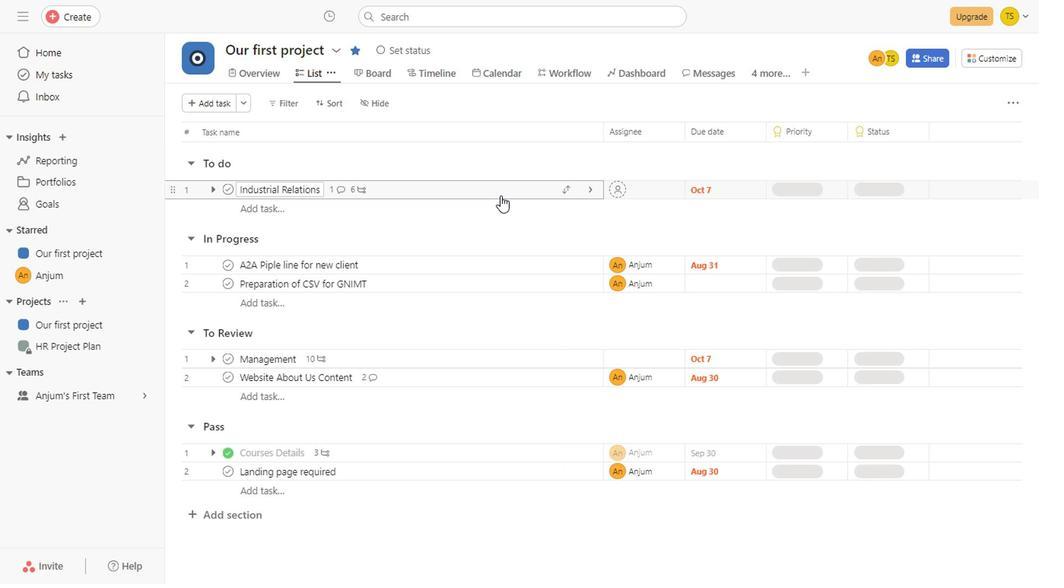 
Action: Mouse scrolled (601, 345) with delta (0, 0)
Screenshot: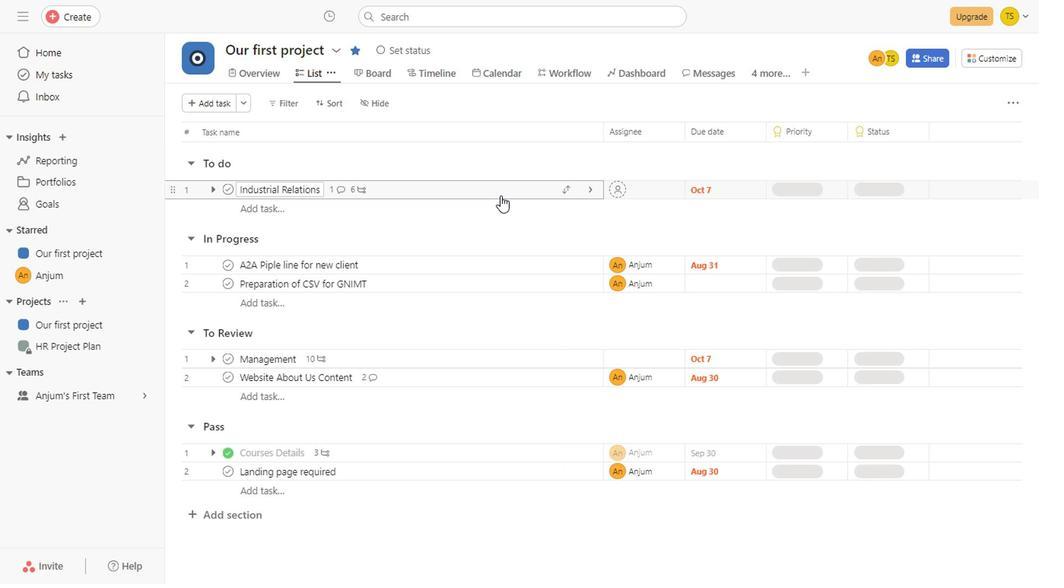 
Action: Mouse scrolled (601, 345) with delta (0, 0)
Screenshot: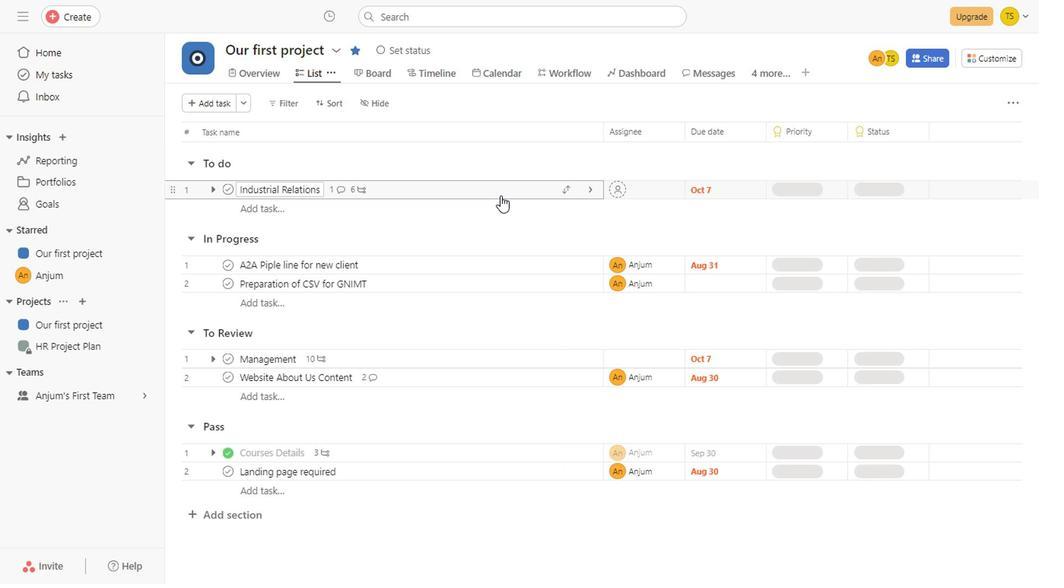 
Action: Mouse scrolled (601, 345) with delta (0, 0)
Screenshot: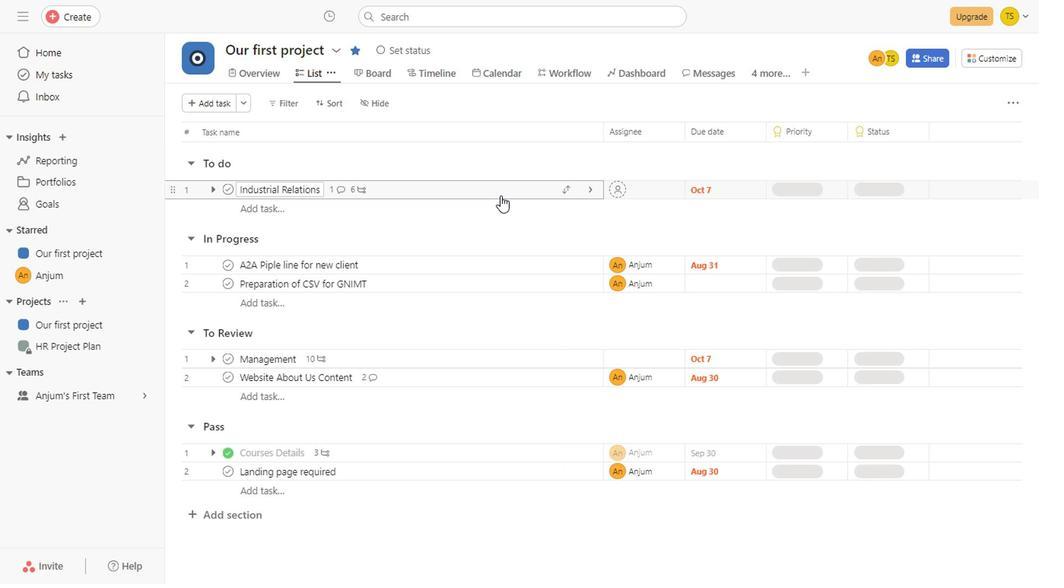 
Action: Mouse scrolled (601, 345) with delta (0, 0)
Screenshot: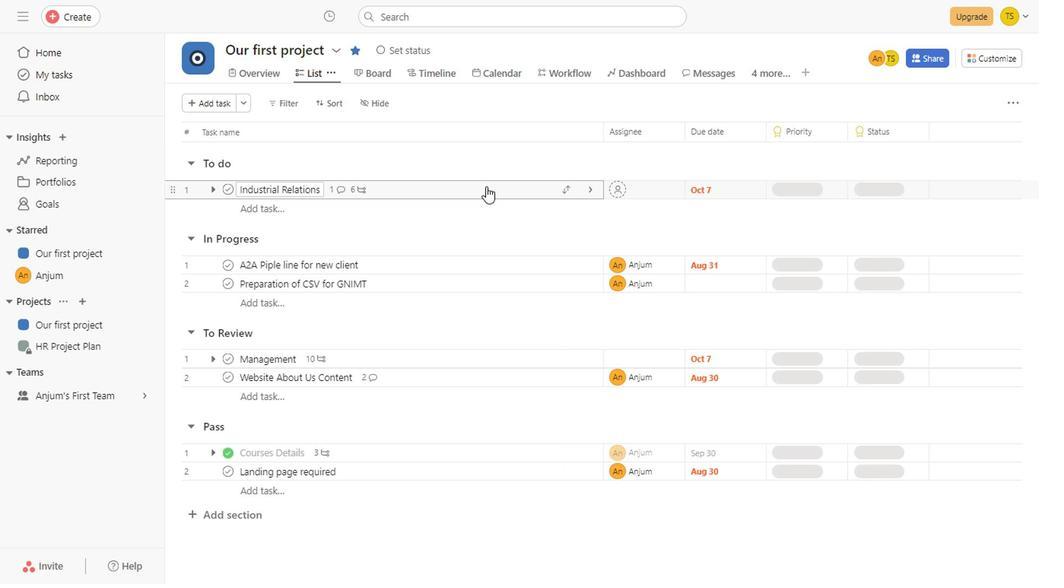 
Action: Mouse scrolled (601, 345) with delta (0, 0)
Screenshot: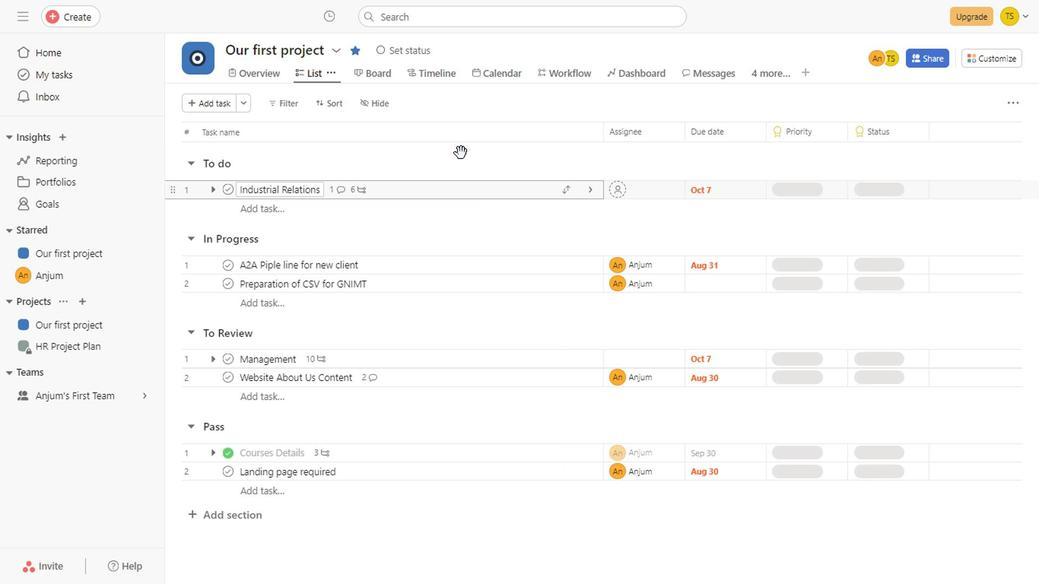 
Action: Mouse scrolled (601, 345) with delta (0, 0)
Screenshot: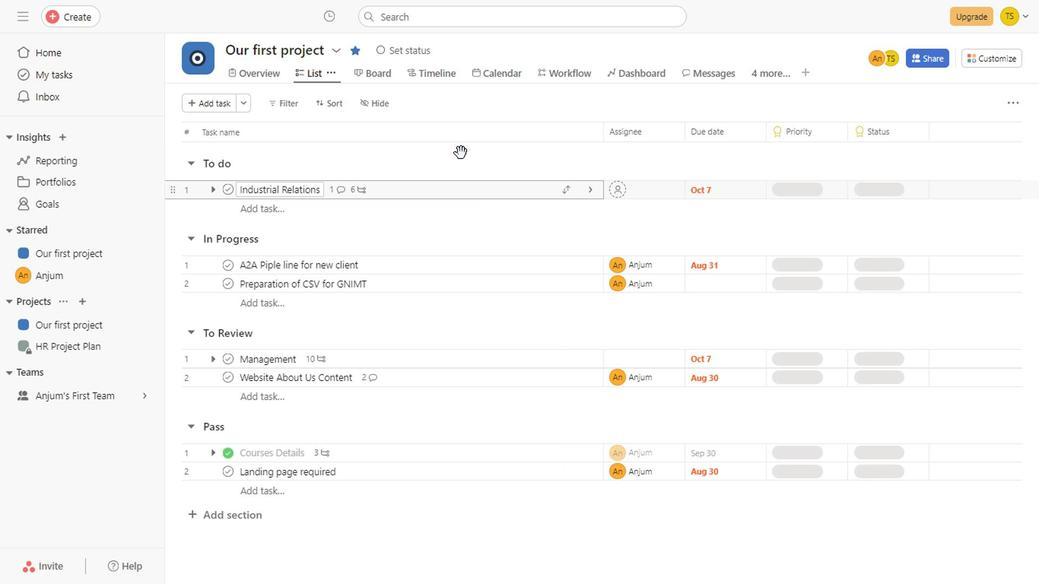 
Action: Mouse scrolled (601, 345) with delta (0, 0)
Screenshot: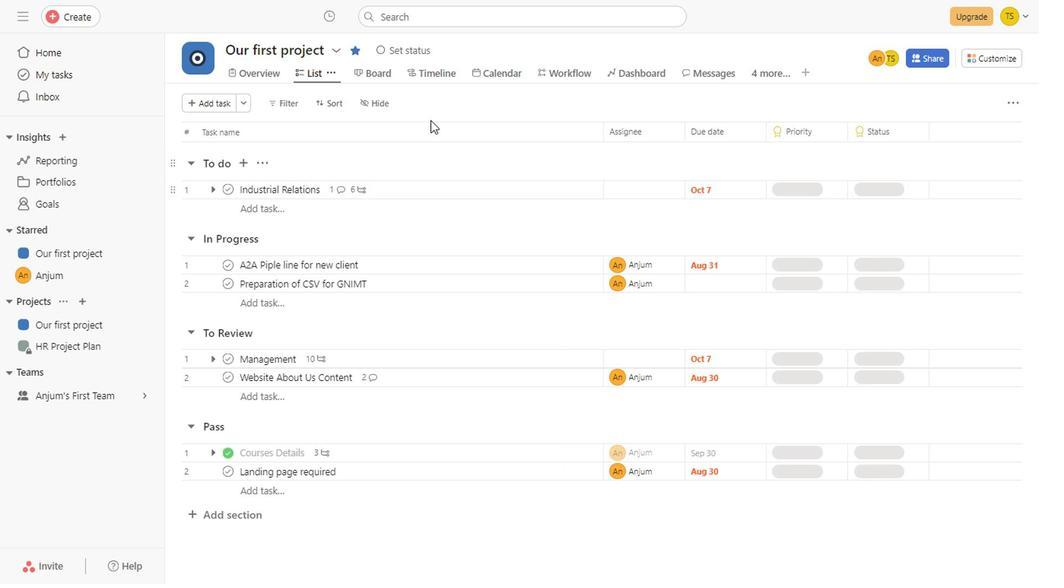 
Action: Mouse scrolled (601, 345) with delta (0, 0)
Screenshot: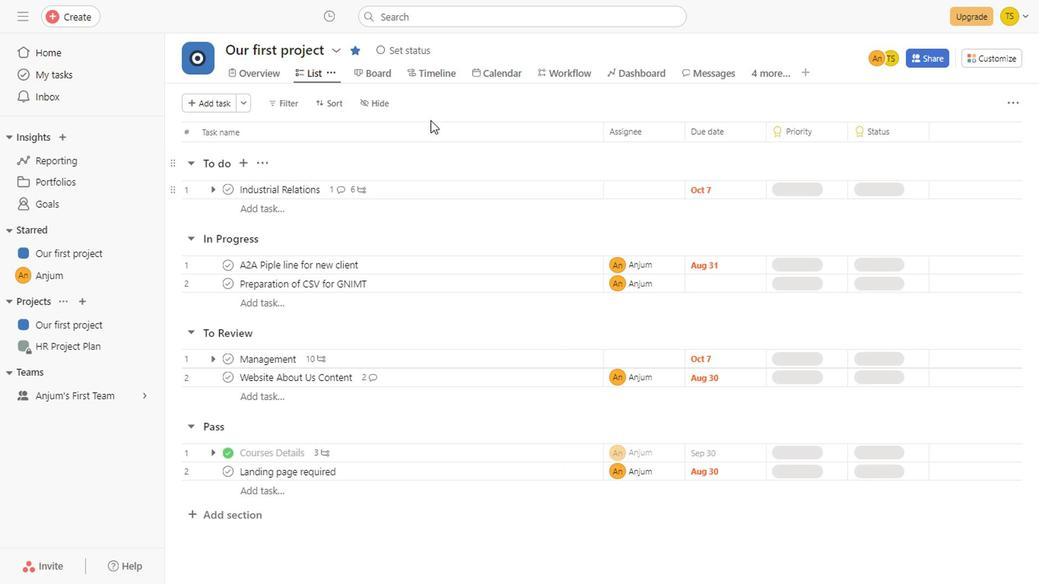 
Action: Mouse scrolled (601, 345) with delta (0, 0)
Screenshot: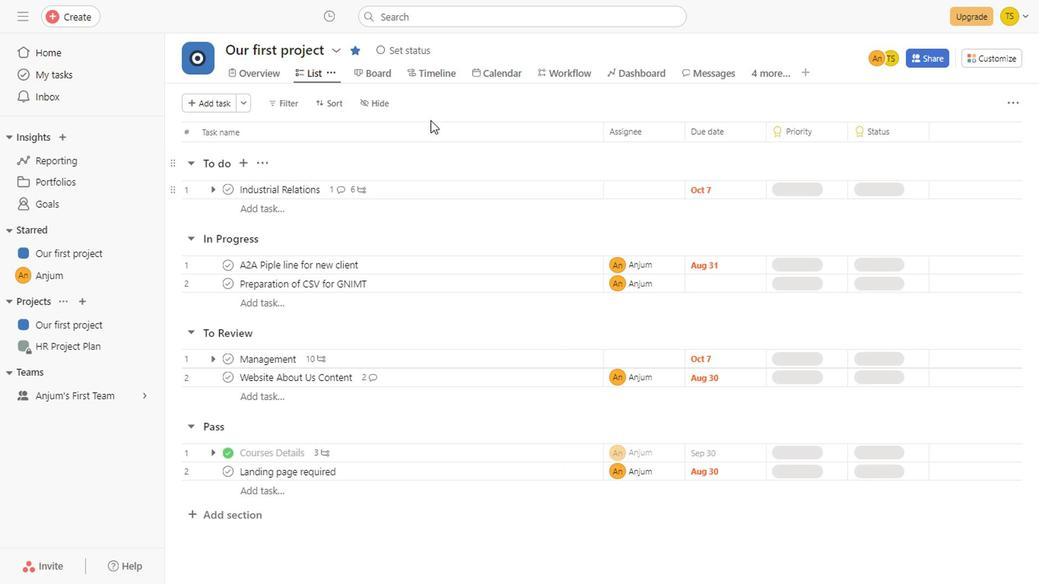 
Action: Mouse scrolled (601, 345) with delta (0, 0)
Screenshot: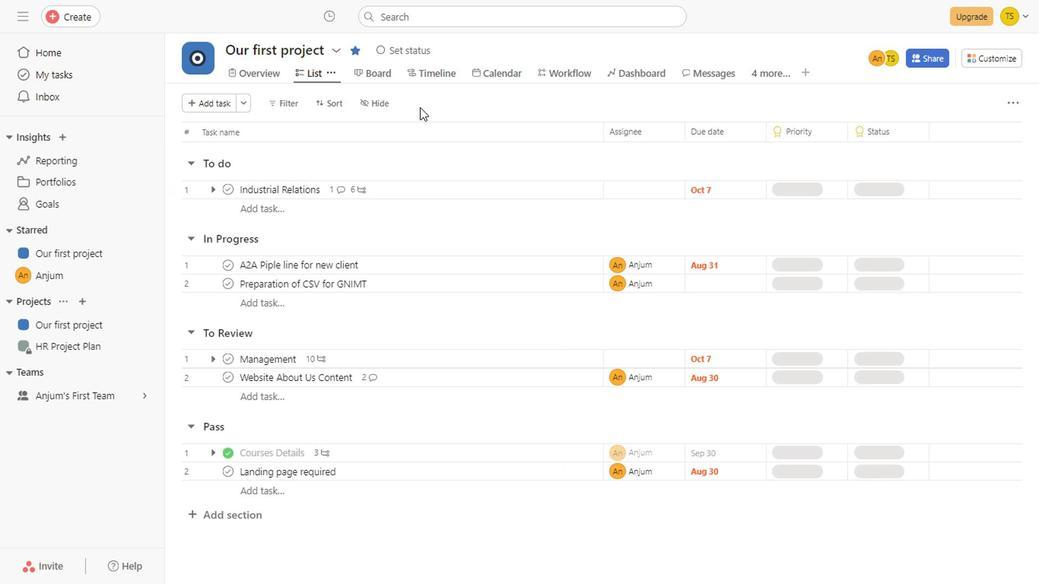 
Action: Mouse scrolled (601, 345) with delta (0, 0)
Screenshot: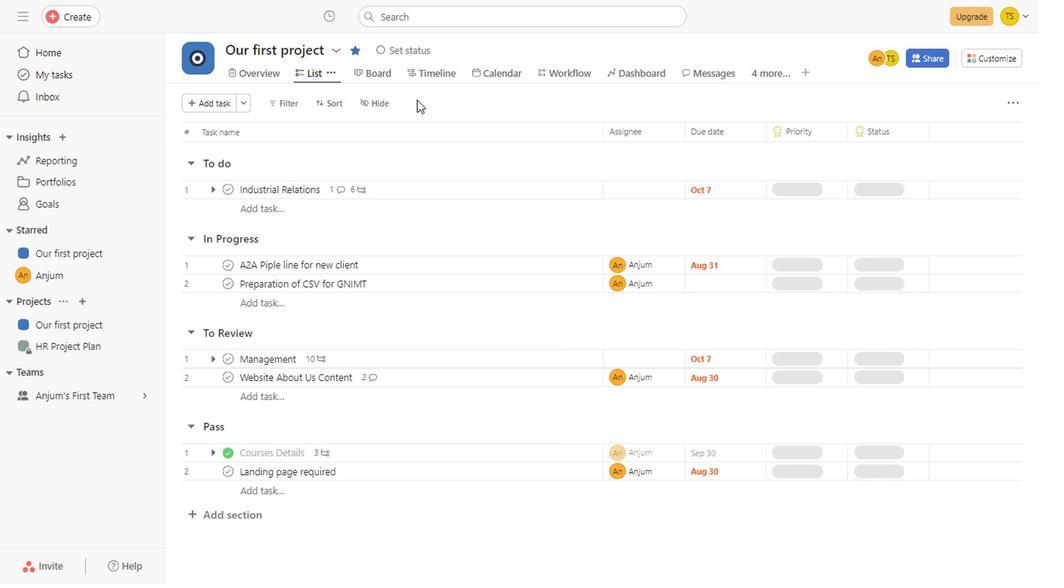 
Action: Mouse scrolled (601, 345) with delta (0, 0)
Screenshot: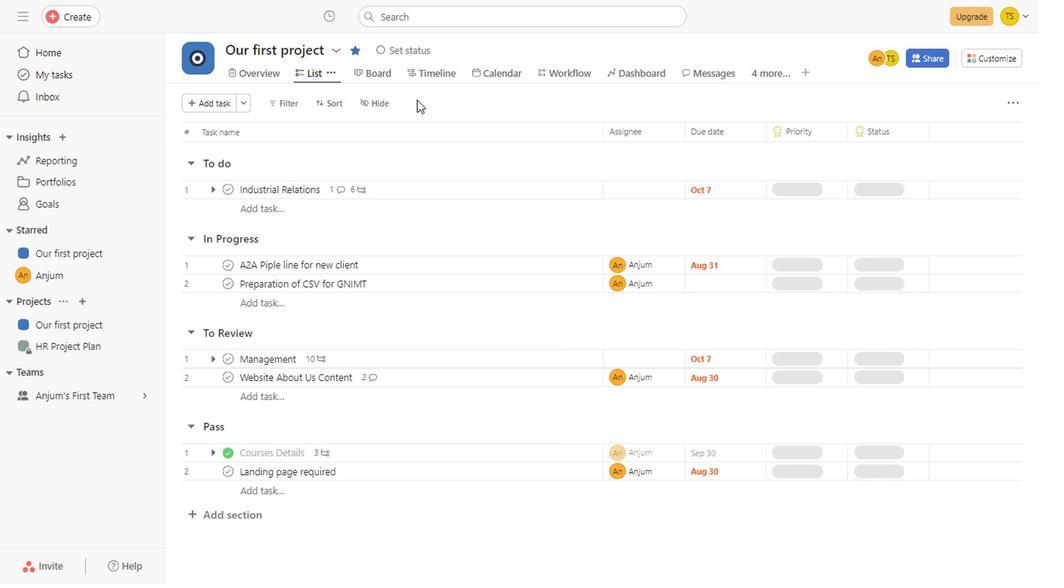 
Action: Mouse scrolled (601, 345) with delta (0, 0)
Screenshot: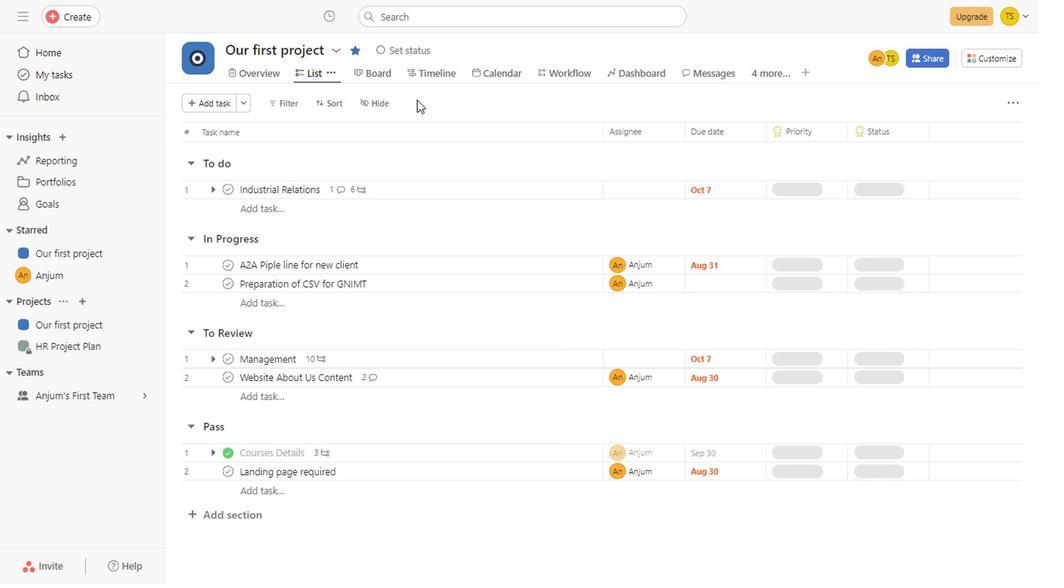 
Action: Mouse scrolled (601, 345) with delta (0, 0)
Screenshot: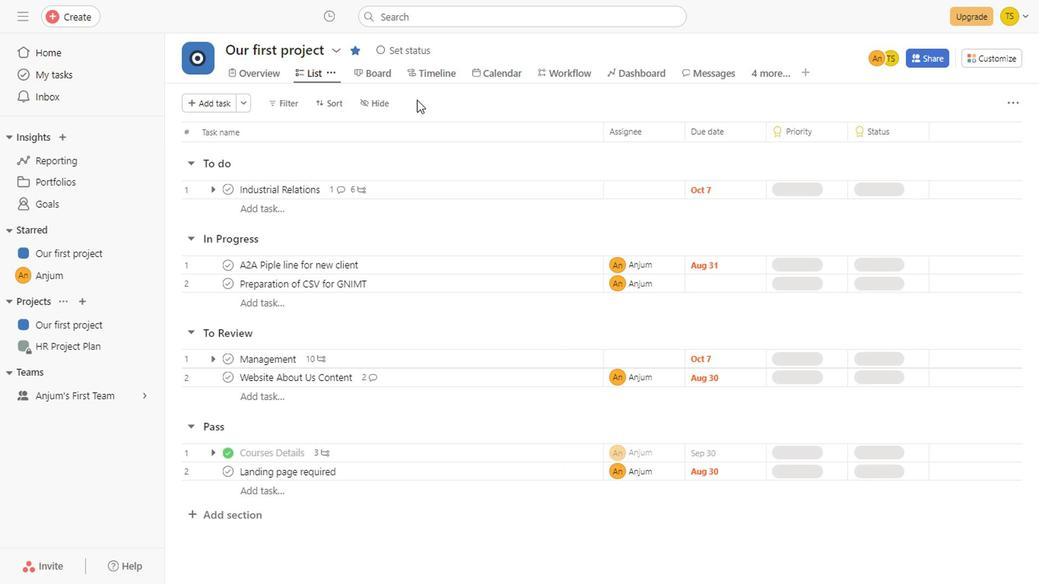 
Action: Mouse scrolled (601, 345) with delta (0, 0)
Screenshot: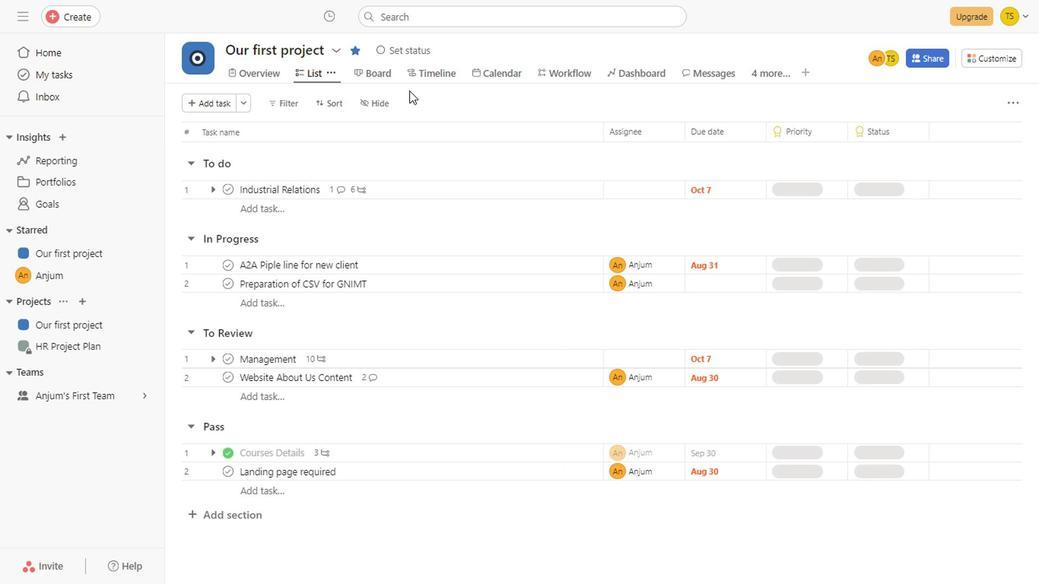 
Action: Mouse scrolled (601, 345) with delta (0, 0)
Screenshot: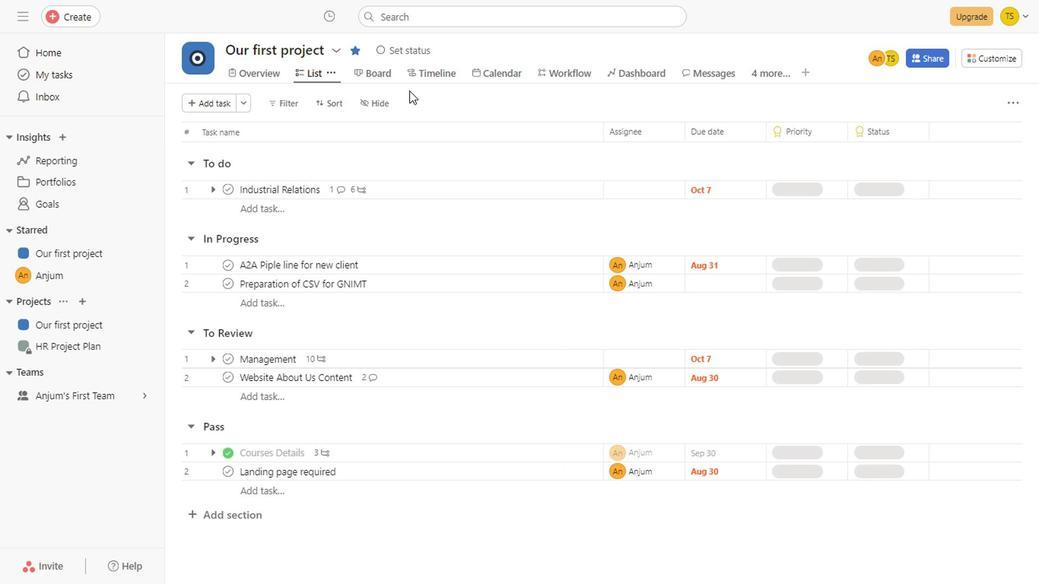 
Action: Mouse scrolled (601, 345) with delta (0, 0)
Screenshot: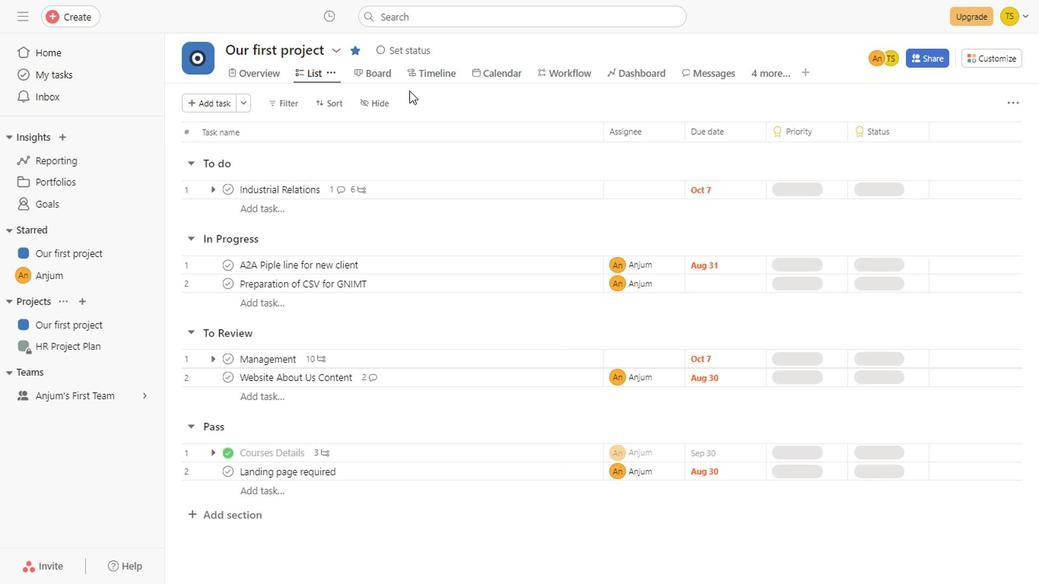 
Action: Mouse scrolled (601, 345) with delta (0, 0)
Screenshot: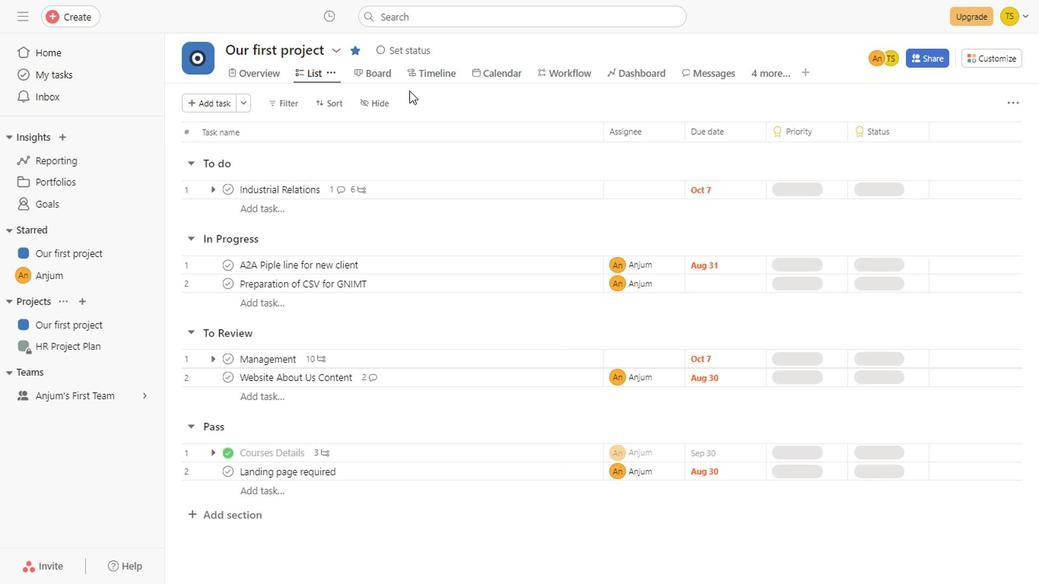 
Action: Mouse scrolled (601, 345) with delta (0, 0)
Screenshot: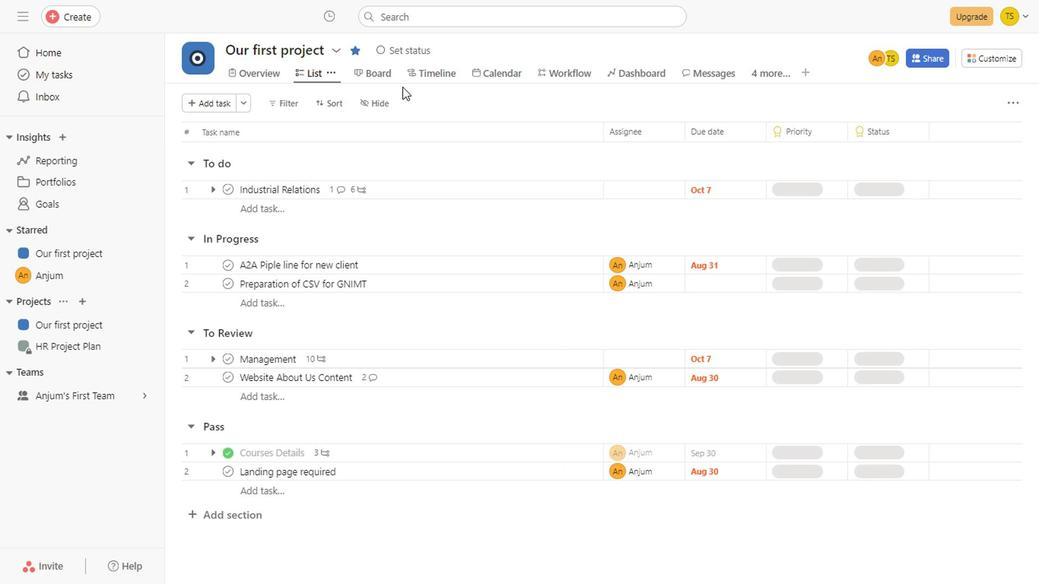 
Action: Mouse scrolled (601, 345) with delta (0, 0)
Screenshot: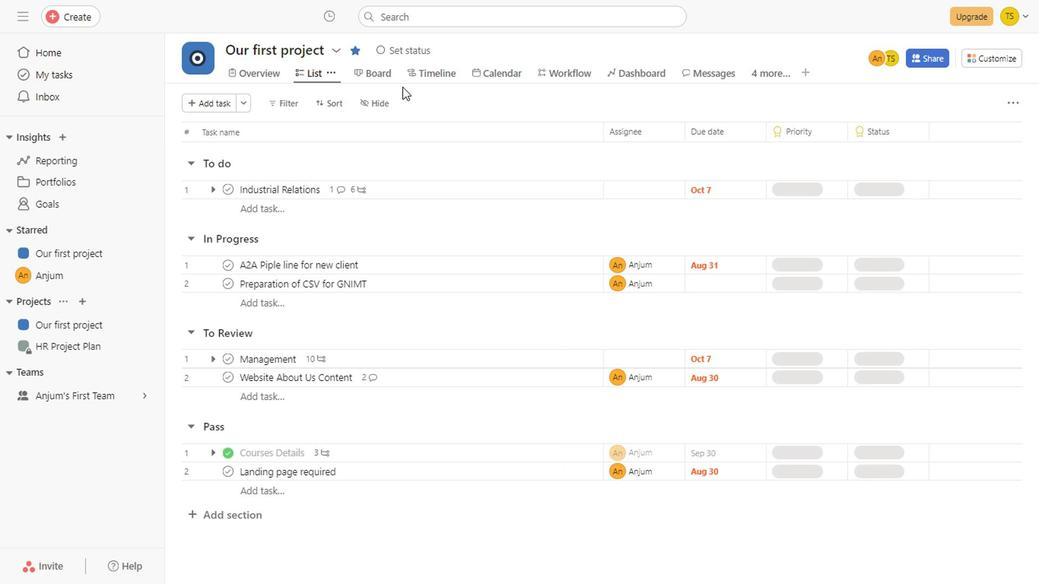 
Action: Mouse scrolled (601, 345) with delta (0, 0)
Screenshot: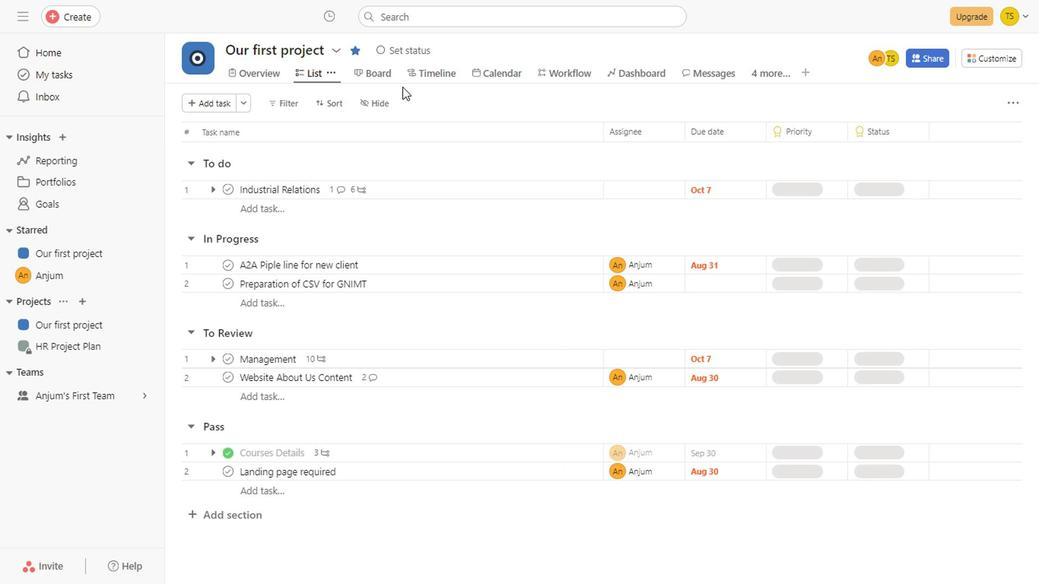 
Action: Mouse scrolled (601, 345) with delta (0, 0)
Screenshot: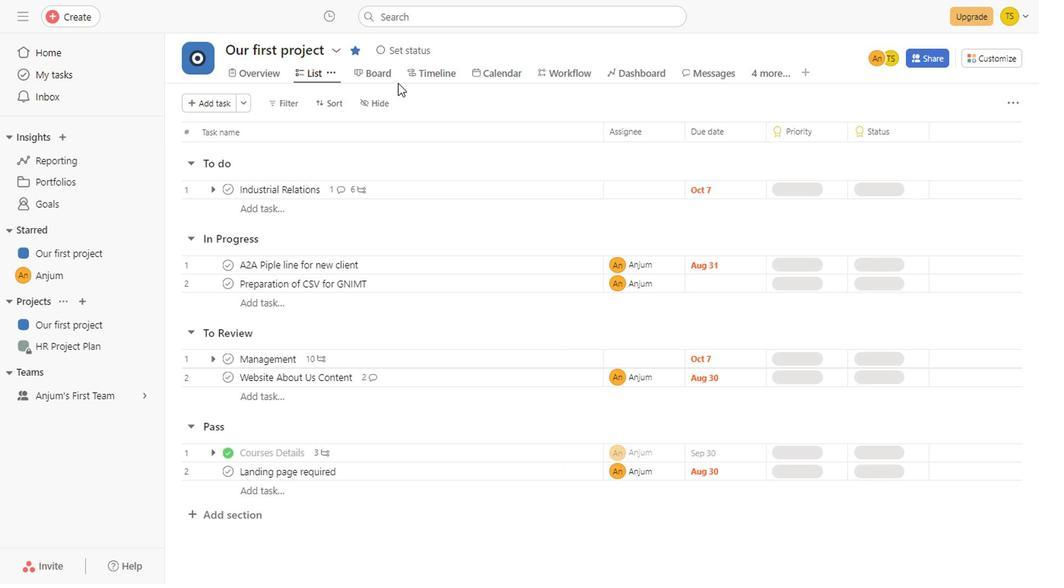 
Action: Mouse scrolled (601, 345) with delta (0, 0)
Screenshot: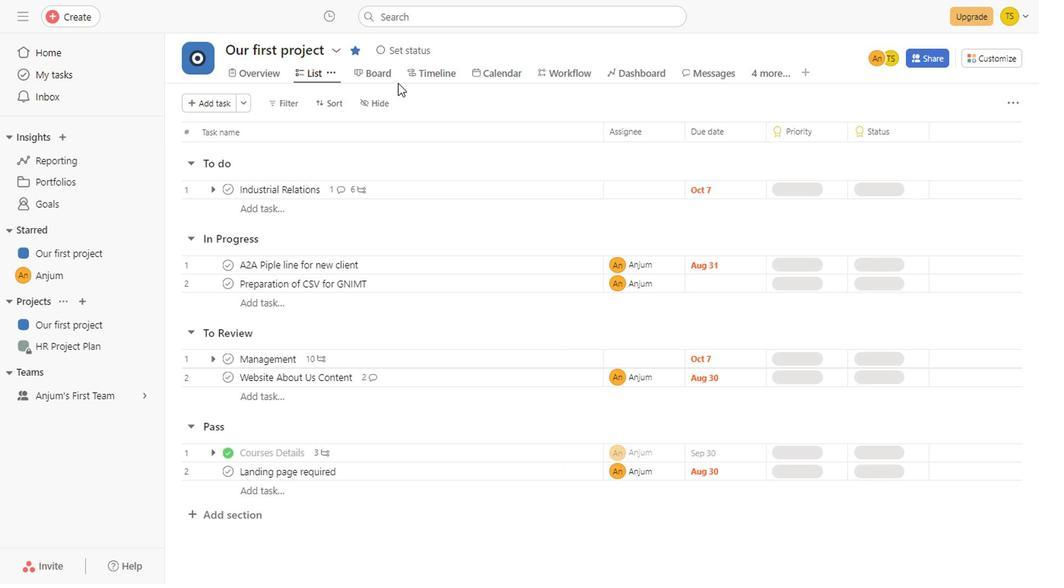 
Action: Mouse scrolled (601, 345) with delta (0, 0)
Screenshot: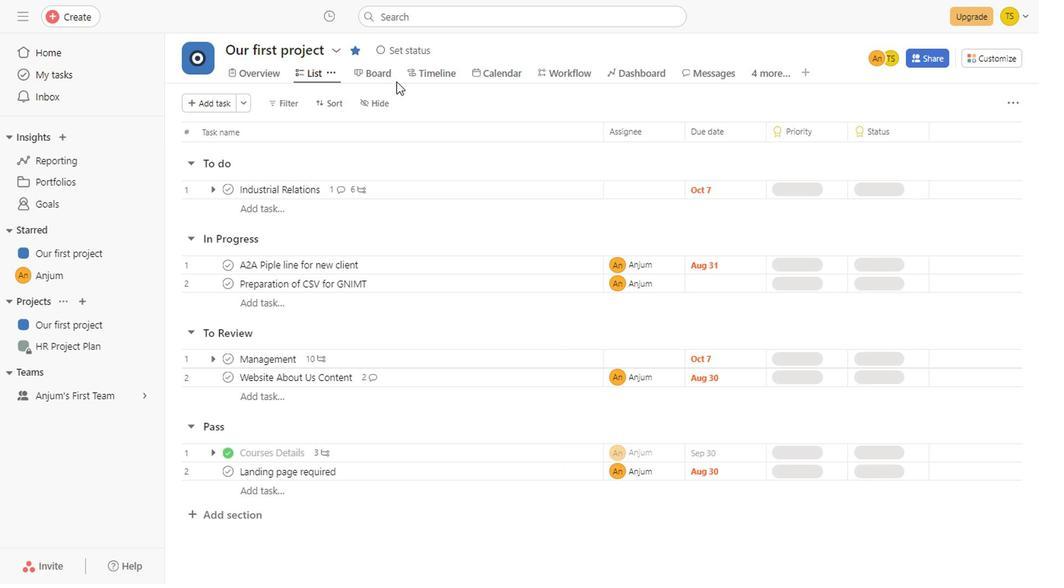 
Action: Mouse scrolled (601, 345) with delta (0, 0)
Screenshot: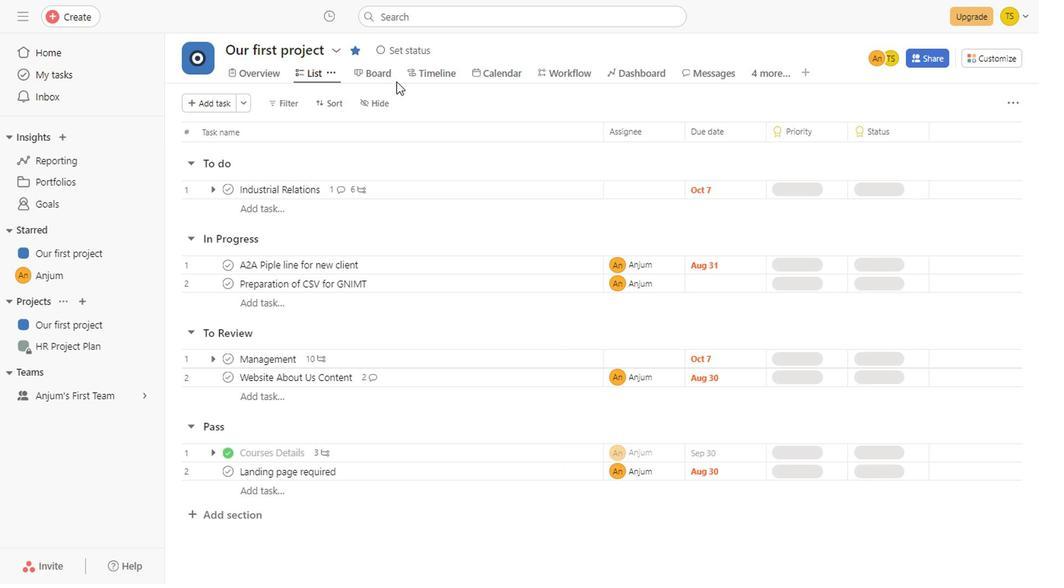 
Action: Mouse scrolled (601, 345) with delta (0, 0)
Screenshot: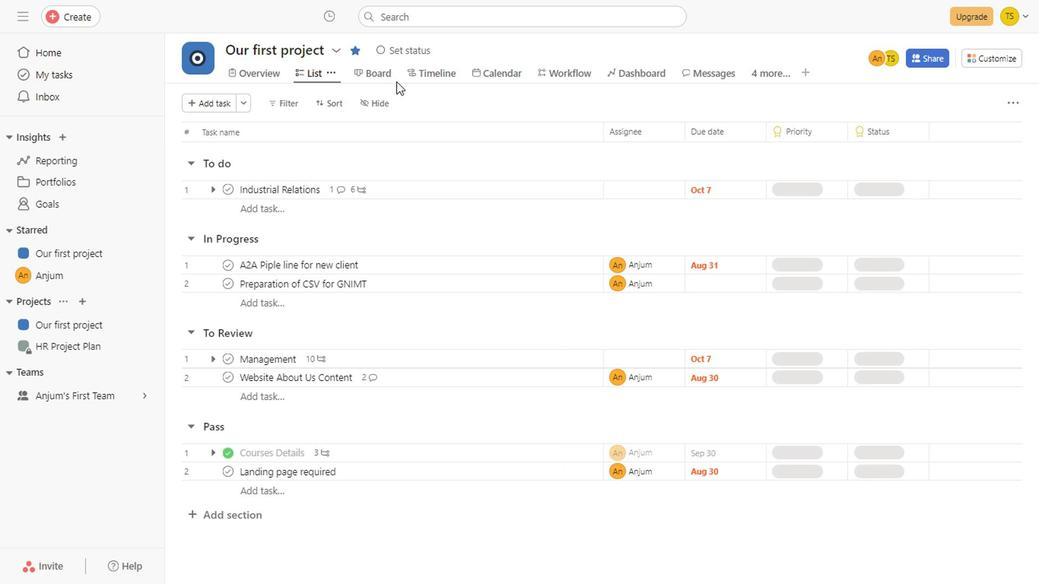 
Action: Mouse scrolled (601, 345) with delta (0, 0)
Screenshot: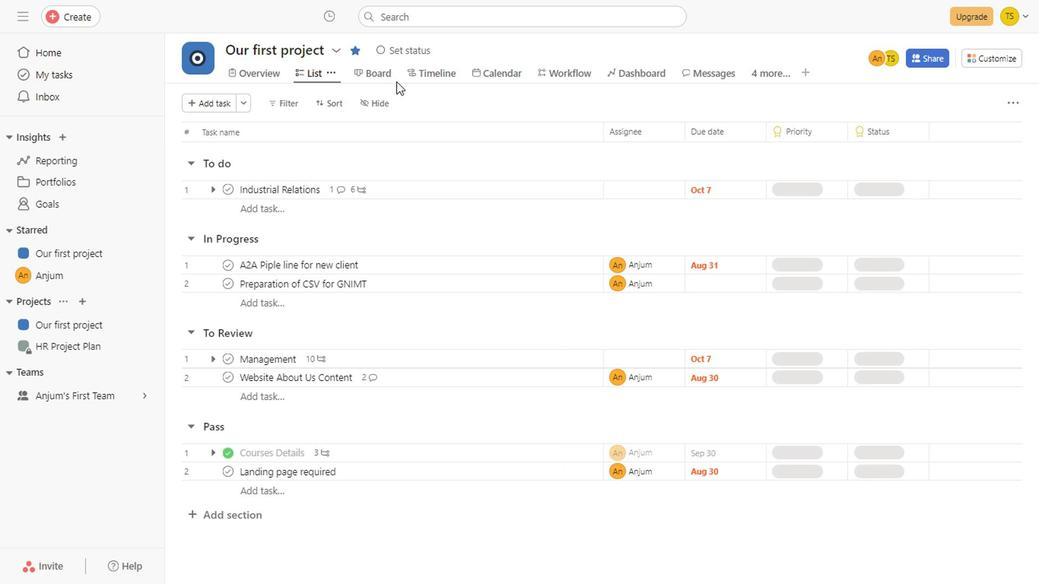 
Action: Mouse scrolled (601, 345) with delta (0, 0)
Screenshot: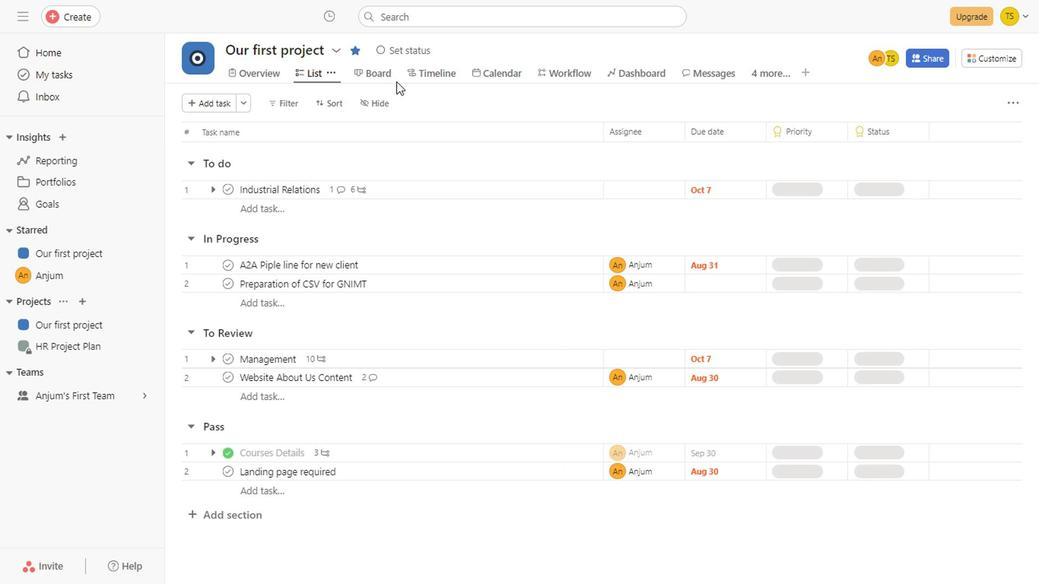 
Action: Mouse scrolled (601, 345) with delta (0, 0)
Screenshot: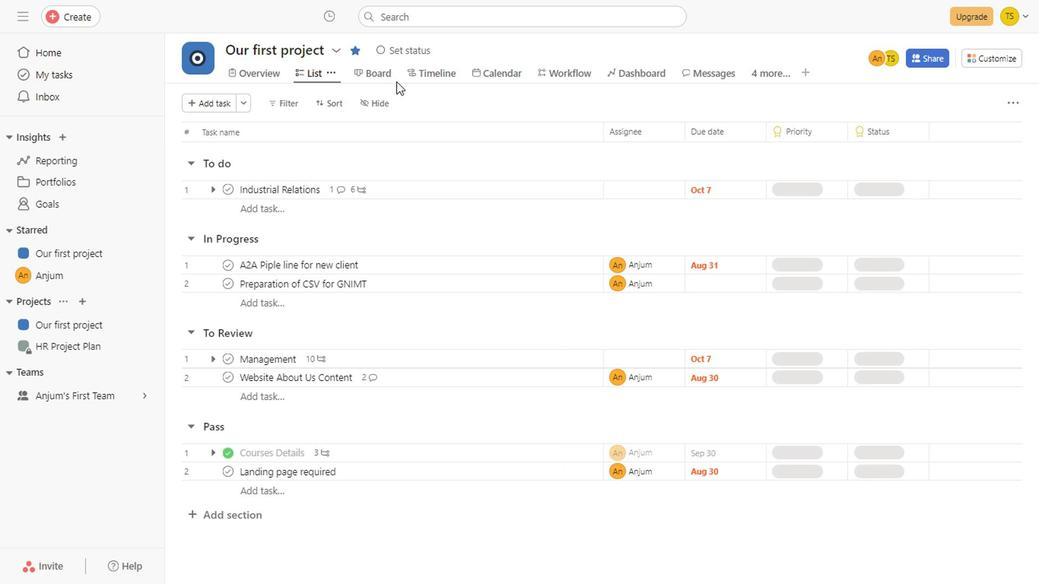 
Action: Mouse scrolled (601, 345) with delta (0, 0)
Screenshot: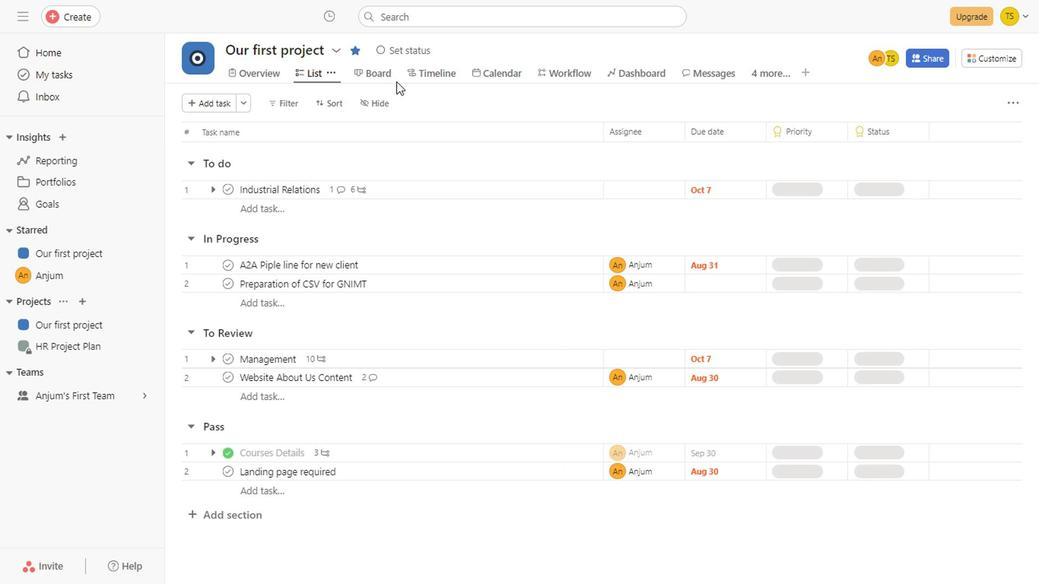 
Action: Mouse scrolled (601, 345) with delta (0, 0)
Screenshot: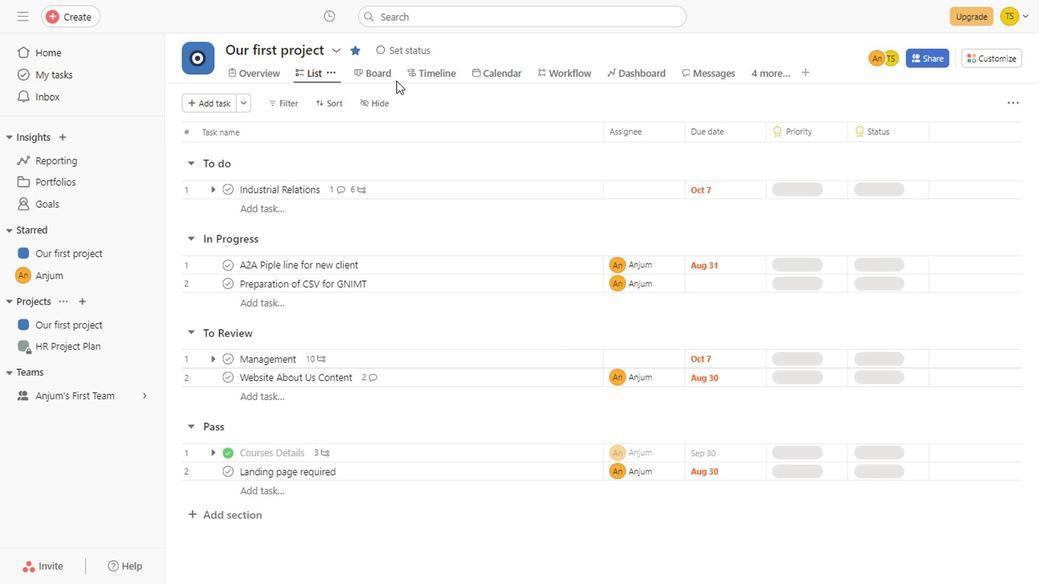 
Action: Mouse scrolled (601, 345) with delta (0, 0)
Screenshot: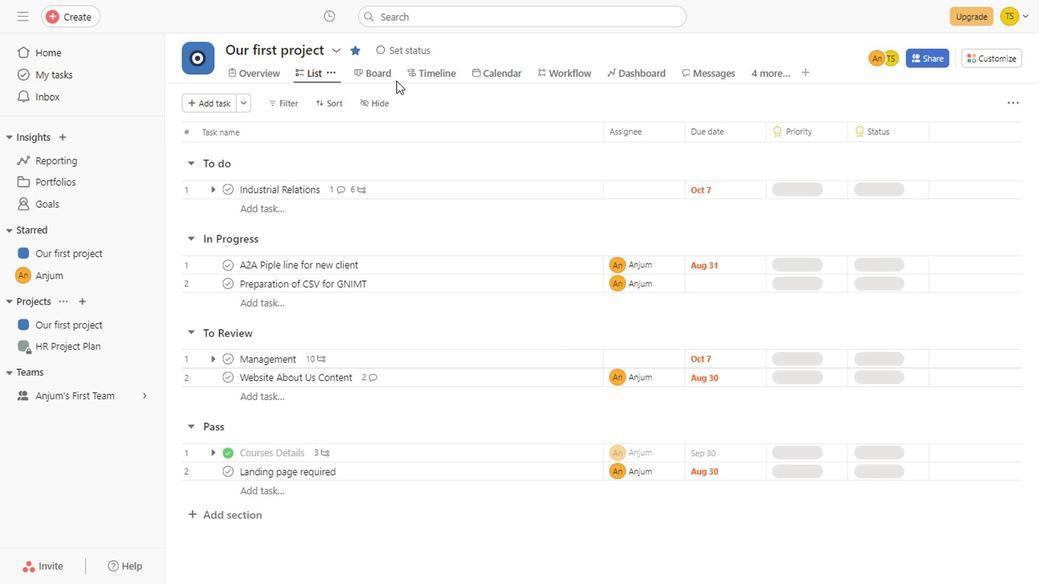 
Action: Mouse scrolled (601, 345) with delta (0, 0)
